 Task: Add various home decor items to your Amazon wish list and attempt to reset your account password.
Action: Mouse pressed left at (390, 614)
Screenshot: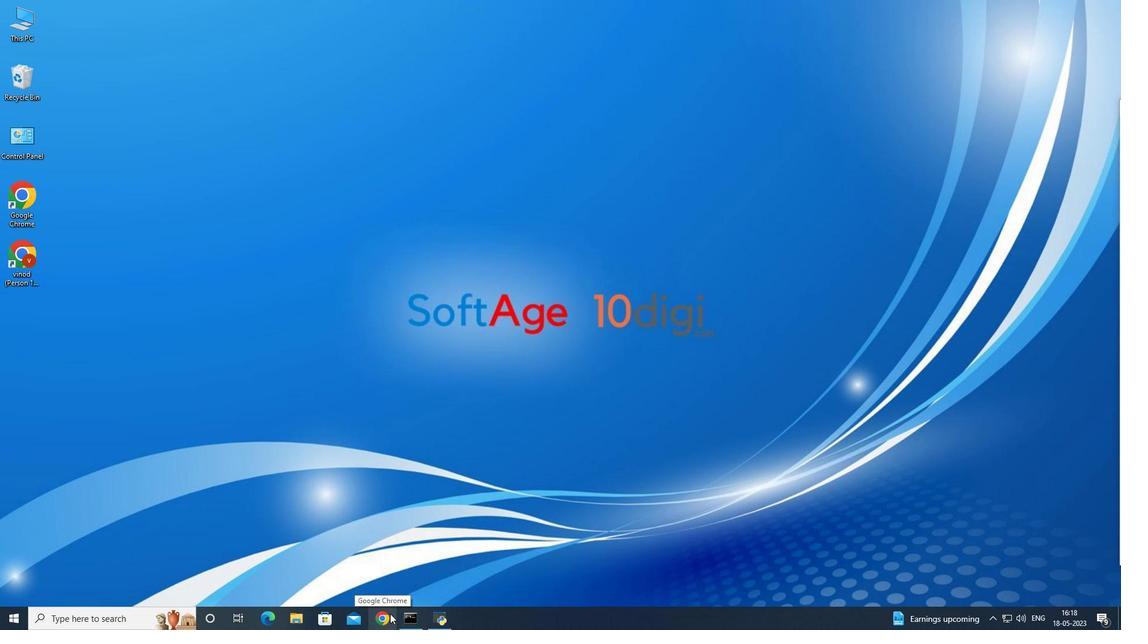
Action: Mouse moved to (469, 368)
Screenshot: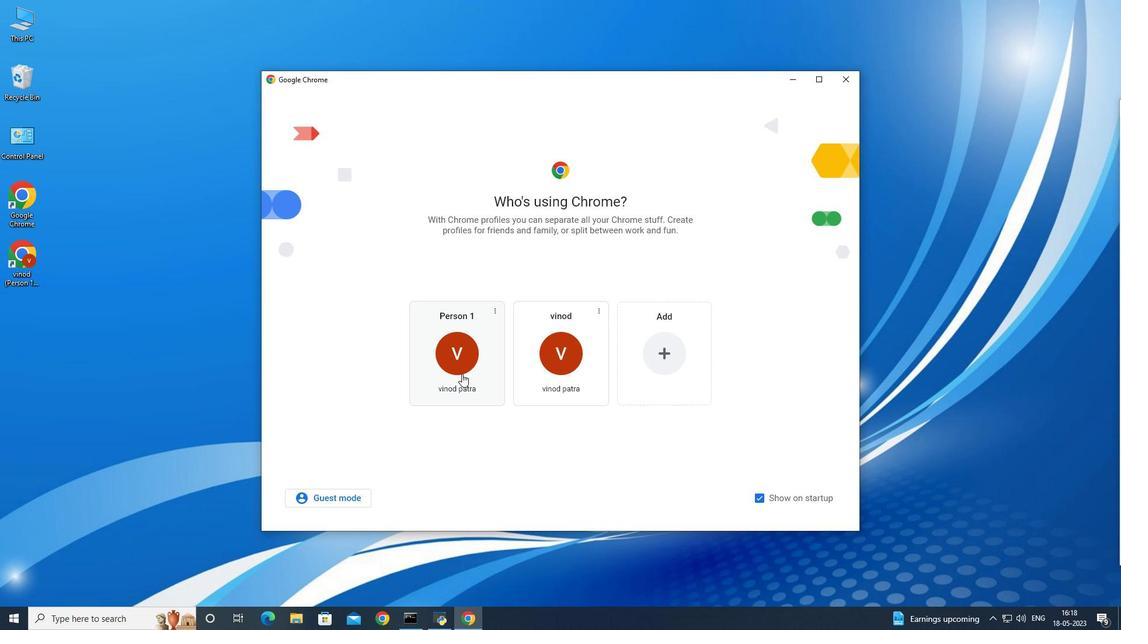 
Action: Mouse pressed left at (469, 368)
Screenshot: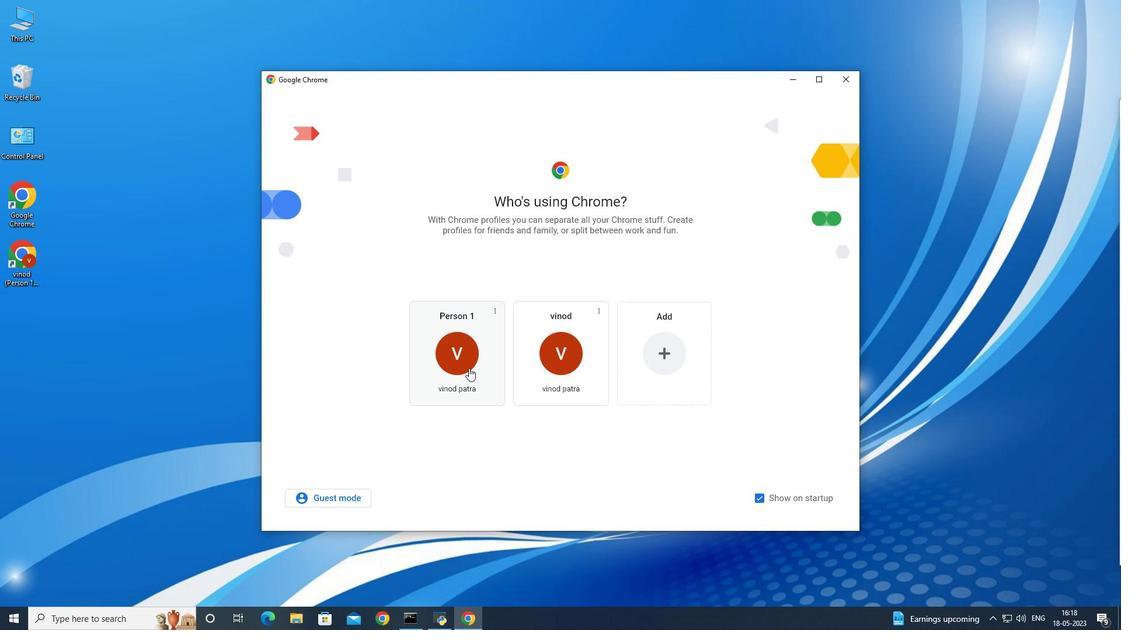 
Action: Mouse moved to (424, 188)
Screenshot: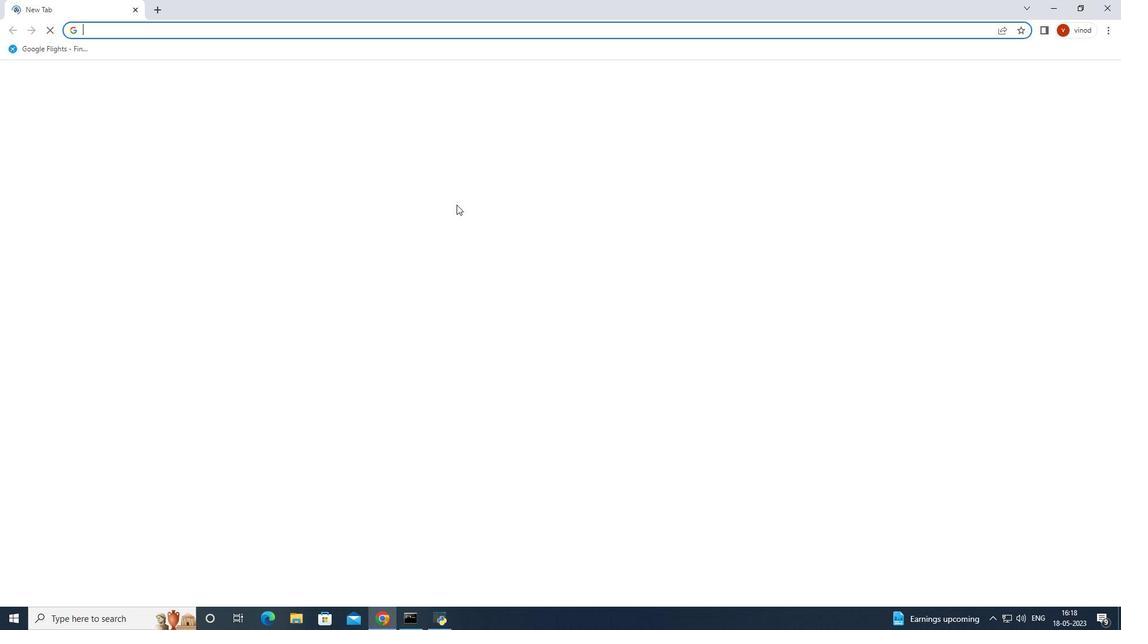 
Action: Key pressed s<Key.backspace>amaz
Screenshot: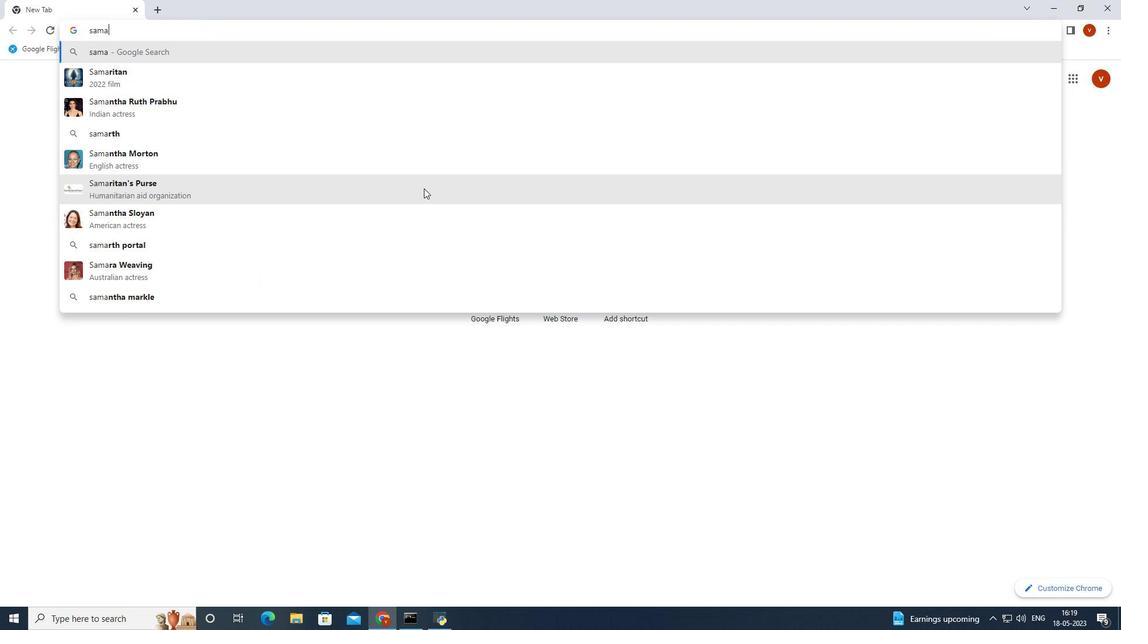 
Action: Mouse moved to (266, 74)
Screenshot: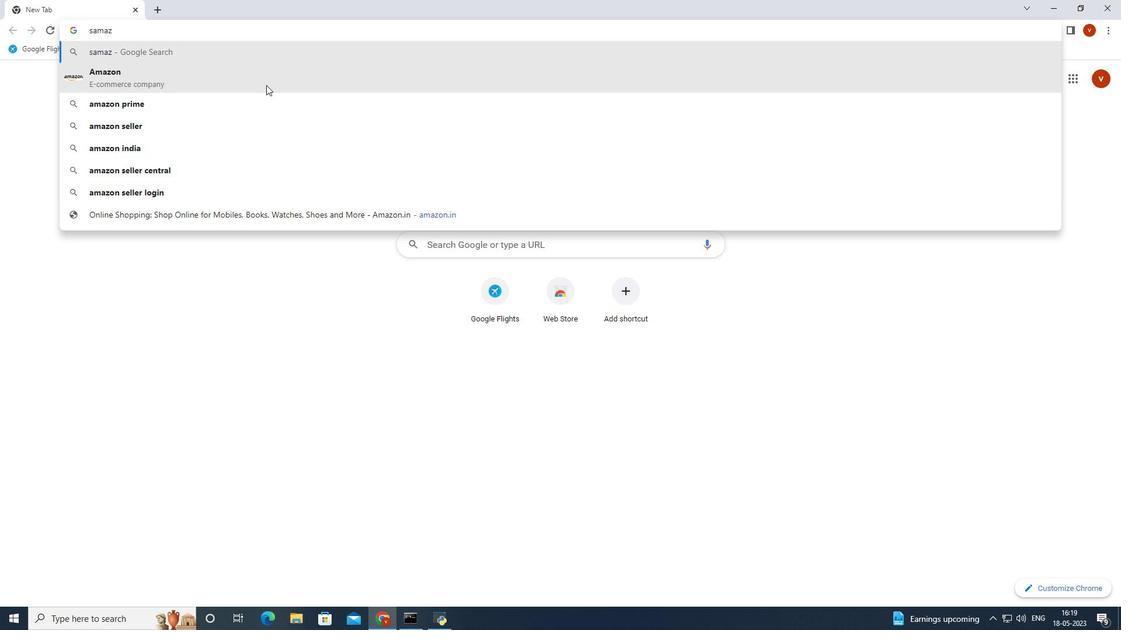 
Action: Mouse pressed left at (266, 74)
Screenshot: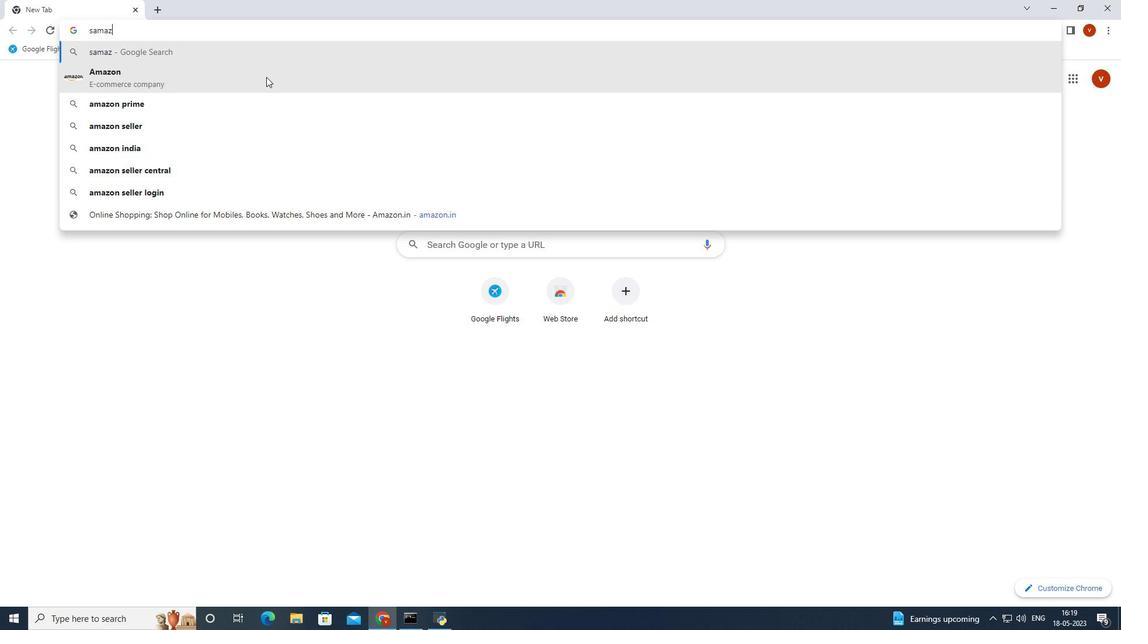 
Action: Mouse moved to (282, 195)
Screenshot: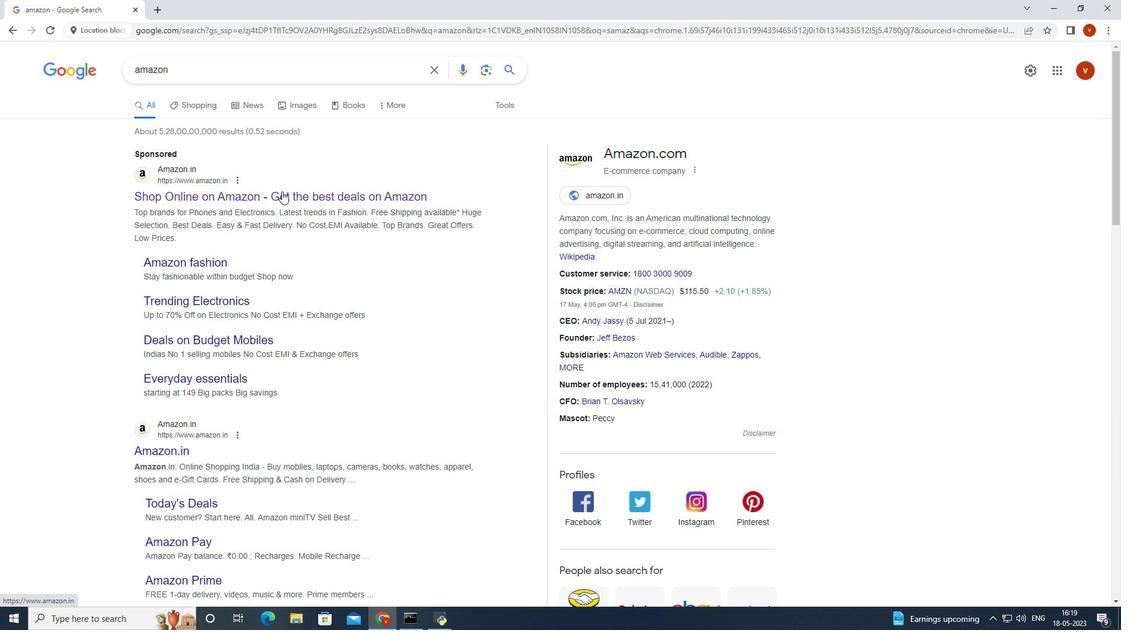 
Action: Mouse pressed left at (282, 195)
Screenshot: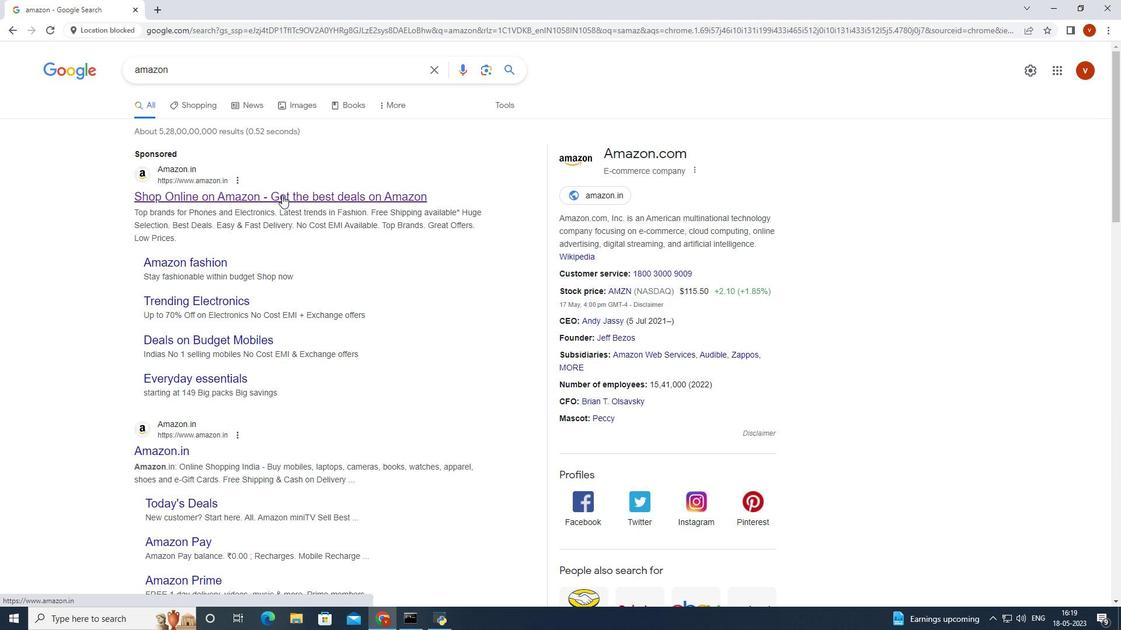 
Action: Mouse moved to (511, 45)
Screenshot: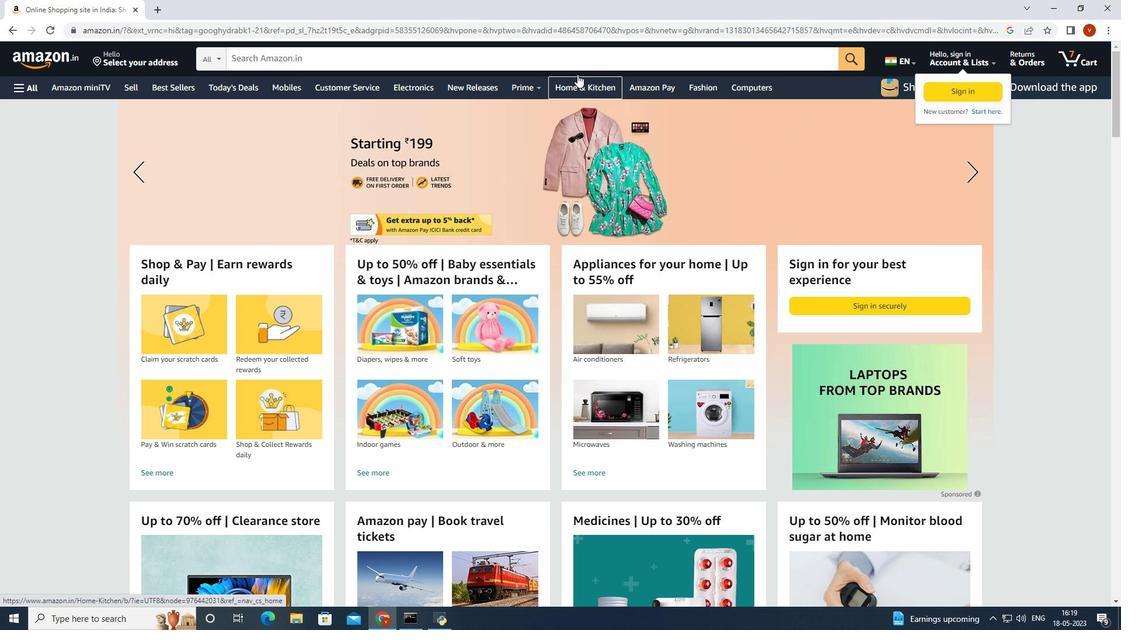 
Action: Mouse pressed left at (511, 45)
Screenshot: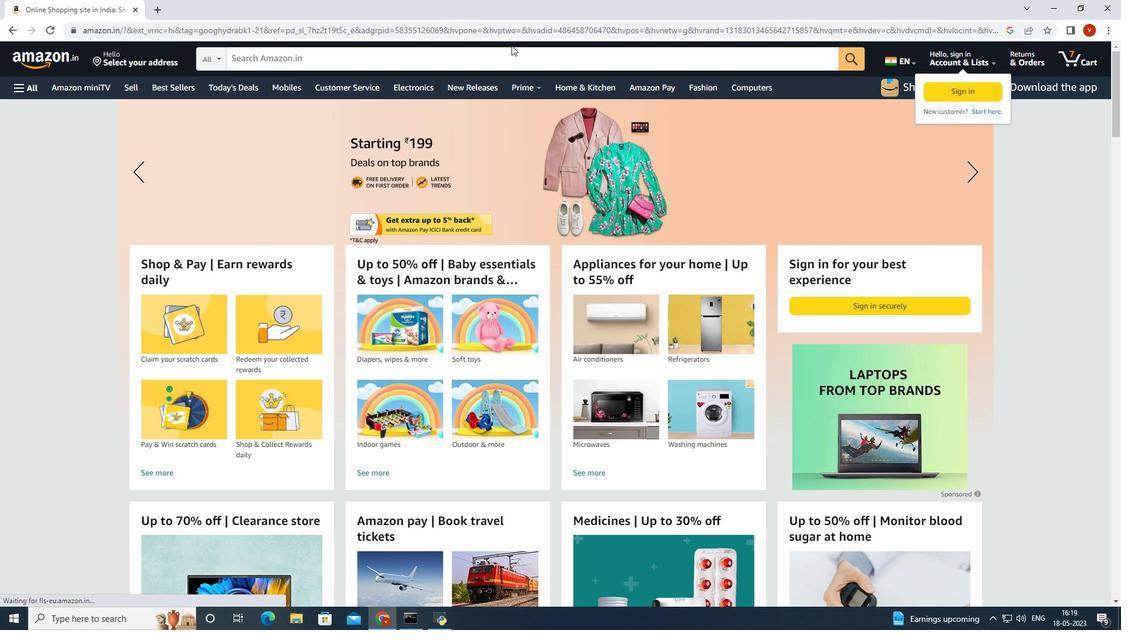 
Action: Mouse moved to (511, 47)
Screenshot: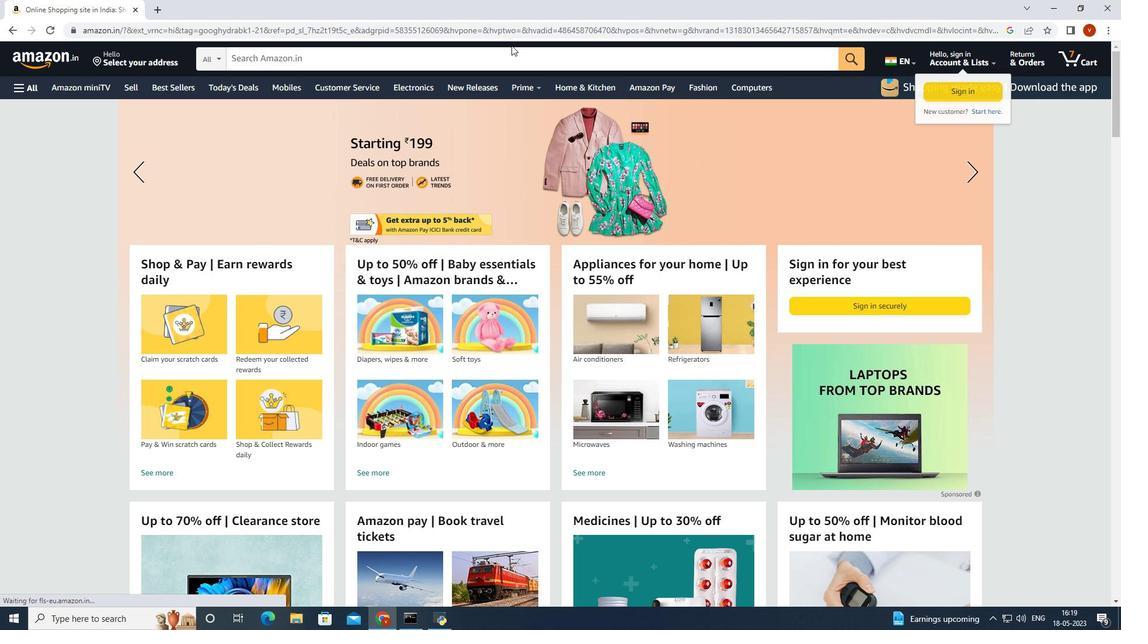 
Action: Mouse pressed left at (511, 47)
Screenshot: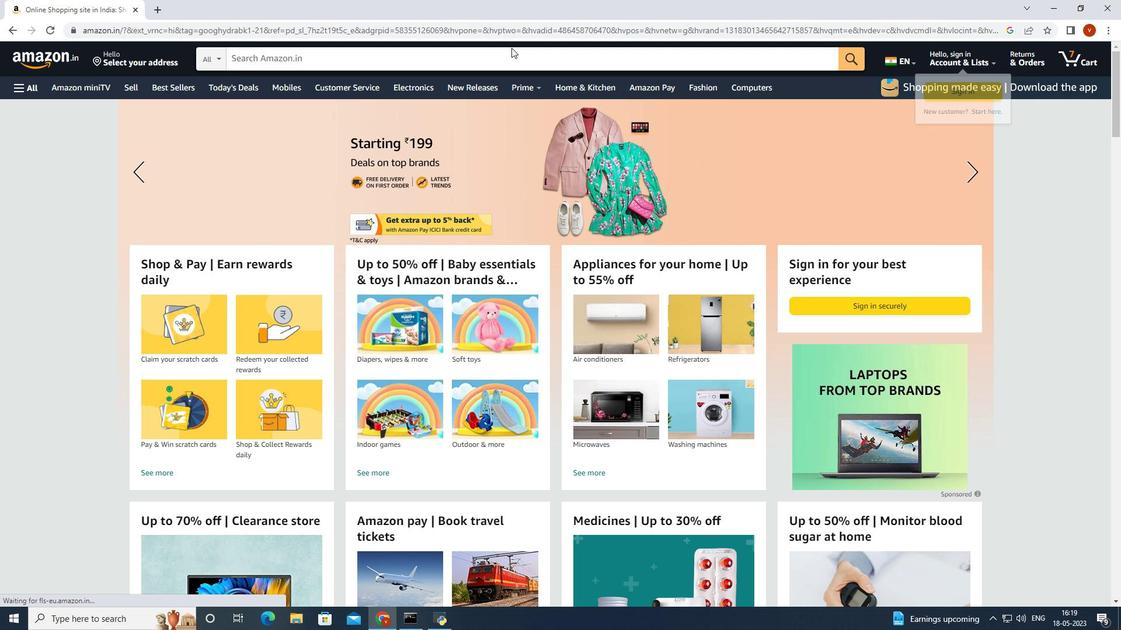 
Action: Key pressed home<Key.space>decor<Key.space>items<Key.enter>
Screenshot: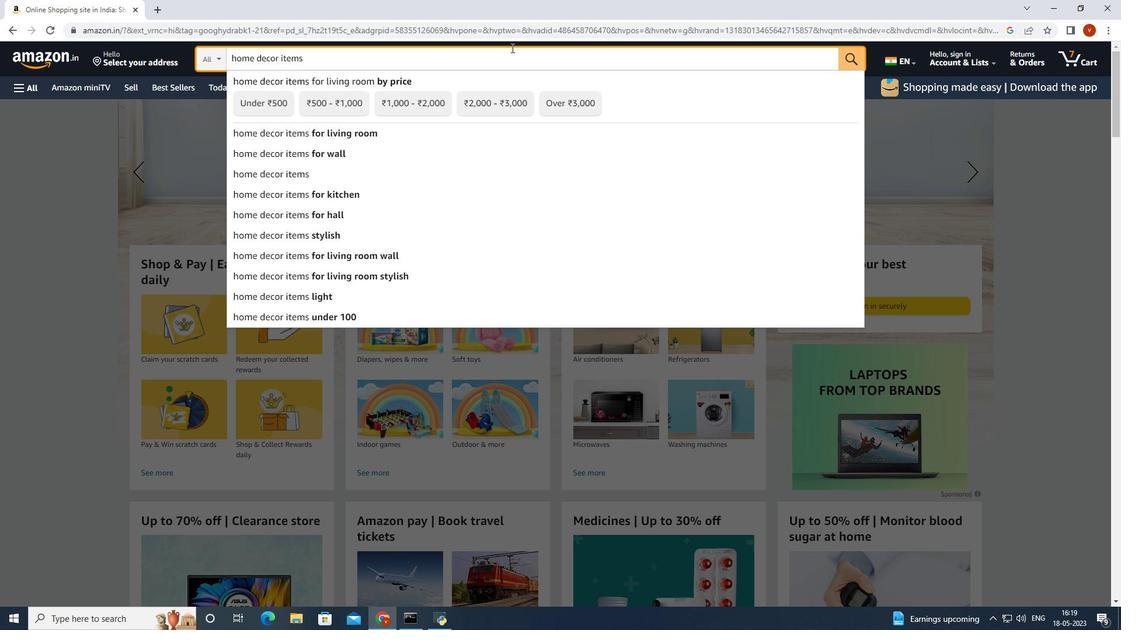 
Action: Mouse moved to (608, 219)
Screenshot: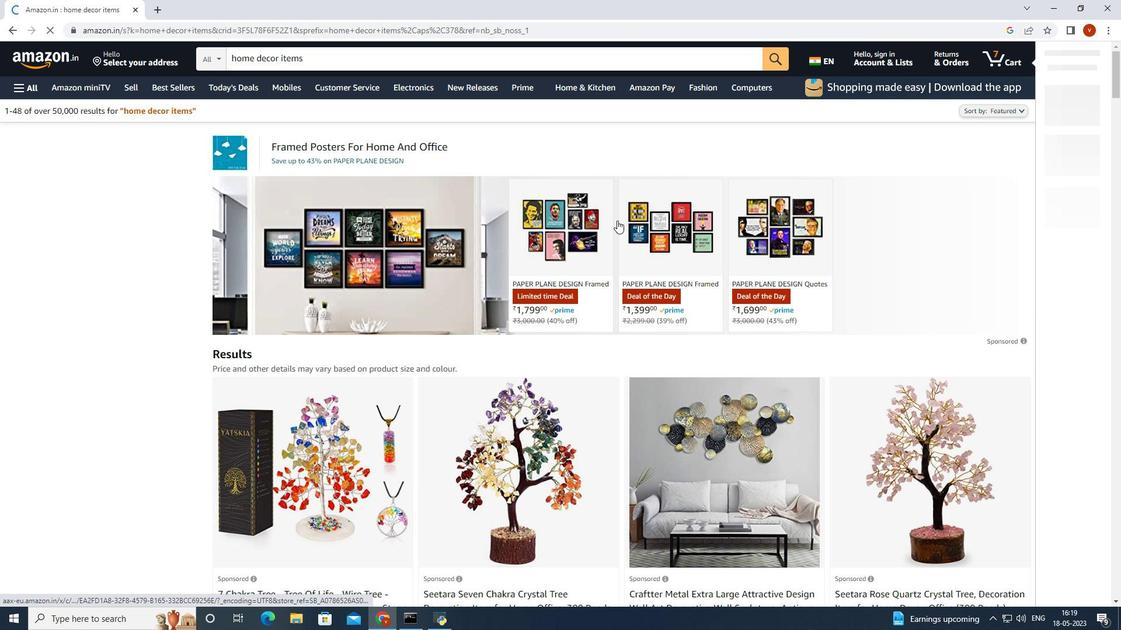 
Action: Mouse scrolled (608, 218) with delta (0, 0)
Screenshot: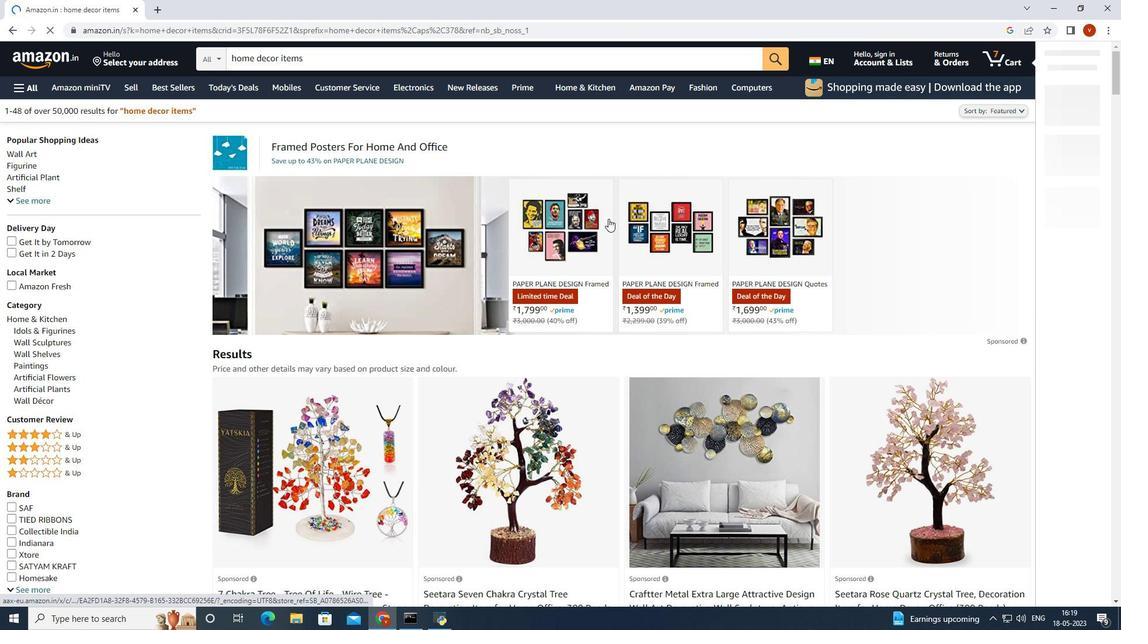 
Action: Mouse moved to (608, 219)
Screenshot: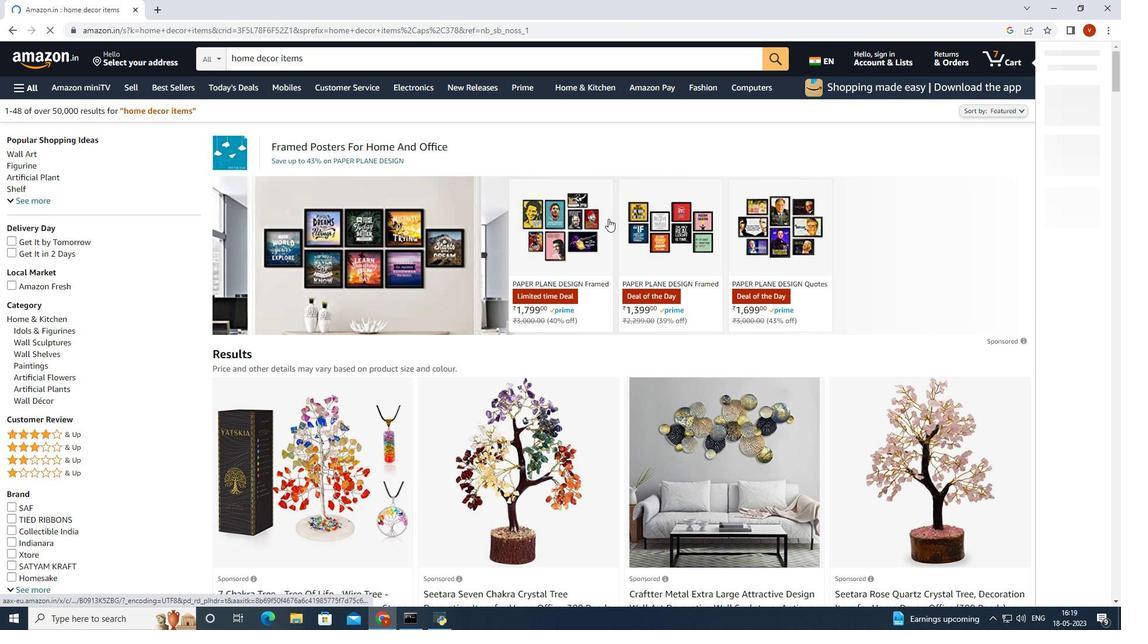 
Action: Mouse scrolled (608, 219) with delta (0, 0)
Screenshot: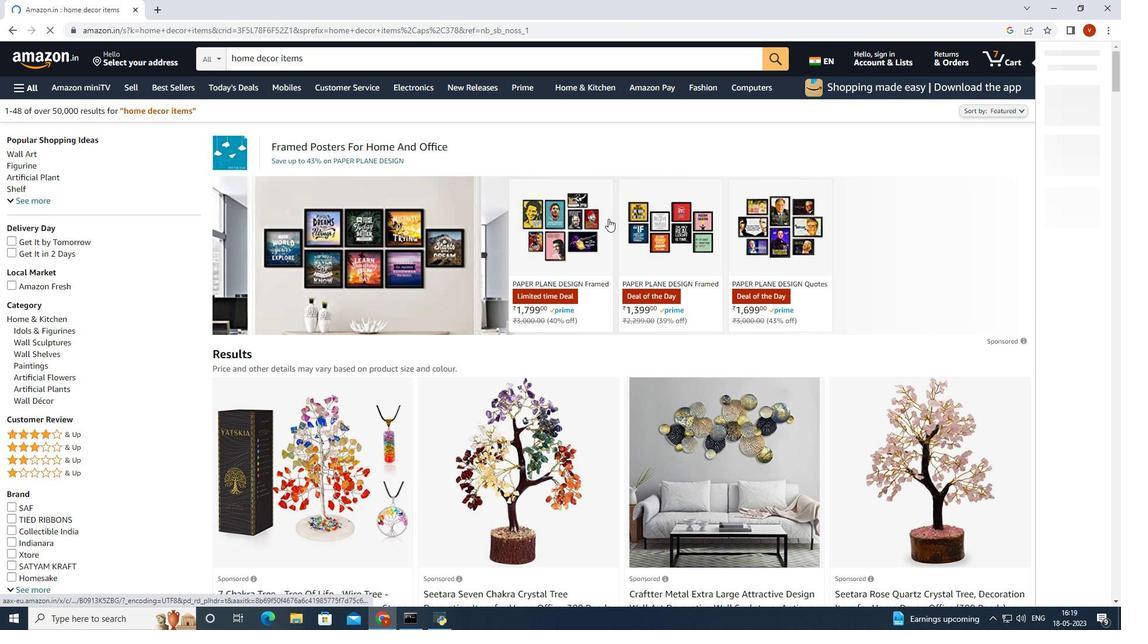 
Action: Mouse moved to (609, 227)
Screenshot: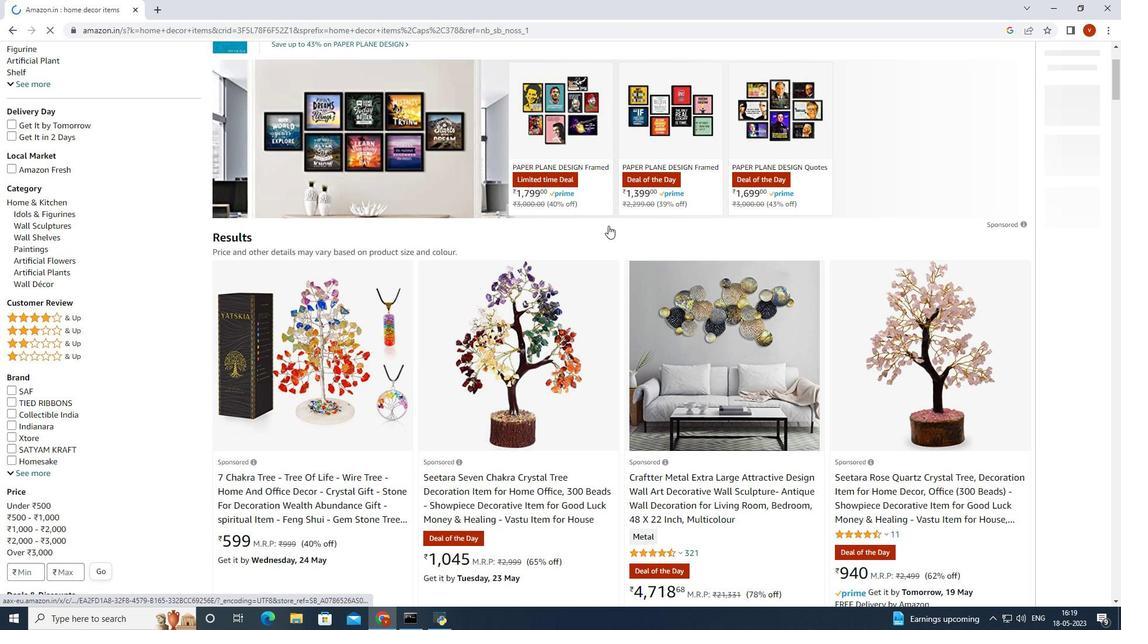 
Action: Mouse scrolled (609, 226) with delta (0, 0)
Screenshot: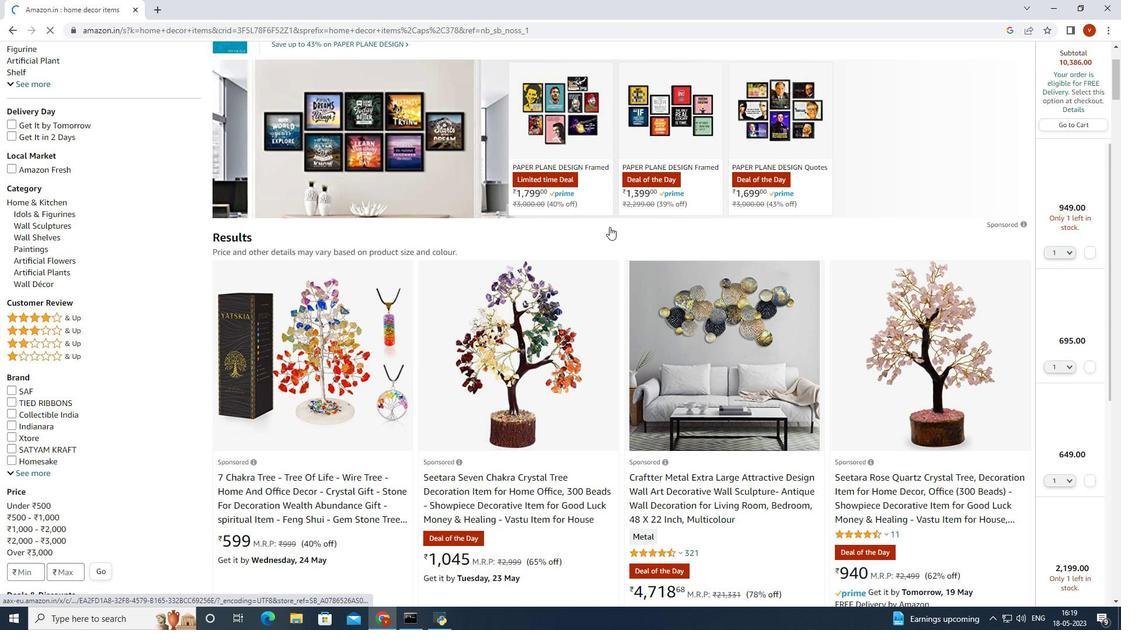 
Action: Mouse moved to (590, 241)
Screenshot: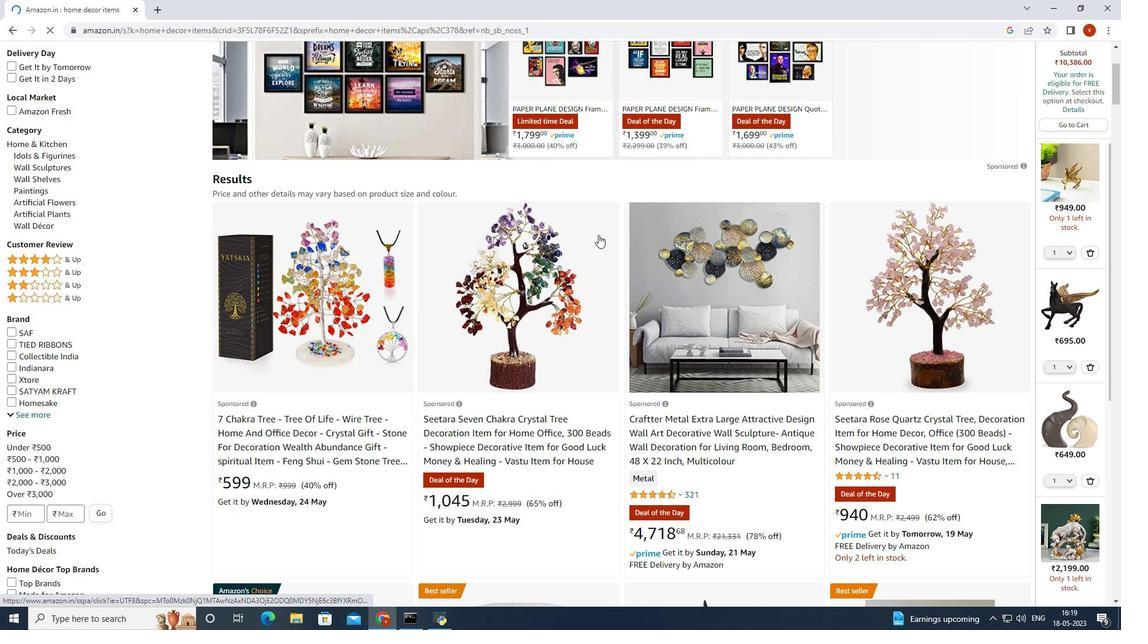 
Action: Mouse scrolled (590, 242) with delta (0, 0)
Screenshot: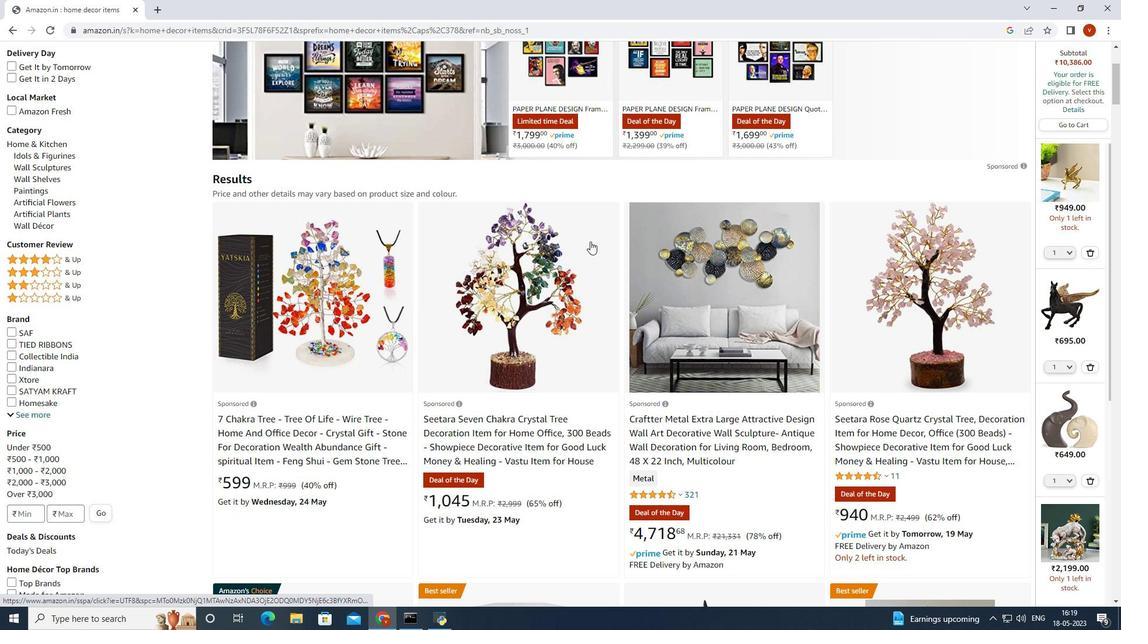 
Action: Mouse scrolled (590, 242) with delta (0, 0)
Screenshot: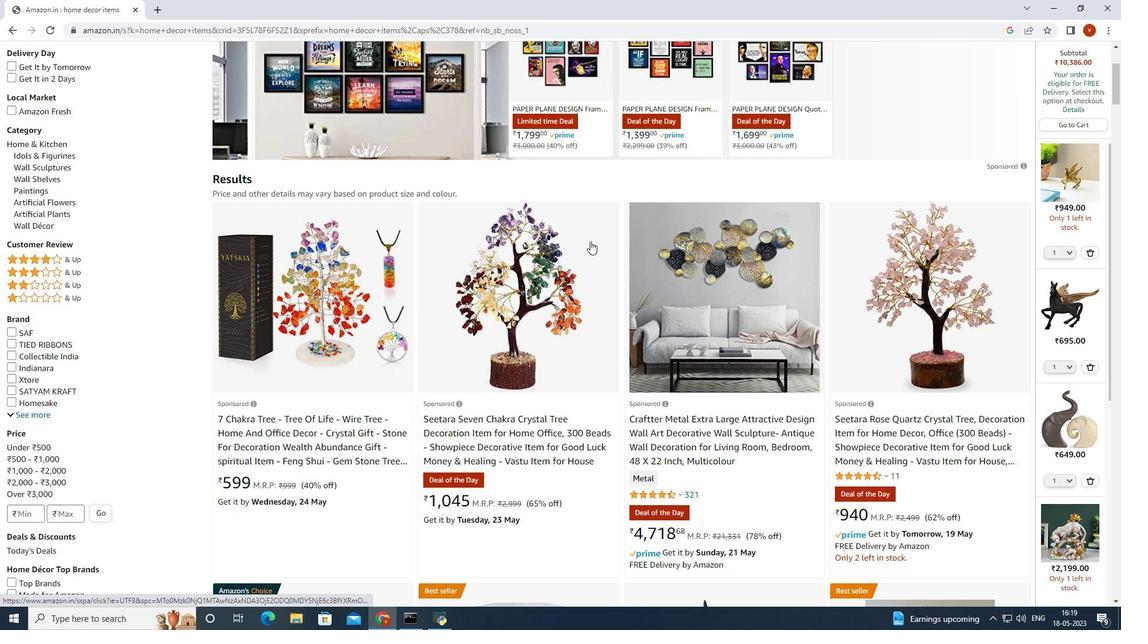 
Action: Mouse scrolled (590, 242) with delta (0, 0)
Screenshot: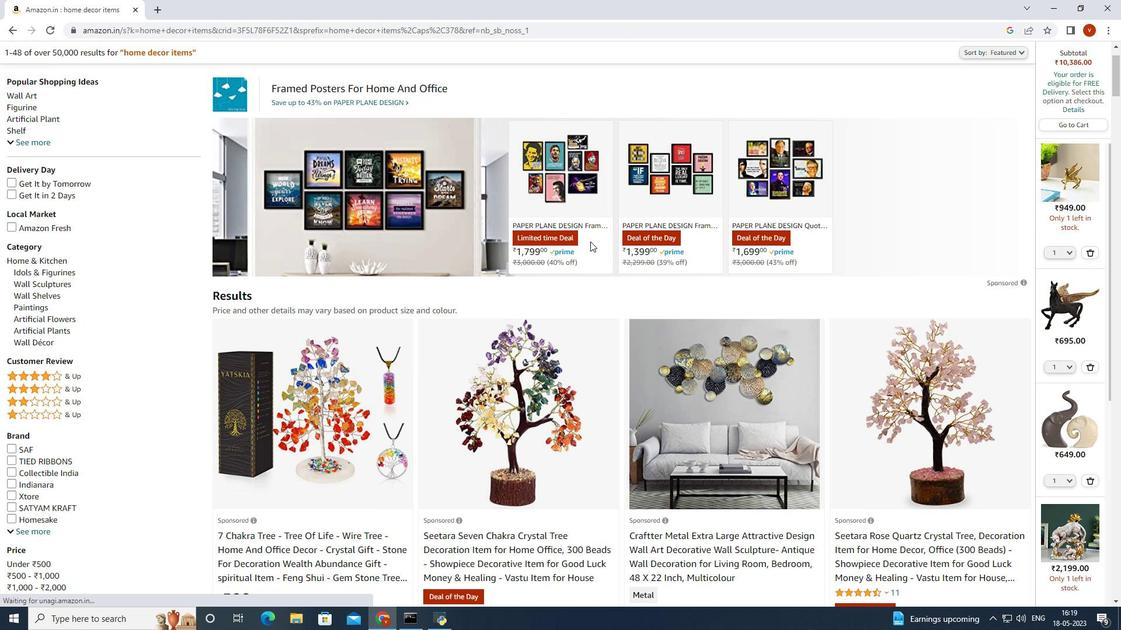 
Action: Mouse scrolled (590, 242) with delta (0, 0)
Screenshot: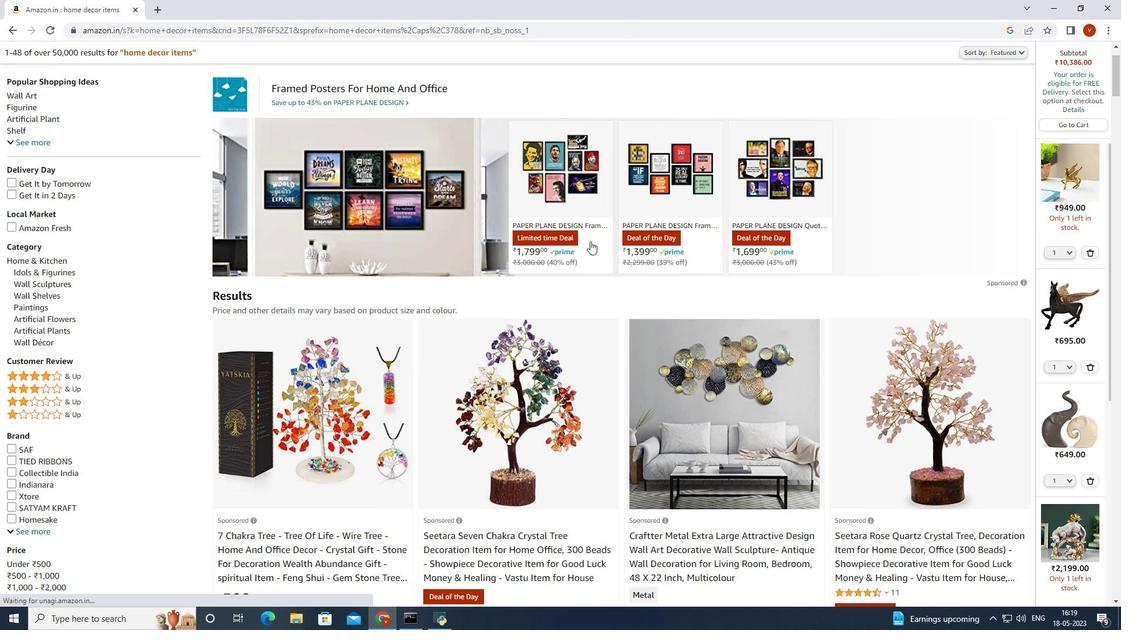 
Action: Mouse moved to (640, 285)
Screenshot: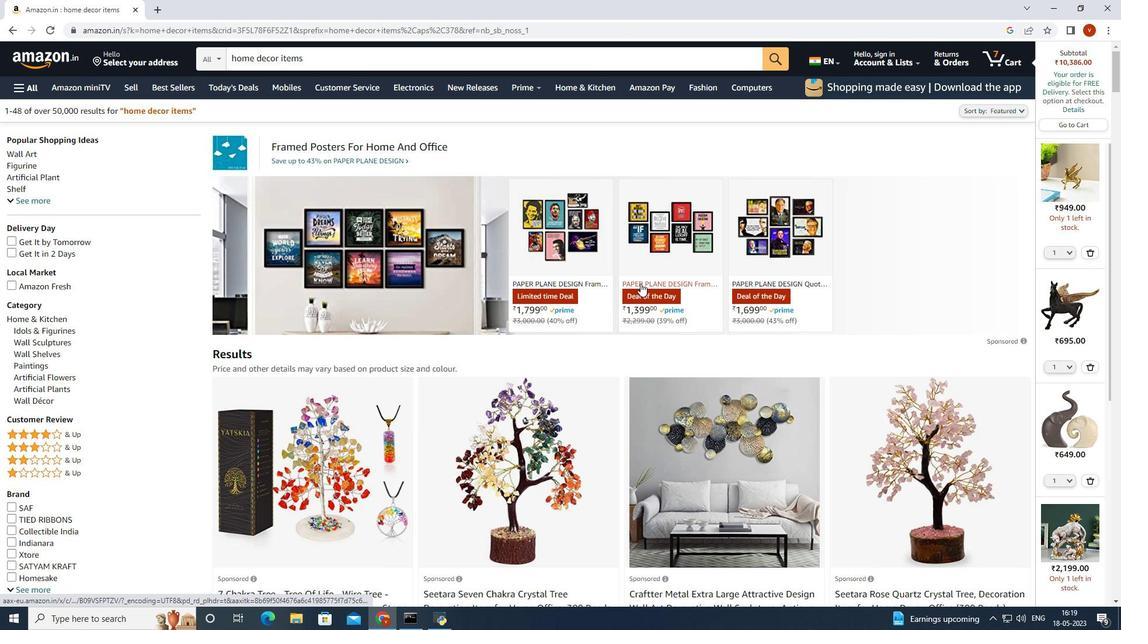 
Action: Mouse scrolled (640, 285) with delta (0, 0)
Screenshot: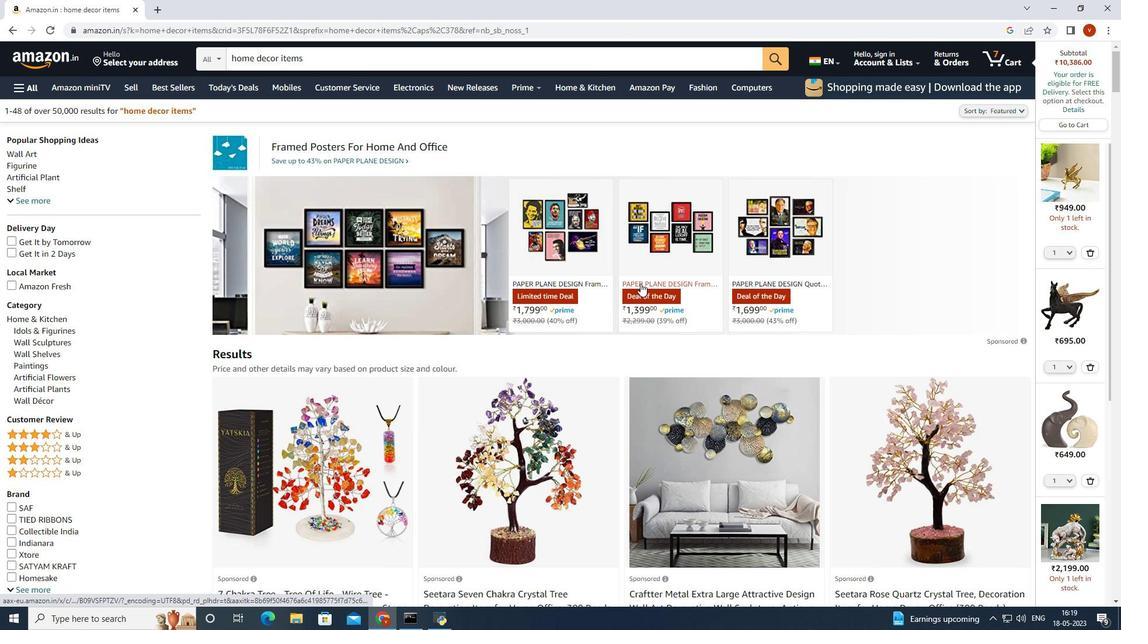 
Action: Mouse moved to (371, 428)
Screenshot: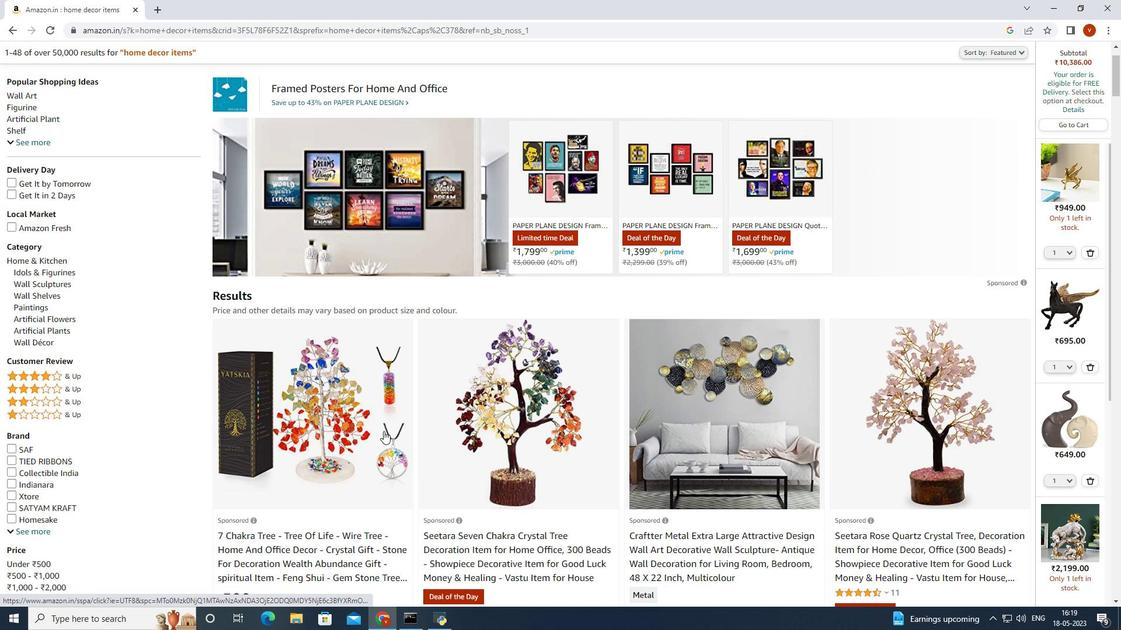 
Action: Mouse pressed left at (371, 428)
Screenshot: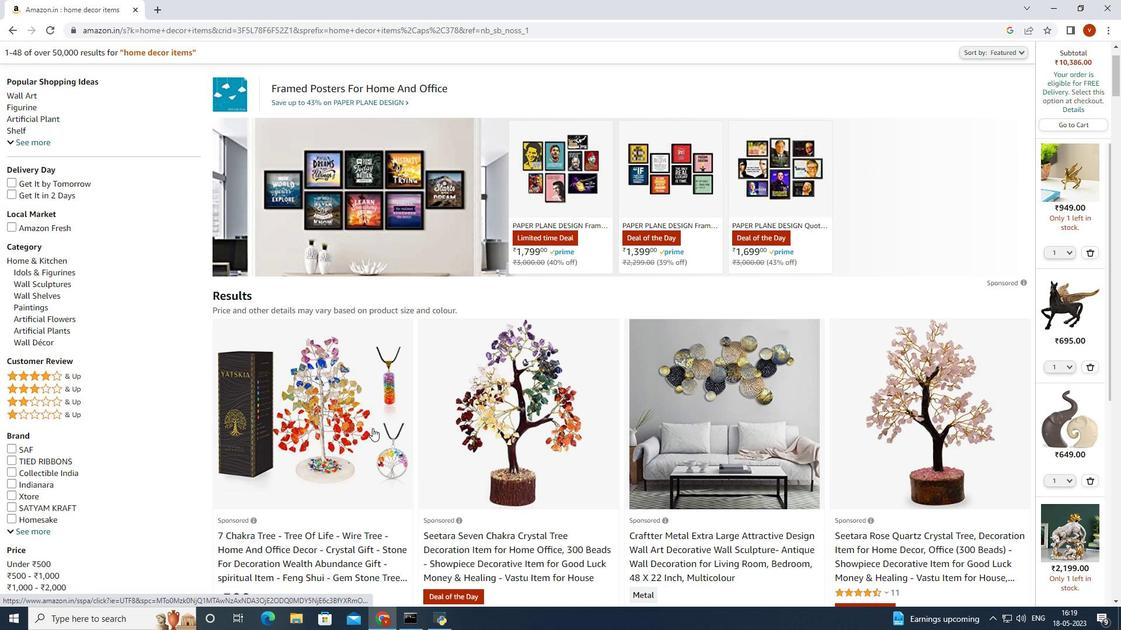 
Action: Mouse moved to (870, 412)
Screenshot: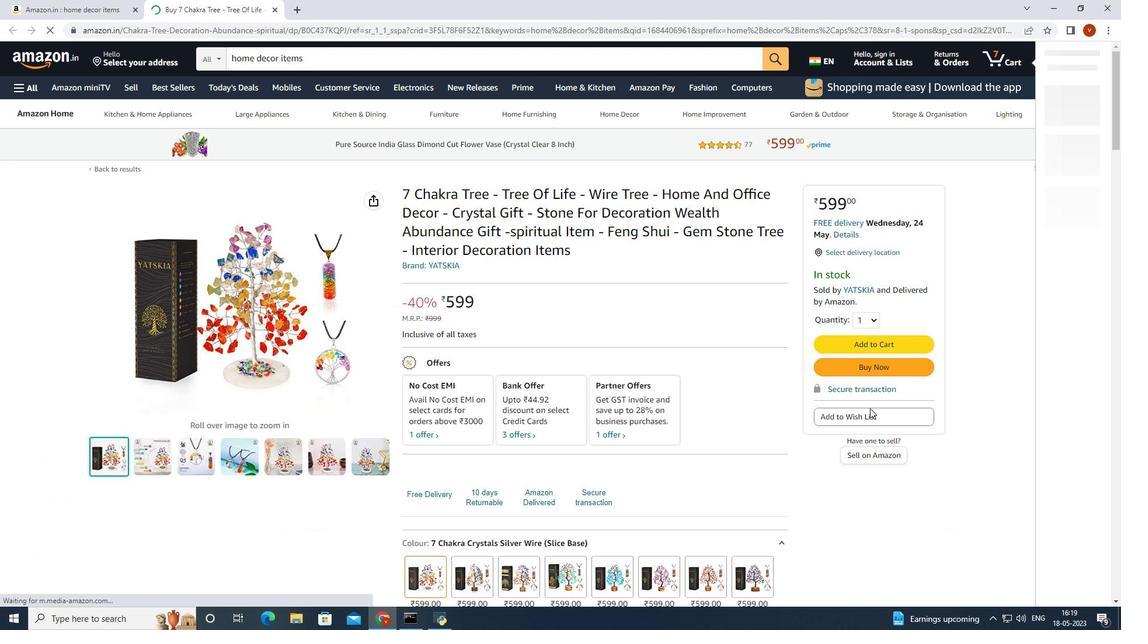 
Action: Mouse pressed left at (870, 412)
Screenshot: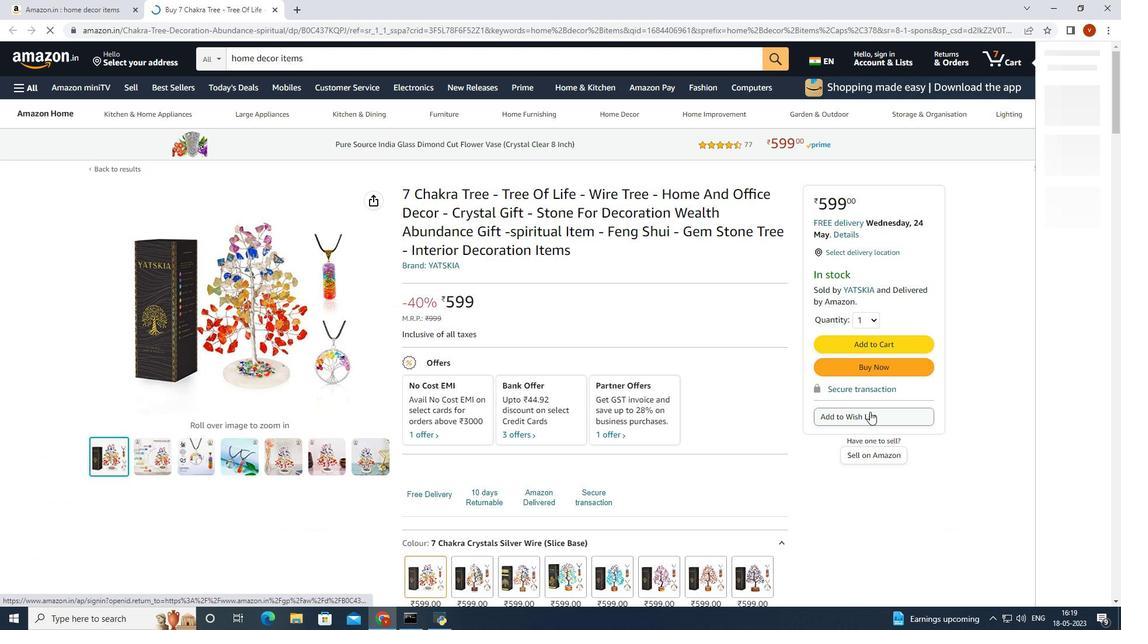 
Action: Mouse moved to (569, 141)
Screenshot: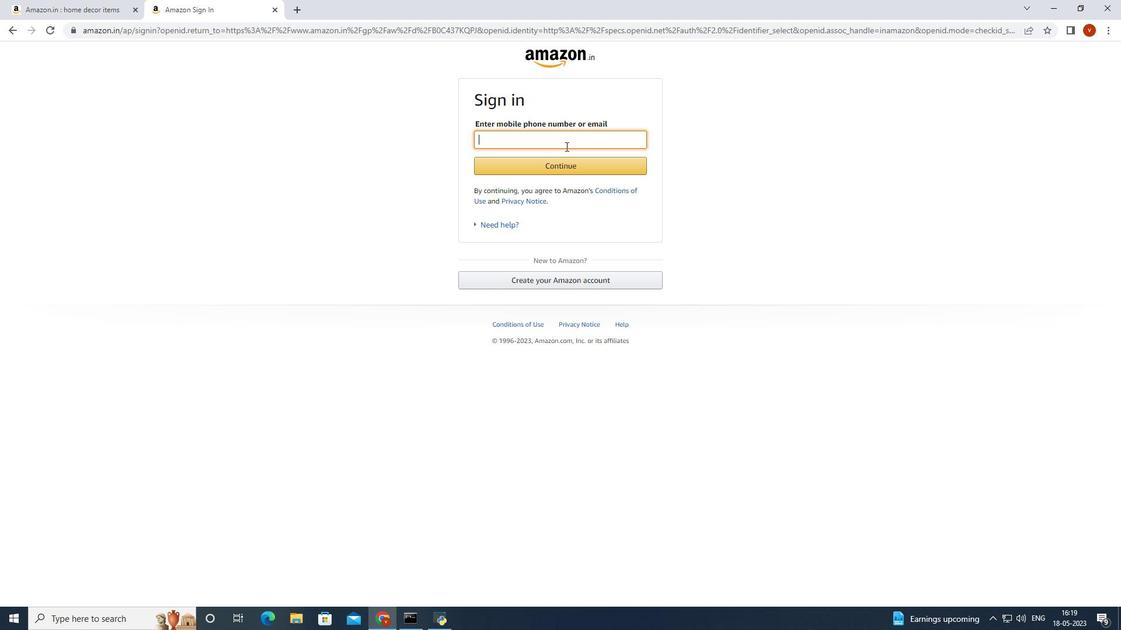 
Action: Key pressed 8917369463
Screenshot: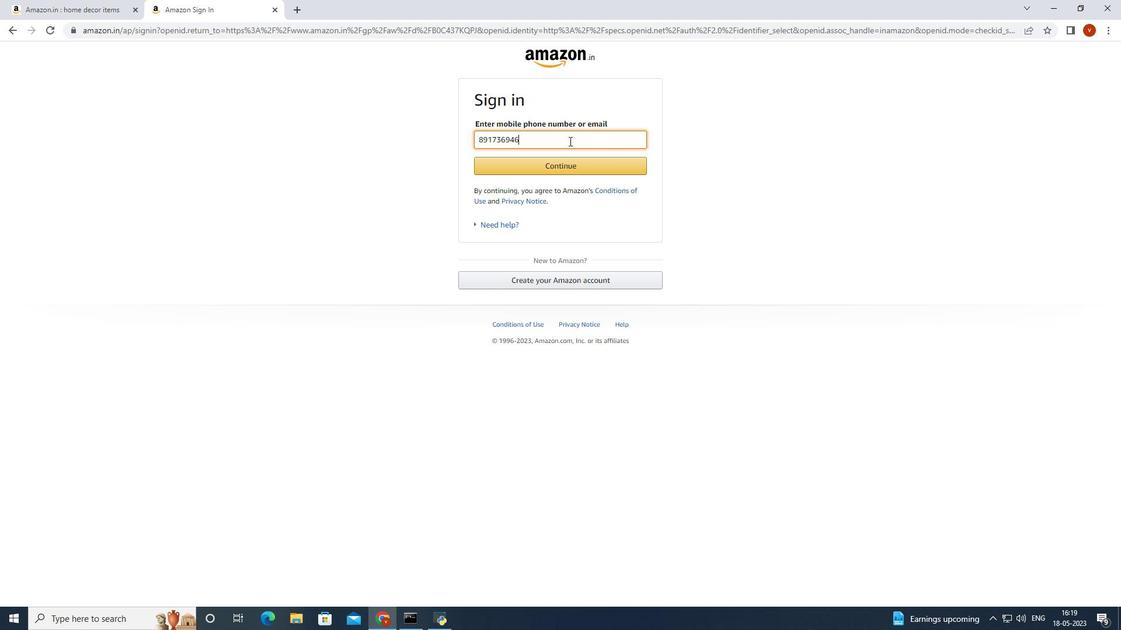 
Action: Mouse moved to (573, 160)
Screenshot: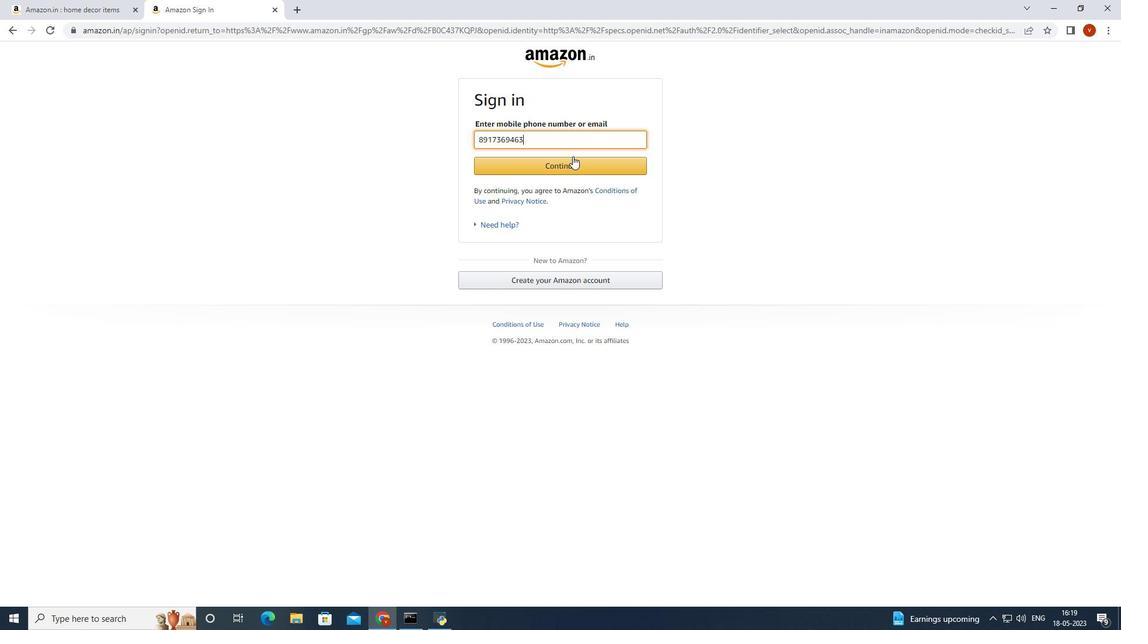 
Action: Mouse pressed left at (573, 160)
Screenshot: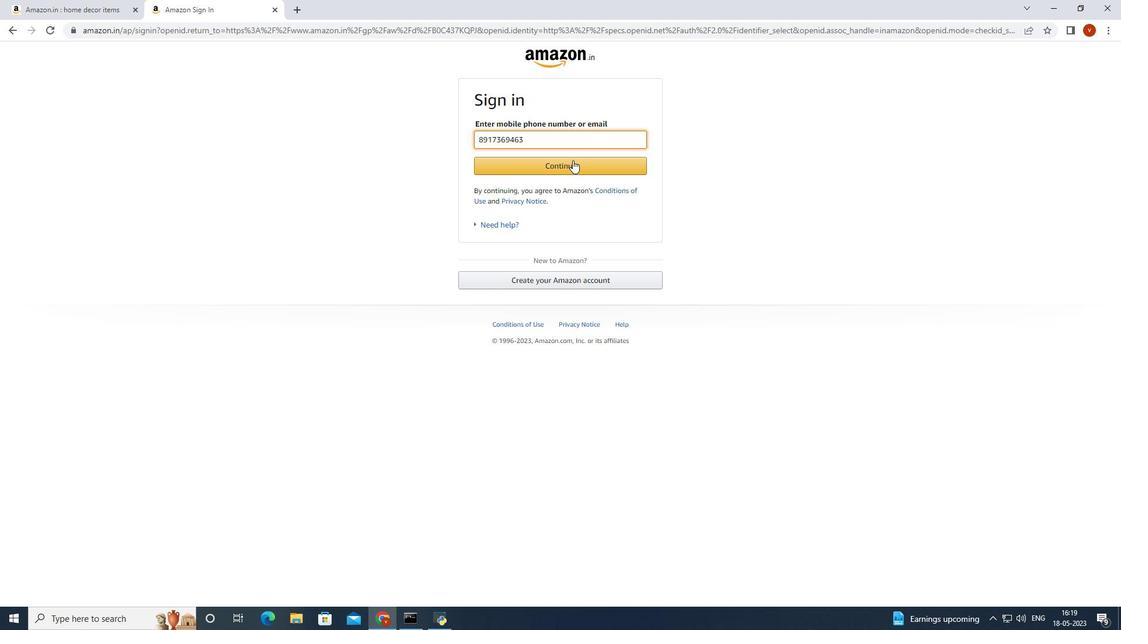 
Action: Mouse moved to (615, 146)
Screenshot: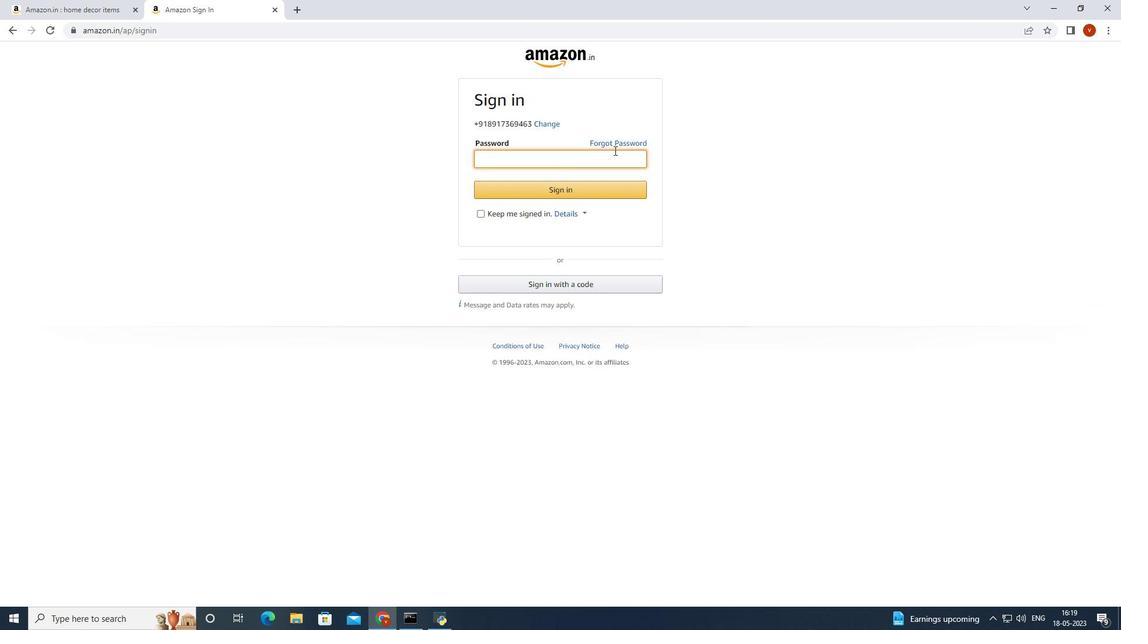 
Action: Mouse pressed left at (615, 146)
Screenshot: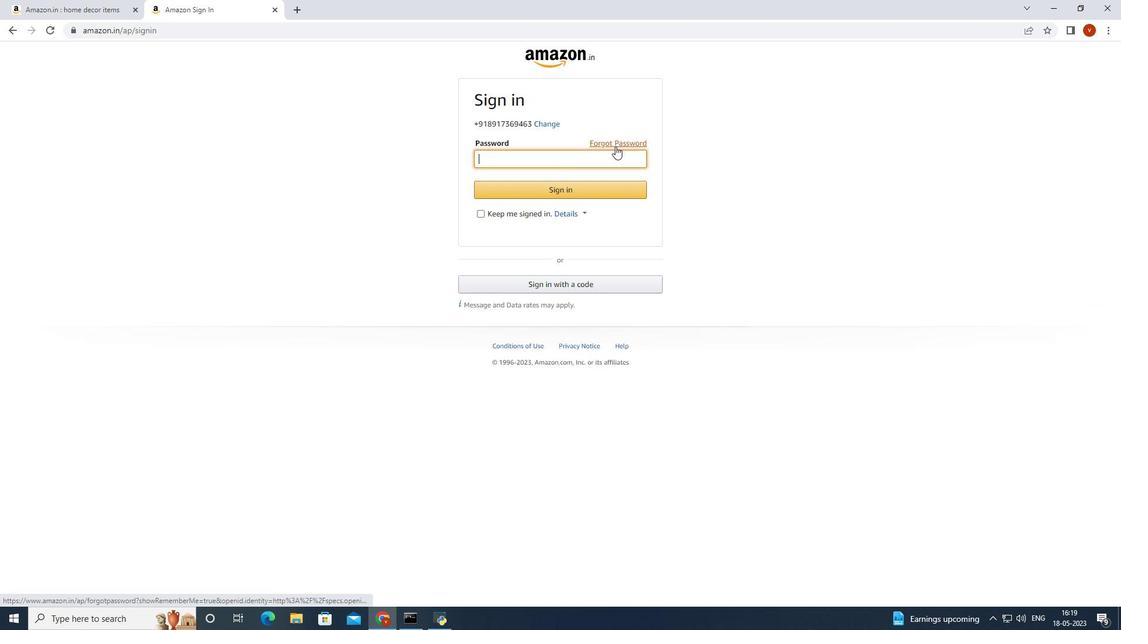 
Action: Mouse moved to (607, 195)
Screenshot: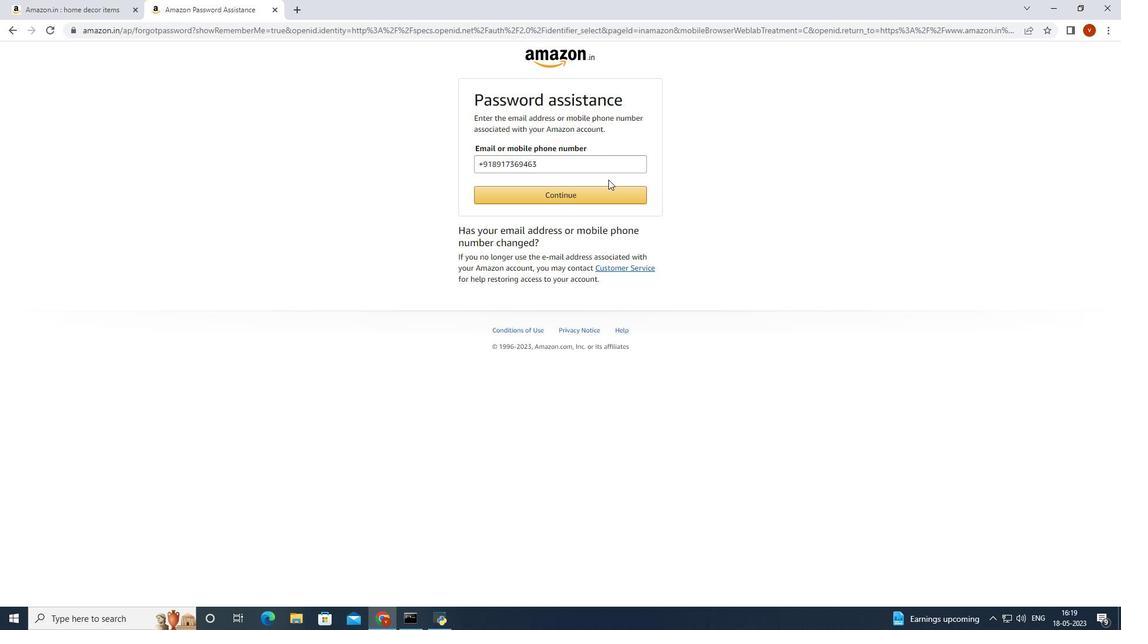 
Action: Mouse pressed left at (607, 195)
Screenshot: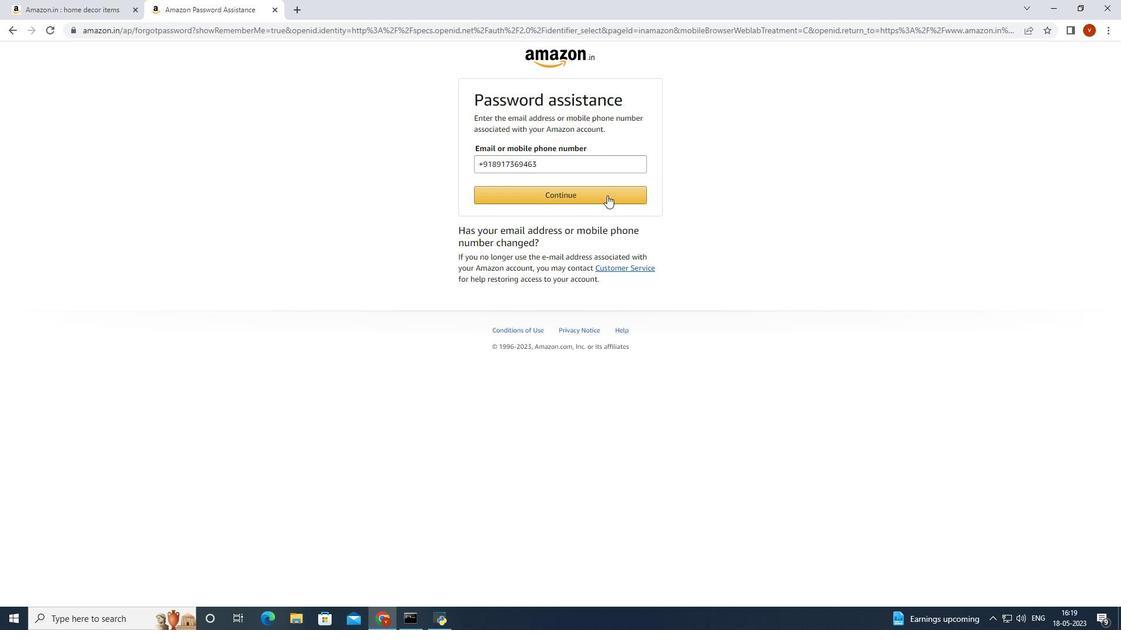 
Action: Mouse moved to (606, 197)
Screenshot: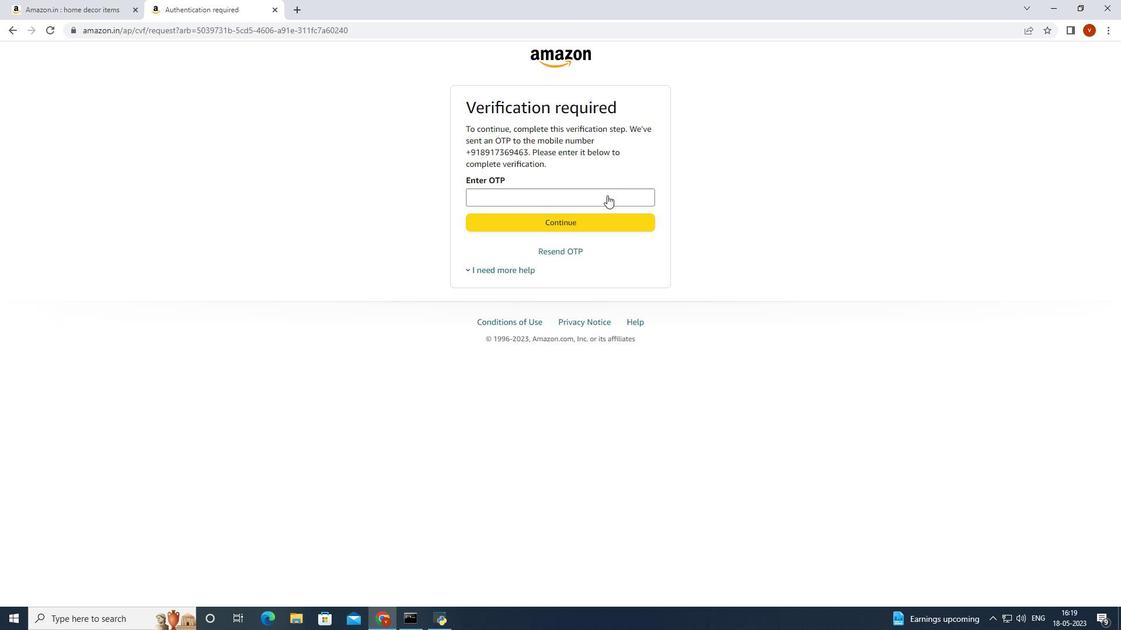 
Action: Key pressed 155
Screenshot: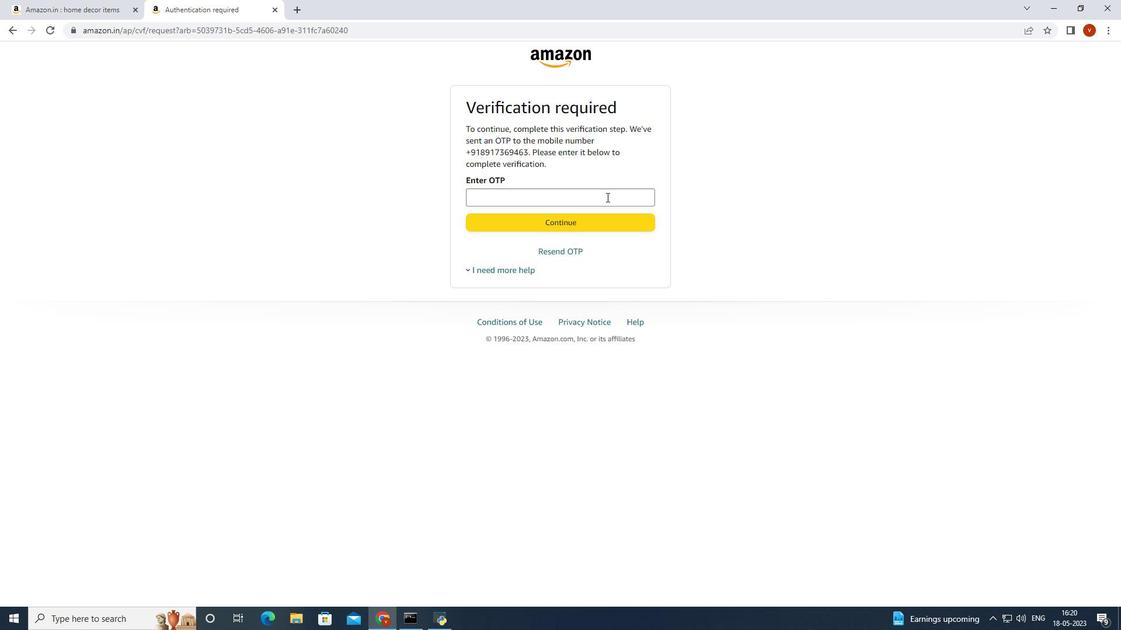 
Action: Mouse moved to (606, 197)
Screenshot: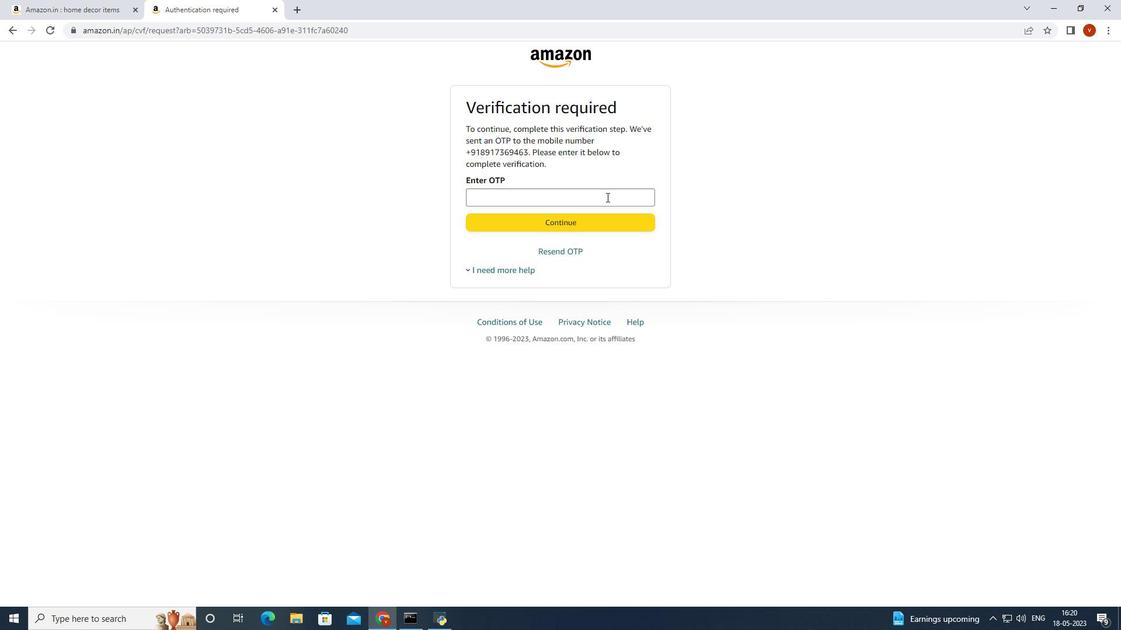 
Action: Mouse pressed left at (606, 197)
Screenshot: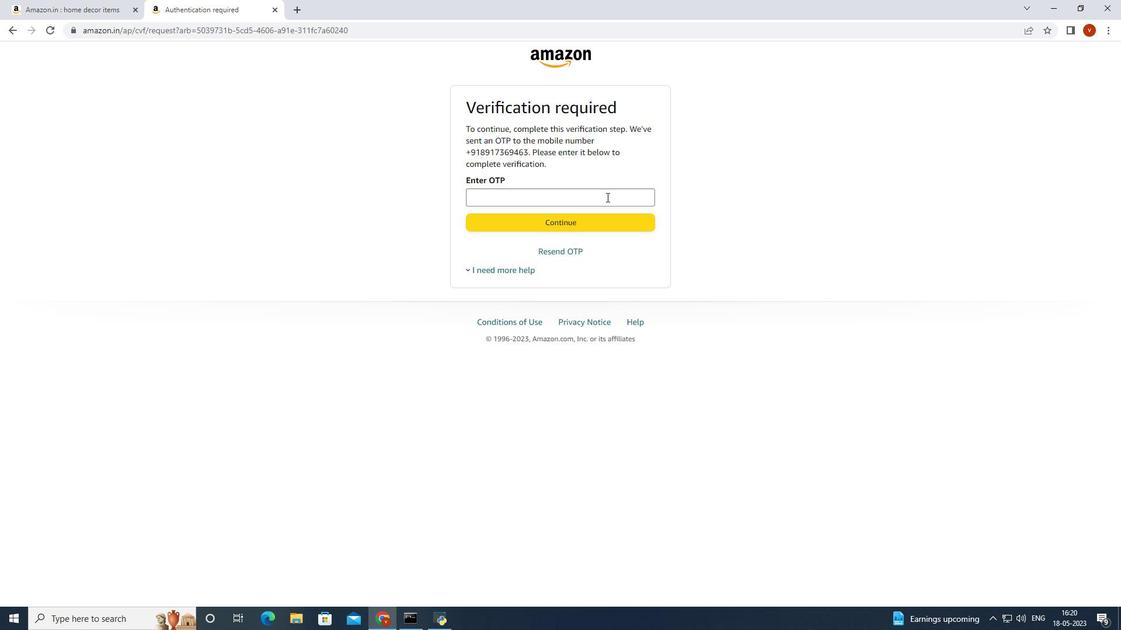 
Action: Key pressed 155019
Screenshot: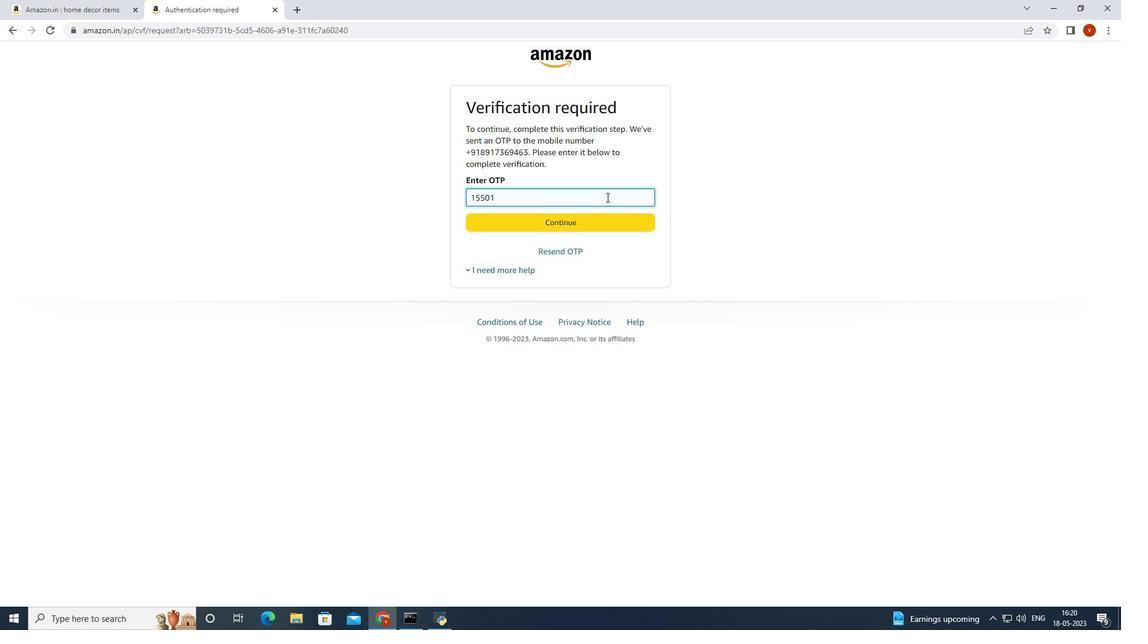 
Action: Mouse moved to (615, 220)
Screenshot: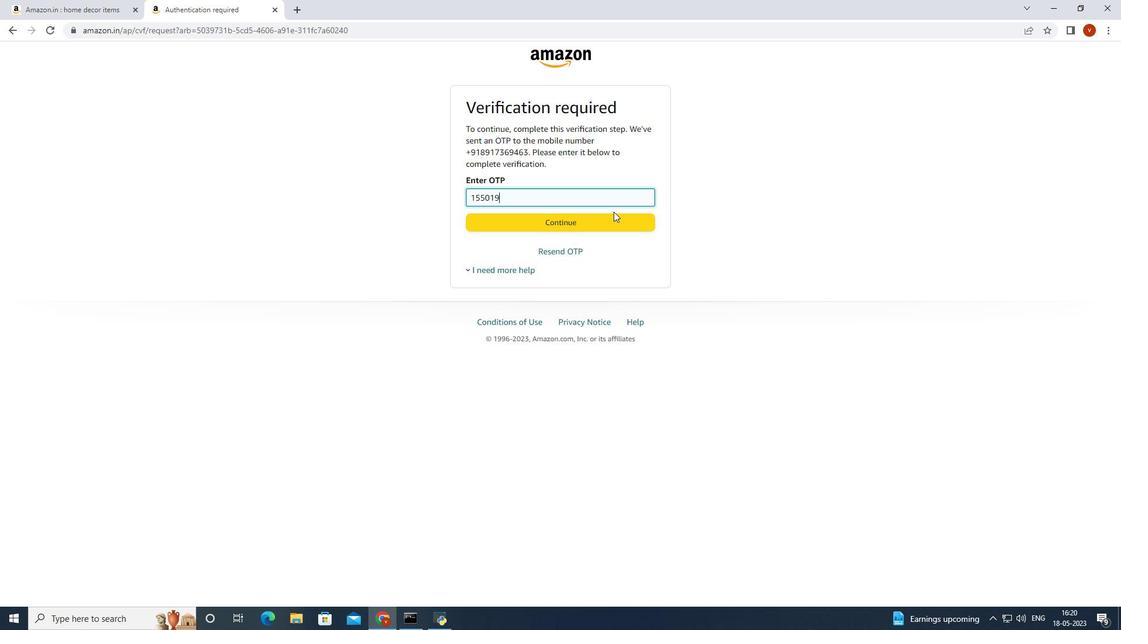 
Action: Mouse pressed left at (615, 220)
Screenshot: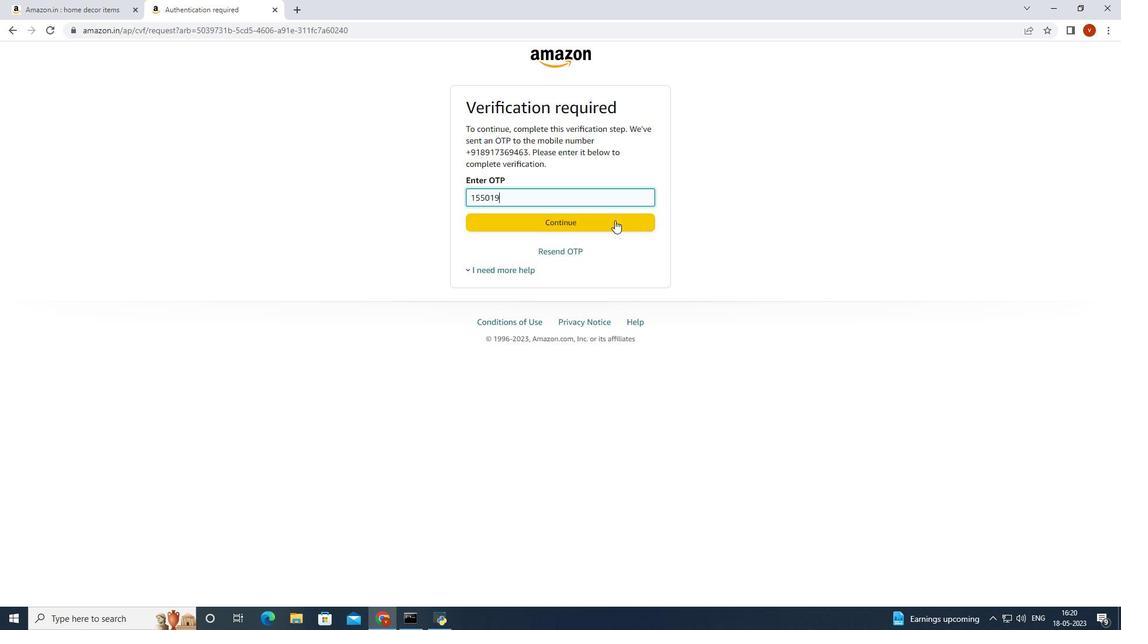 
Action: Mouse moved to (568, 154)
Screenshot: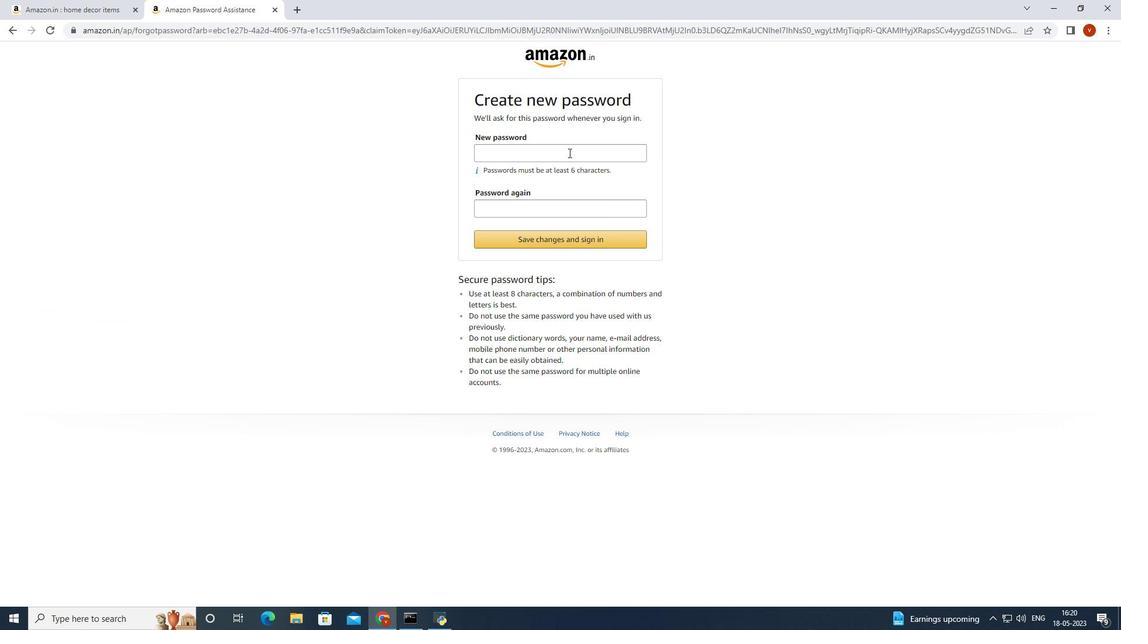 
Action: Key pressed <Key.shift><Key.shift><Key.shift><Key.shift><Key.shift><Key.shift><Key.shift><Key.shift><Key.shift><Key.shift>B
Screenshot: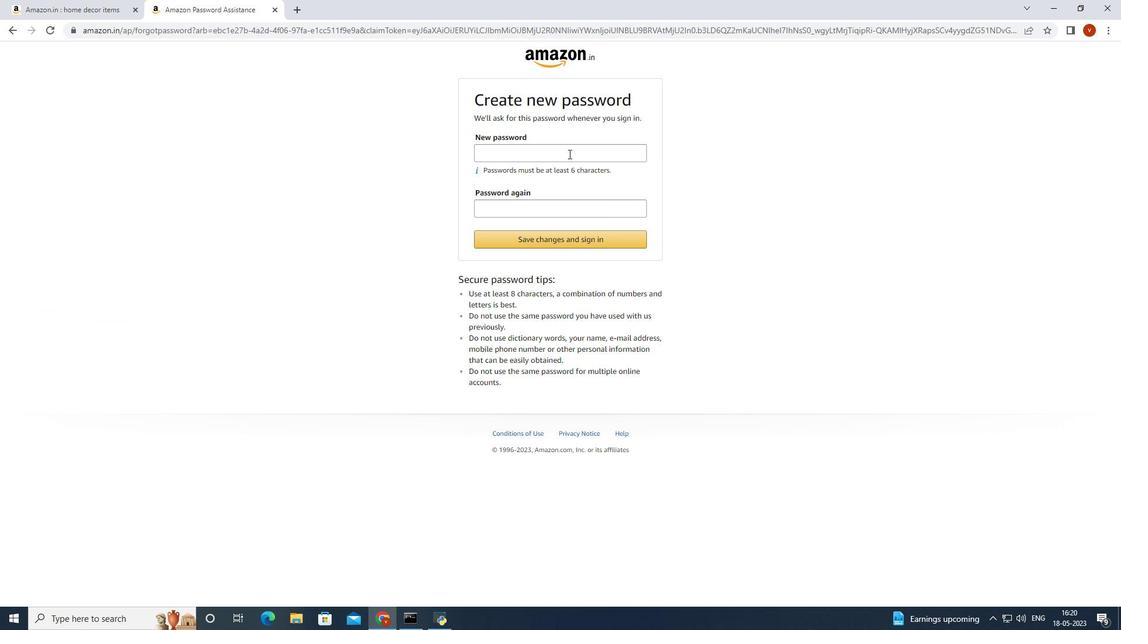 
Action: Mouse pressed left at (568, 154)
Screenshot: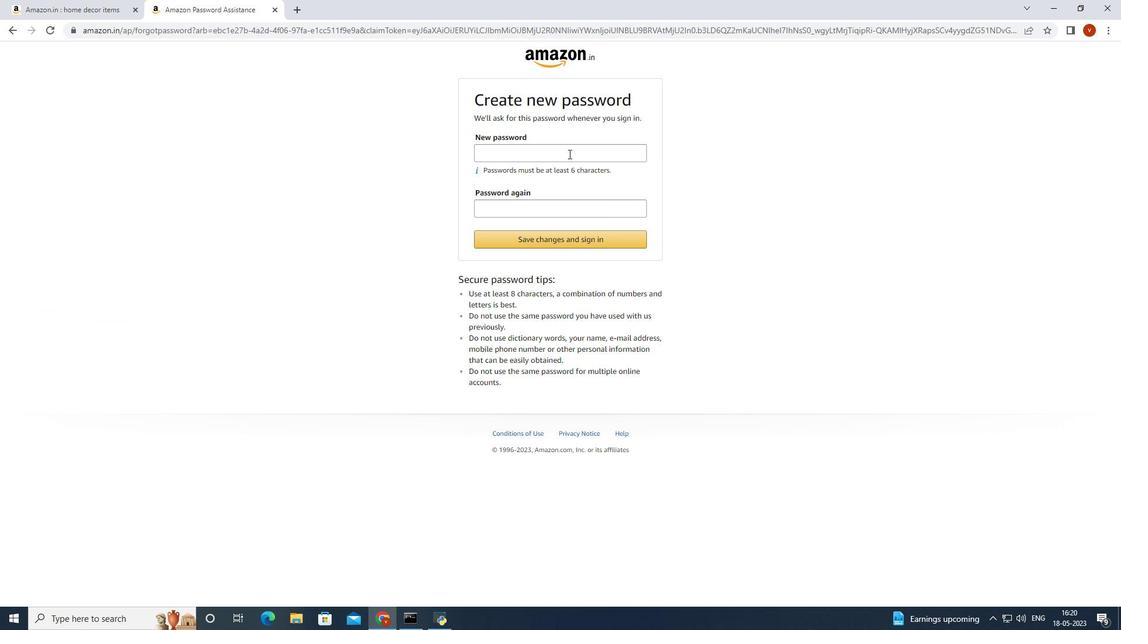 
Action: Key pressed <Key.shift><Key.shift><Key.shift><Key.shift><Key.shift><Key.shift><Key.shift><Key.shift><Key.shift><Key.shift><Key.shift><Key.shift><Key.shift>Banty<Key.shift>@12345
Screenshot: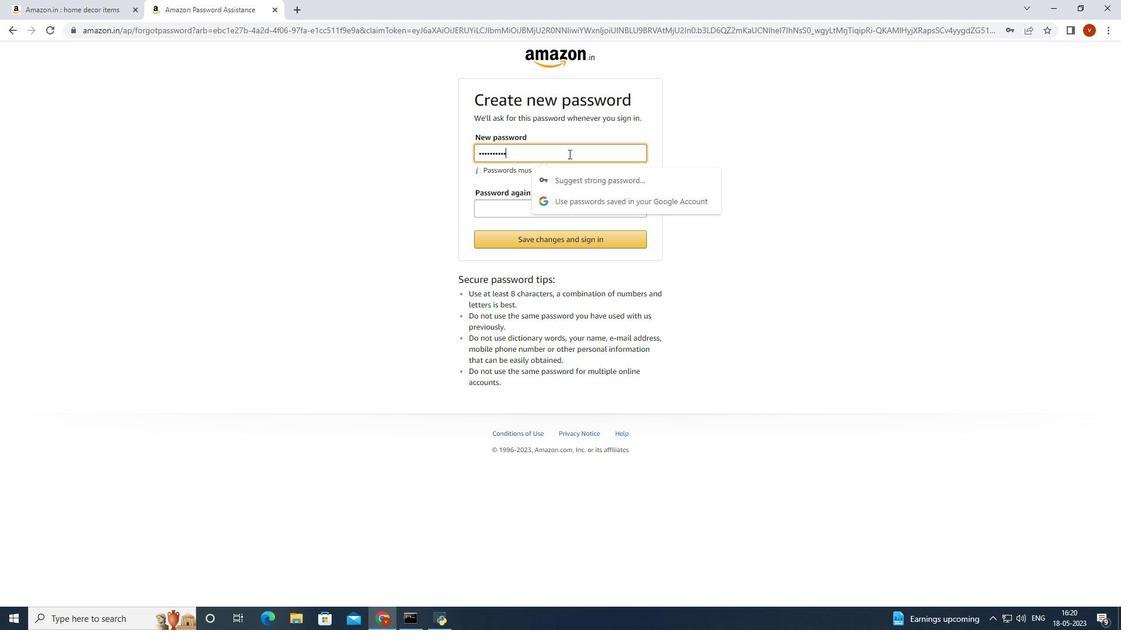
Action: Mouse moved to (494, 203)
Screenshot: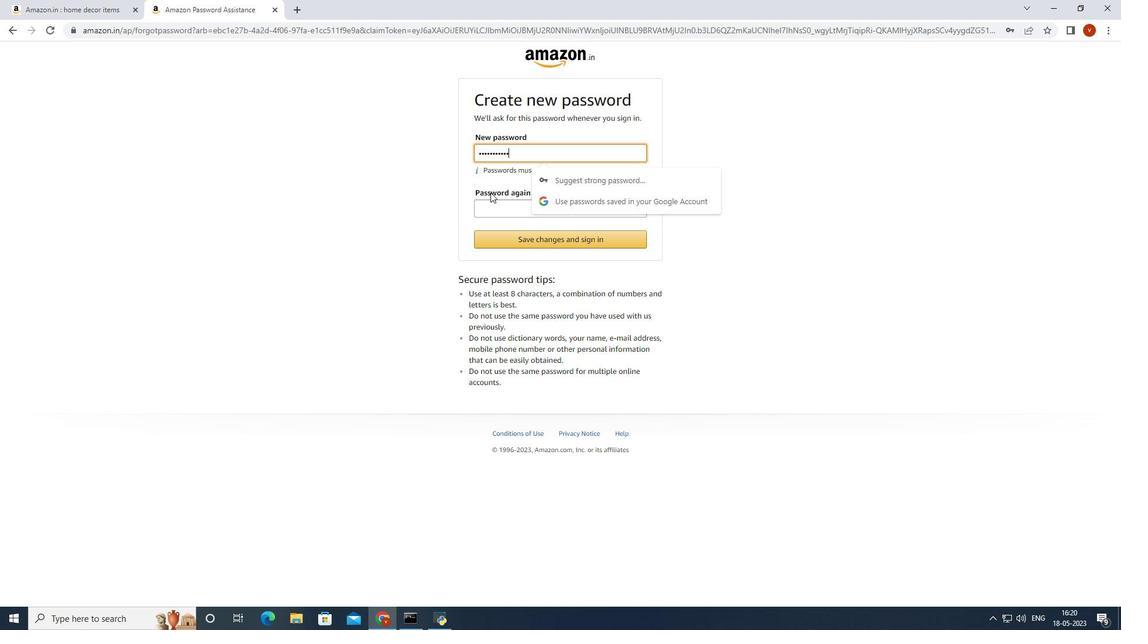
Action: Mouse pressed left at (494, 203)
Screenshot: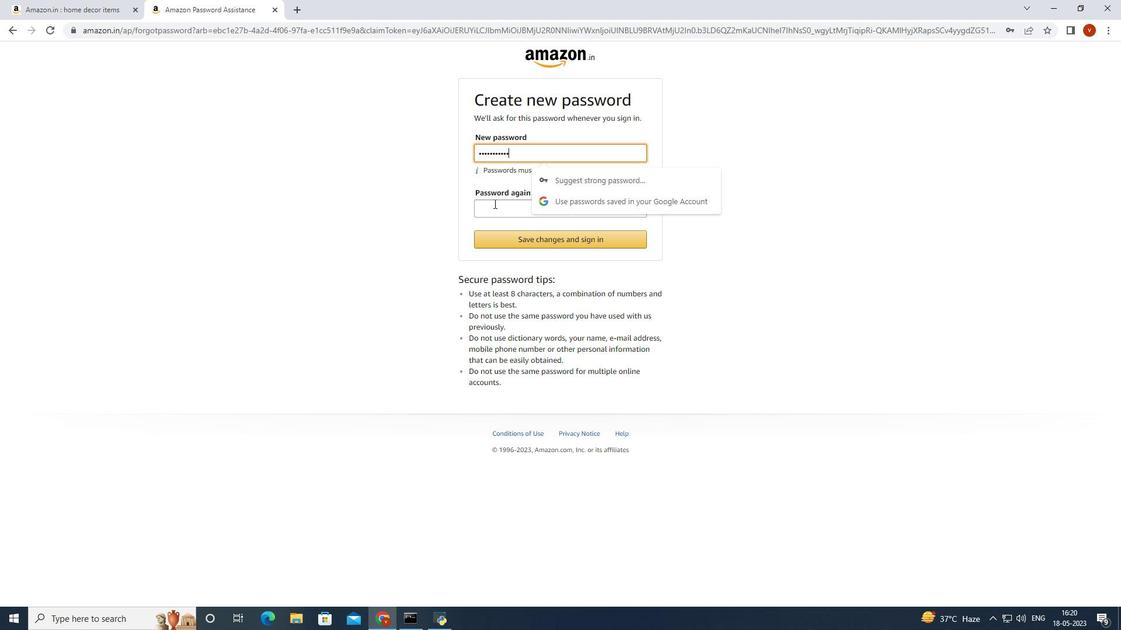 
Action: Key pressed <Key.shift>Banty<Key.shift>@12345
Screenshot: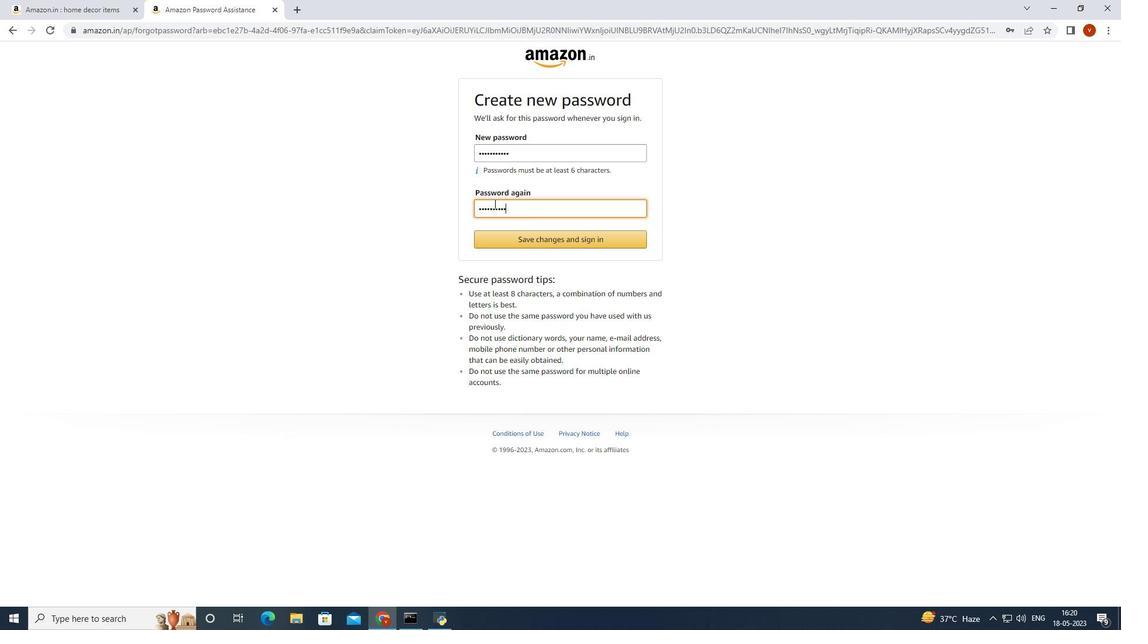 
Action: Mouse moved to (502, 240)
Screenshot: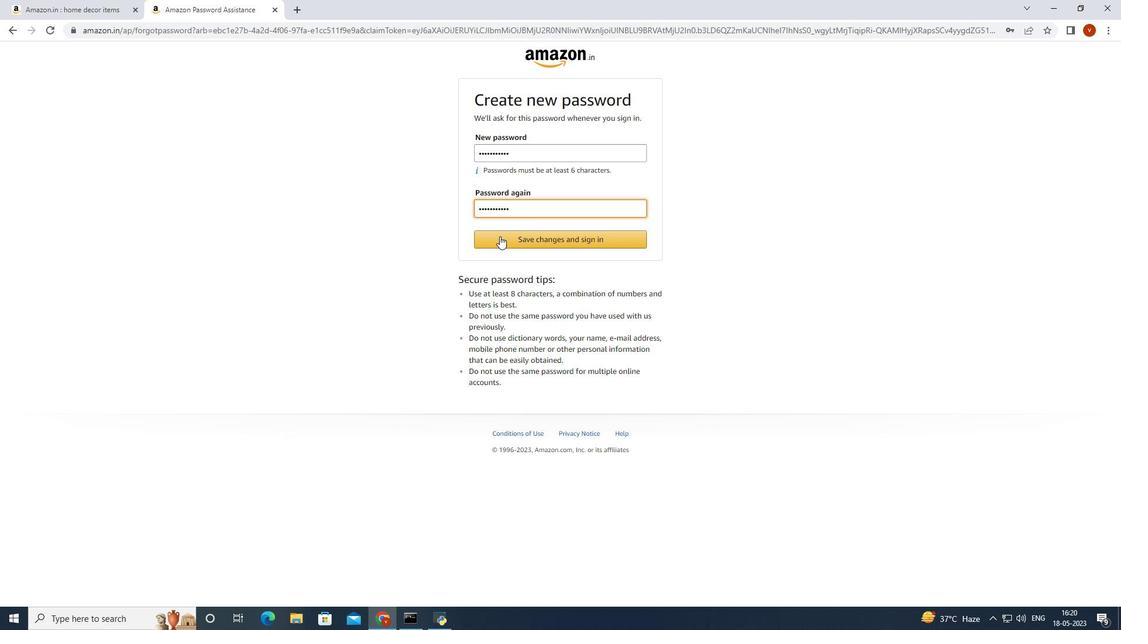 
Action: Mouse pressed left at (502, 240)
Screenshot: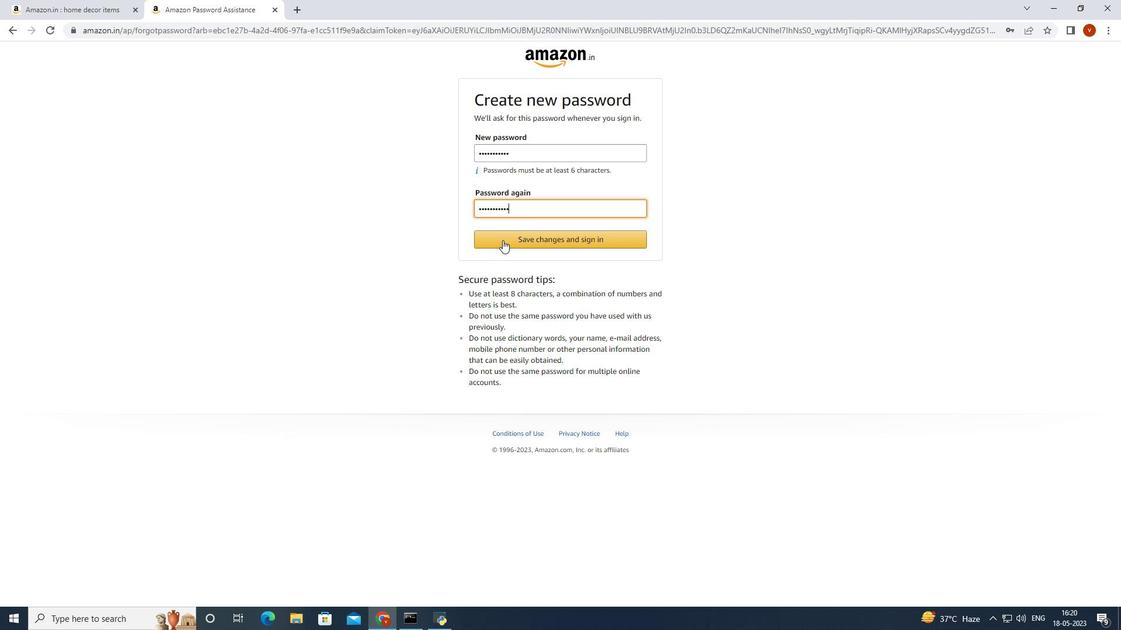 
Action: Mouse moved to (900, 426)
Screenshot: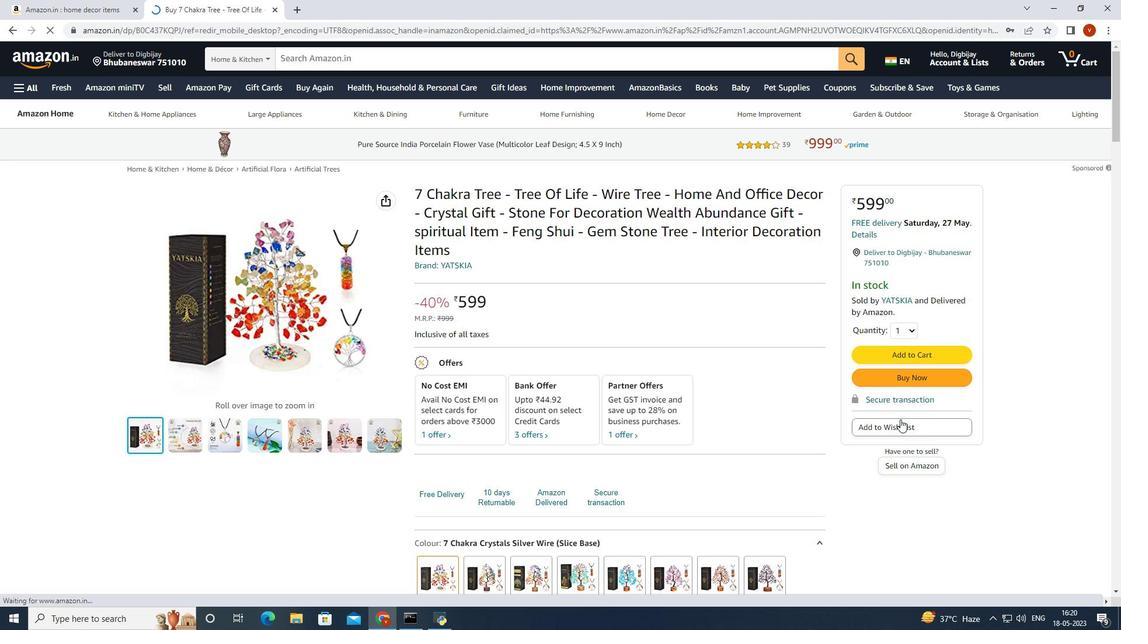 
Action: Mouse pressed left at (900, 426)
Screenshot: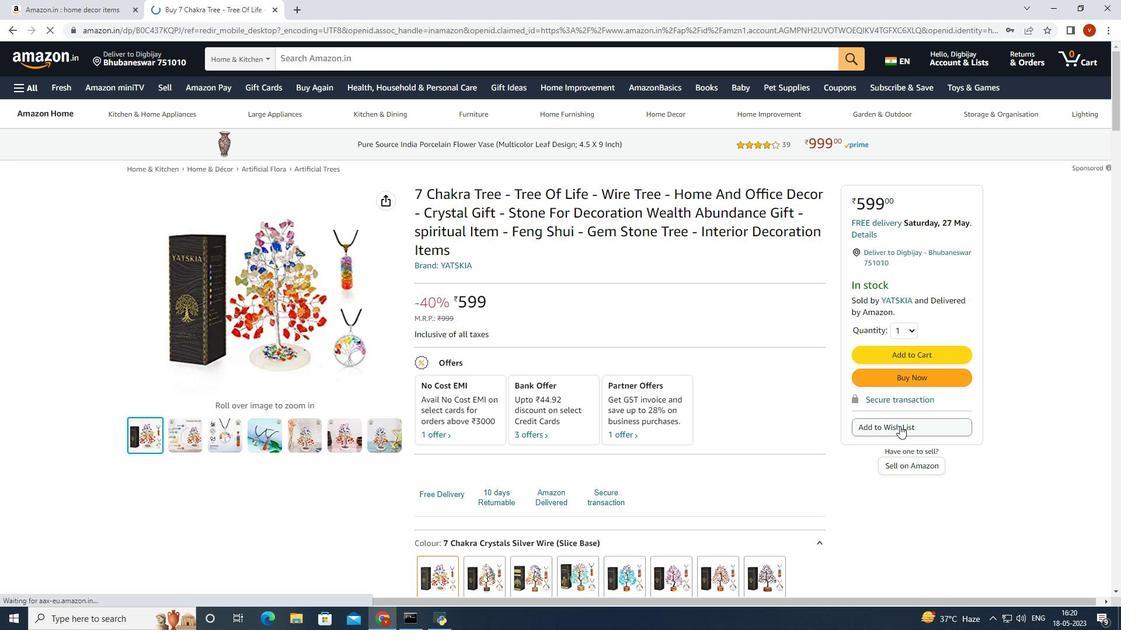 
Action: Mouse moved to (1027, 198)
Screenshot: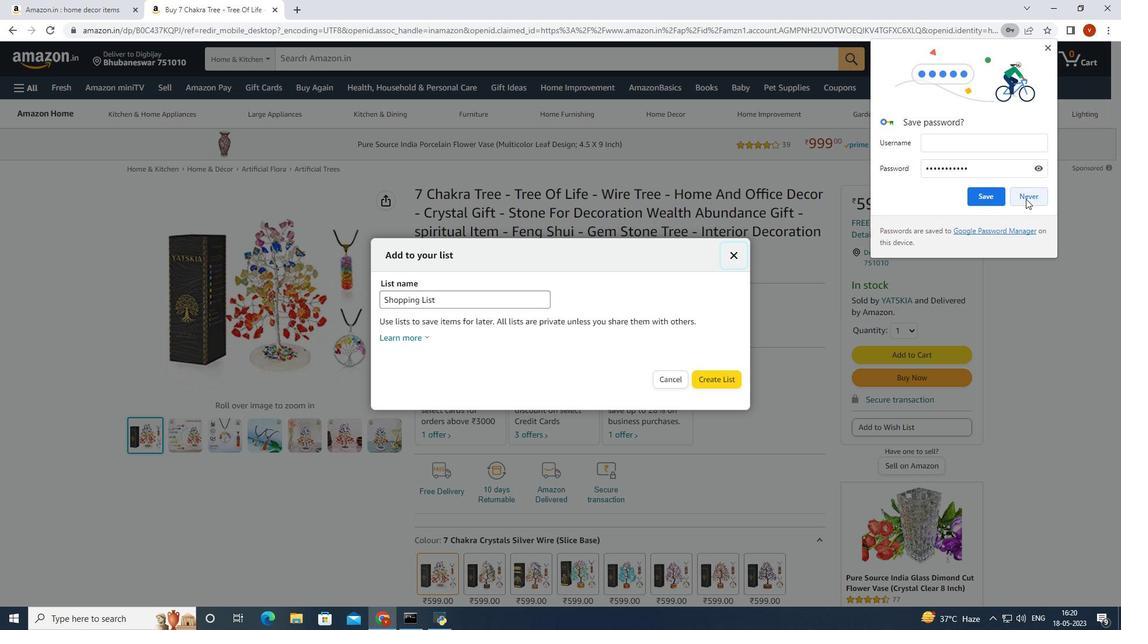 
Action: Mouse pressed left at (1027, 198)
Screenshot: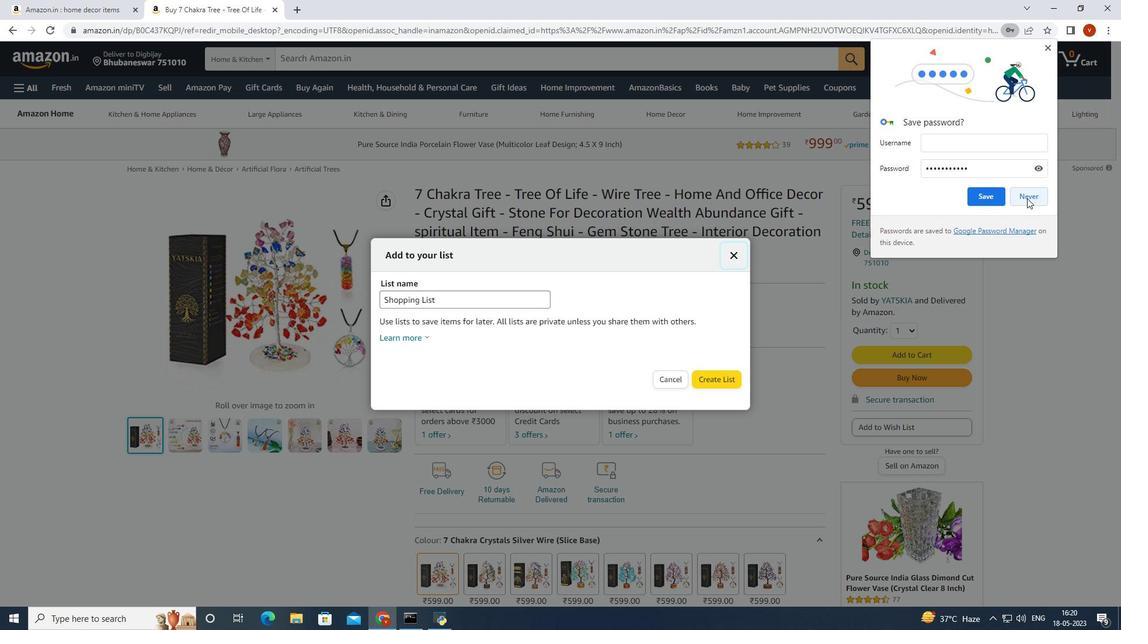 
Action: Mouse moved to (715, 379)
Screenshot: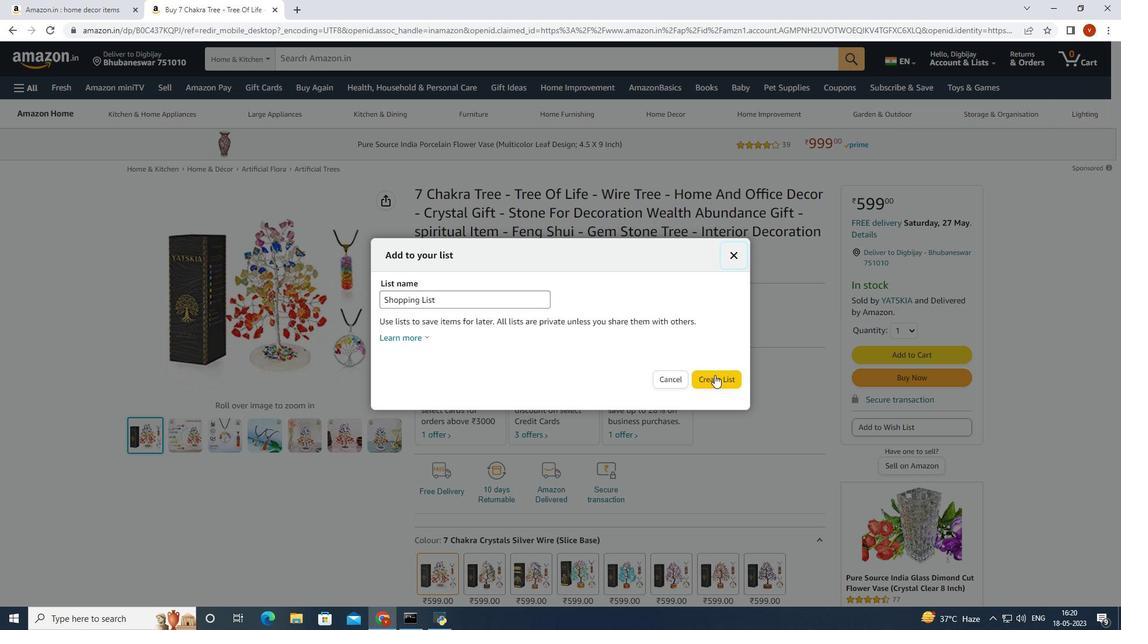 
Action: Mouse pressed left at (715, 379)
Screenshot: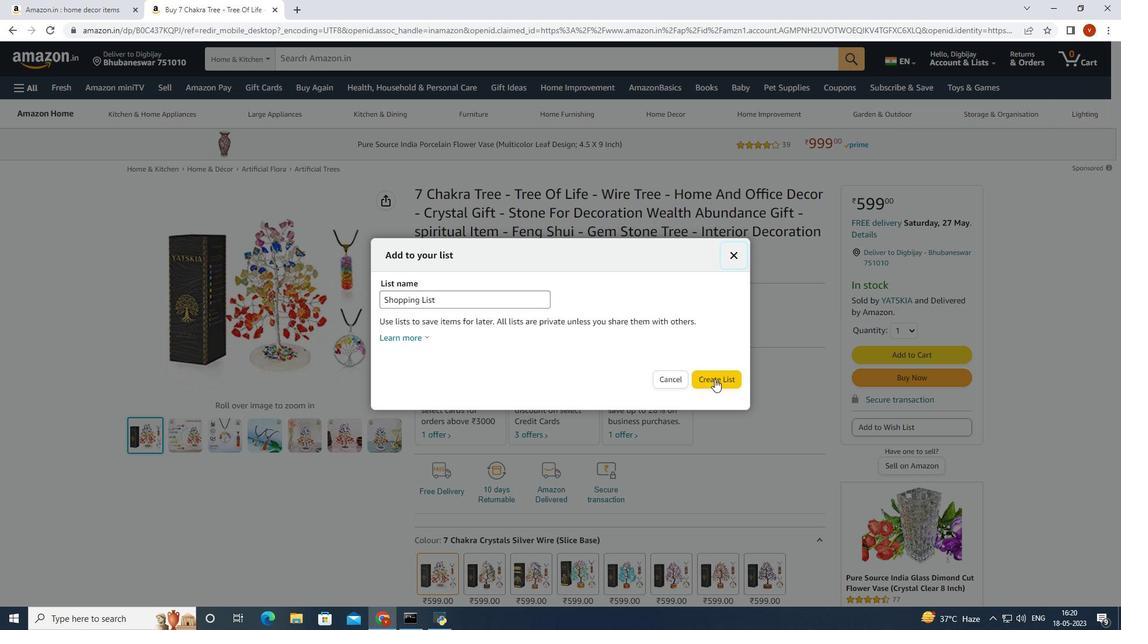 
Action: Mouse moved to (609, 427)
Screenshot: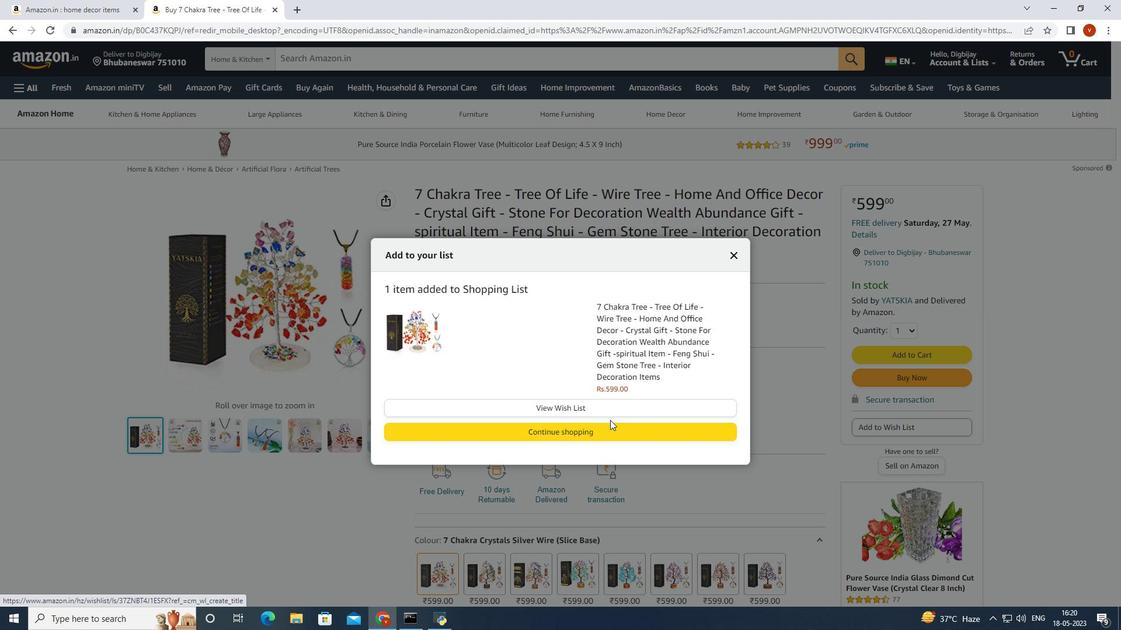 
Action: Mouse pressed left at (609, 427)
Screenshot: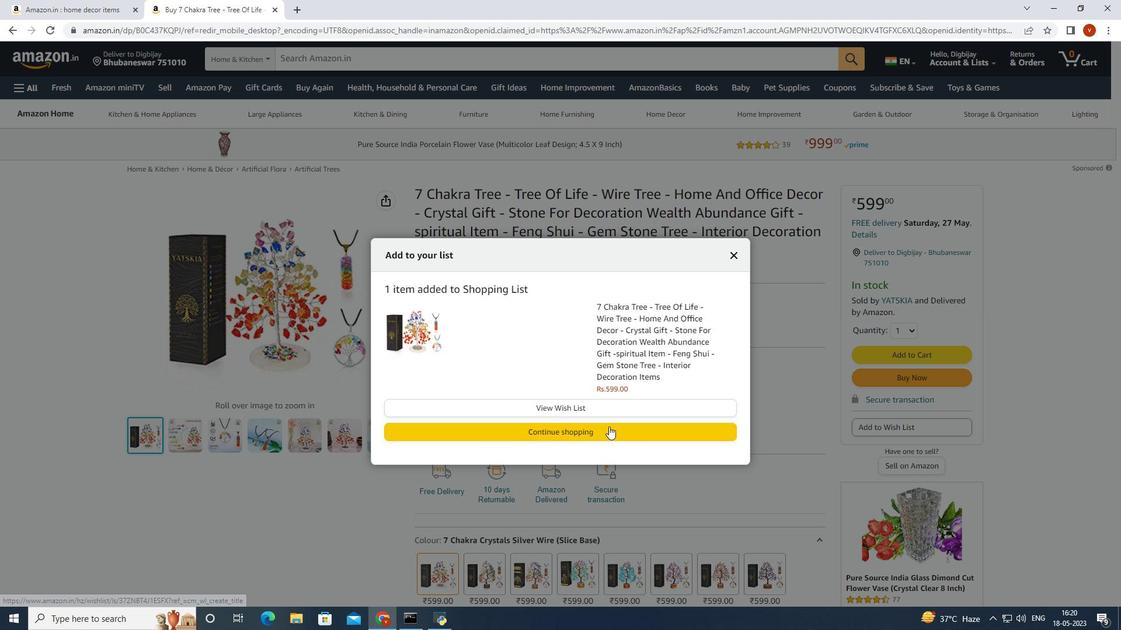 
Action: Mouse scrolled (609, 426) with delta (0, 0)
Screenshot: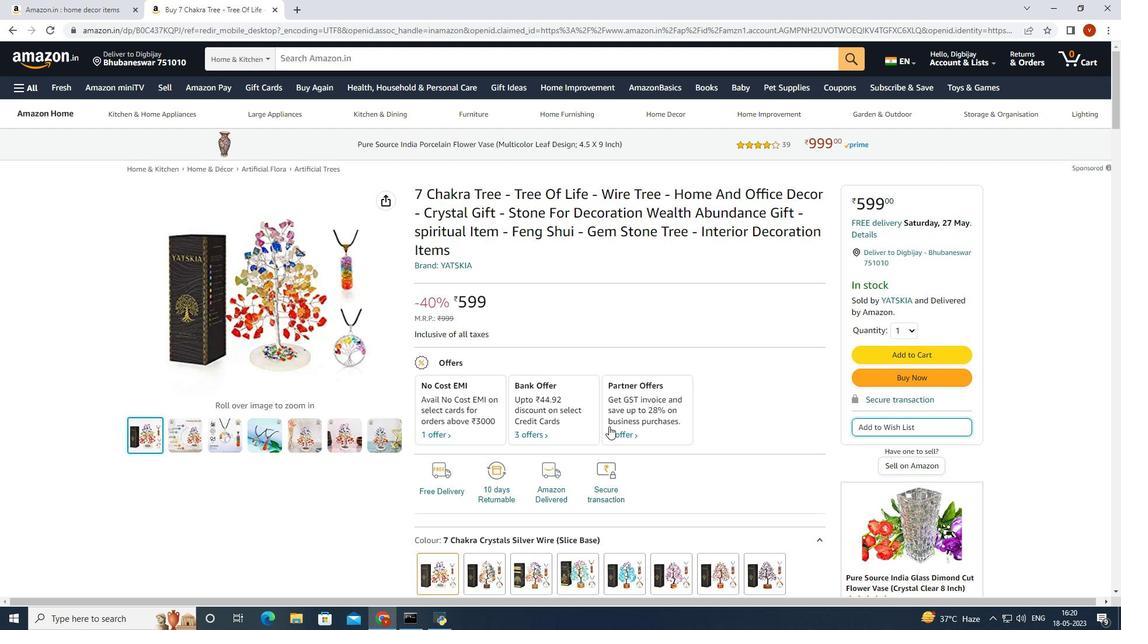 
Action: Mouse scrolled (609, 426) with delta (0, 0)
Screenshot: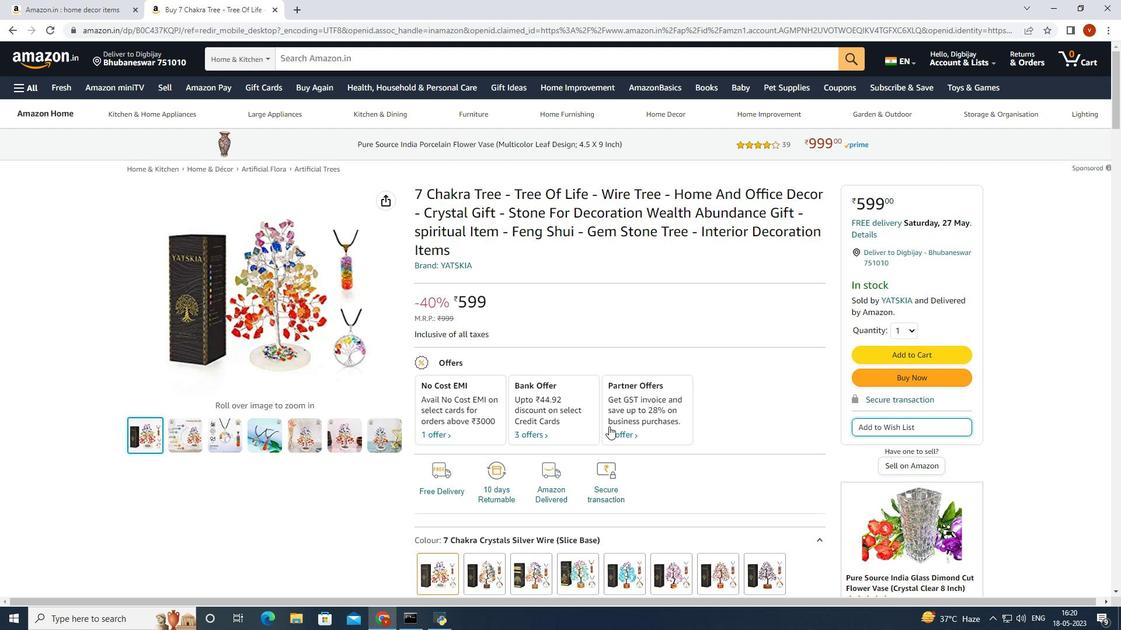 
Action: Mouse scrolled (609, 426) with delta (0, 0)
Screenshot: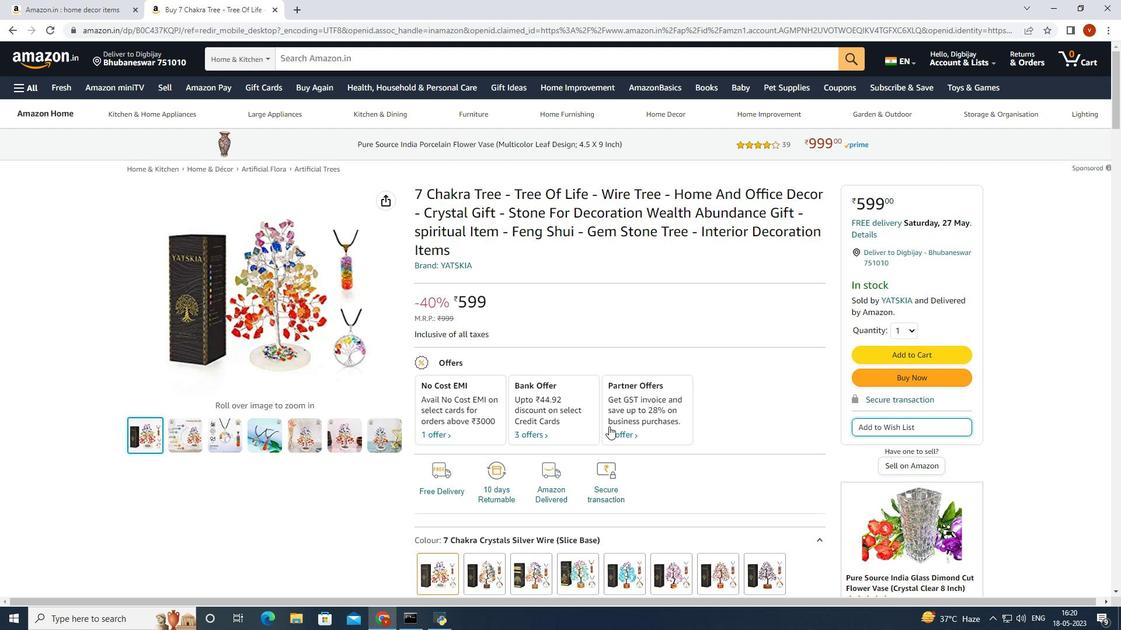 
Action: Mouse scrolled (609, 426) with delta (0, 0)
Screenshot: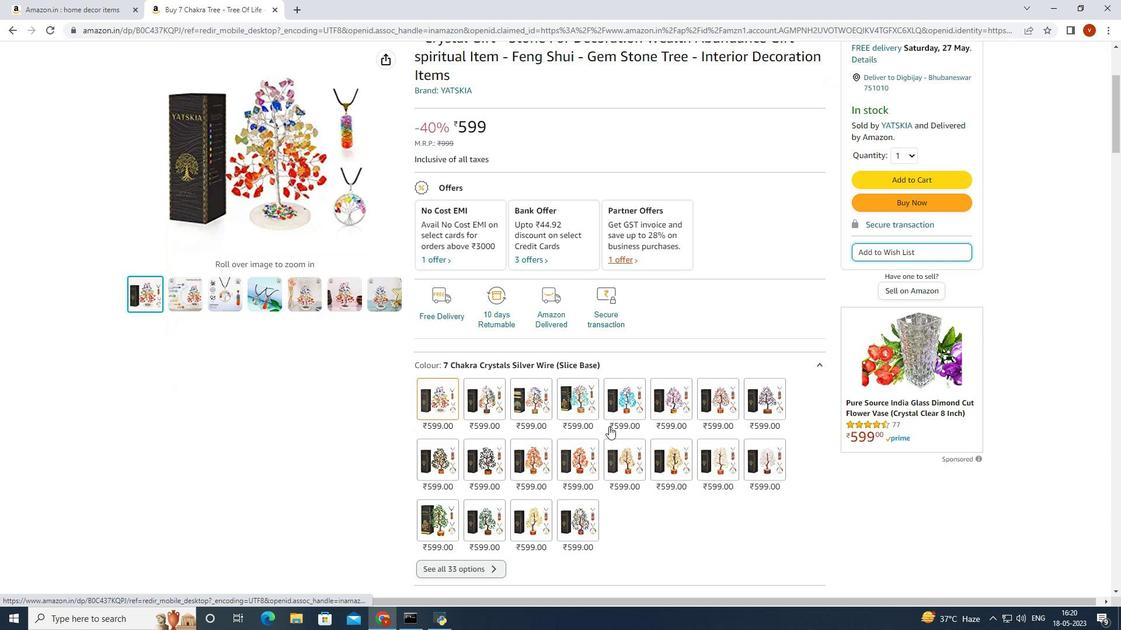 
Action: Mouse scrolled (609, 426) with delta (0, 0)
Screenshot: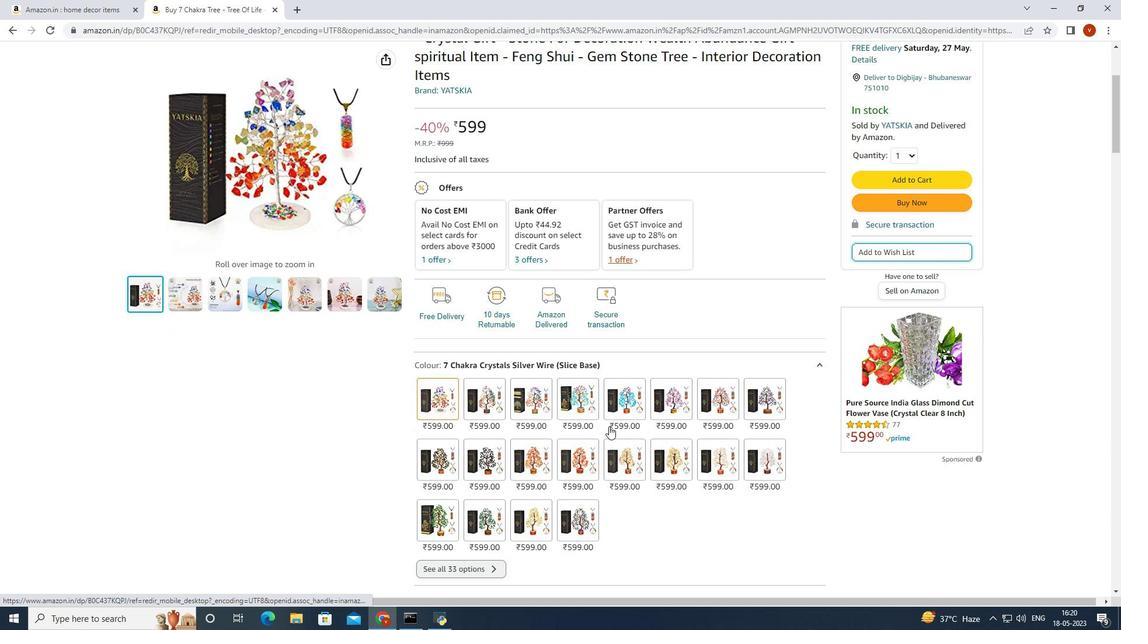 
Action: Mouse scrolled (609, 426) with delta (0, 0)
Screenshot: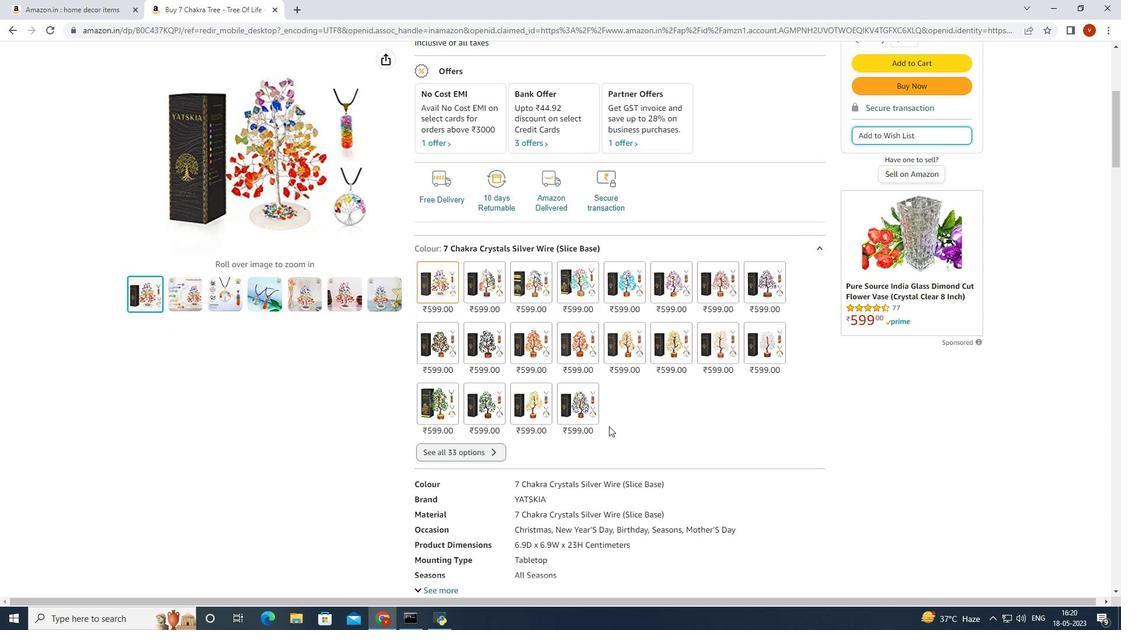 
Action: Mouse scrolled (609, 426) with delta (0, 0)
Screenshot: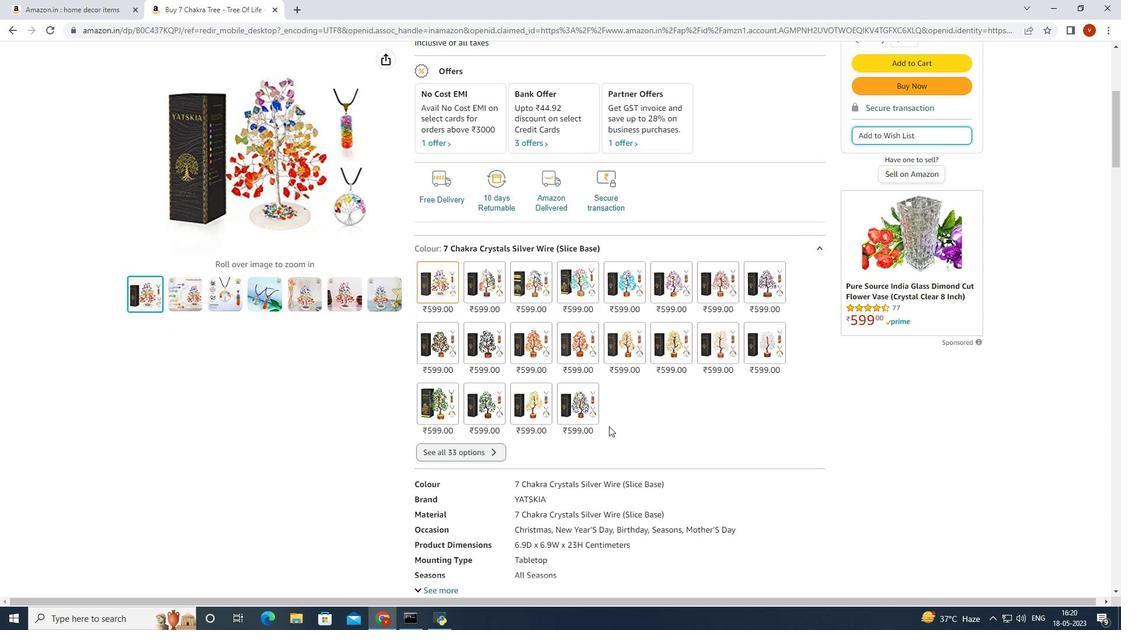 
Action: Mouse scrolled (609, 426) with delta (0, 0)
Screenshot: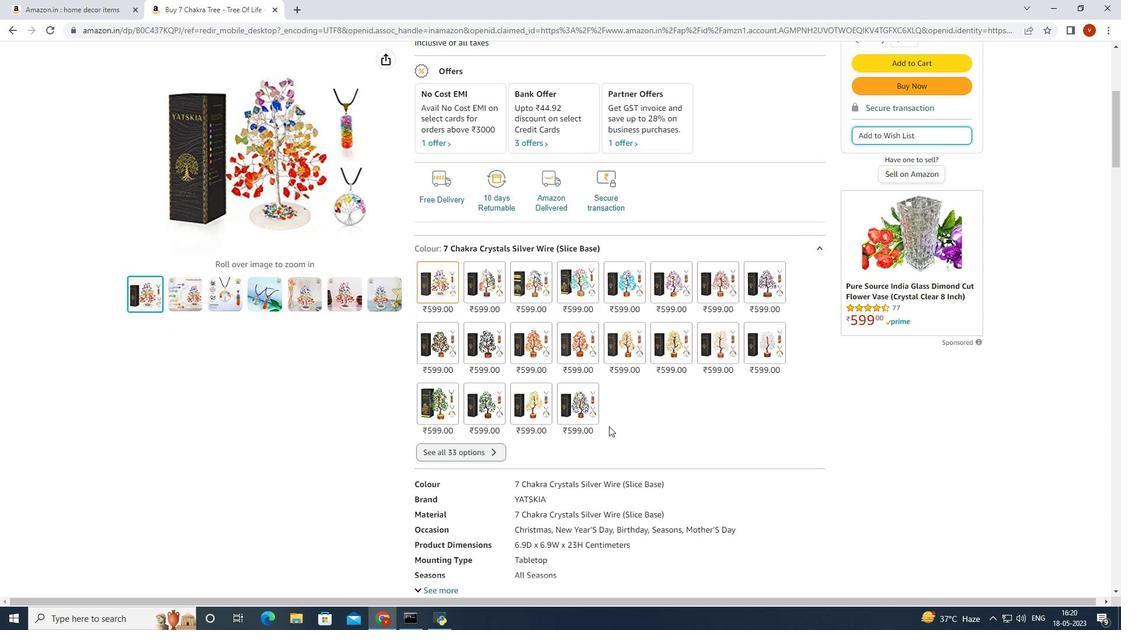 
Action: Mouse scrolled (609, 426) with delta (0, 0)
Screenshot: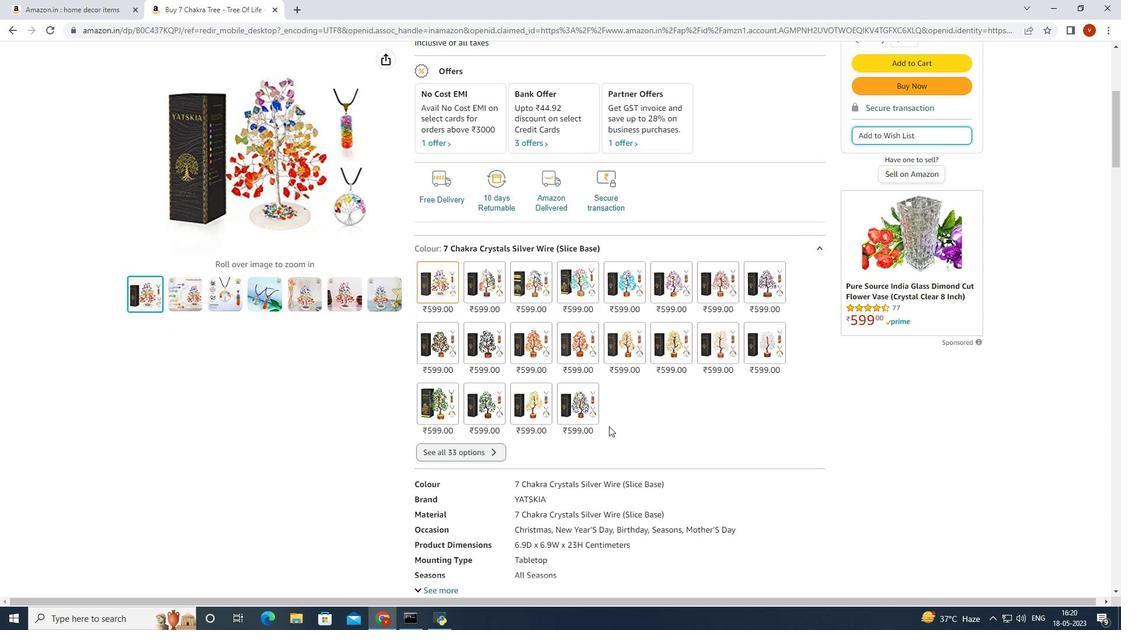 
Action: Mouse scrolled (609, 426) with delta (0, 0)
Screenshot: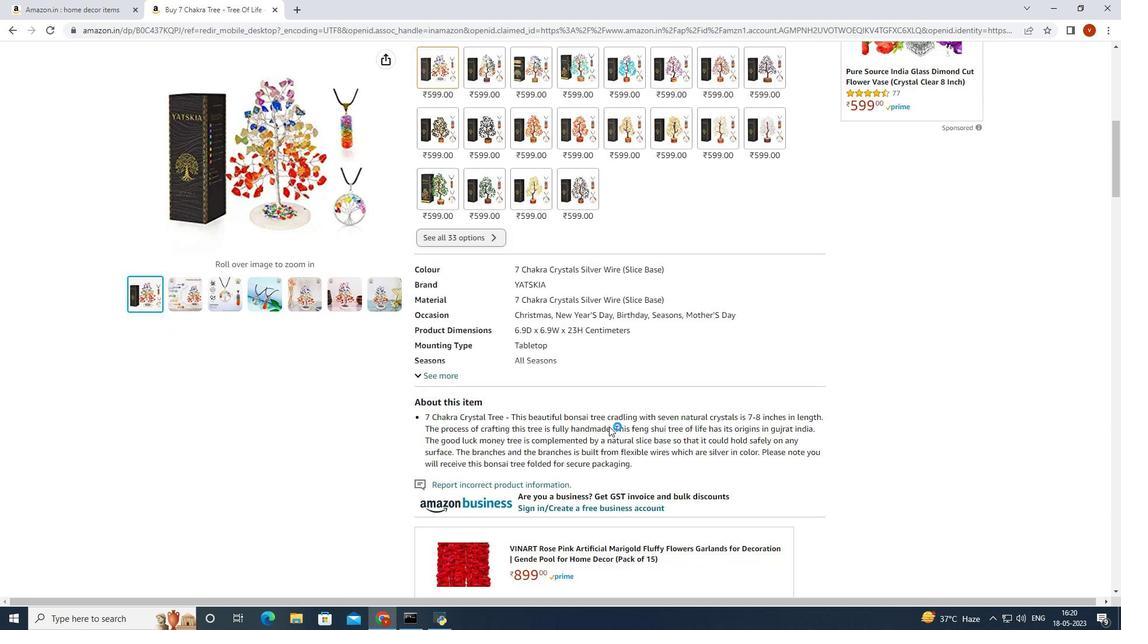 
Action: Mouse scrolled (609, 426) with delta (0, 0)
Screenshot: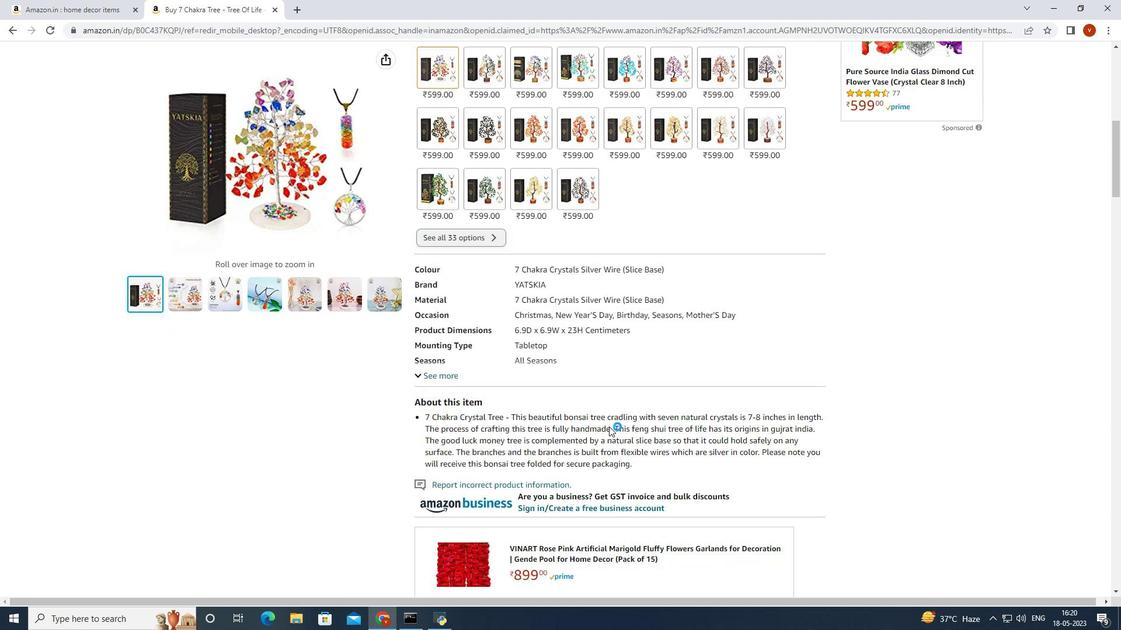 
Action: Mouse scrolled (609, 426) with delta (0, 0)
Screenshot: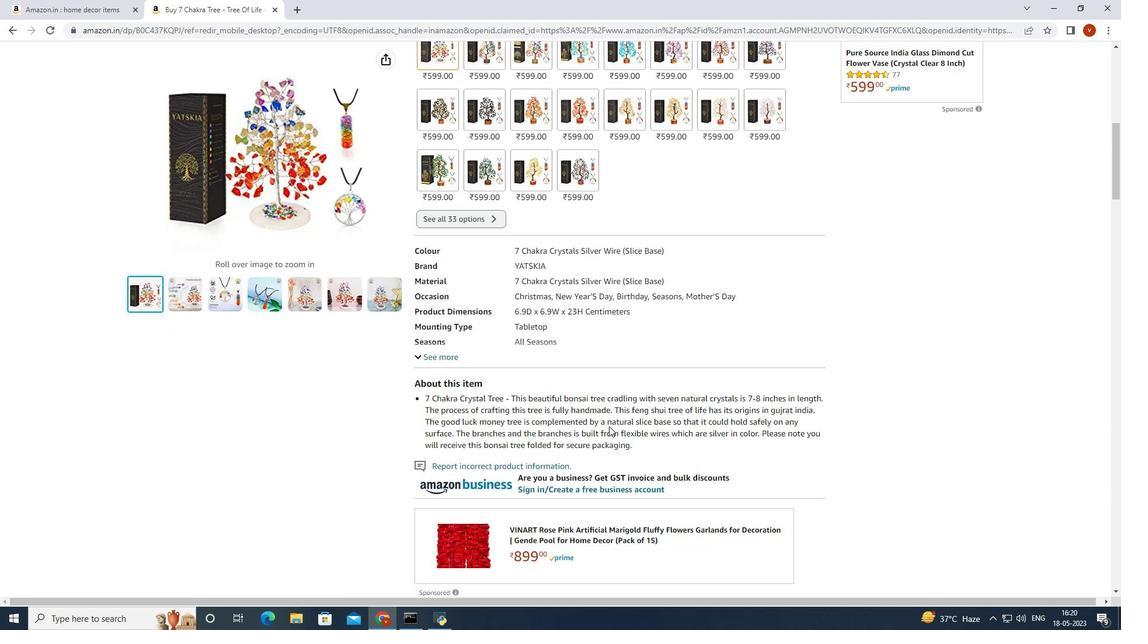 
Action: Mouse scrolled (609, 426) with delta (0, 0)
Screenshot: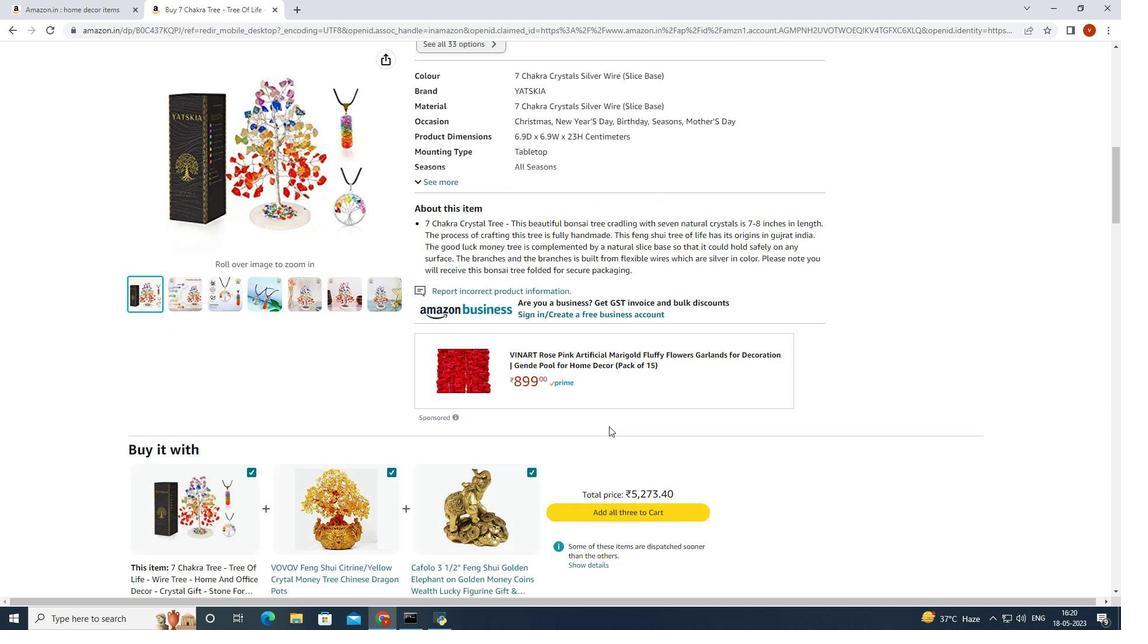 
Action: Mouse scrolled (609, 426) with delta (0, 0)
Screenshot: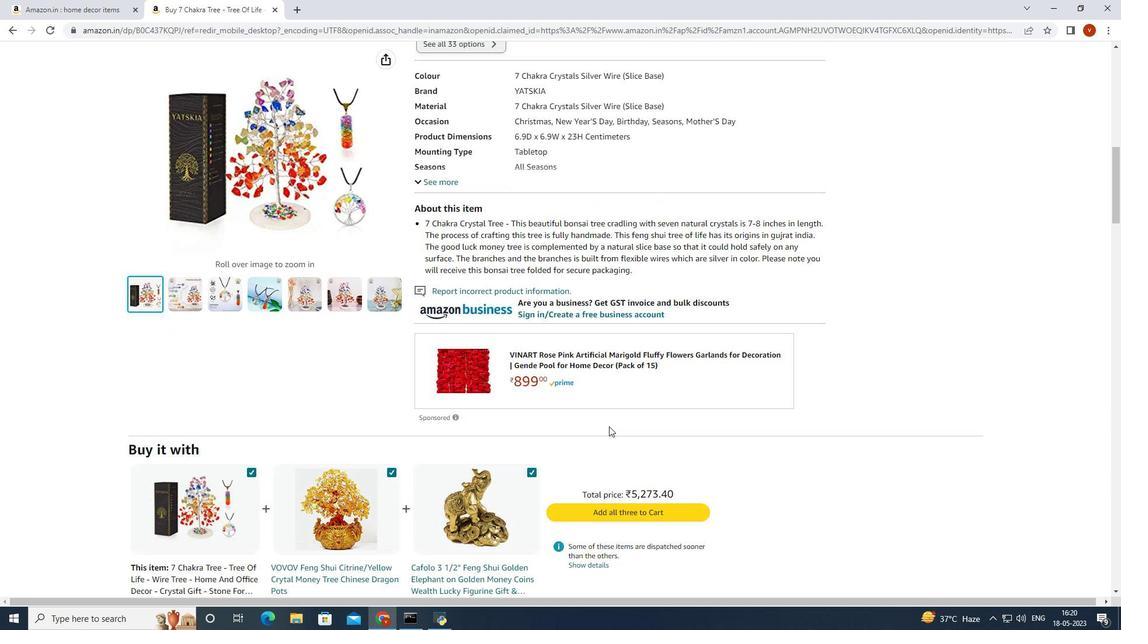 
Action: Mouse scrolled (609, 426) with delta (0, 0)
Screenshot: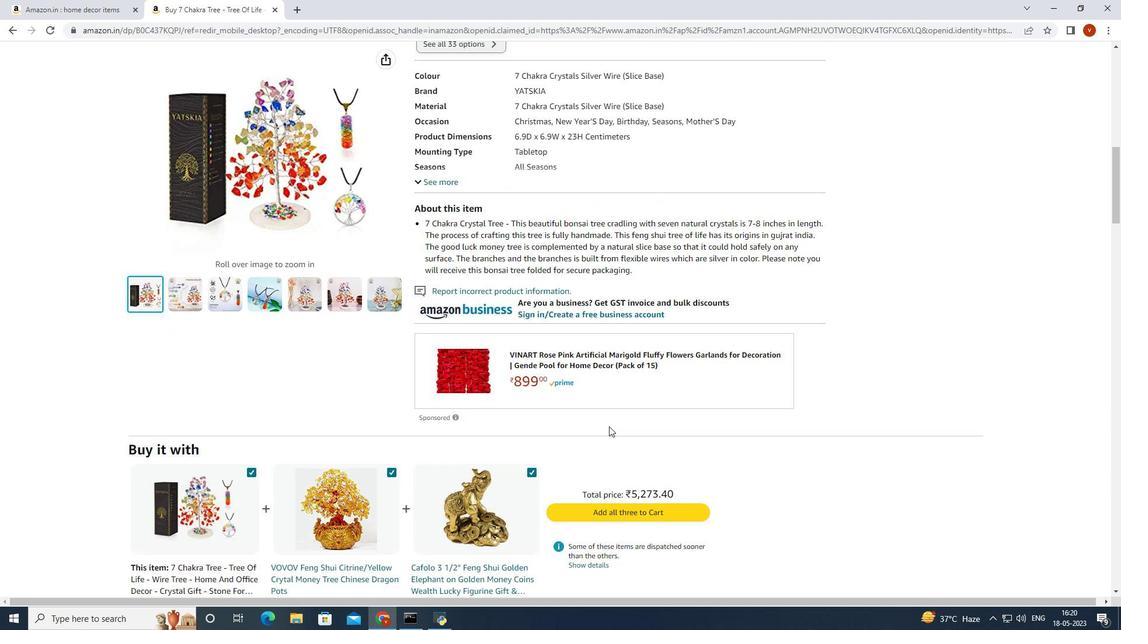 
Action: Mouse moved to (349, 358)
Screenshot: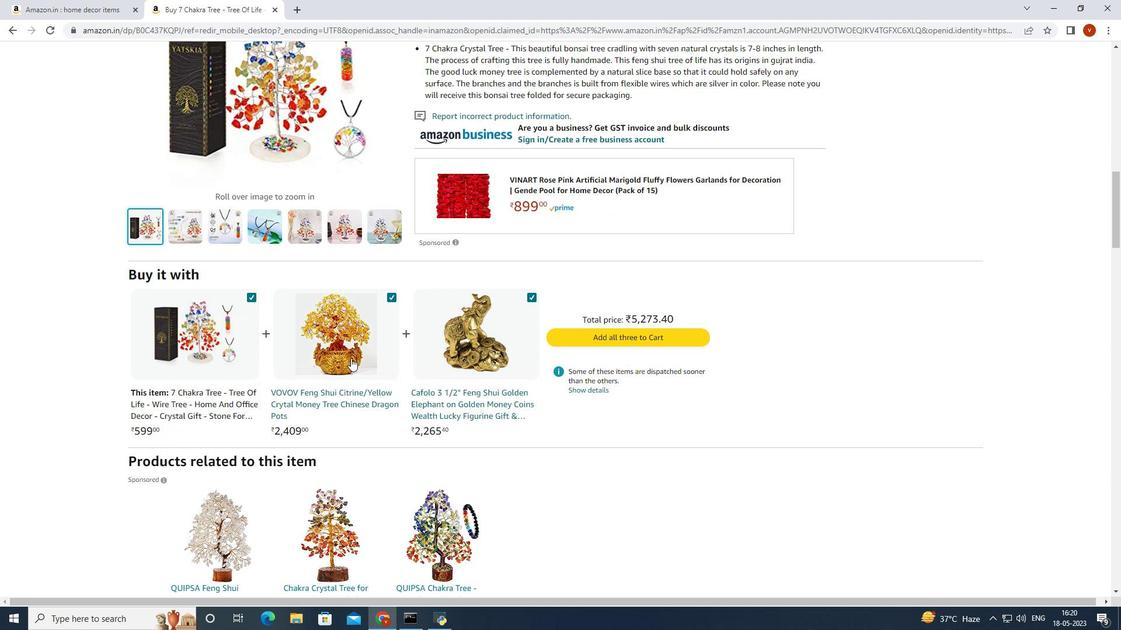 
Action: Mouse pressed left at (349, 358)
Screenshot: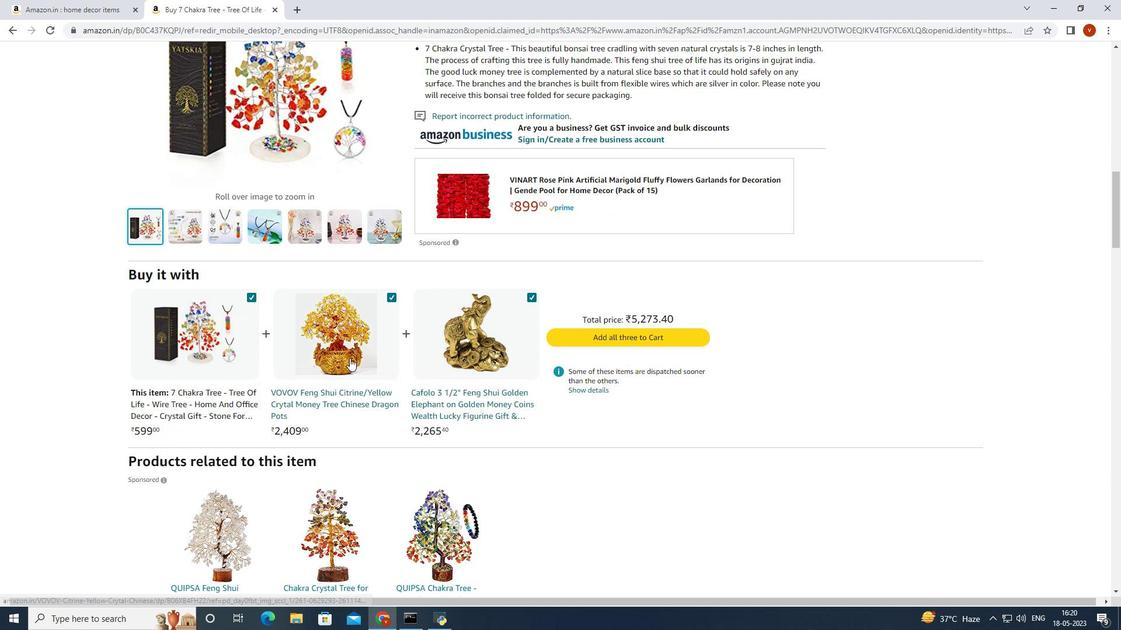 
Action: Mouse moved to (880, 415)
Screenshot: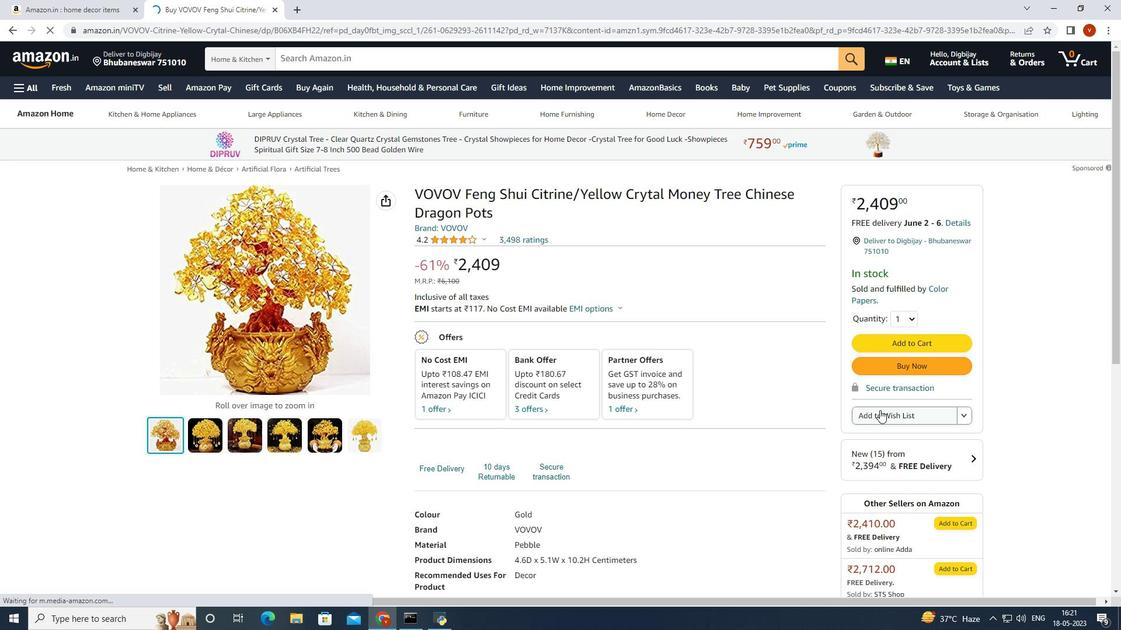 
Action: Mouse pressed left at (880, 415)
Screenshot: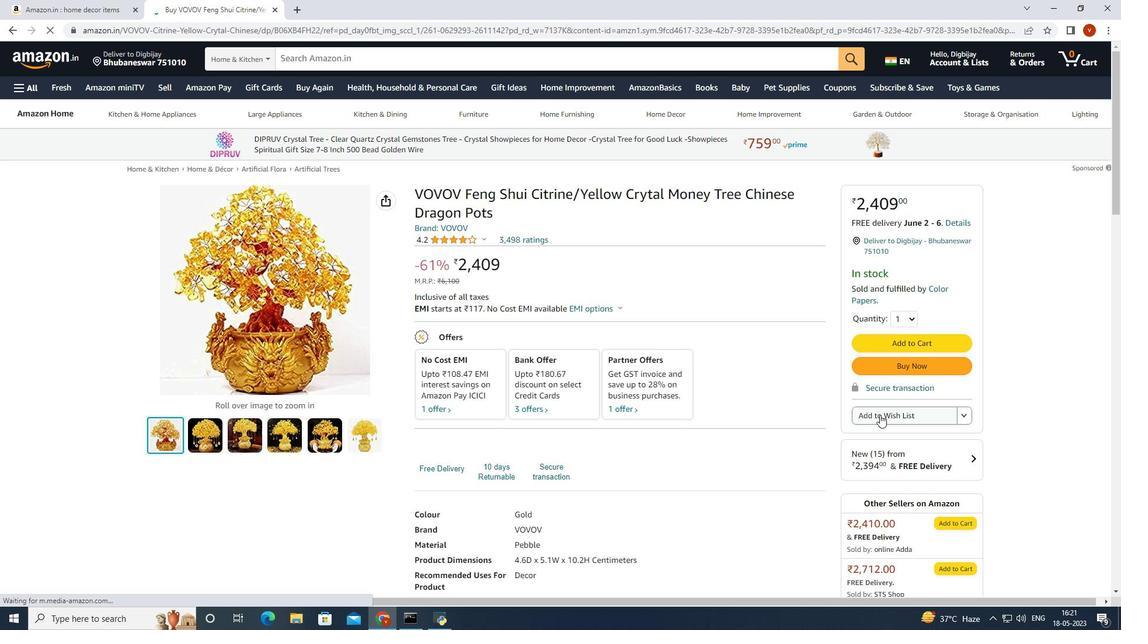 
Action: Mouse moved to (94, 8)
Screenshot: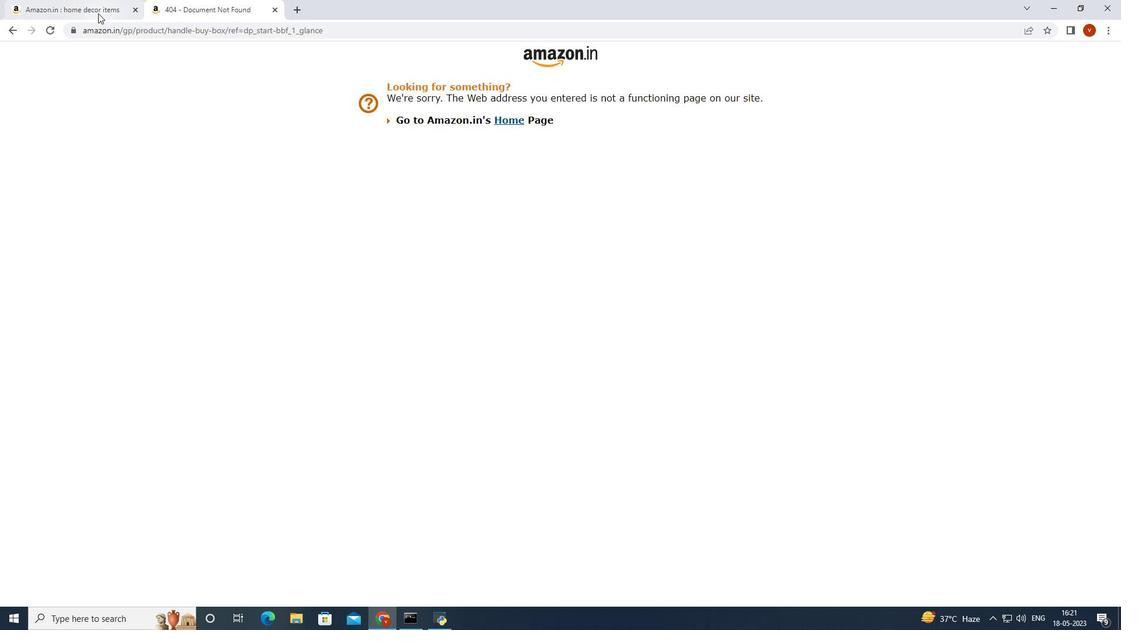 
Action: Mouse pressed left at (94, 8)
Screenshot: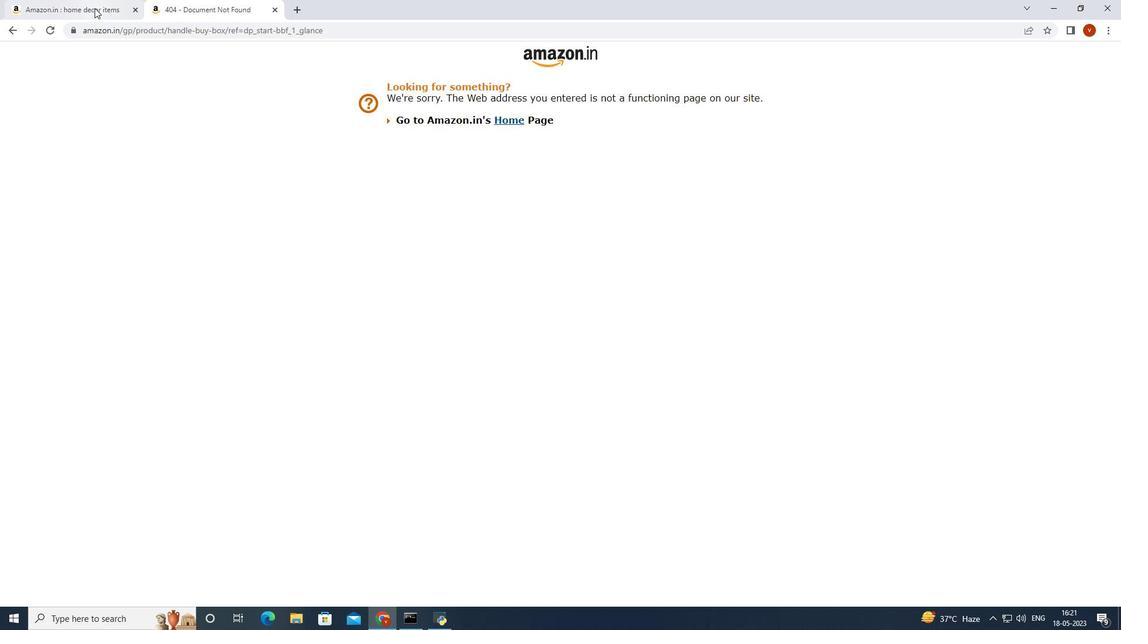 
Action: Mouse moved to (576, 397)
Screenshot: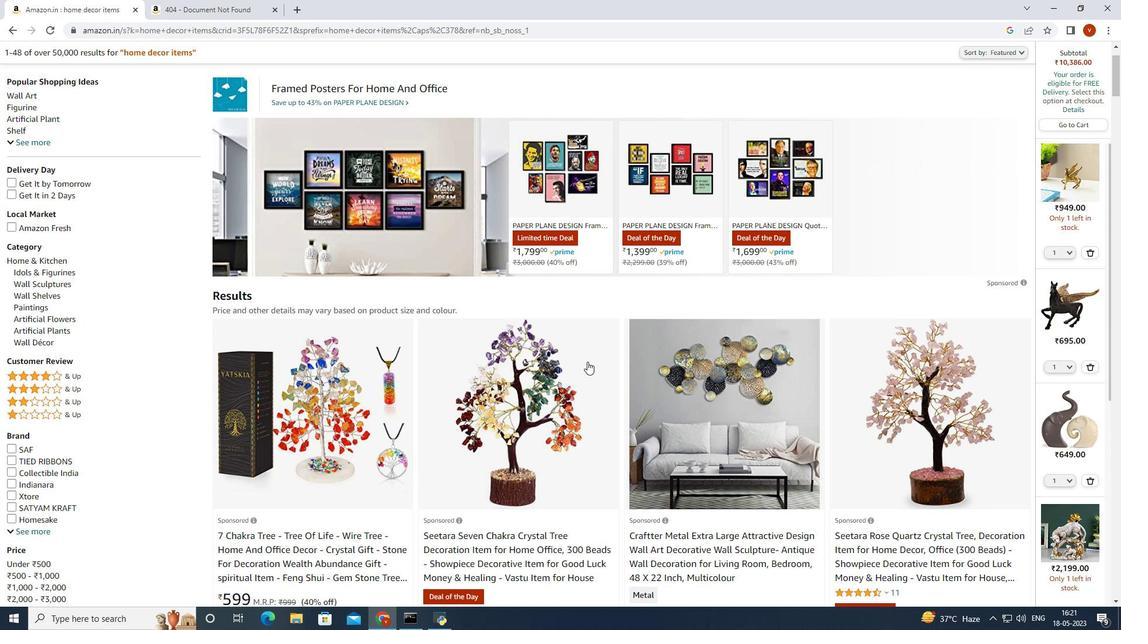 
Action: Mouse scrolled (576, 396) with delta (0, 0)
Screenshot: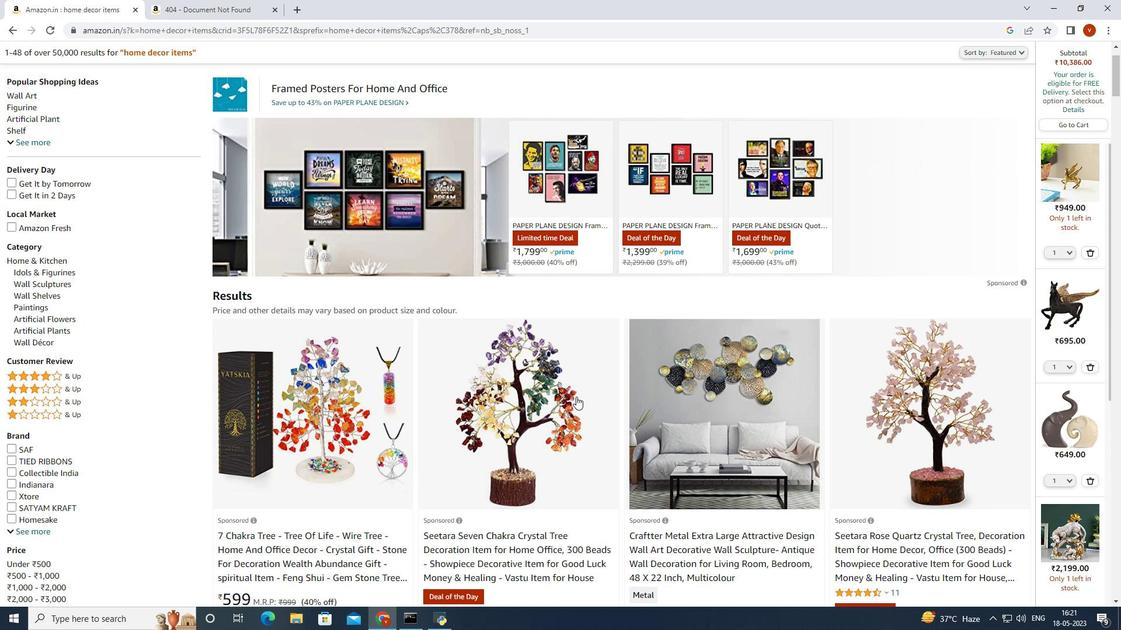 
Action: Mouse scrolled (576, 396) with delta (0, 0)
Screenshot: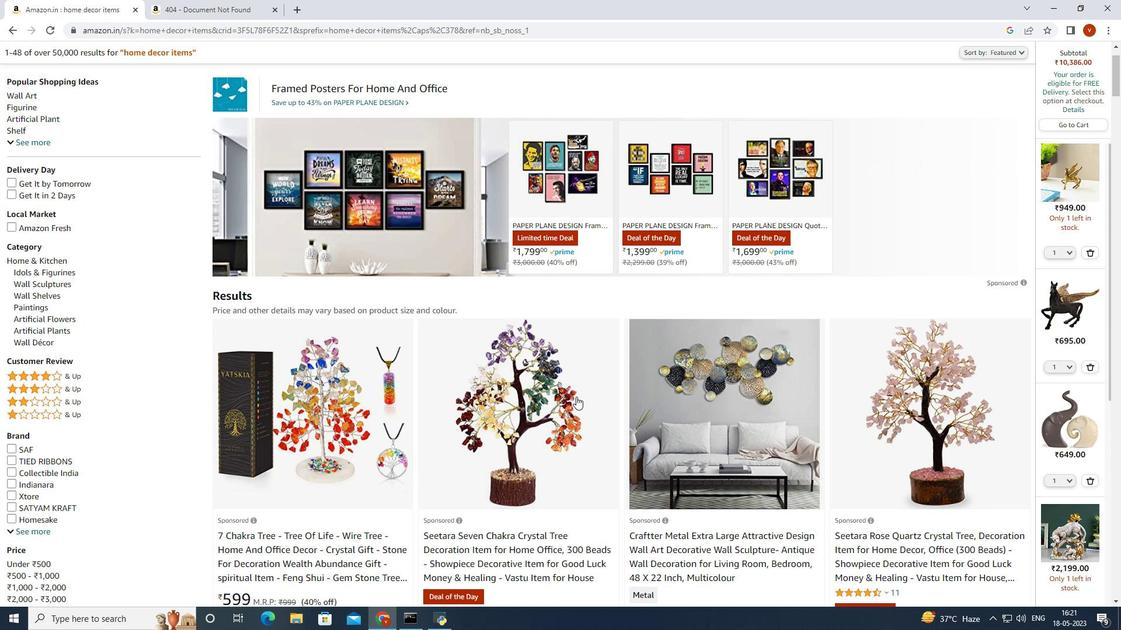 
Action: Mouse scrolled (576, 396) with delta (0, 0)
Screenshot: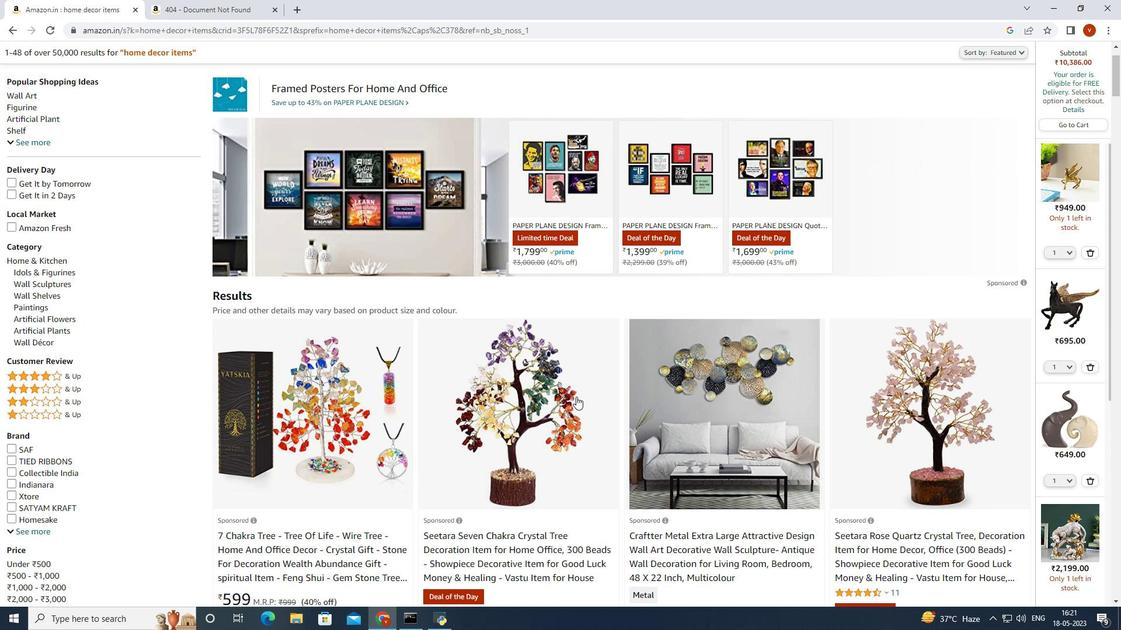 
Action: Mouse scrolled (576, 396) with delta (0, 0)
Screenshot: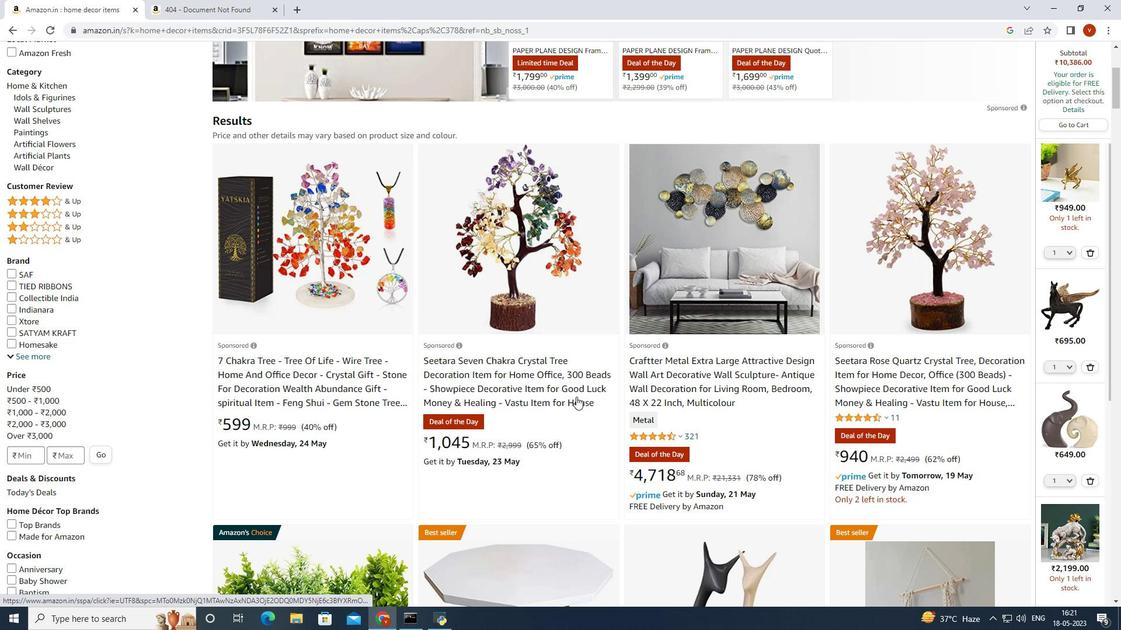 
Action: Mouse scrolled (576, 396) with delta (0, 0)
Screenshot: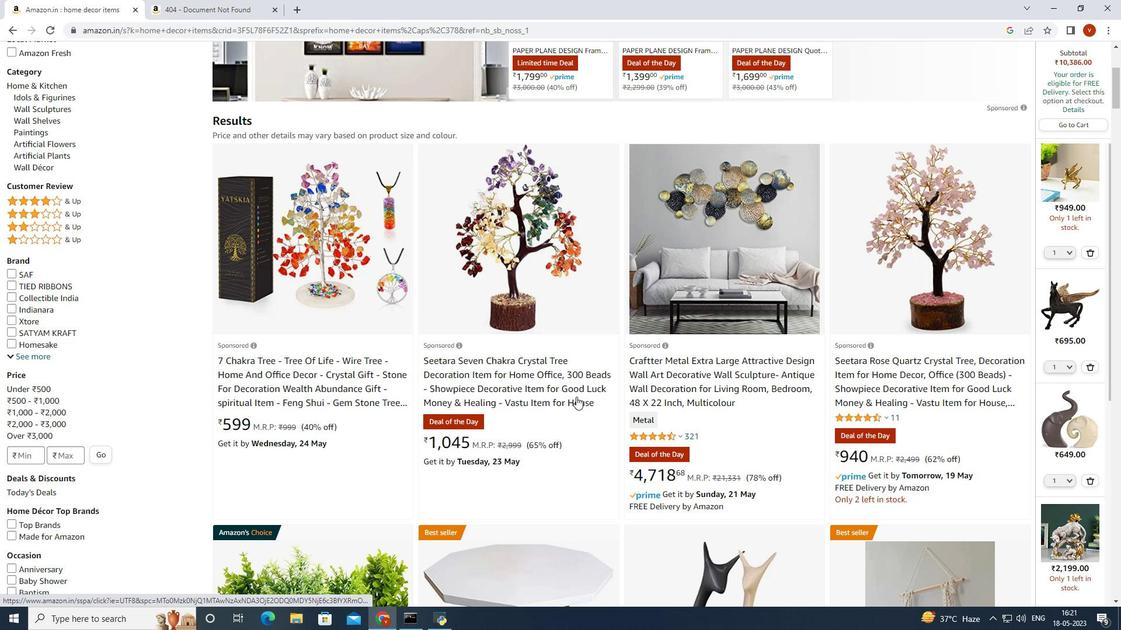 
Action: Mouse scrolled (576, 396) with delta (0, 0)
Screenshot: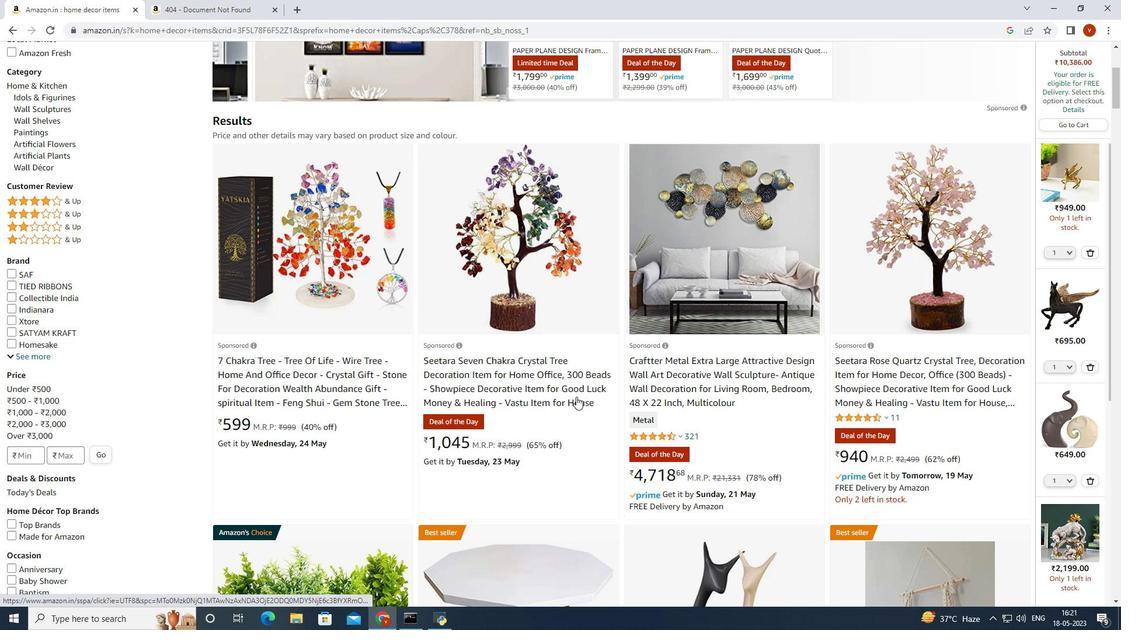 
Action: Mouse moved to (425, 422)
Screenshot: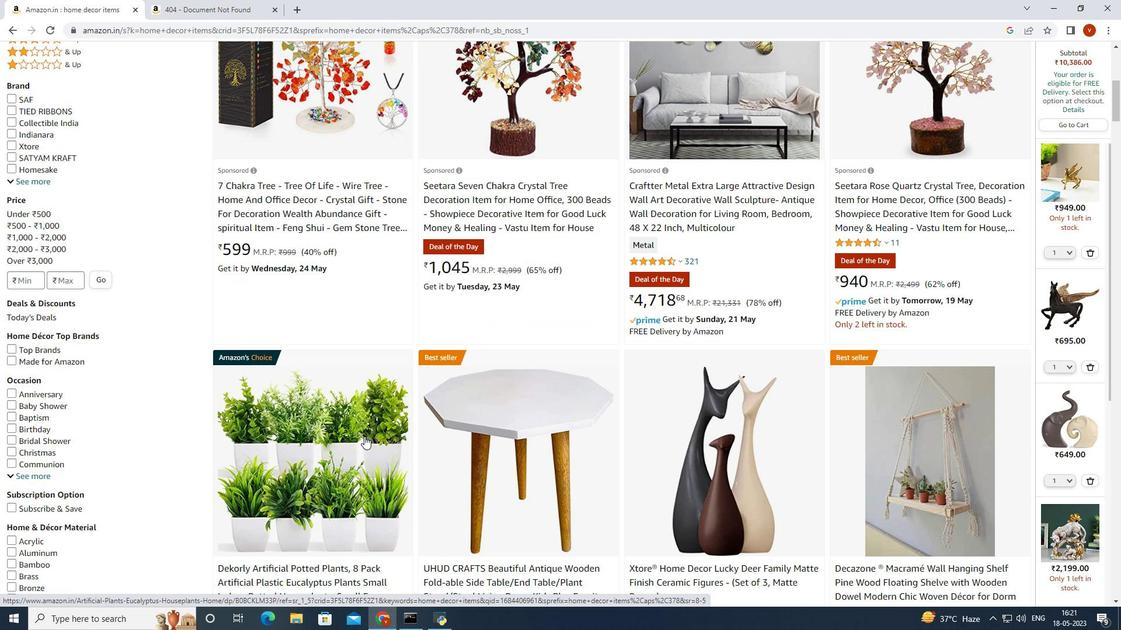 
Action: Mouse scrolled (425, 422) with delta (0, 0)
Screenshot: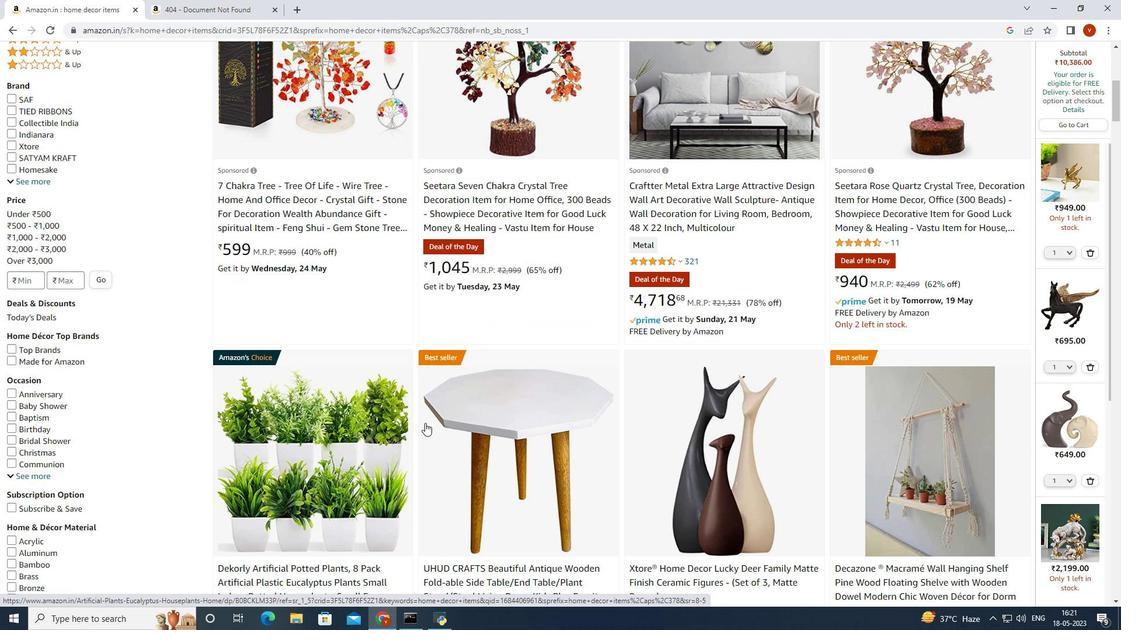 
Action: Mouse scrolled (425, 422) with delta (0, 0)
Screenshot: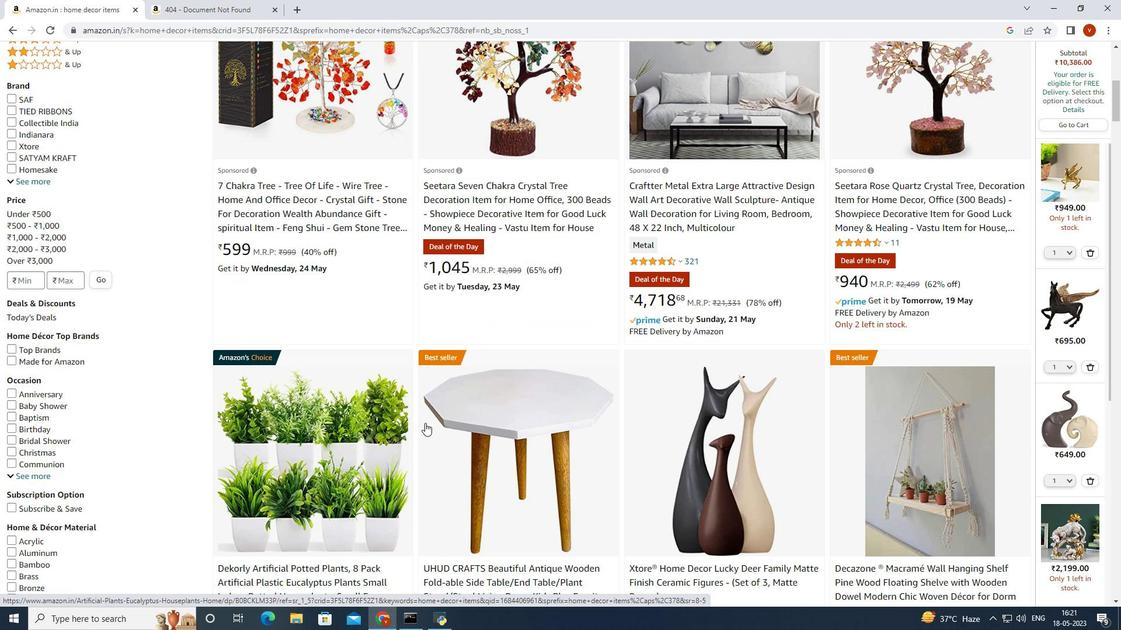 
Action: Mouse scrolled (425, 422) with delta (0, 0)
Screenshot: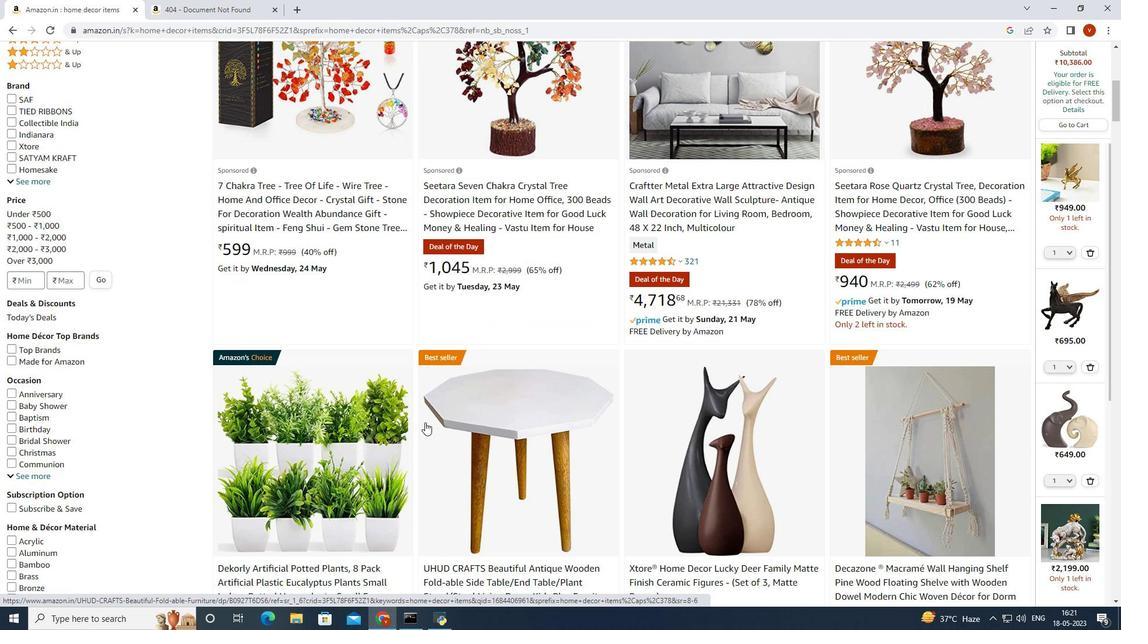 
Action: Mouse moved to (744, 300)
Screenshot: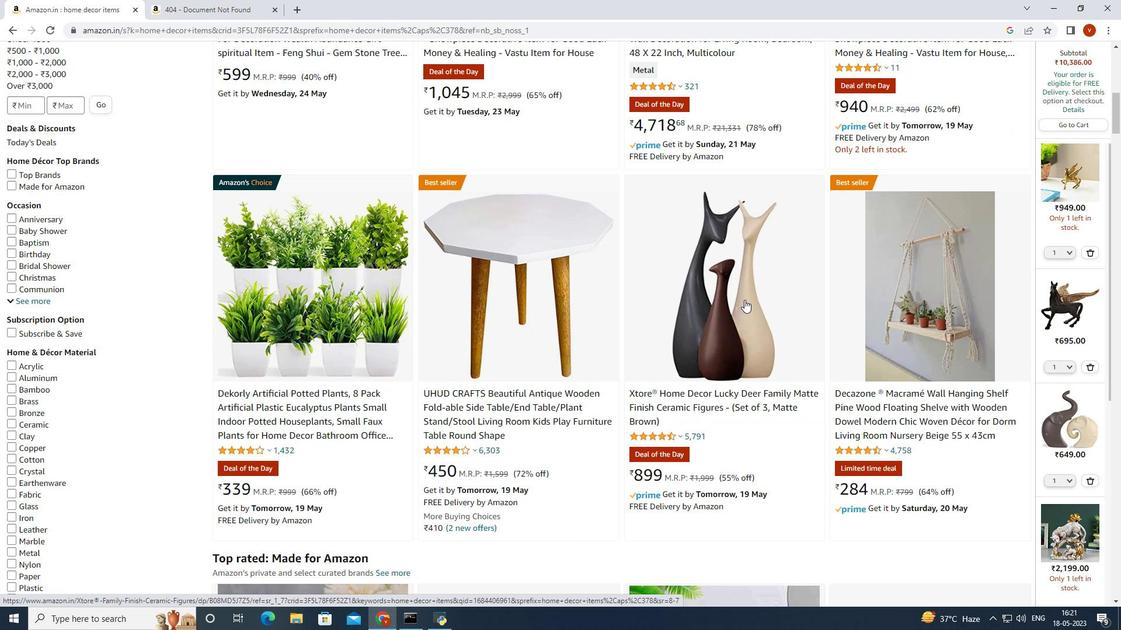 
Action: Mouse pressed left at (744, 300)
Screenshot: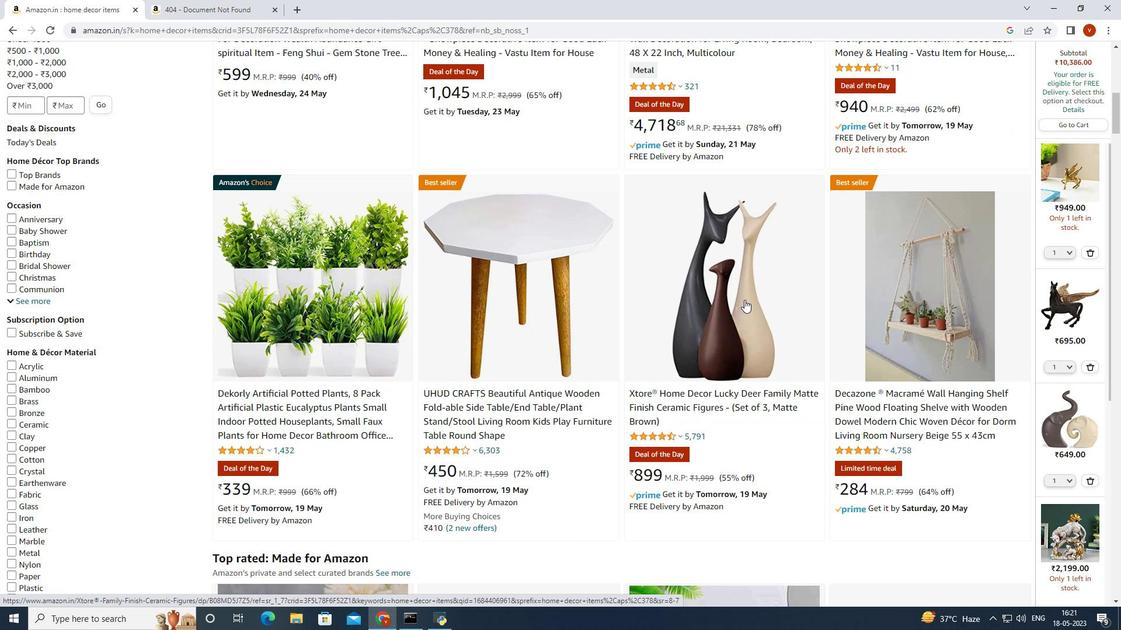 
Action: Mouse moved to (963, 559)
Screenshot: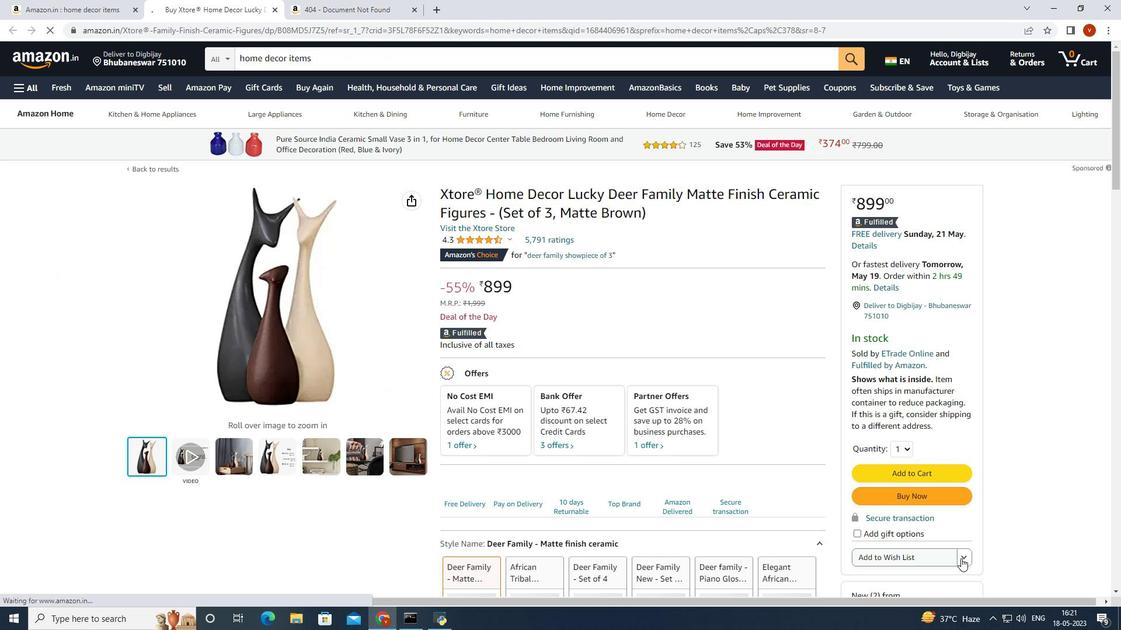 
Action: Mouse pressed left at (963, 559)
Screenshot: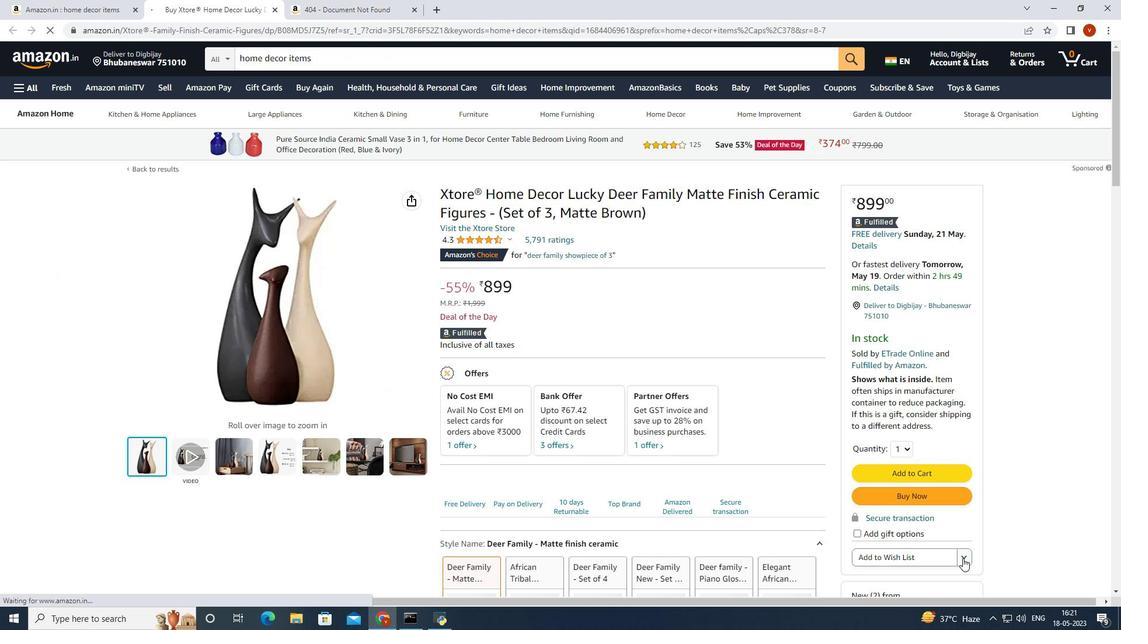 
Action: Mouse moved to (949, 559)
Screenshot: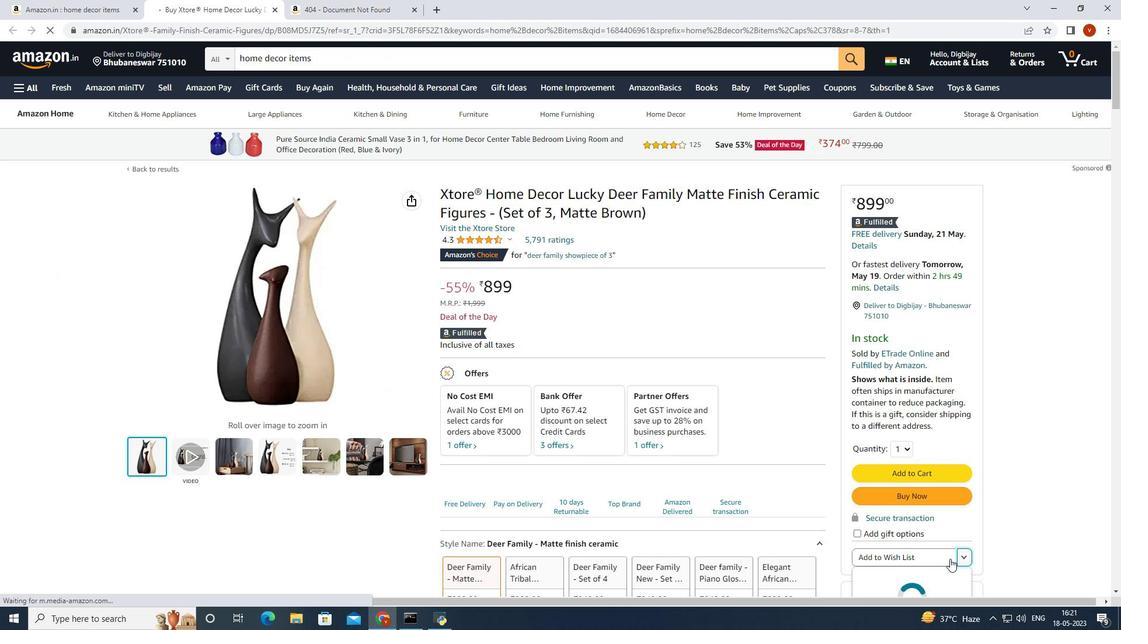 
Action: Mouse scrolled (949, 559) with delta (0, 0)
Screenshot: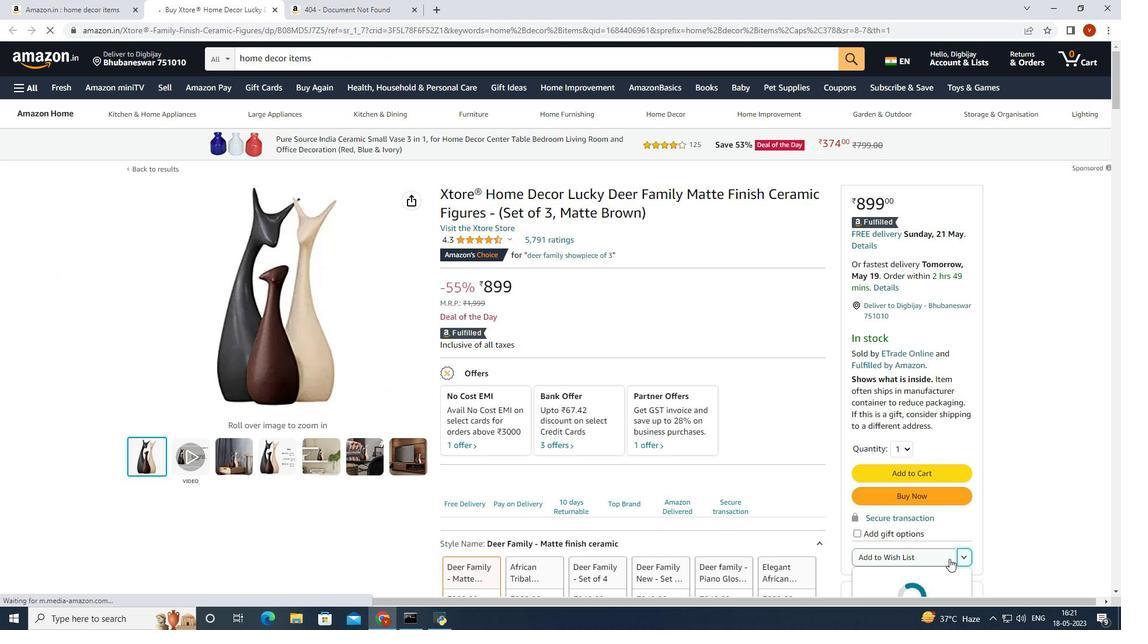 
Action: Mouse scrolled (949, 559) with delta (0, 0)
Screenshot: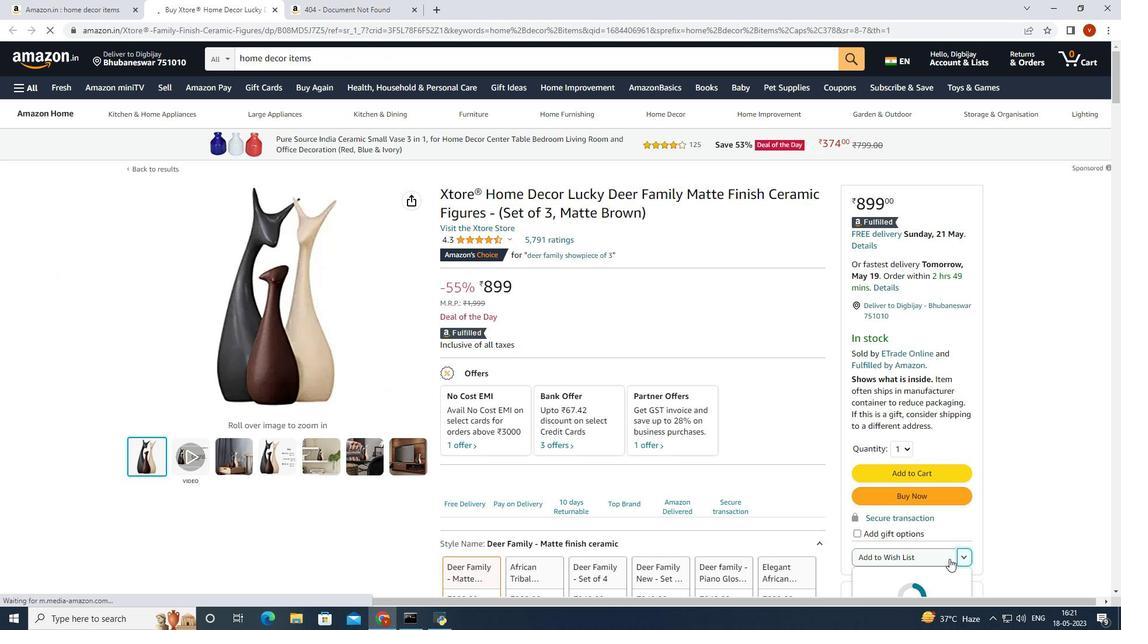 
Action: Mouse scrolled (949, 559) with delta (0, 0)
Screenshot: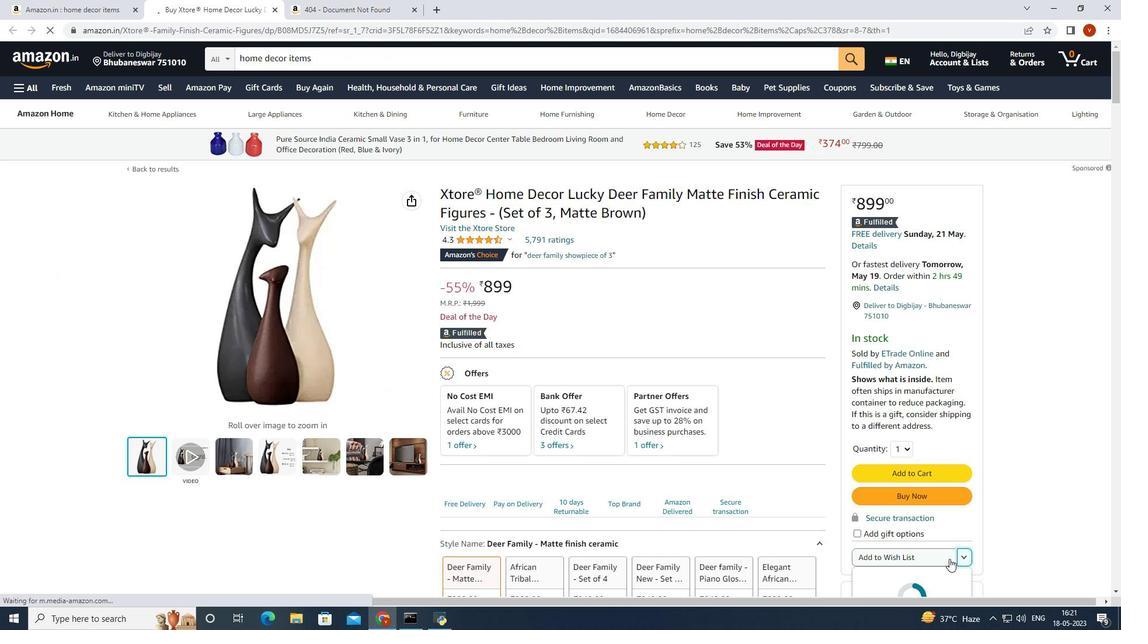 
Action: Mouse moved to (890, 379)
Screenshot: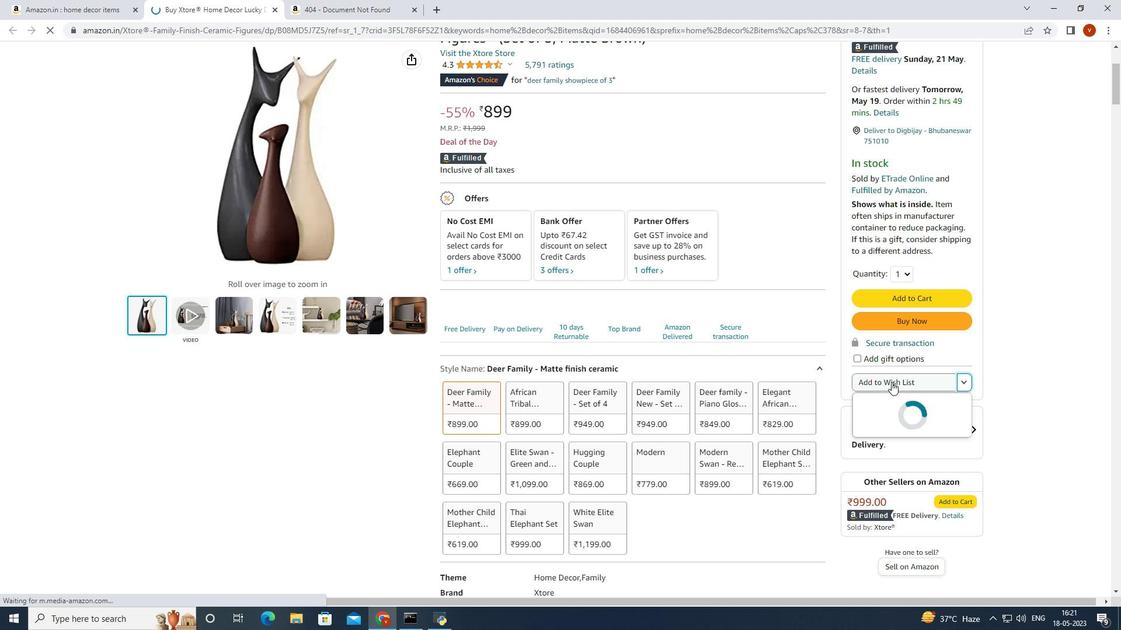 
Action: Mouse pressed left at (890, 379)
Screenshot: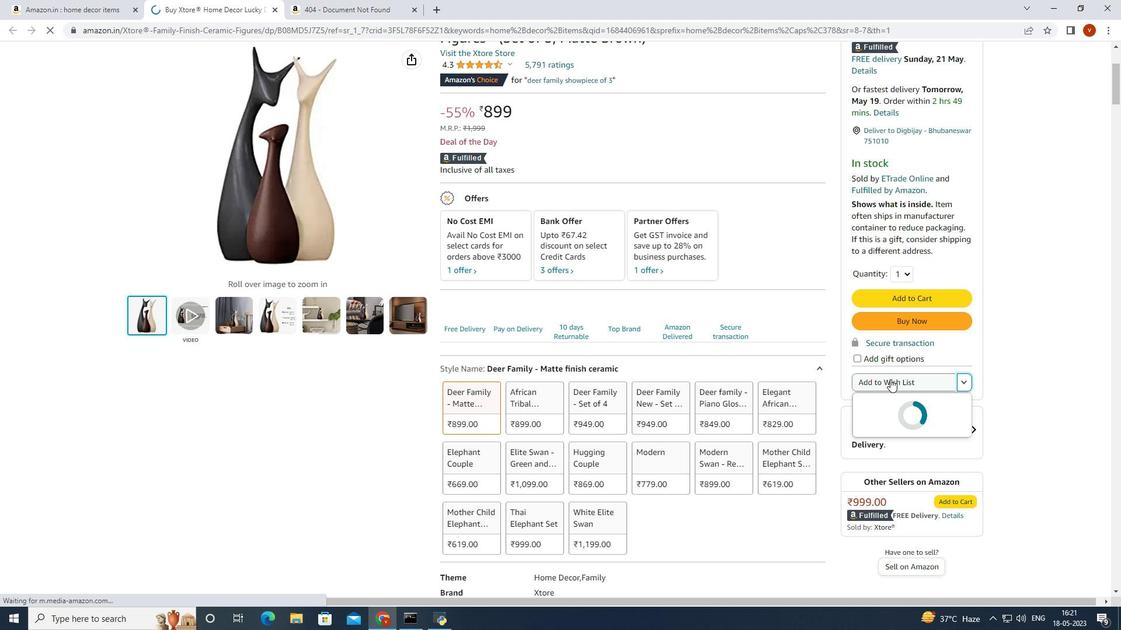 
Action: Mouse moved to (568, 410)
Screenshot: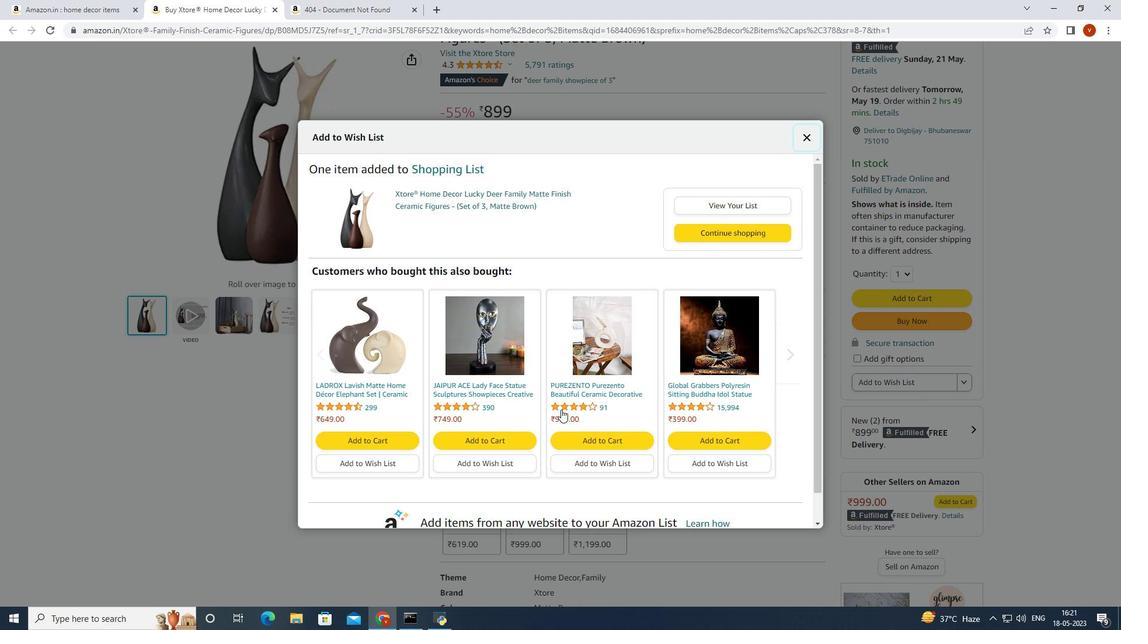 
Action: Mouse scrolled (568, 410) with delta (0, 0)
Screenshot: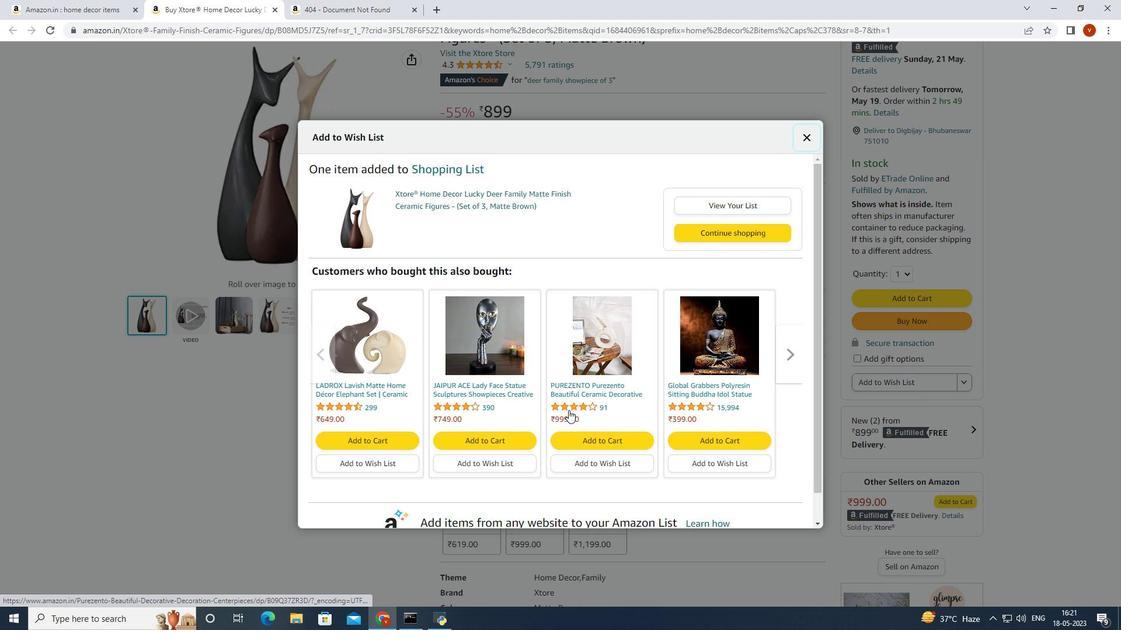 
Action: Mouse moved to (702, 328)
Screenshot: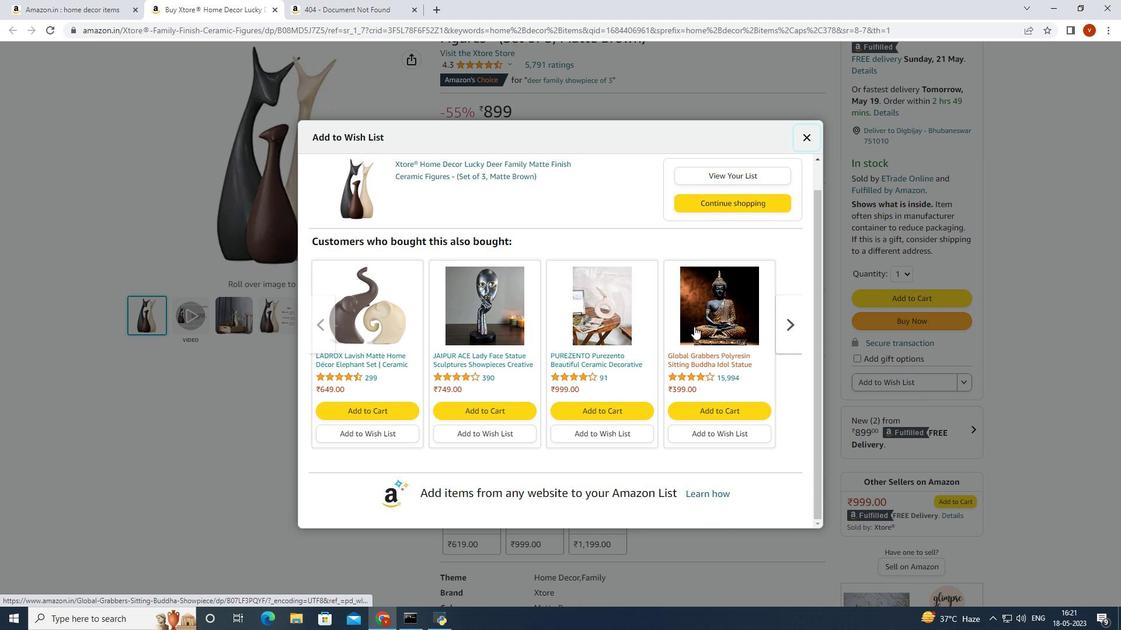 
Action: Mouse pressed left at (702, 328)
Screenshot: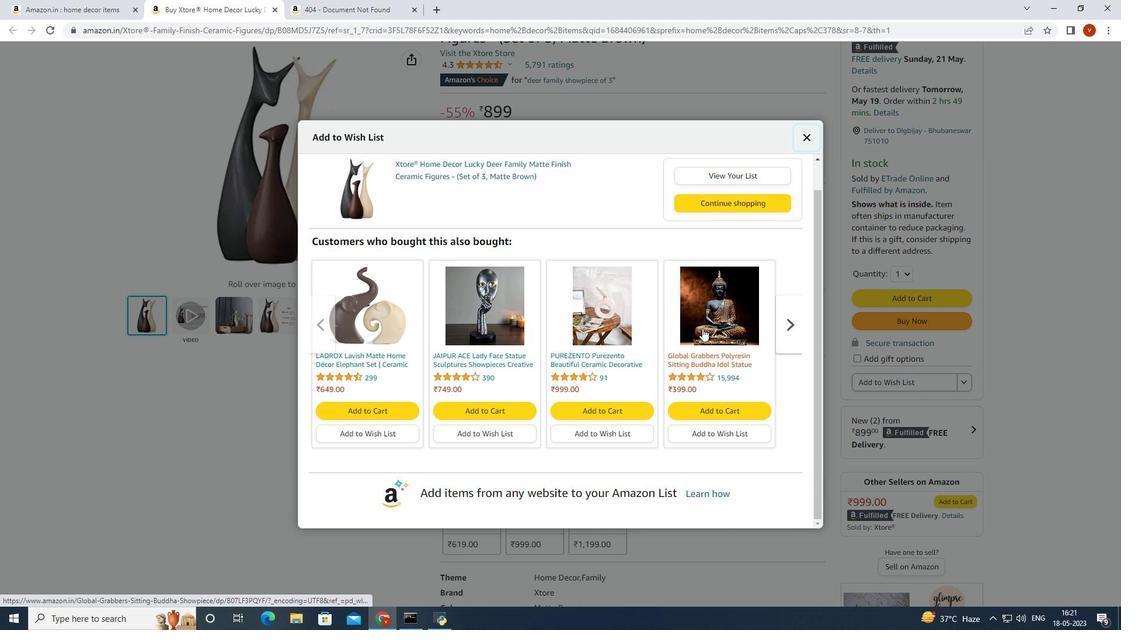 
Action: Mouse moved to (904, 524)
Screenshot: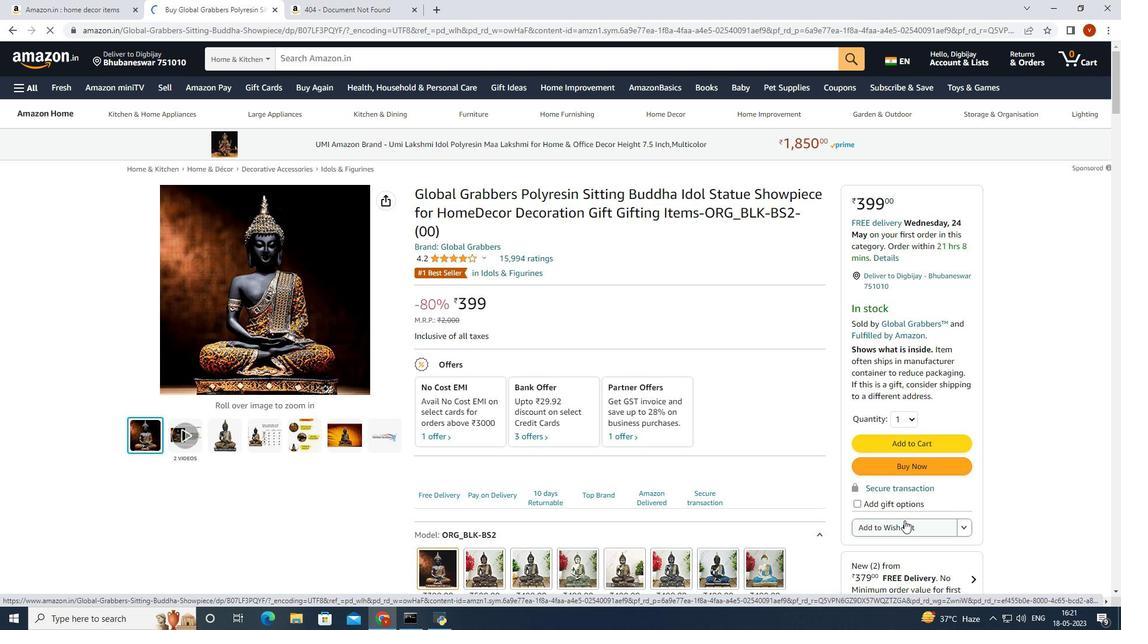 
Action: Mouse pressed left at (904, 524)
Screenshot: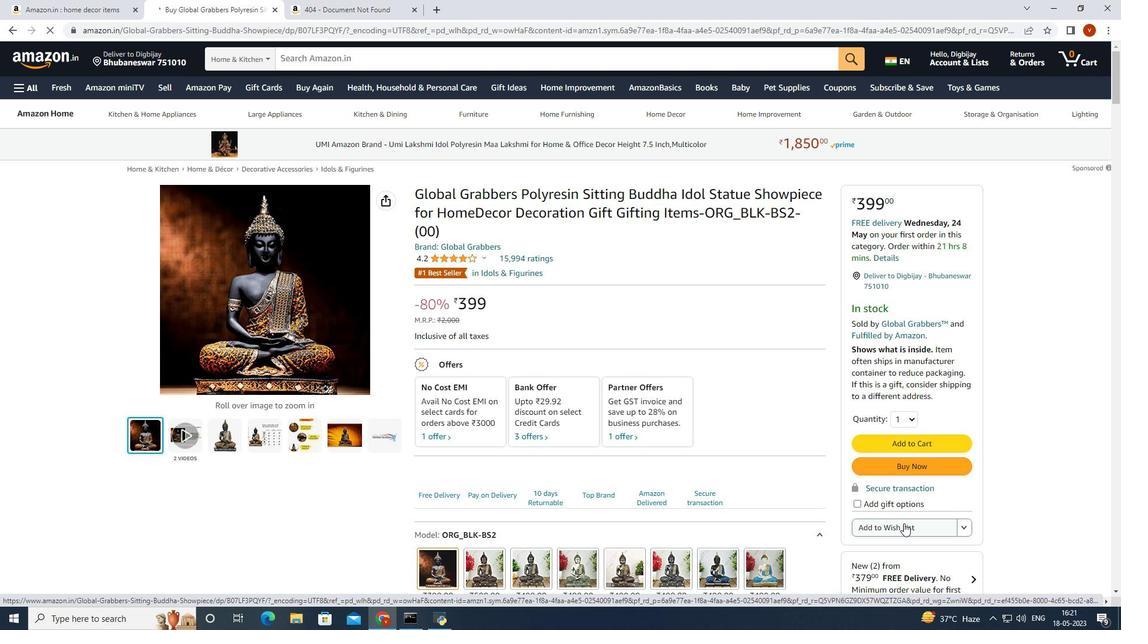 
Action: Mouse moved to (612, 355)
Screenshot: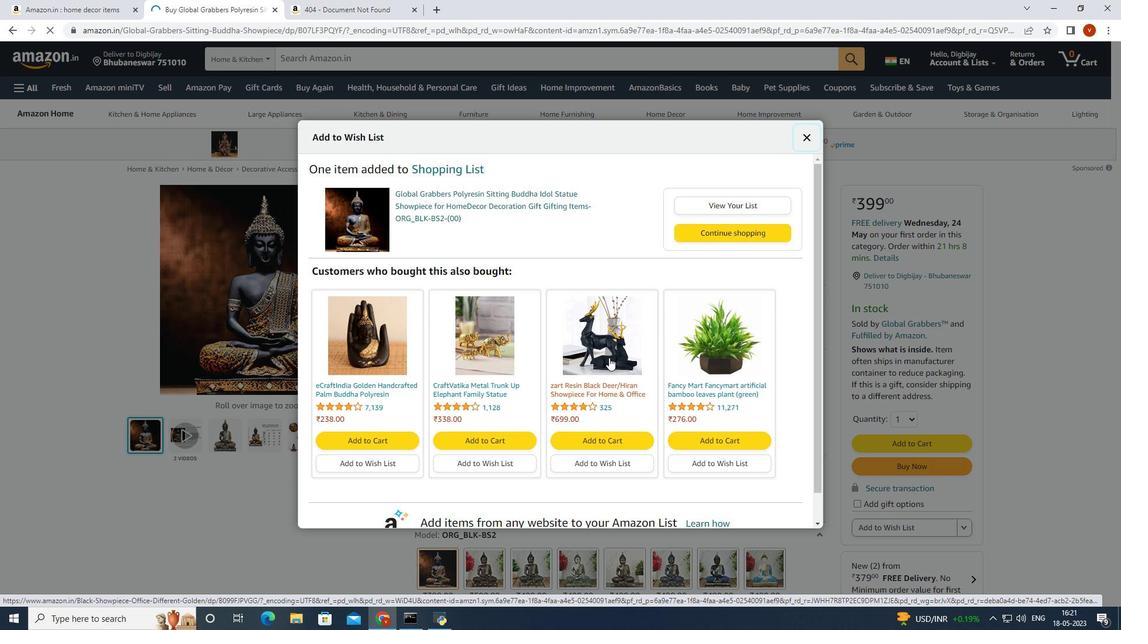 
Action: Mouse pressed left at (612, 355)
Screenshot: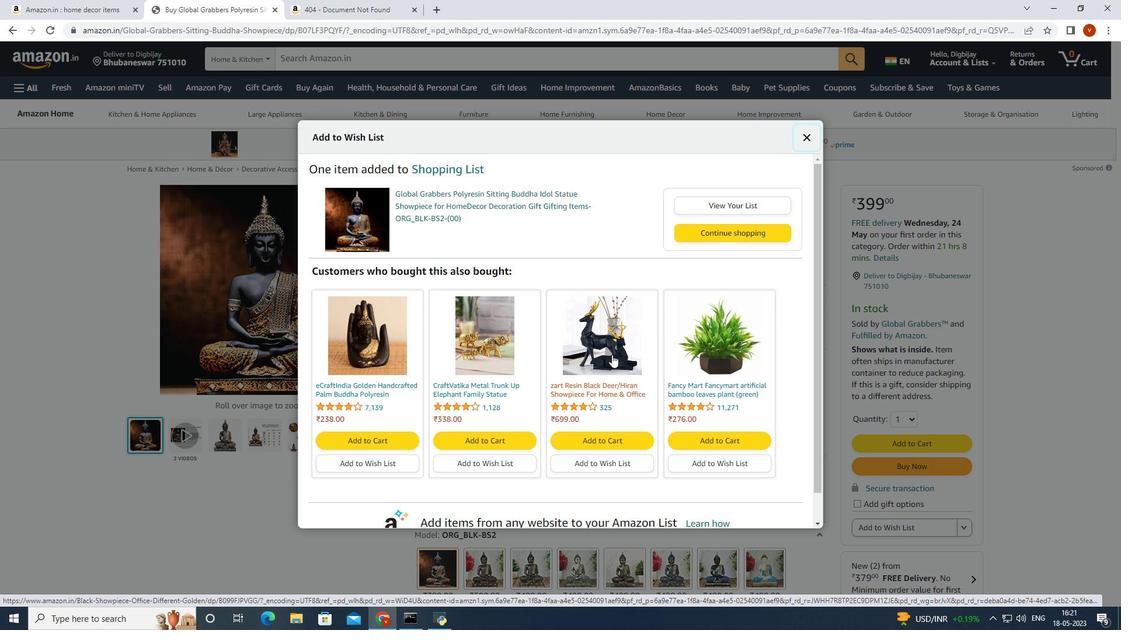 
Action: Mouse moved to (893, 436)
Screenshot: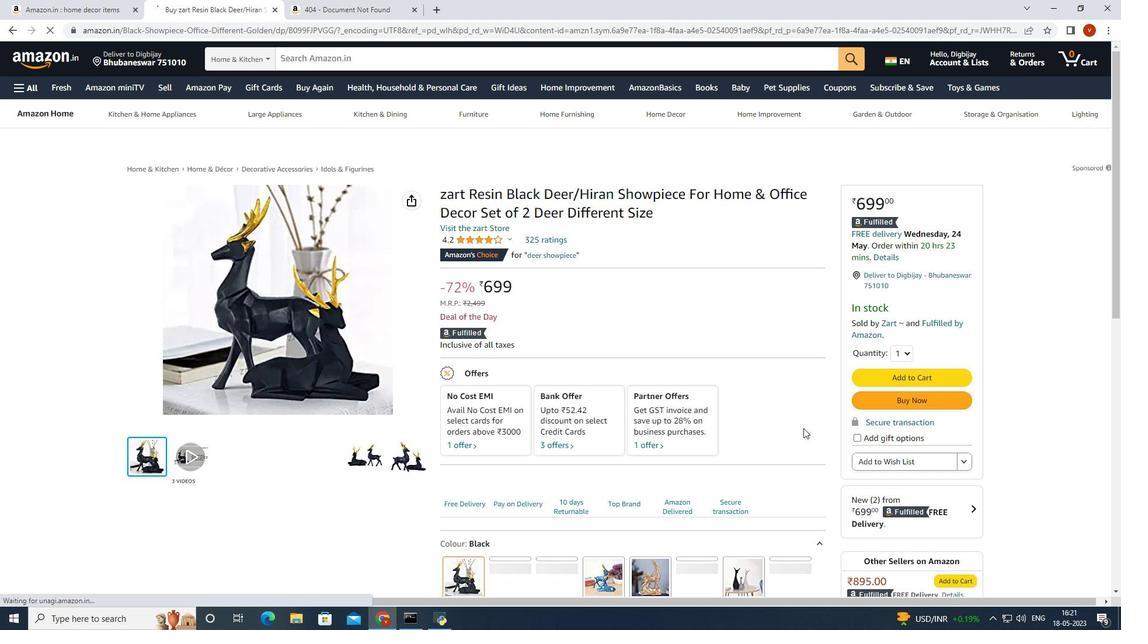 
Action: Mouse scrolled (893, 435) with delta (0, 0)
Screenshot: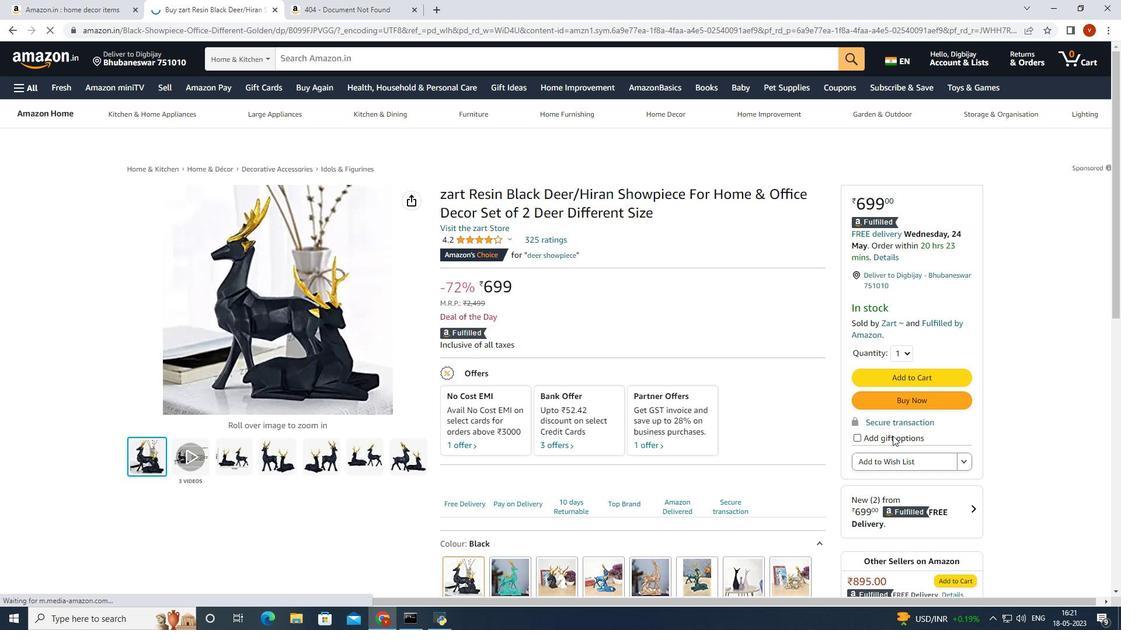 
Action: Mouse scrolled (893, 435) with delta (0, 0)
Screenshot: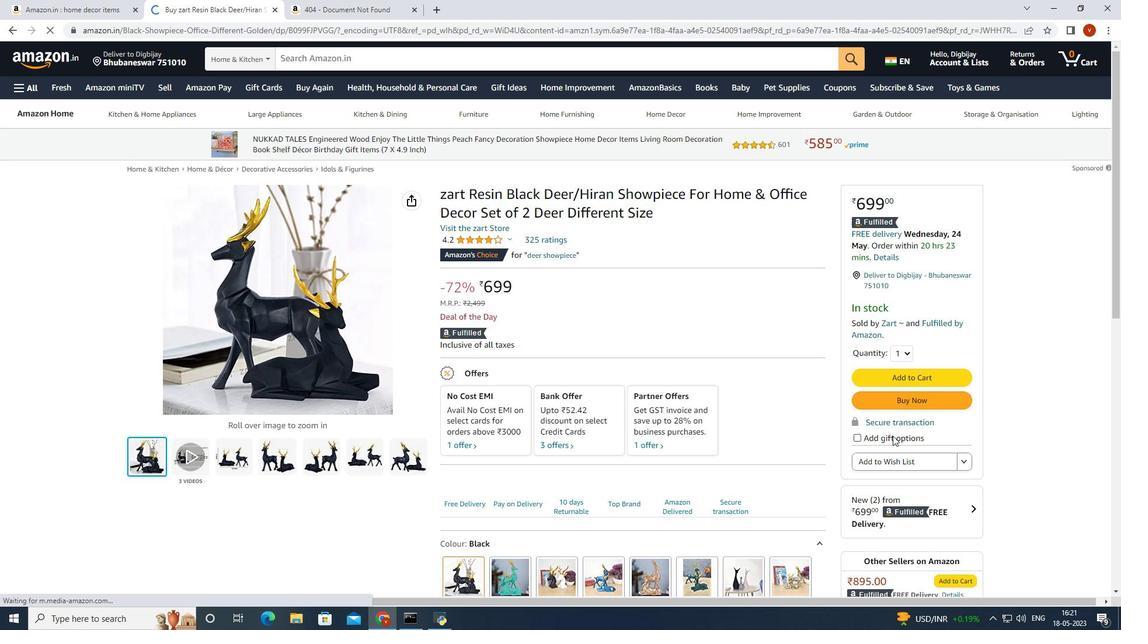 
Action: Mouse moved to (890, 346)
Screenshot: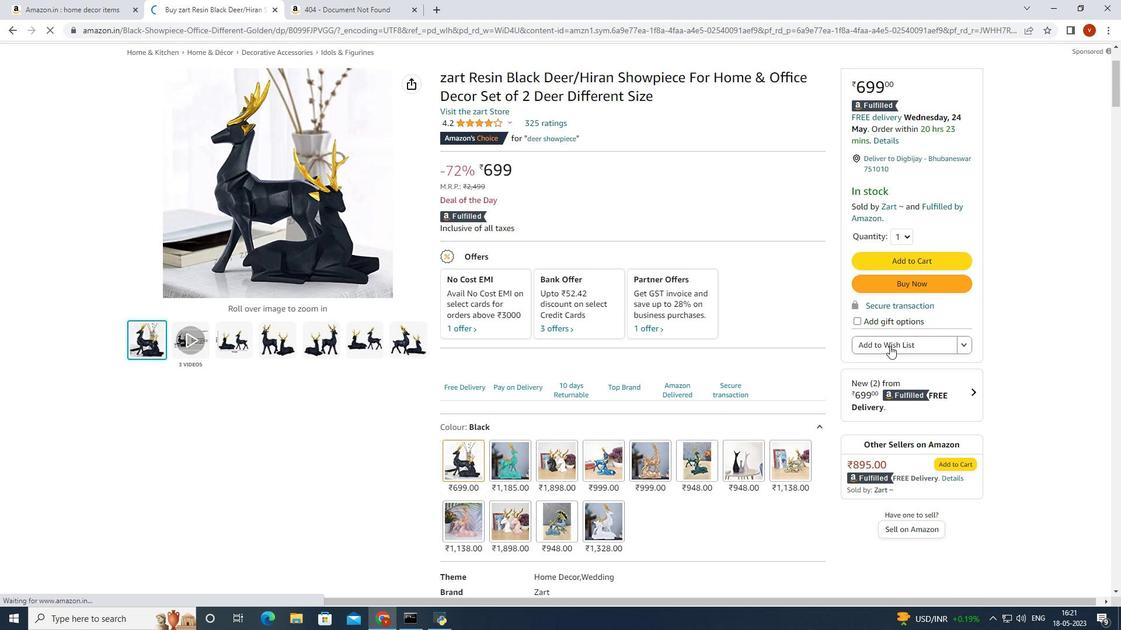 
Action: Mouse pressed left at (890, 346)
Screenshot: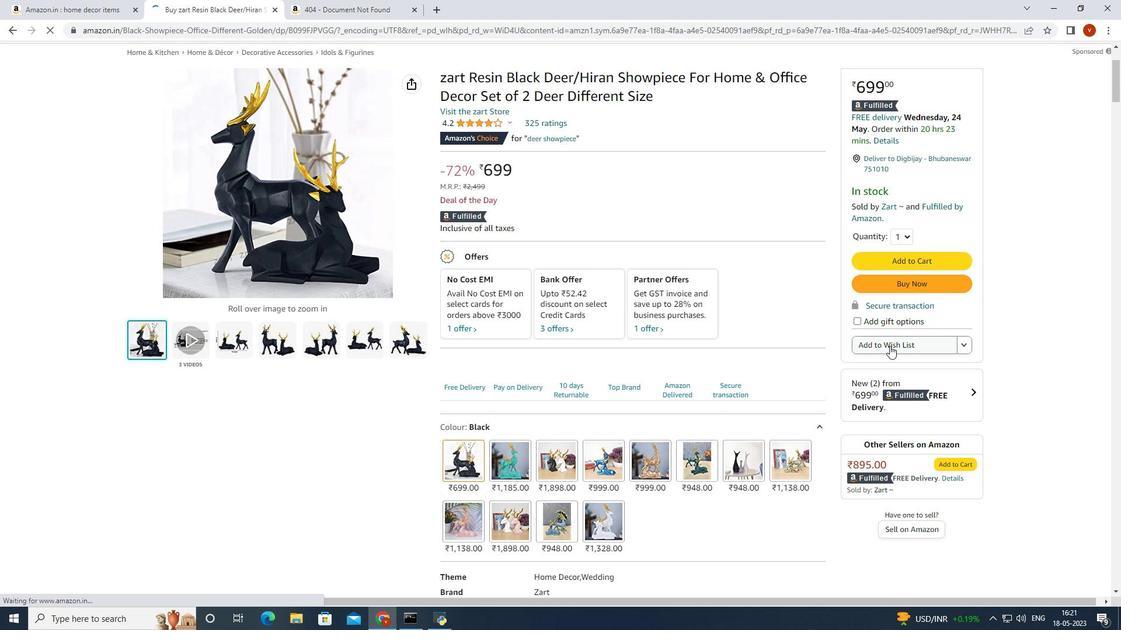 
Action: Mouse moved to (765, 238)
Screenshot: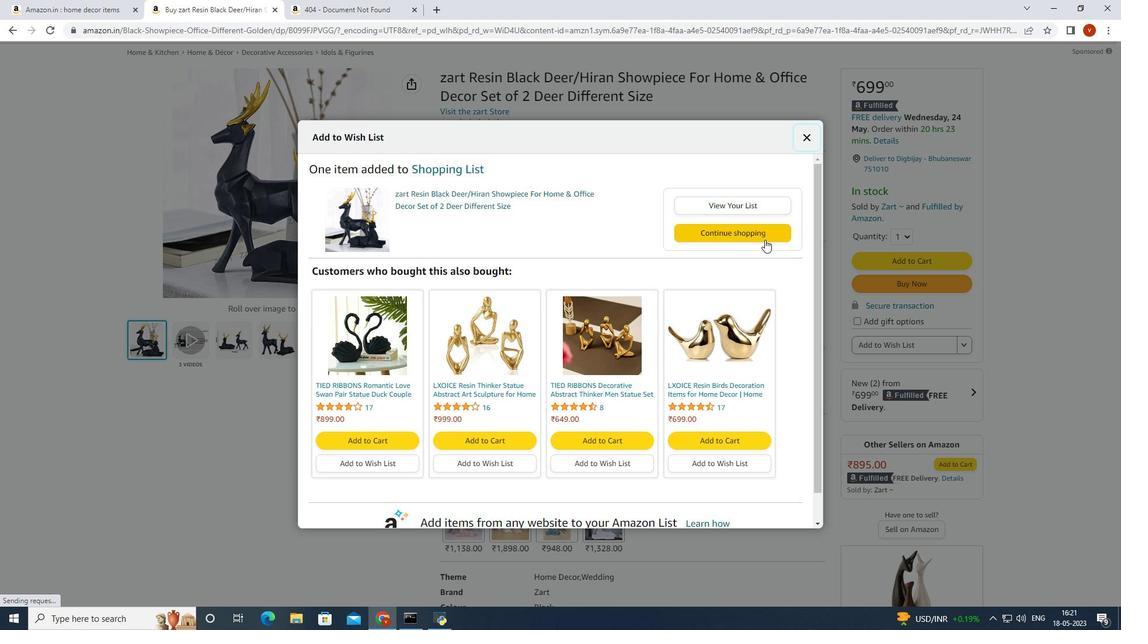 
Action: Mouse pressed left at (765, 238)
Screenshot: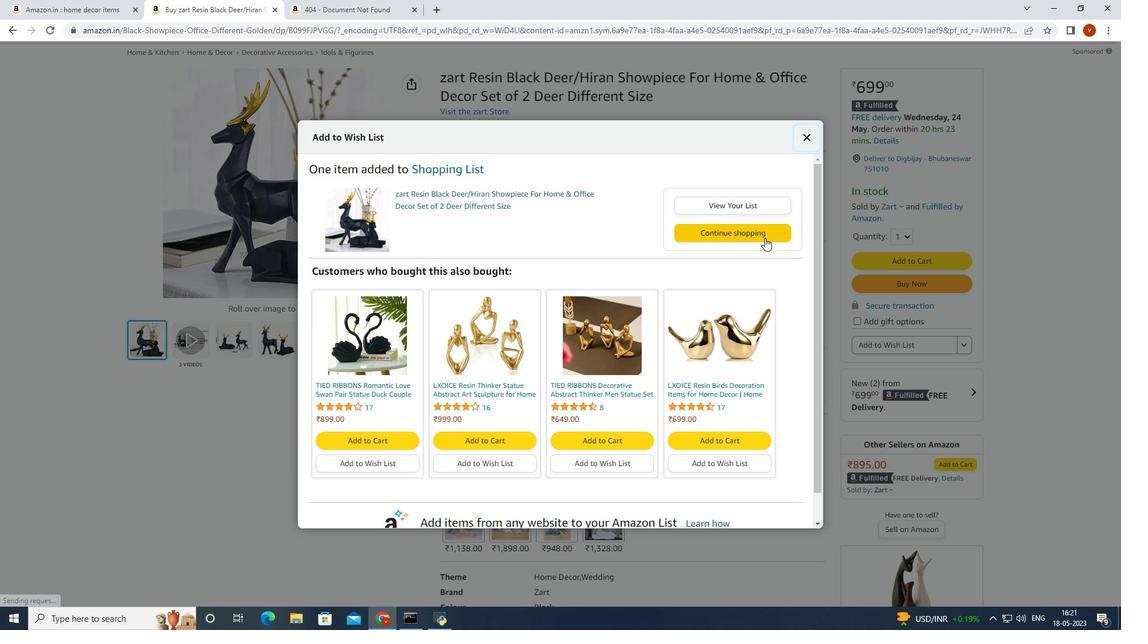 
Action: Mouse moved to (672, 342)
Screenshot: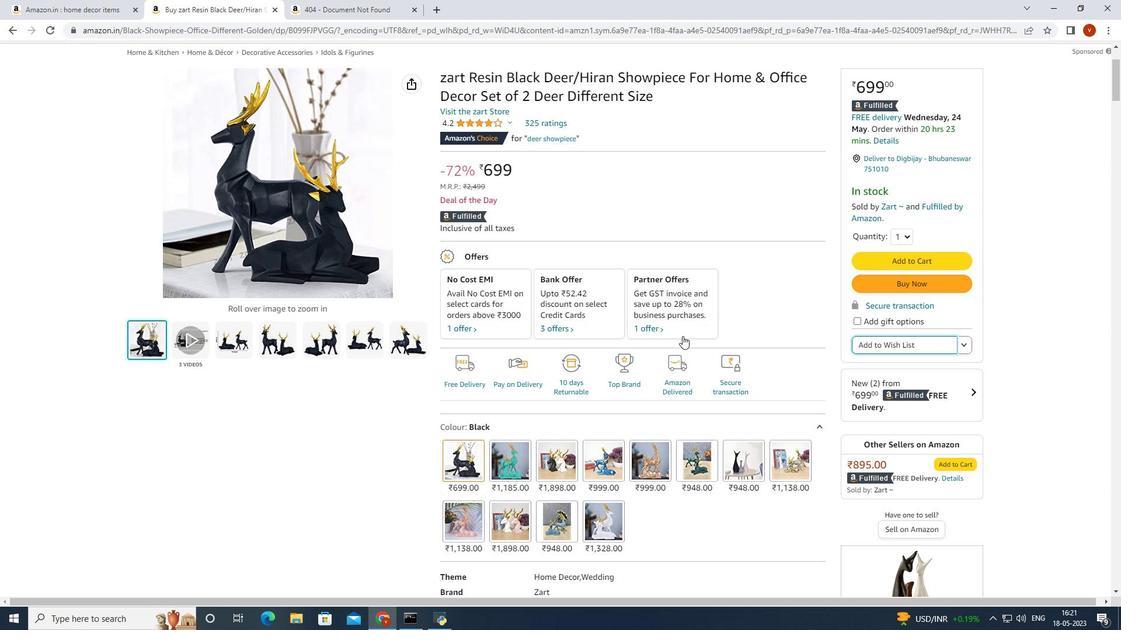 
Action: Mouse scrolled (672, 341) with delta (0, 0)
Screenshot: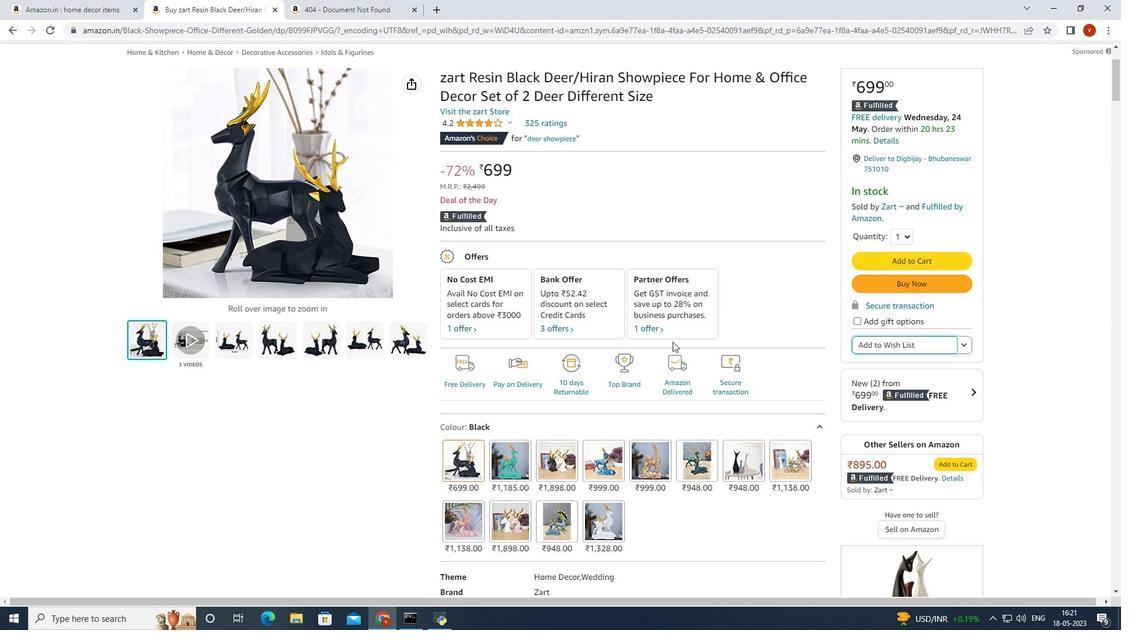
Action: Mouse moved to (681, 352)
Screenshot: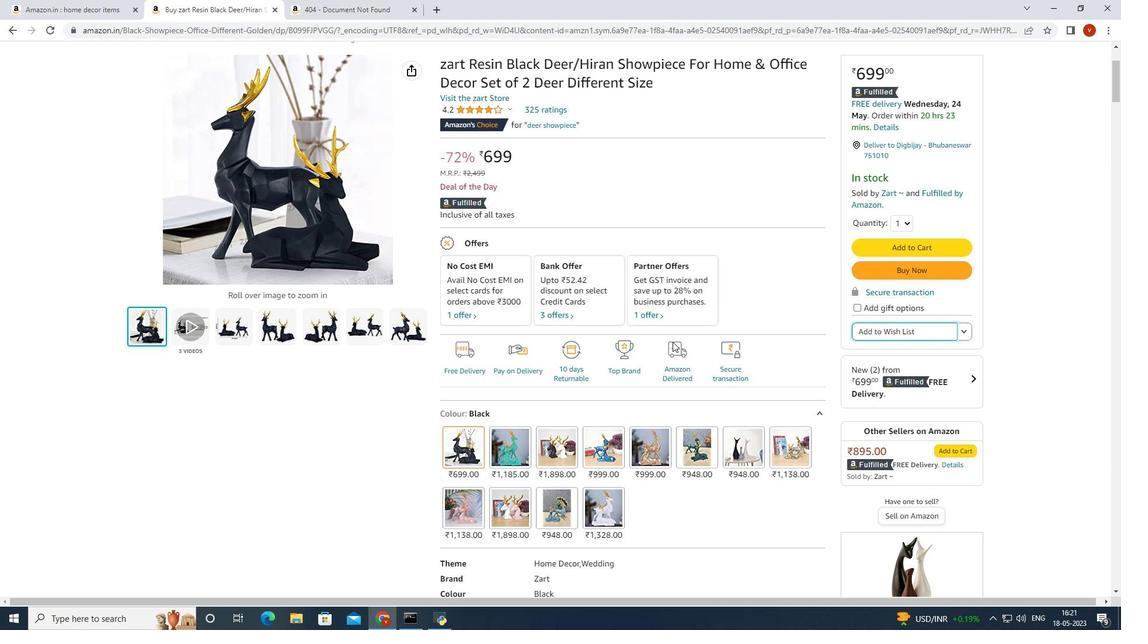 
Action: Mouse scrolled (679, 351) with delta (0, 0)
Screenshot: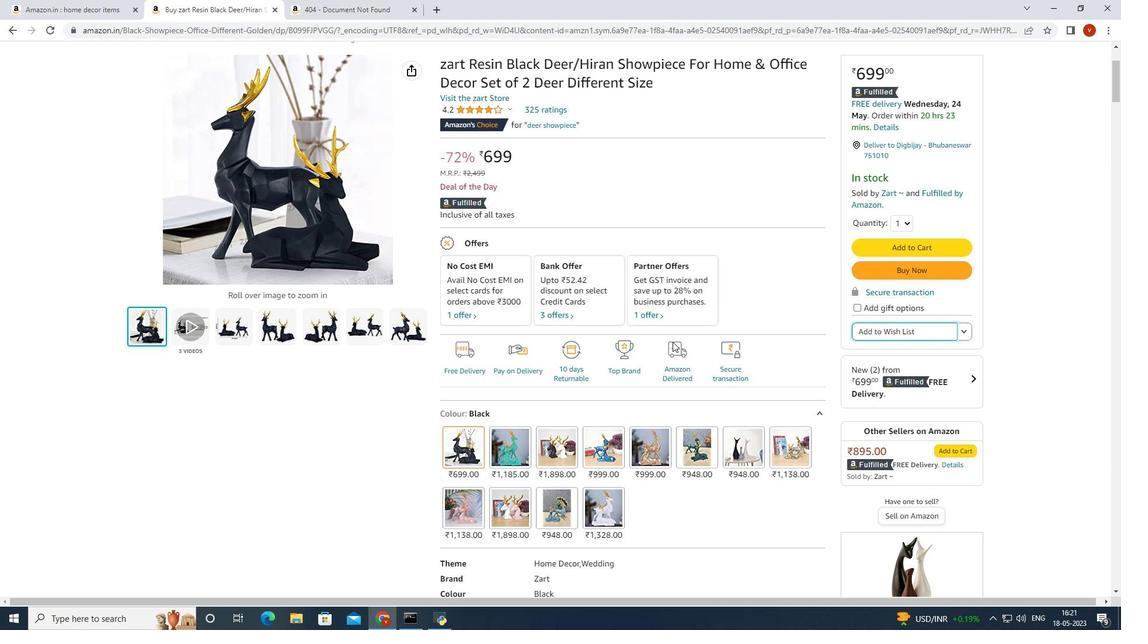 
Action: Mouse moved to (681, 352)
Screenshot: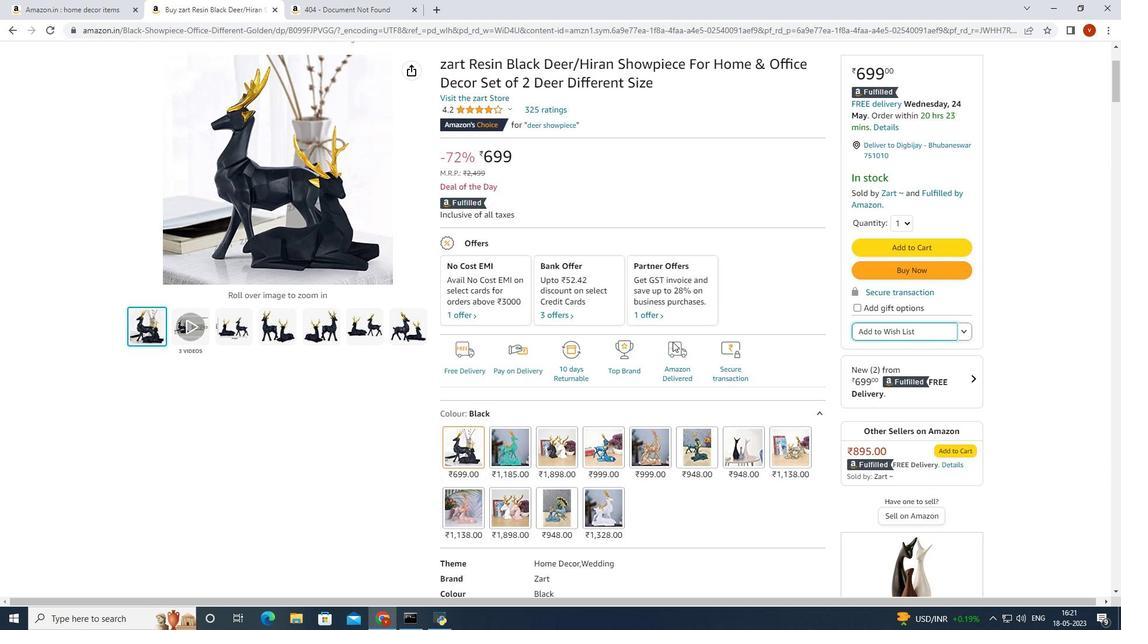 
Action: Mouse scrolled (681, 352) with delta (0, 0)
Screenshot: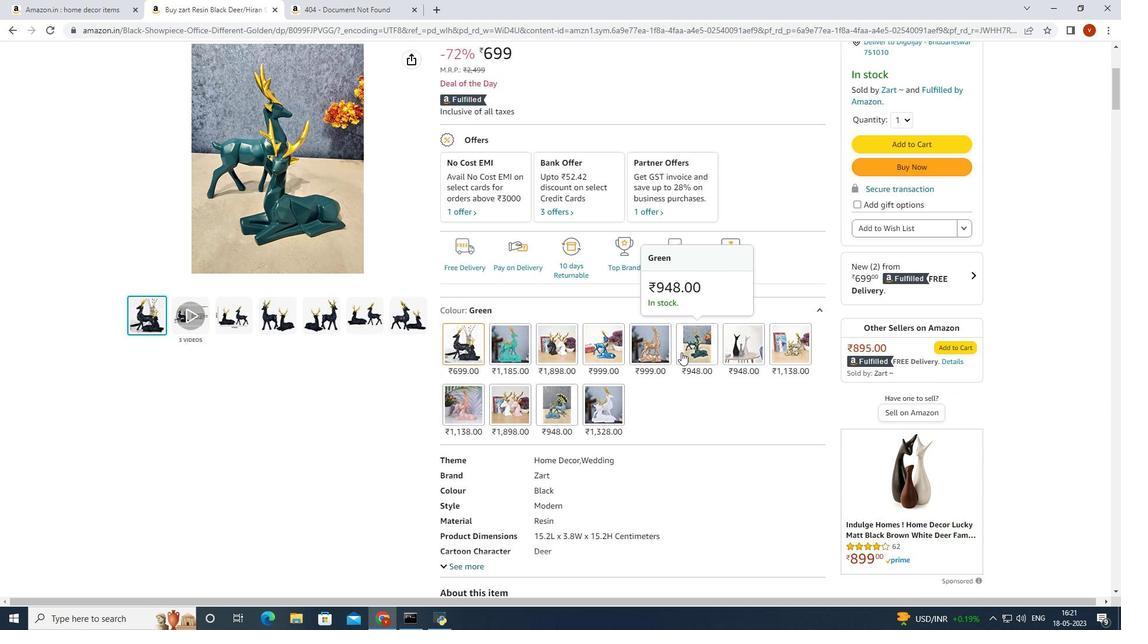 
Action: Mouse scrolled (681, 352) with delta (0, 0)
Screenshot: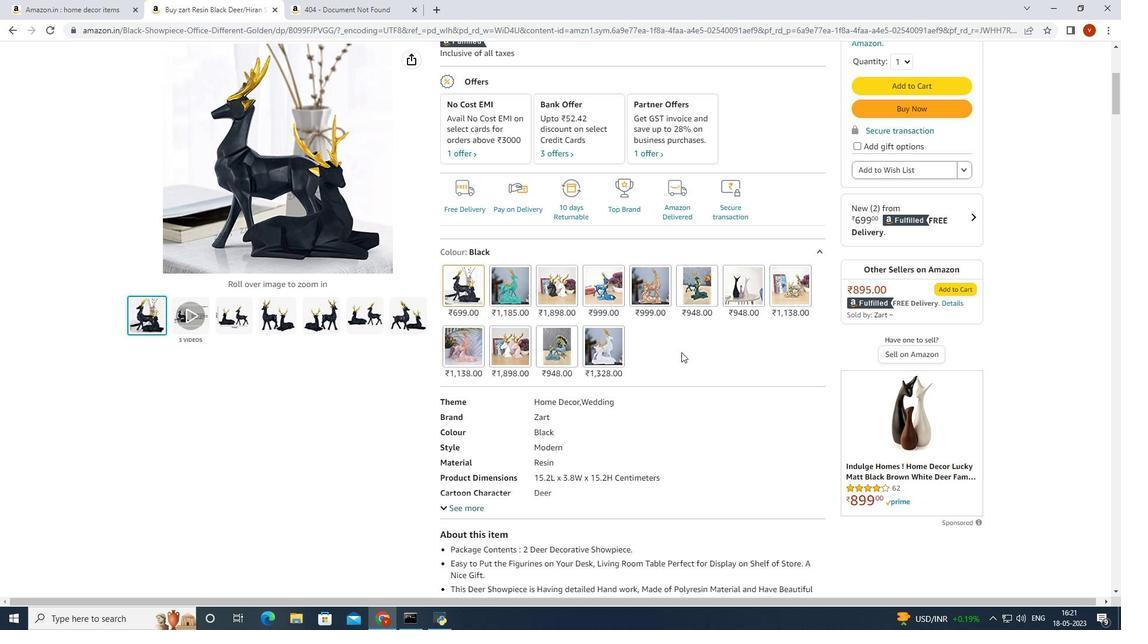 
Action: Mouse scrolled (681, 352) with delta (0, 0)
Screenshot: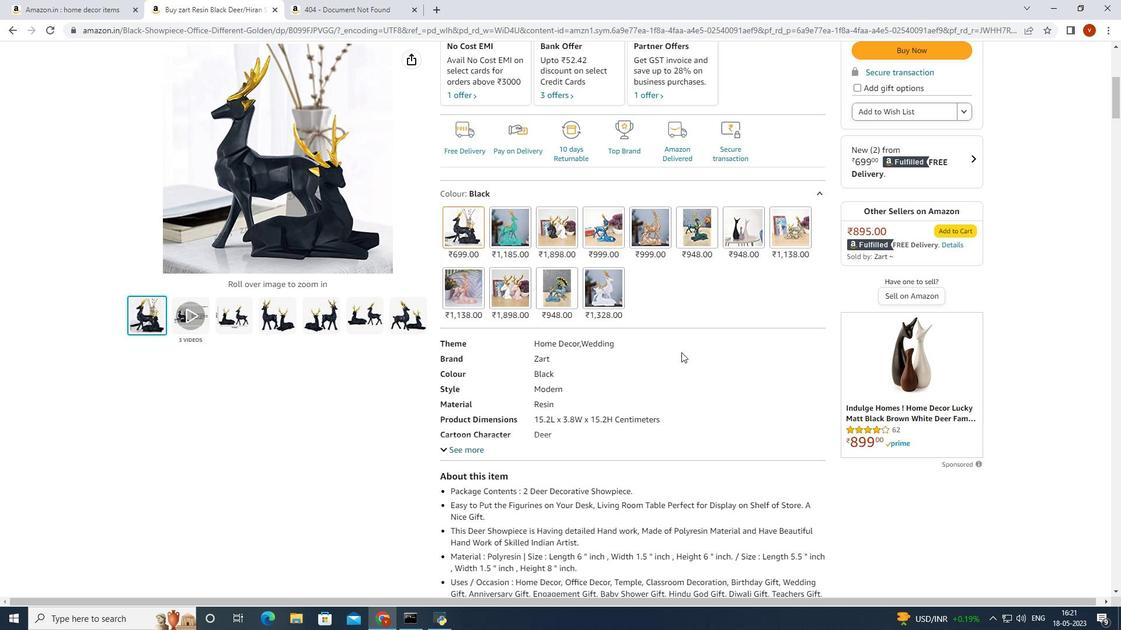
Action: Mouse scrolled (681, 352) with delta (0, 0)
Screenshot: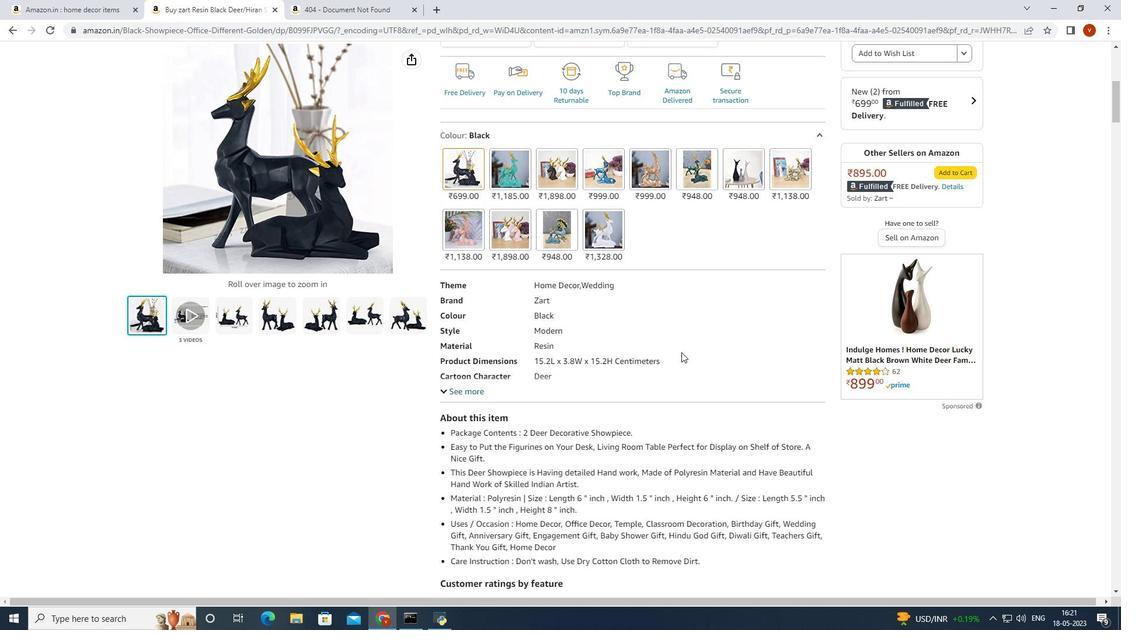 
Action: Mouse scrolled (681, 352) with delta (0, 0)
Screenshot: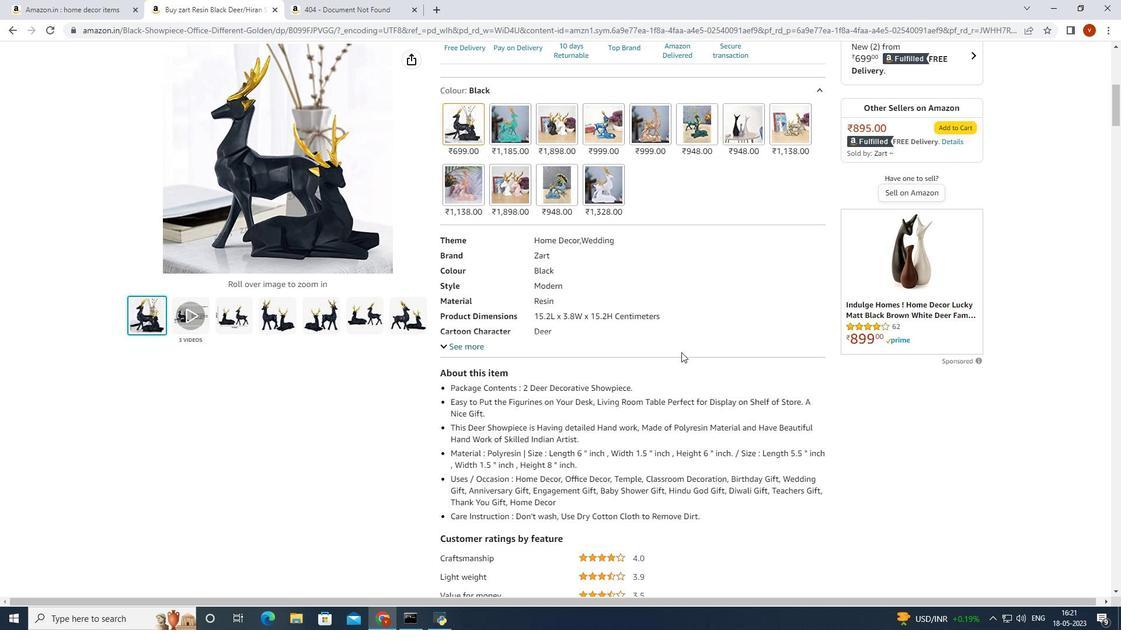 
Action: Mouse scrolled (681, 352) with delta (0, 0)
Screenshot: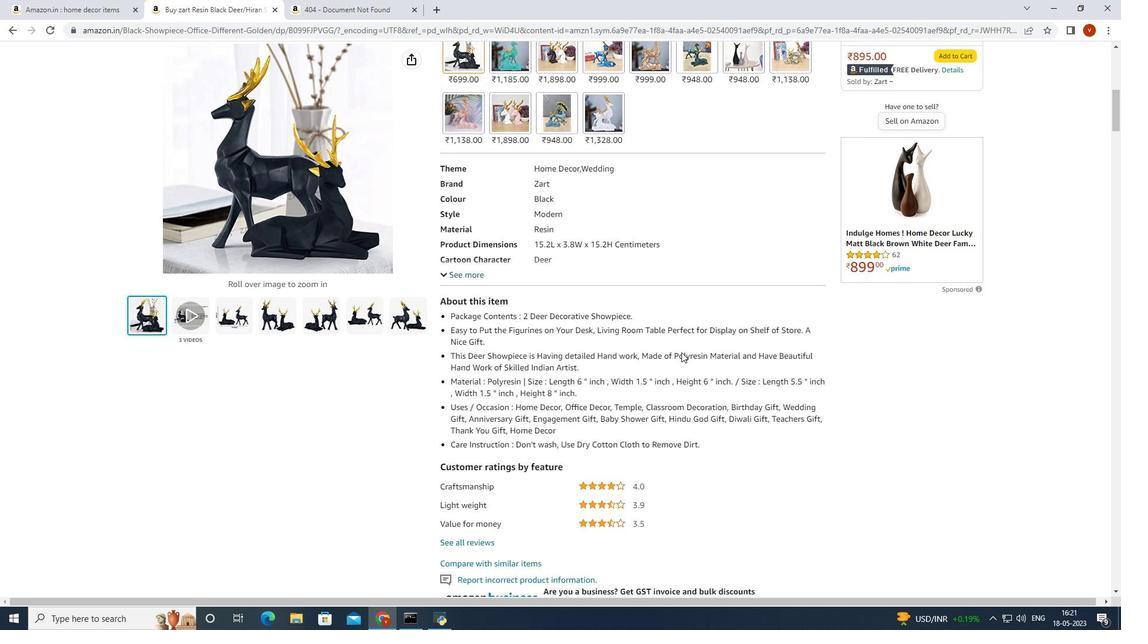 
Action: Mouse scrolled (681, 352) with delta (0, 0)
Screenshot: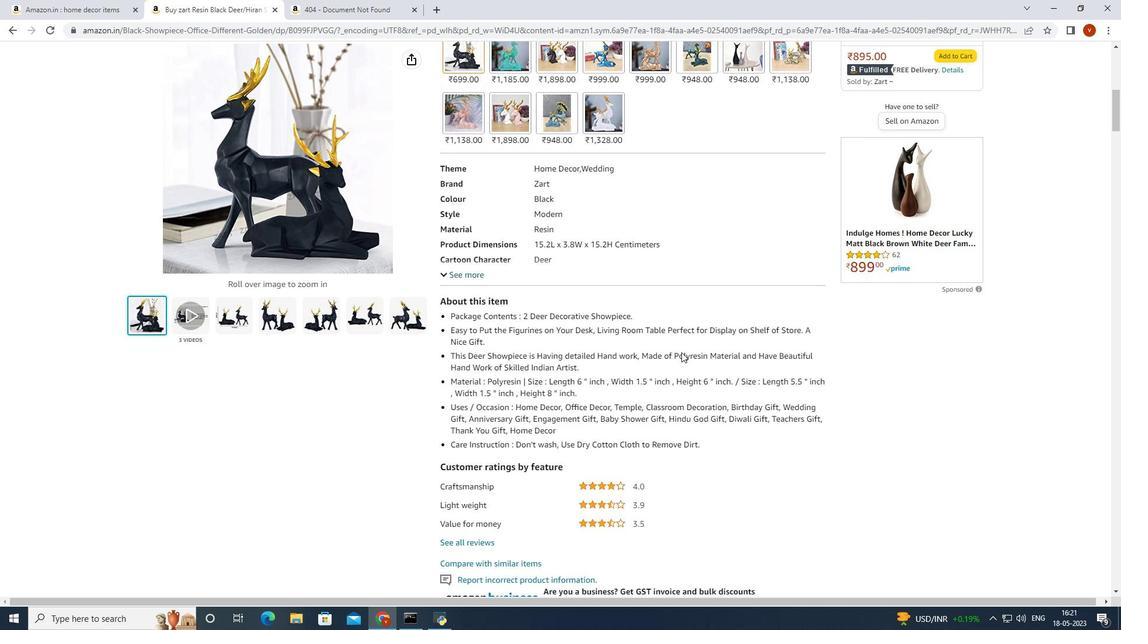
Action: Mouse scrolled (681, 353) with delta (0, 0)
Screenshot: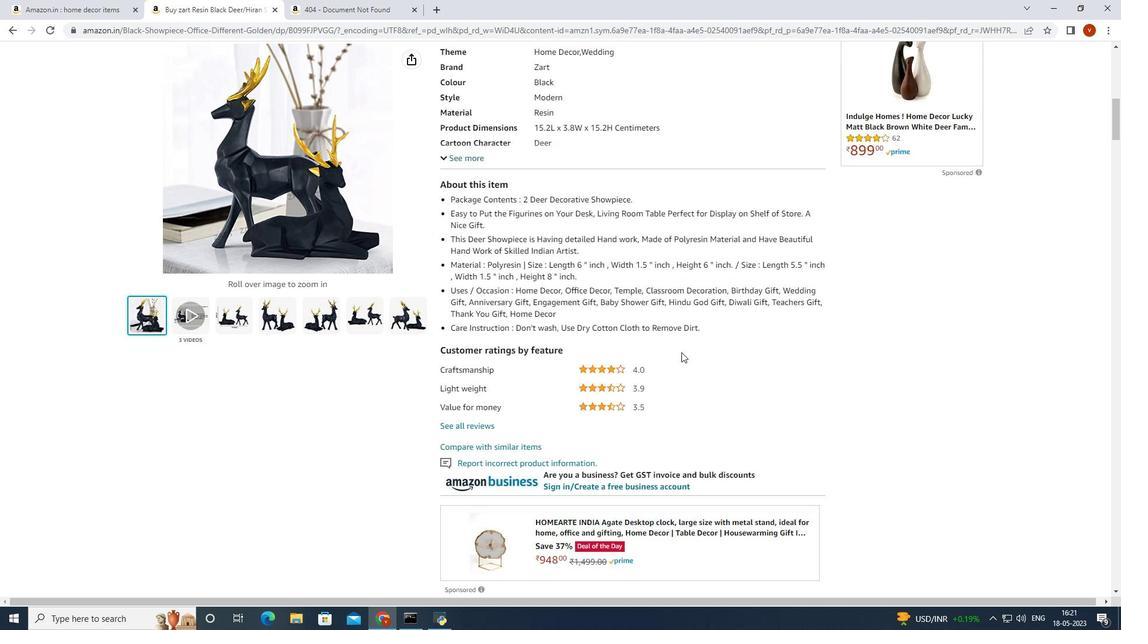 
Action: Mouse scrolled (681, 353) with delta (0, 0)
Screenshot: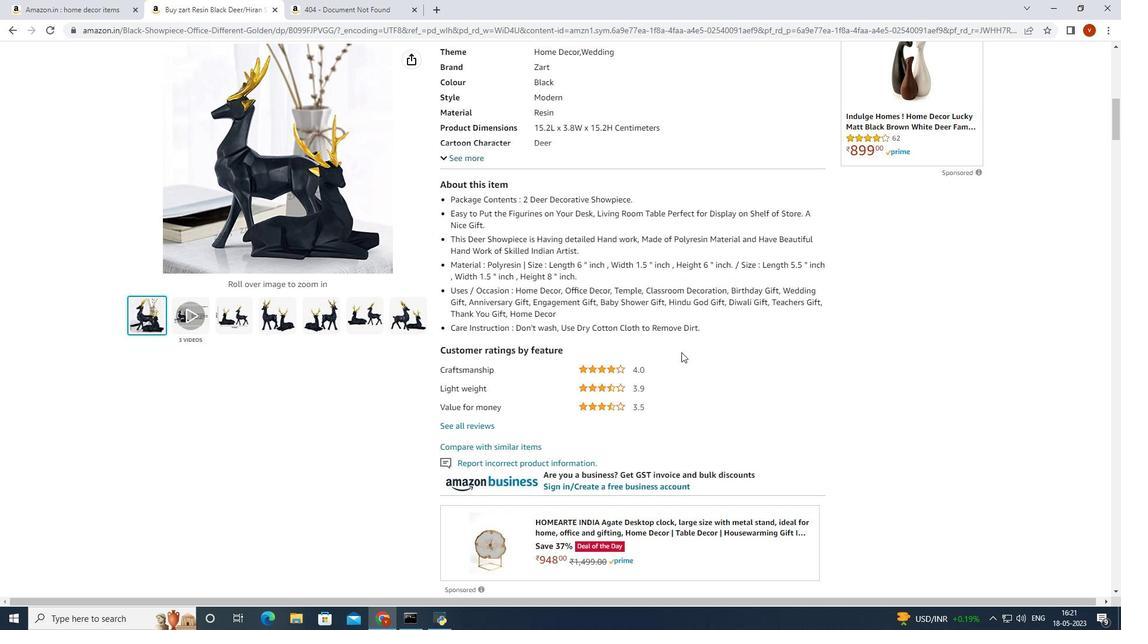 
Action: Mouse scrolled (681, 353) with delta (0, 0)
Screenshot: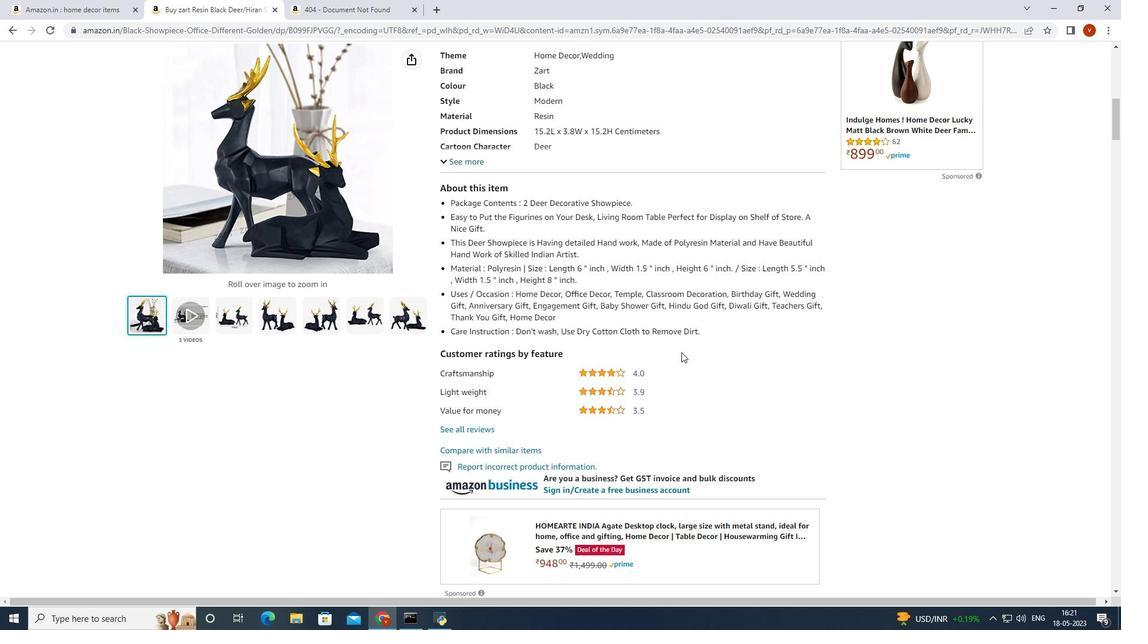 
Action: Mouse scrolled (681, 353) with delta (0, 0)
Screenshot: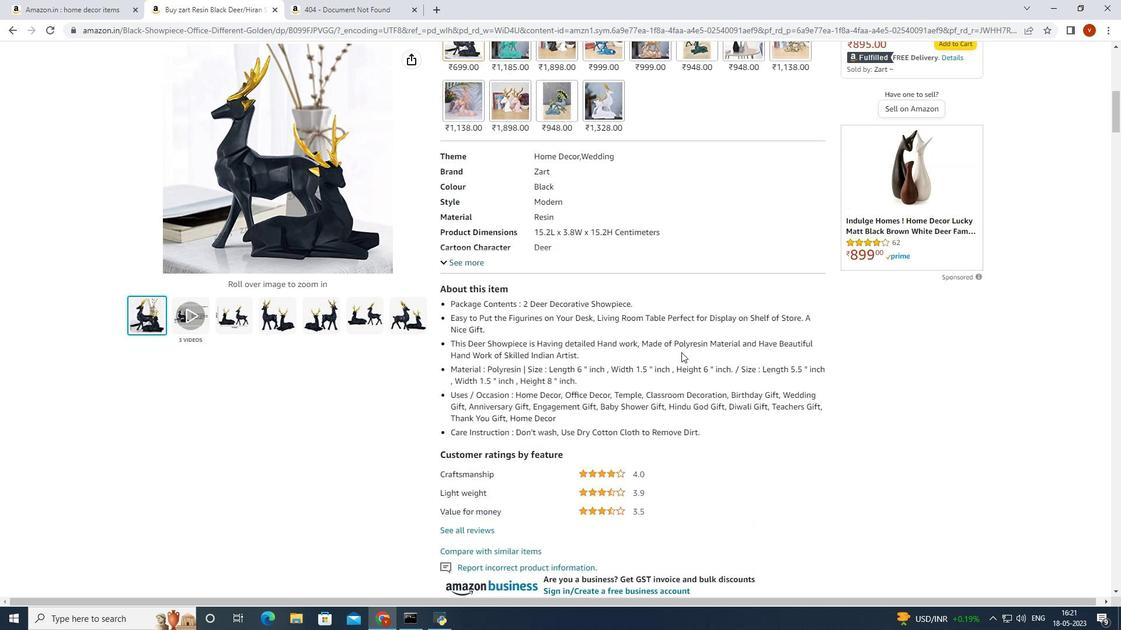 
Action: Mouse scrolled (681, 353) with delta (0, 0)
Screenshot: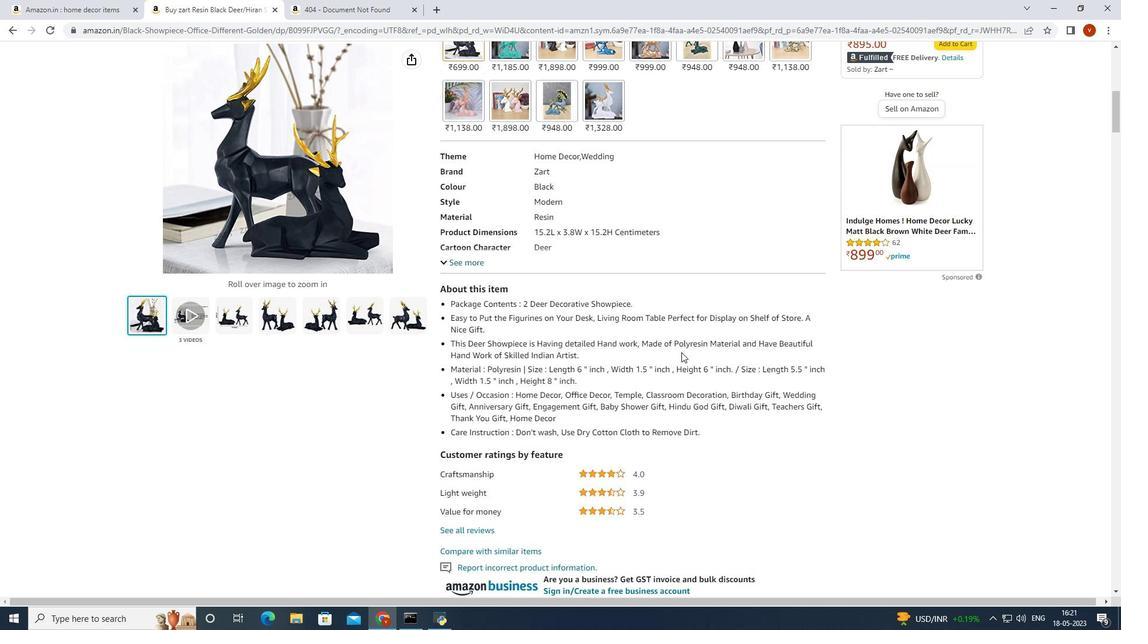 
Action: Mouse scrolled (681, 353) with delta (0, 0)
Screenshot: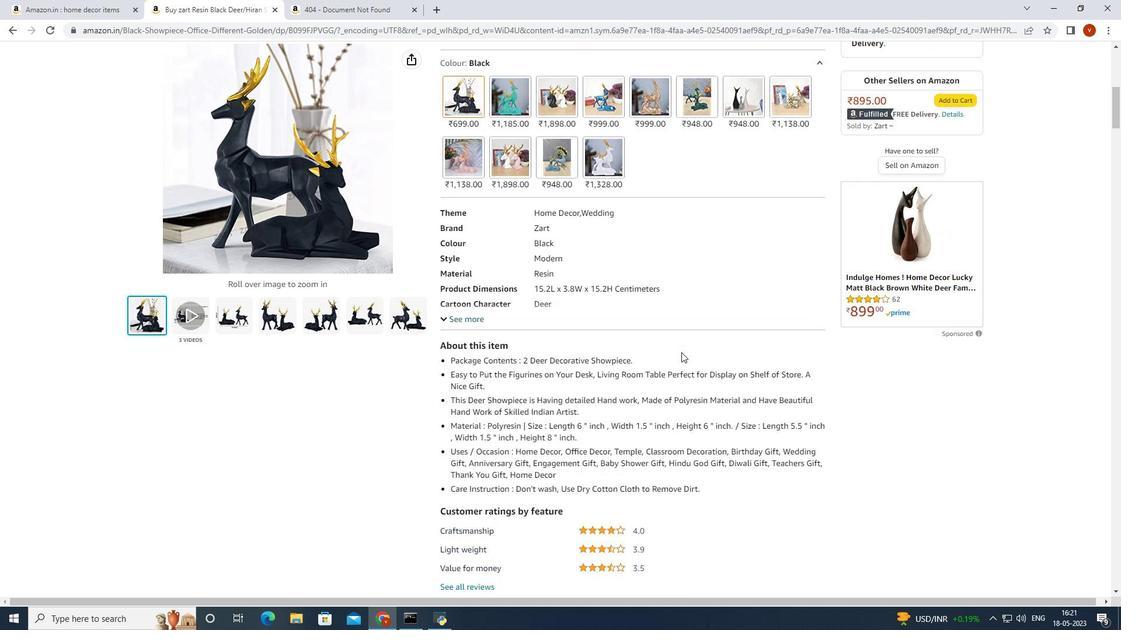 
Action: Mouse scrolled (681, 353) with delta (0, 0)
Screenshot: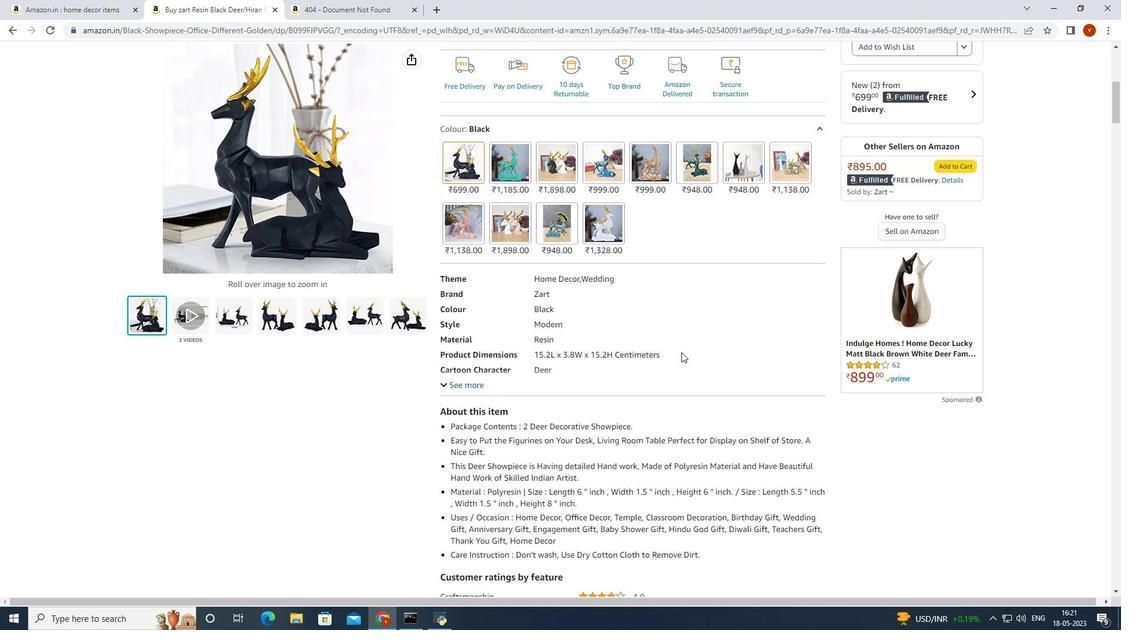 
Action: Mouse scrolled (681, 353) with delta (0, 0)
Screenshot: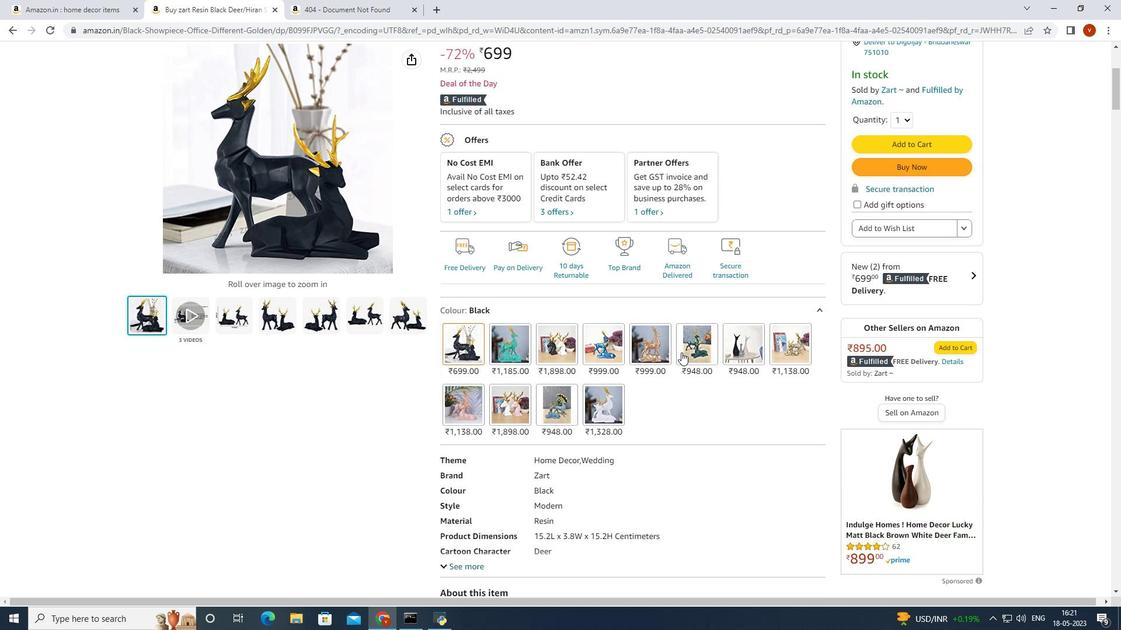 
Action: Mouse scrolled (681, 353) with delta (0, 0)
Screenshot: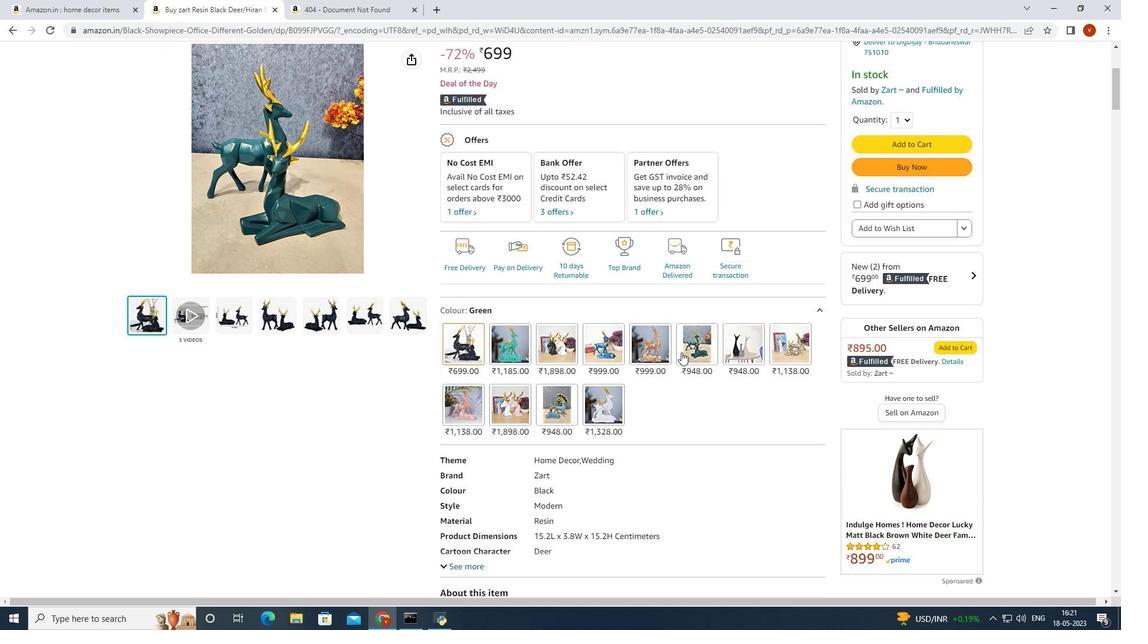 
Action: Mouse scrolled (681, 353) with delta (0, 0)
Screenshot: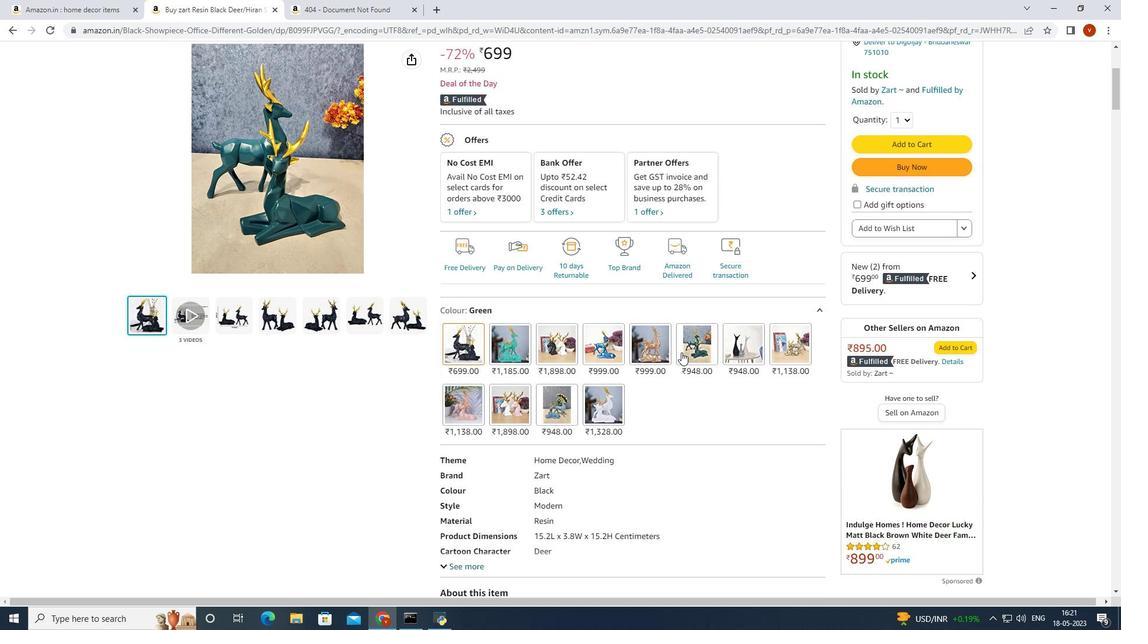 
Action: Mouse moved to (410, 11)
Screenshot: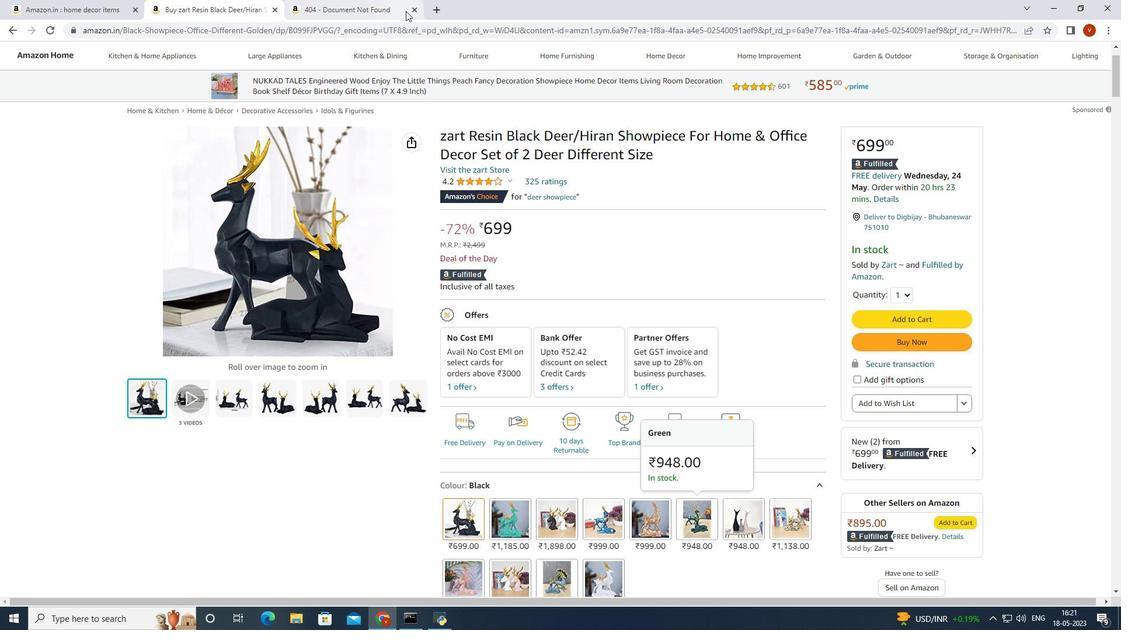 
Action: Mouse pressed left at (410, 11)
Screenshot: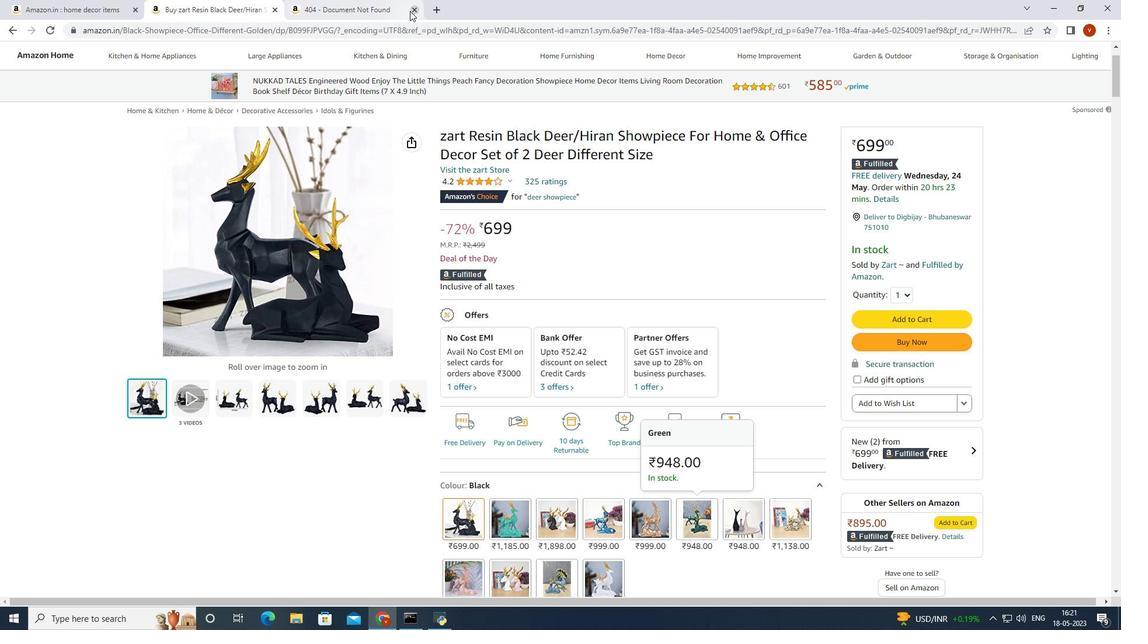 
Action: Mouse moved to (728, 385)
Screenshot: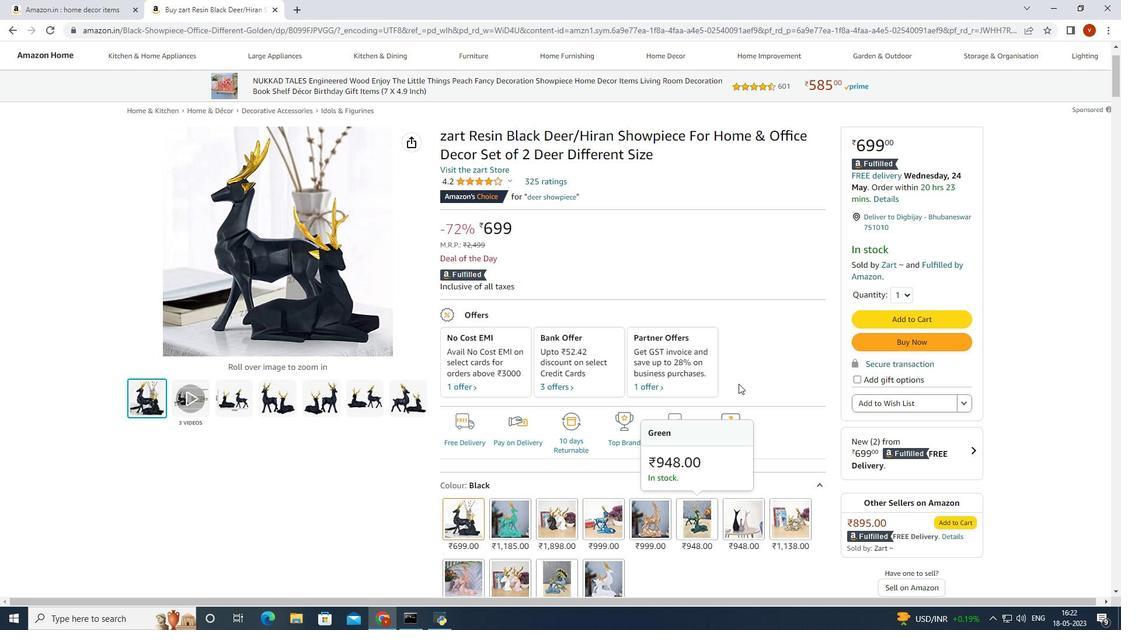 
Action: Mouse scrolled (728, 386) with delta (0, 0)
Screenshot: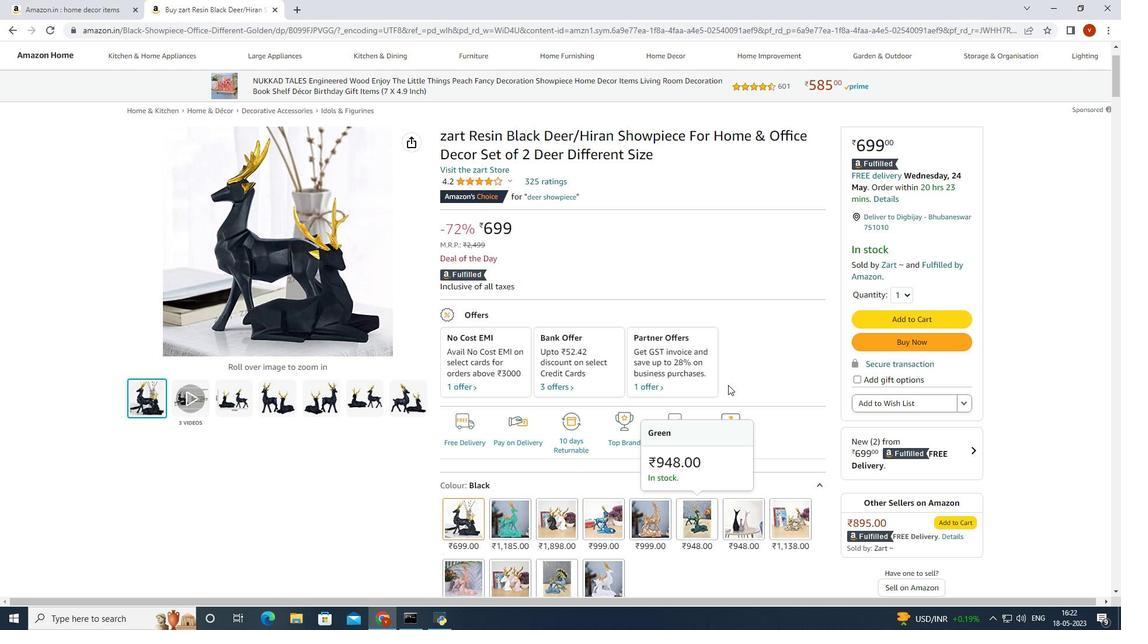 
Action: Mouse scrolled (728, 386) with delta (0, 0)
Screenshot: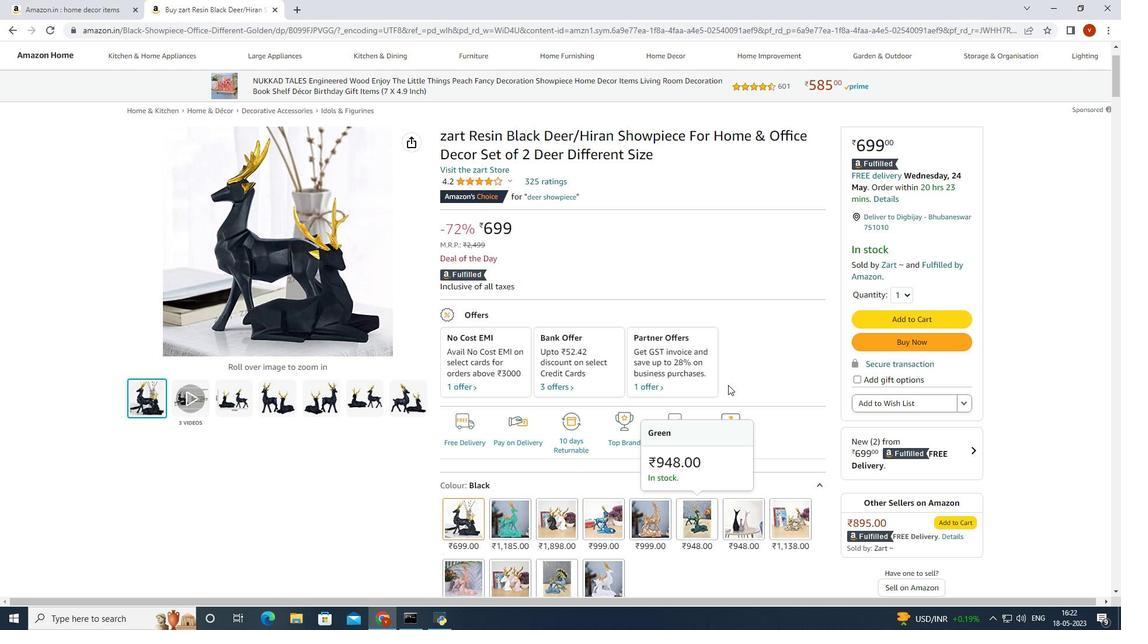 
Action: Mouse scrolled (728, 384) with delta (0, 0)
Screenshot: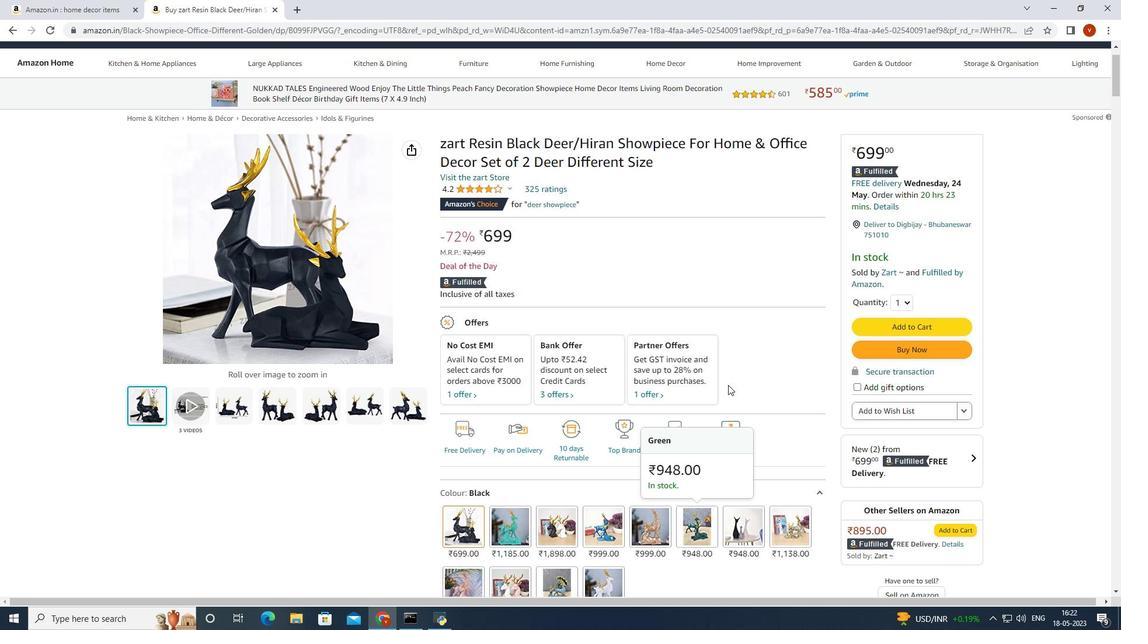 
Action: Mouse scrolled (728, 384) with delta (0, 0)
Screenshot: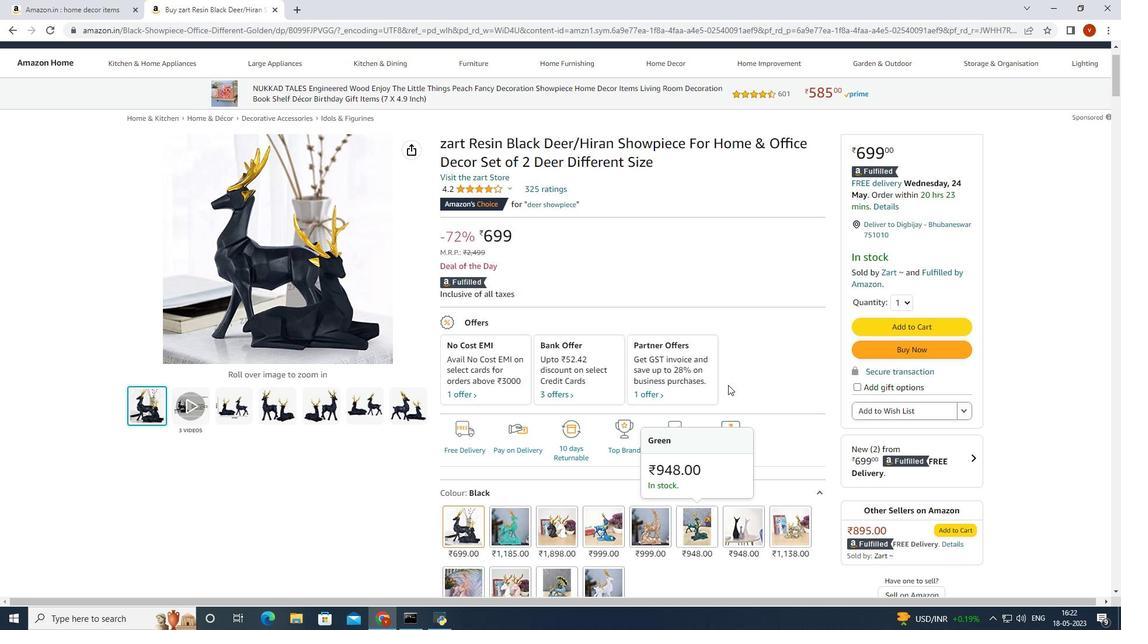 
Action: Mouse scrolled (728, 384) with delta (0, 0)
Screenshot: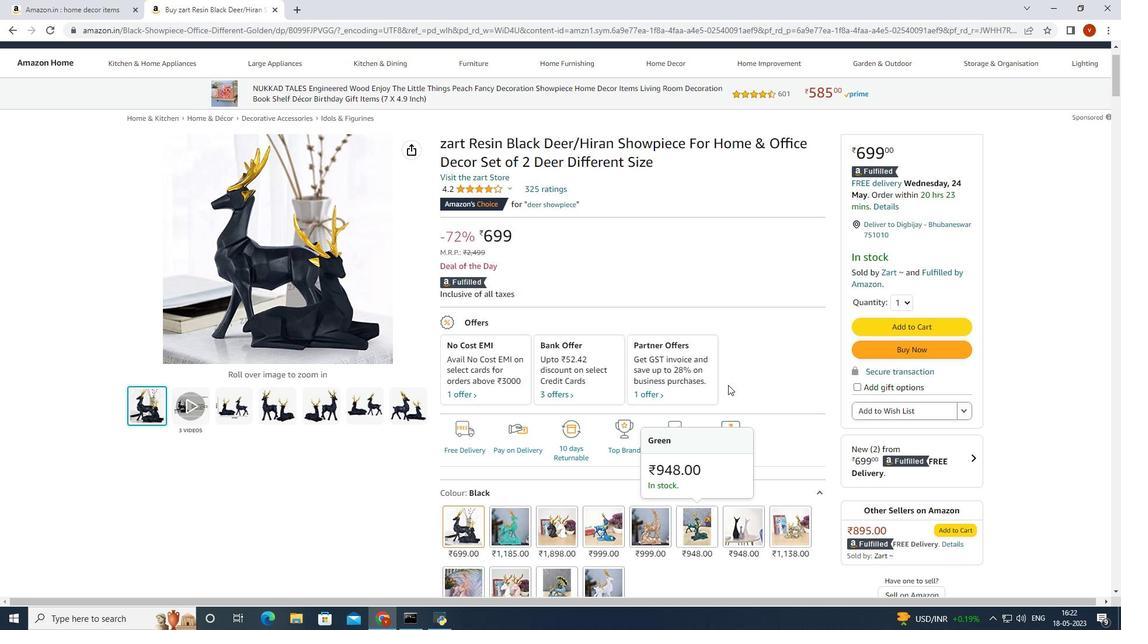 
Action: Mouse scrolled (728, 384) with delta (0, 0)
Screenshot: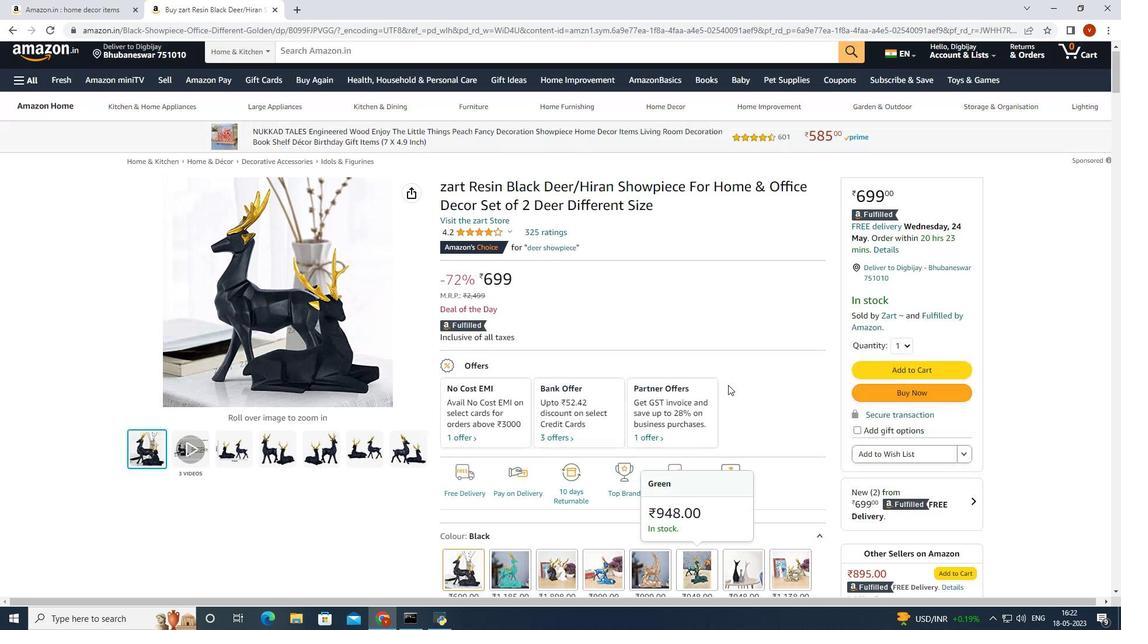 
Action: Mouse moved to (722, 394)
Screenshot: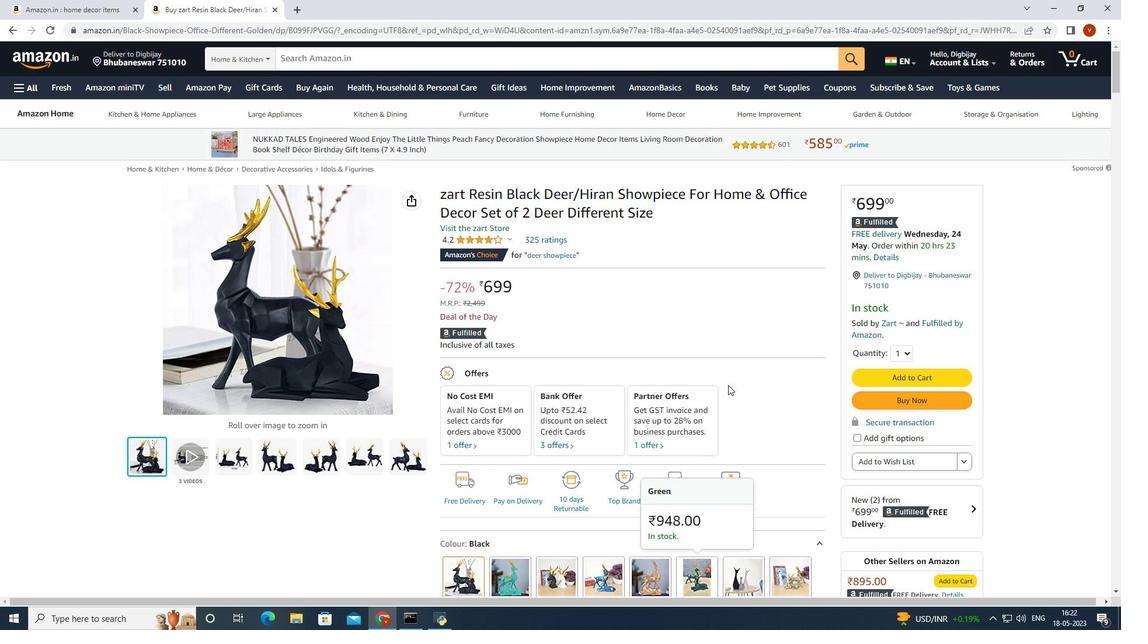 
Action: Mouse scrolled (728, 384) with delta (0, 0)
Screenshot: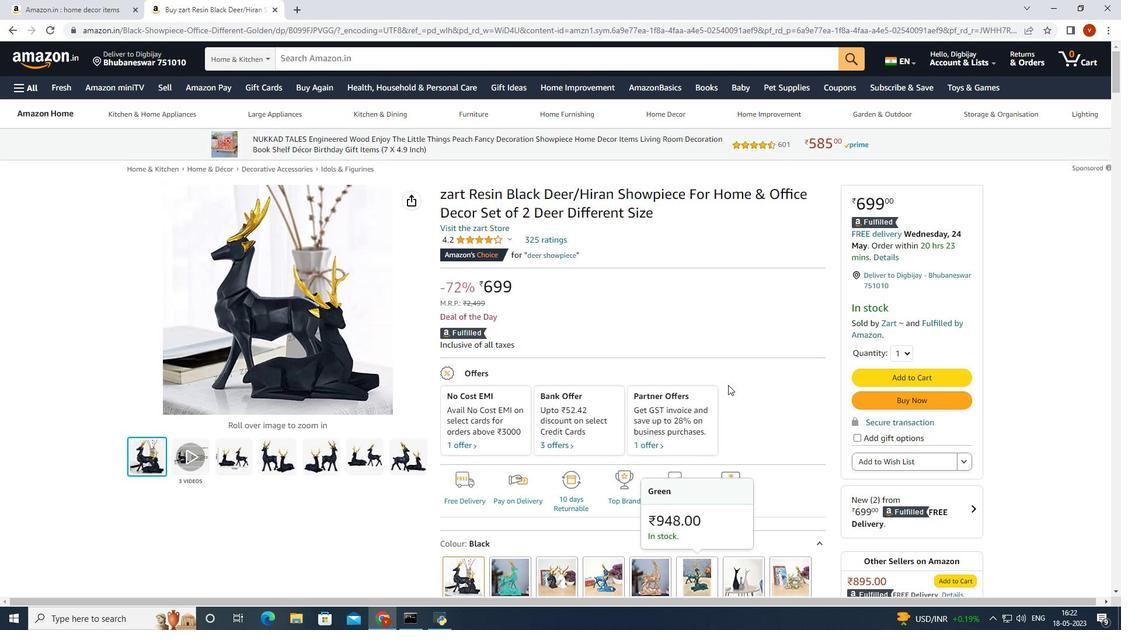 
Action: Mouse moved to (699, 414)
Screenshot: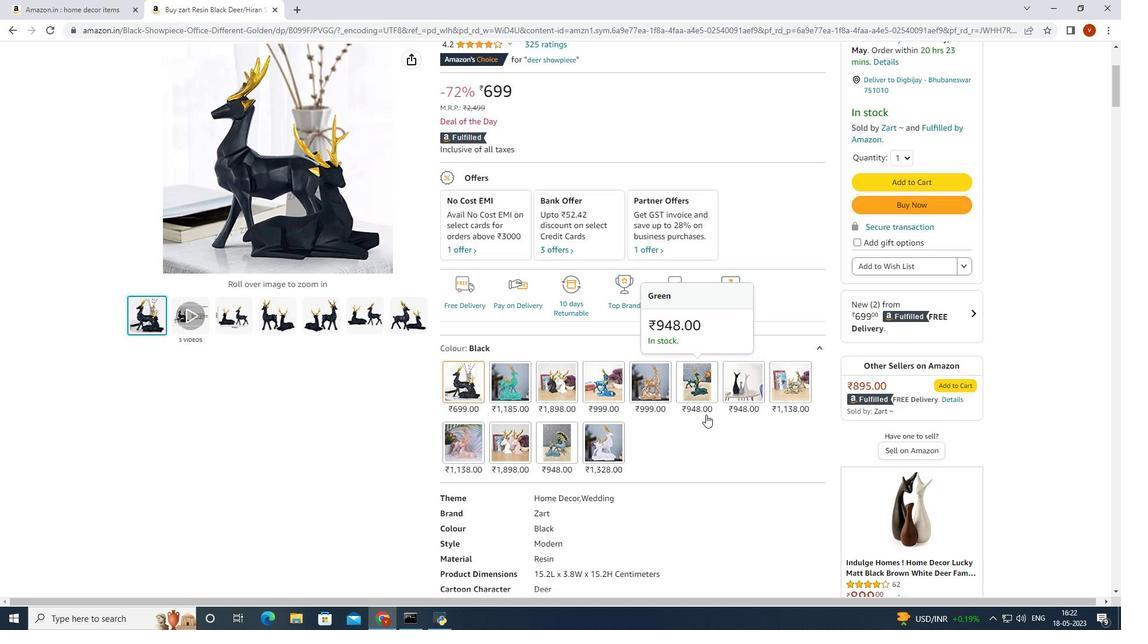 
Action: Mouse scrolled (699, 413) with delta (0, 0)
Screenshot: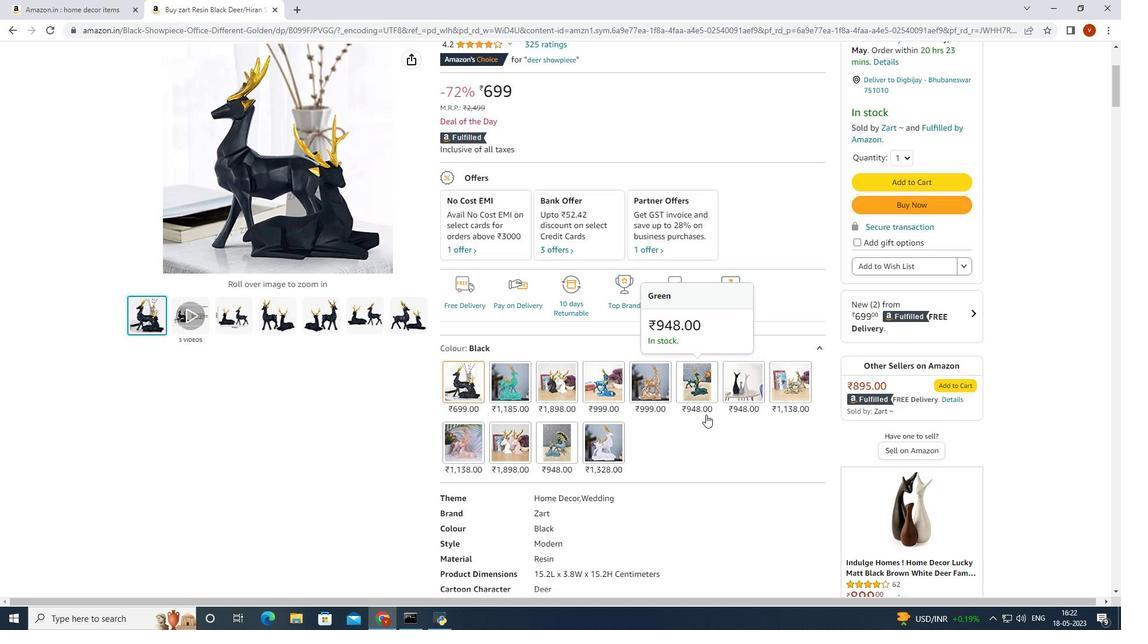 
Action: Mouse moved to (699, 414)
Screenshot: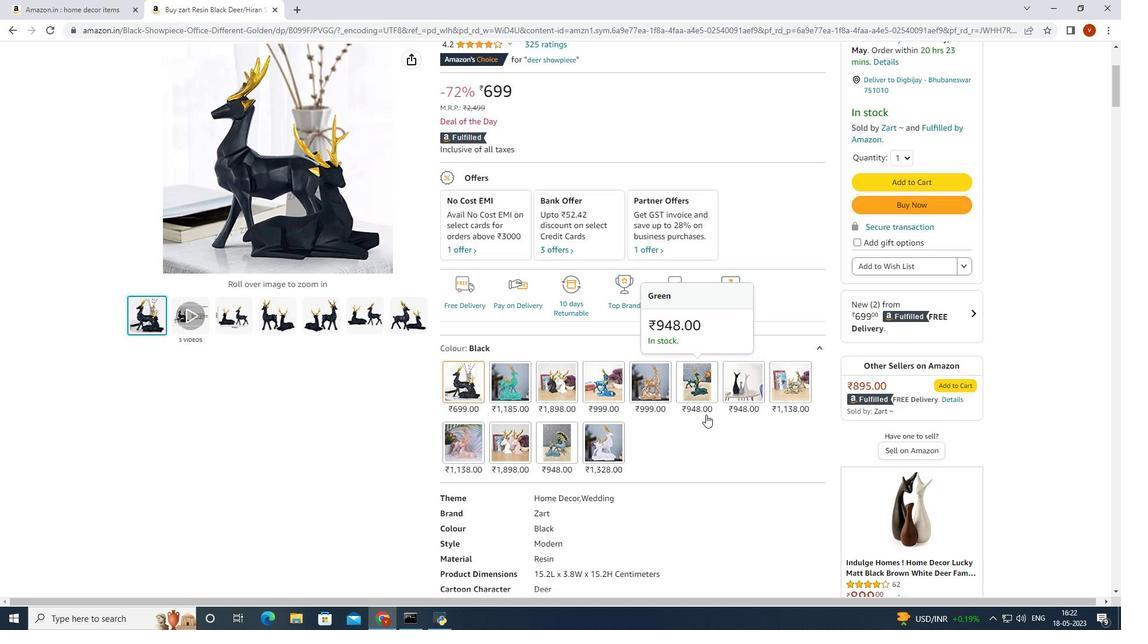 
Action: Mouse scrolled (699, 413) with delta (0, 0)
Screenshot: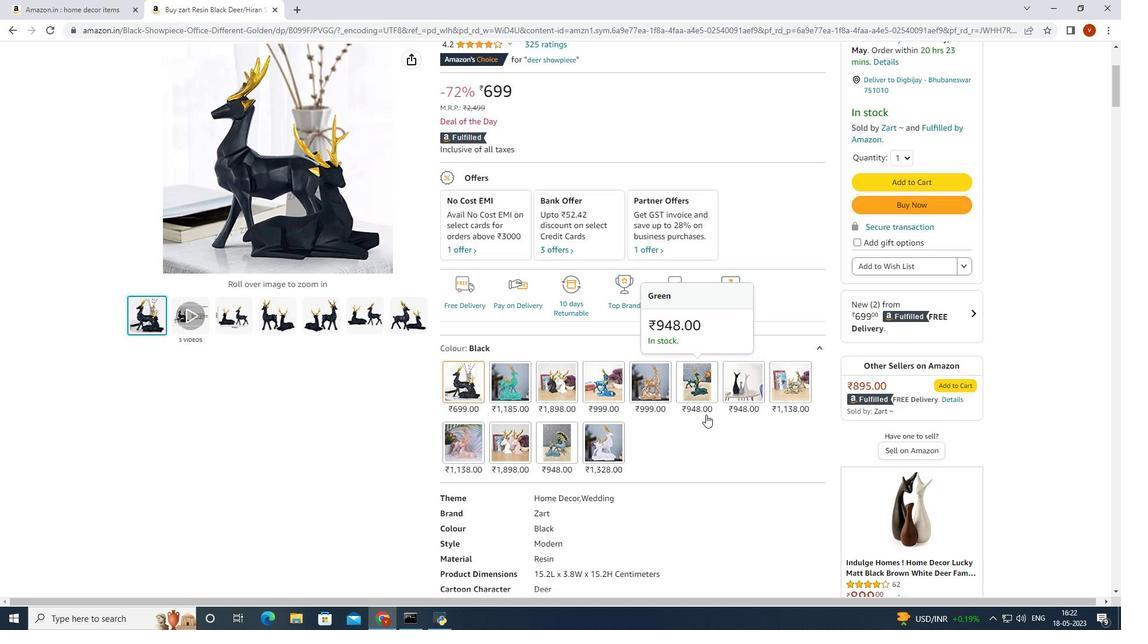 
Action: Mouse moved to (699, 414)
Screenshot: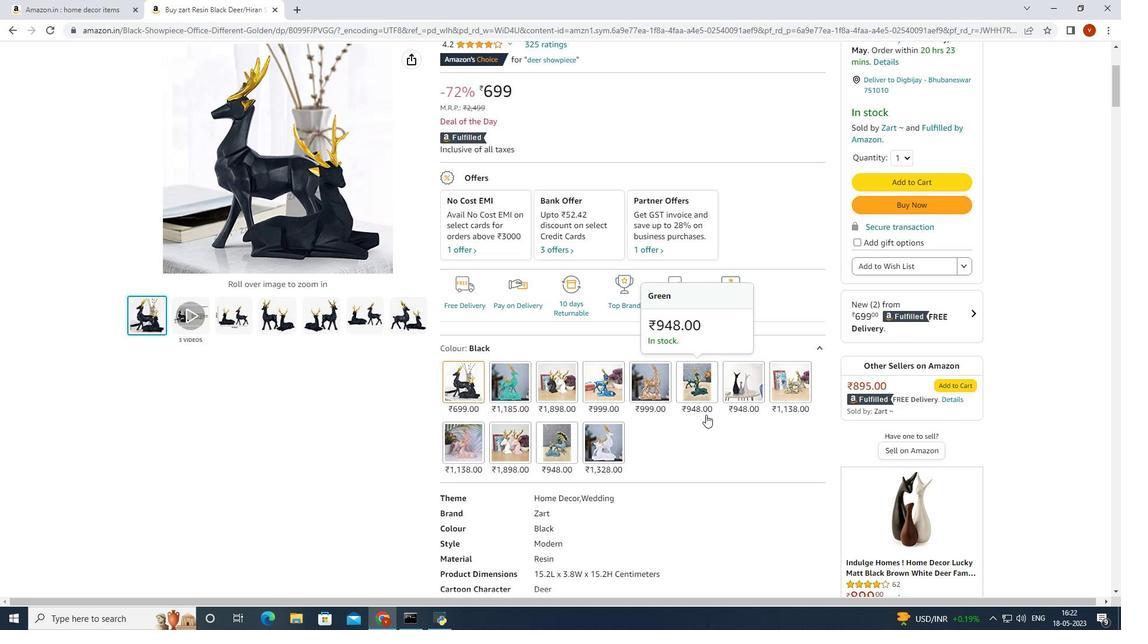 
Action: Mouse scrolled (699, 413) with delta (0, 0)
Screenshot: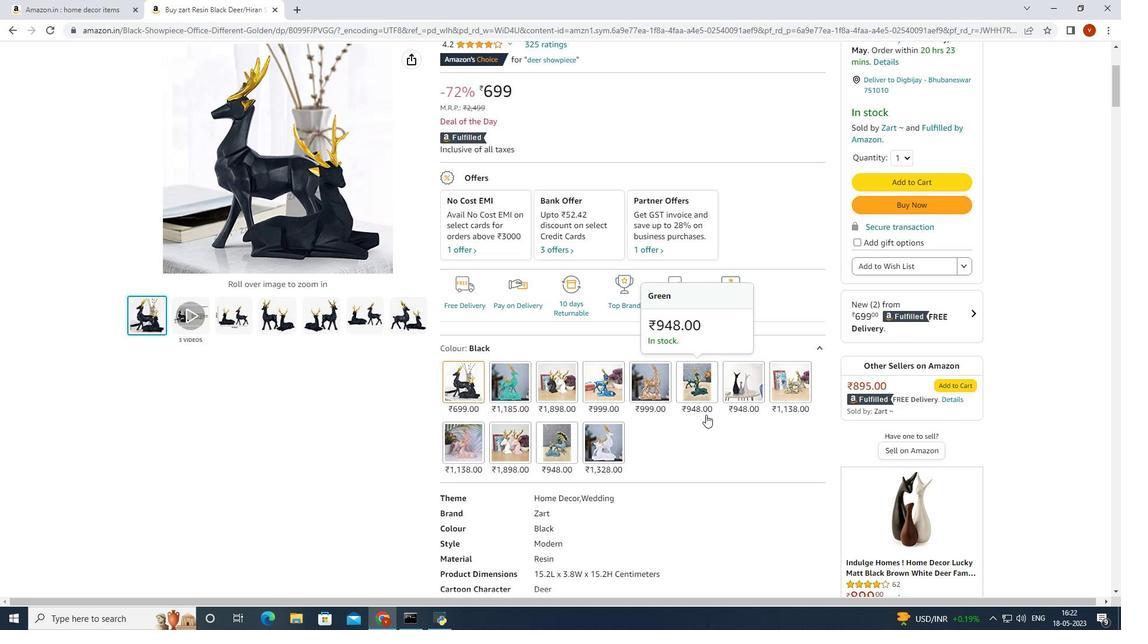 
Action: Mouse moved to (698, 414)
Screenshot: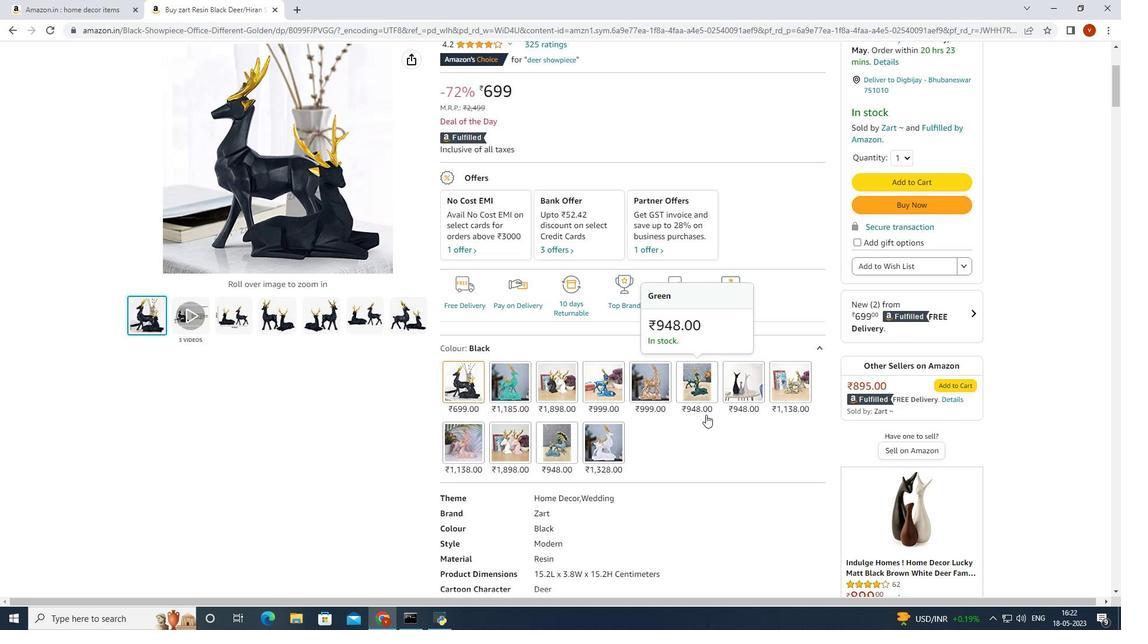 
Action: Mouse scrolled (698, 413) with delta (0, 0)
Screenshot: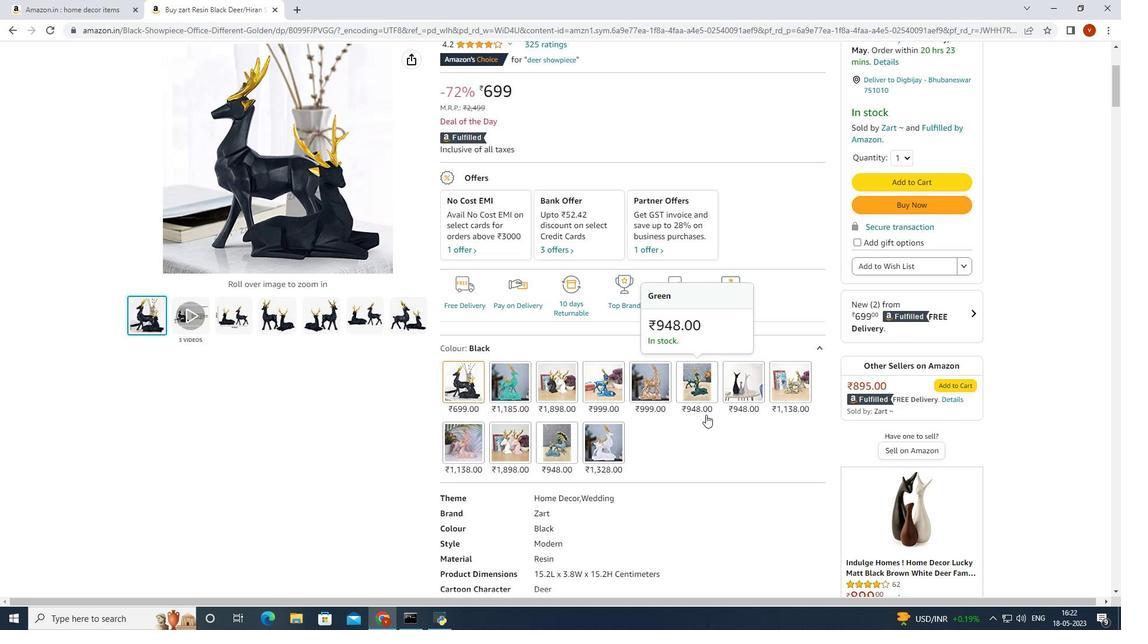 
Action: Mouse scrolled (698, 413) with delta (0, 0)
Screenshot: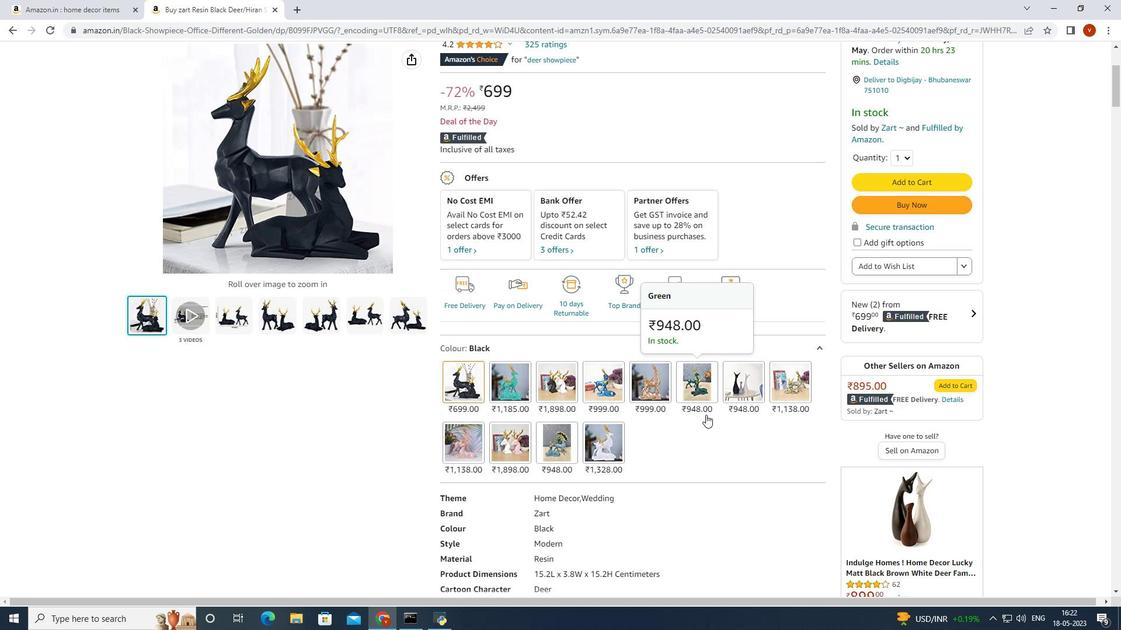 
Action: Mouse scrolled (698, 413) with delta (0, 0)
Screenshot: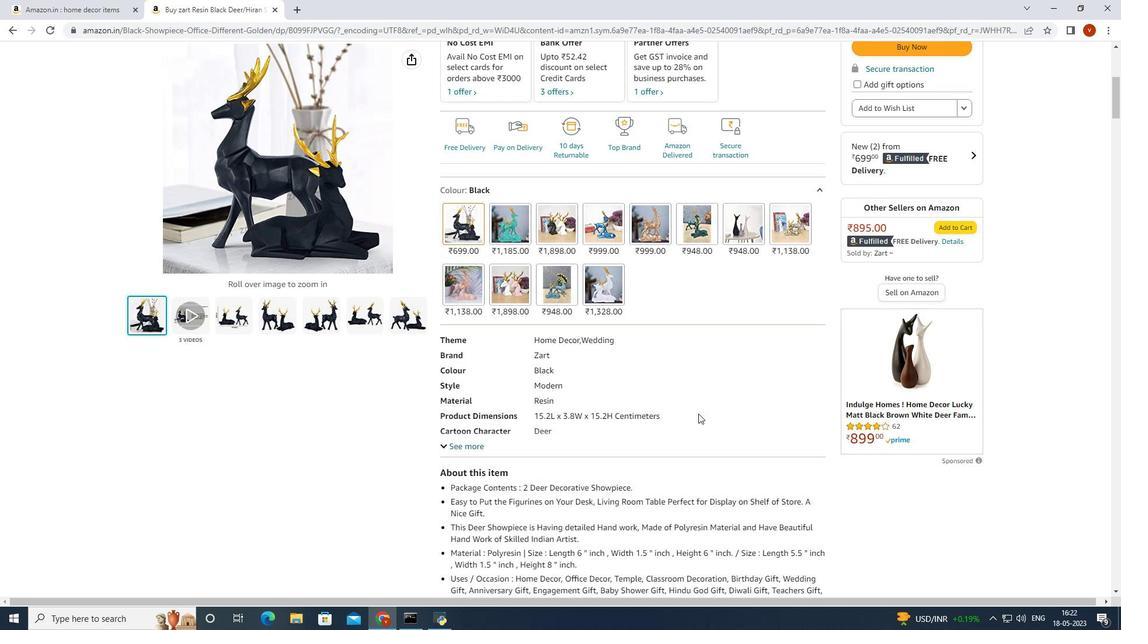 
Action: Mouse scrolled (698, 413) with delta (0, 0)
Screenshot: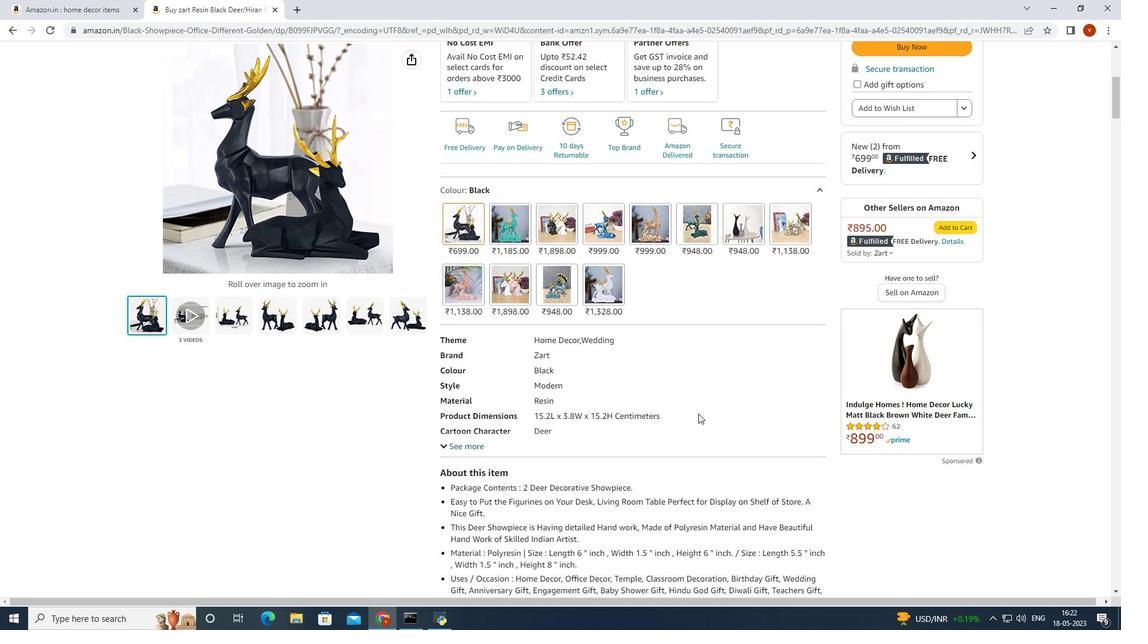 
Action: Mouse scrolled (698, 413) with delta (0, 0)
Screenshot: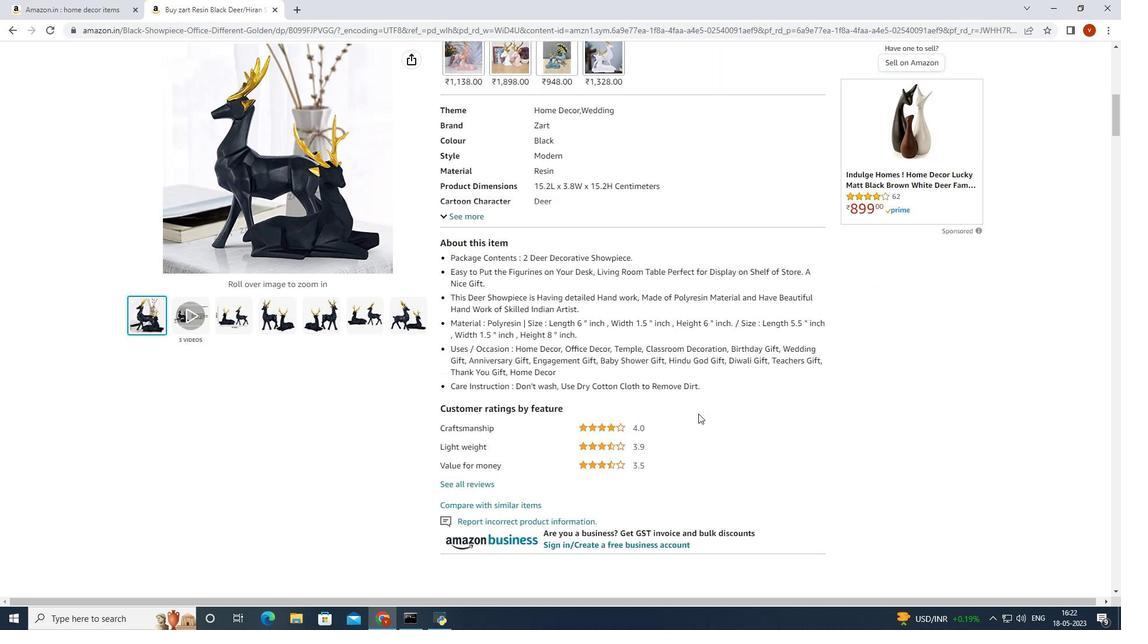 
Action: Mouse scrolled (698, 413) with delta (0, 0)
Screenshot: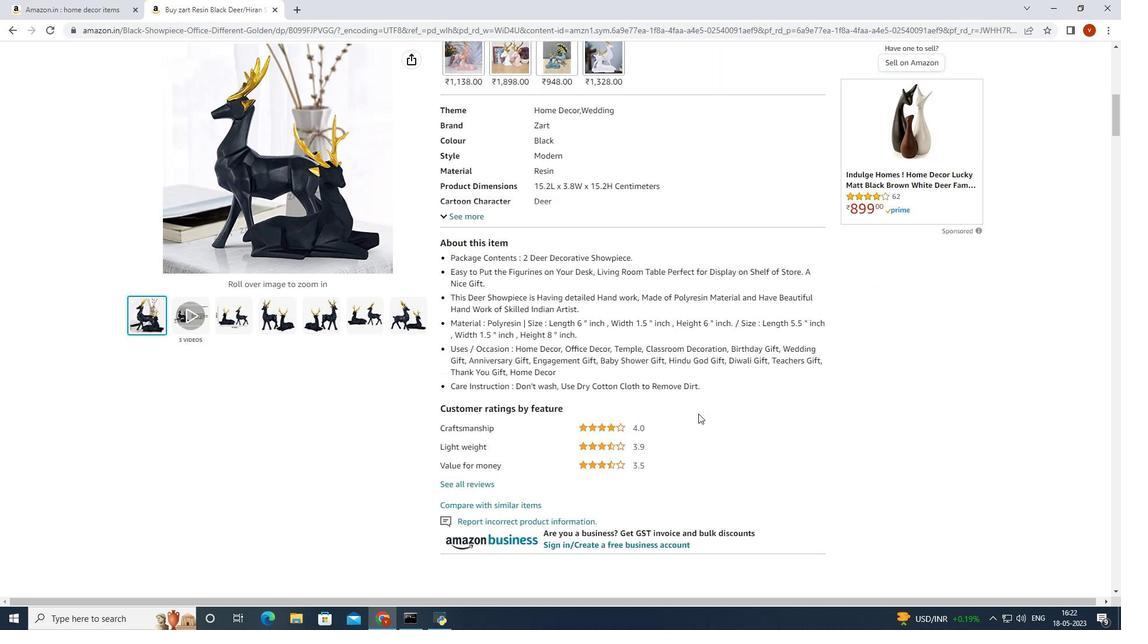 
Action: Mouse scrolled (698, 413) with delta (0, 0)
Screenshot: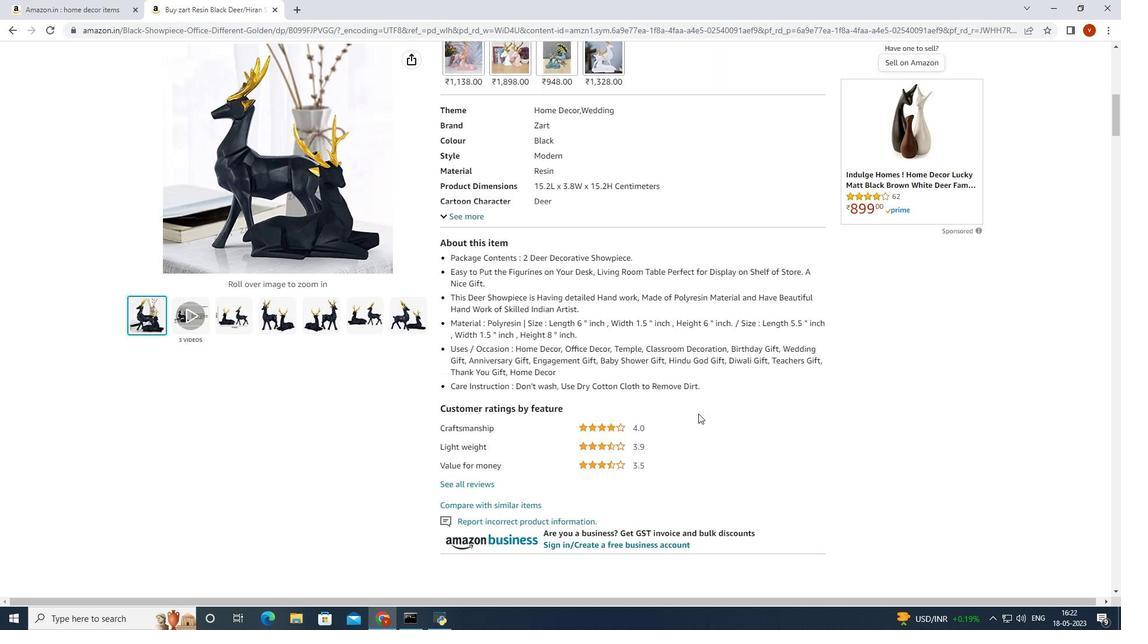 
Action: Mouse scrolled (698, 413) with delta (0, 0)
Screenshot: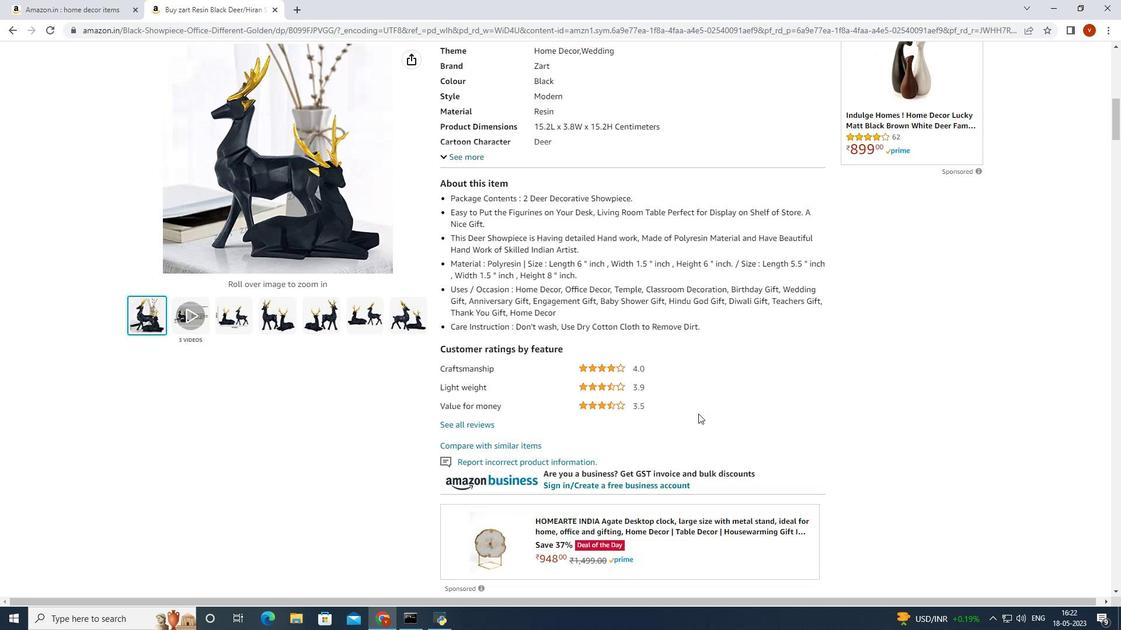 
Action: Mouse scrolled (698, 413) with delta (0, 0)
Screenshot: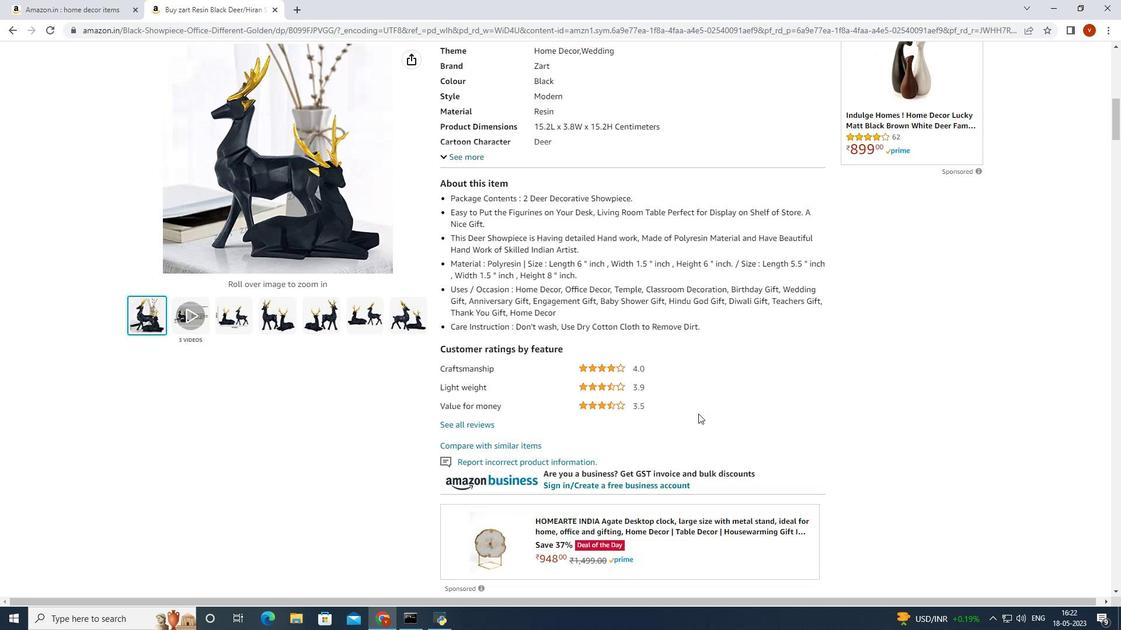 
Action: Mouse scrolled (698, 413) with delta (0, 0)
Screenshot: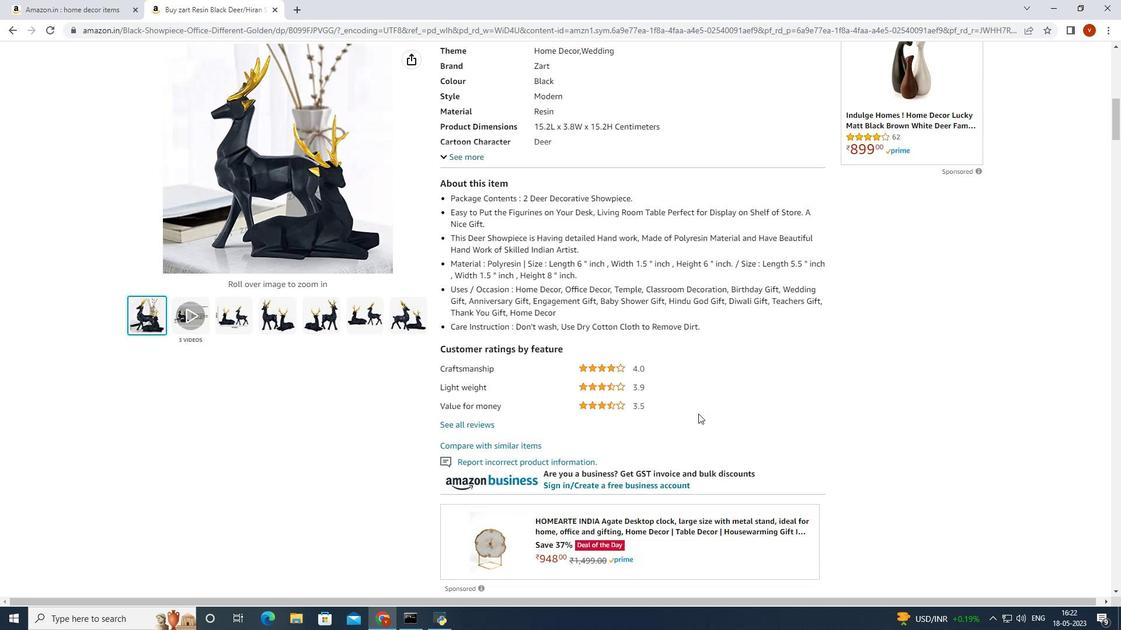 
Action: Mouse scrolled (698, 413) with delta (0, 0)
Screenshot: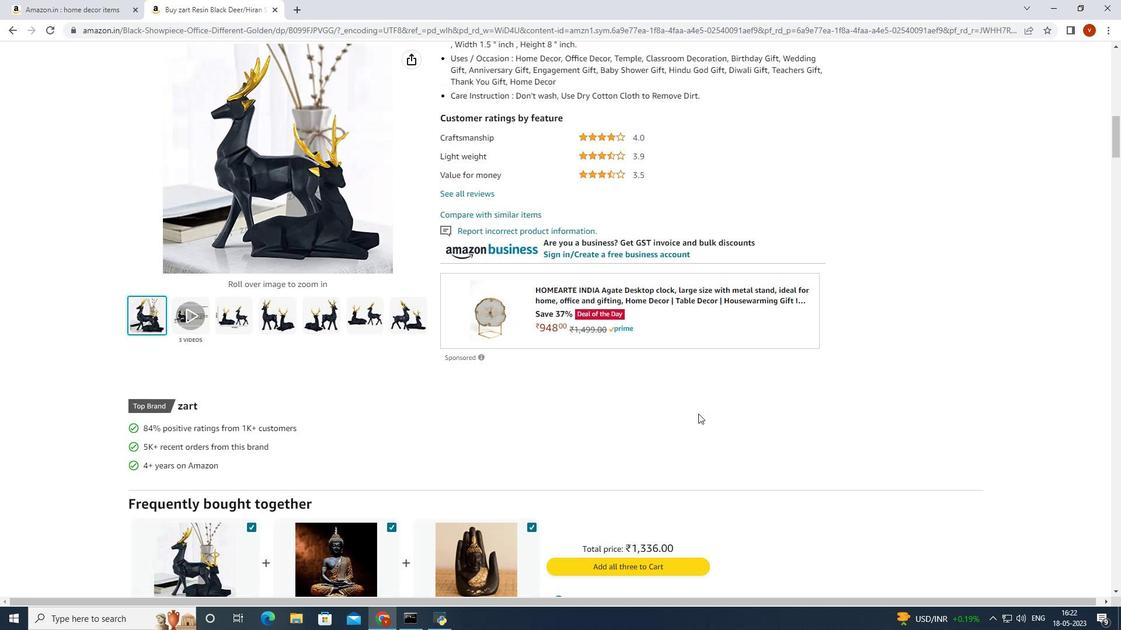 
Action: Mouse scrolled (698, 413) with delta (0, 0)
Screenshot: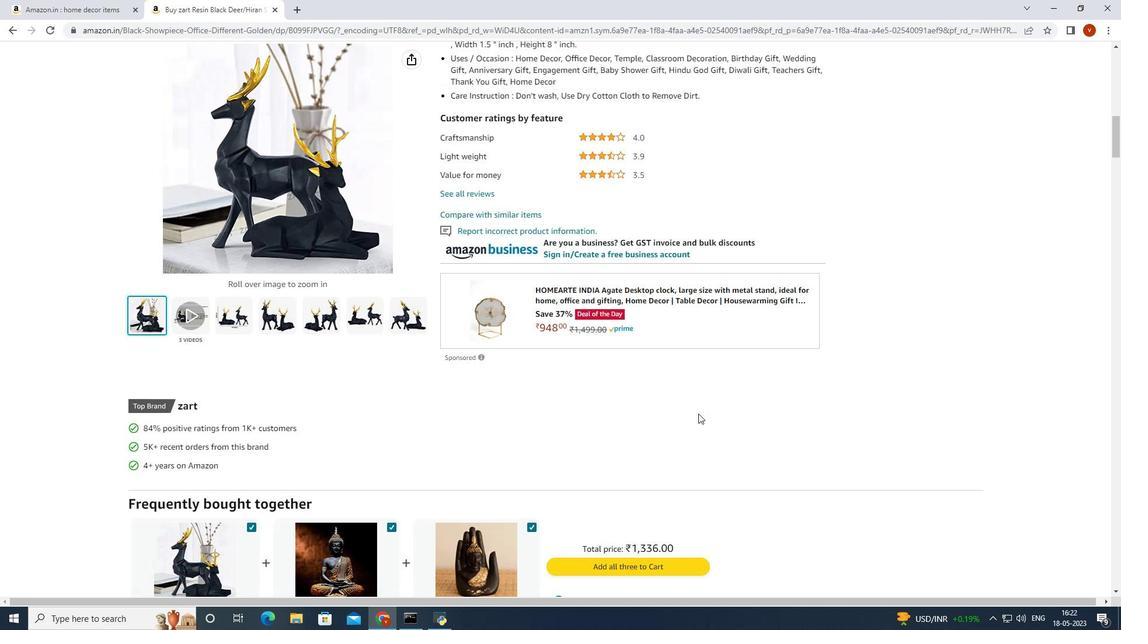 
Action: Mouse scrolled (698, 413) with delta (0, 0)
Screenshot: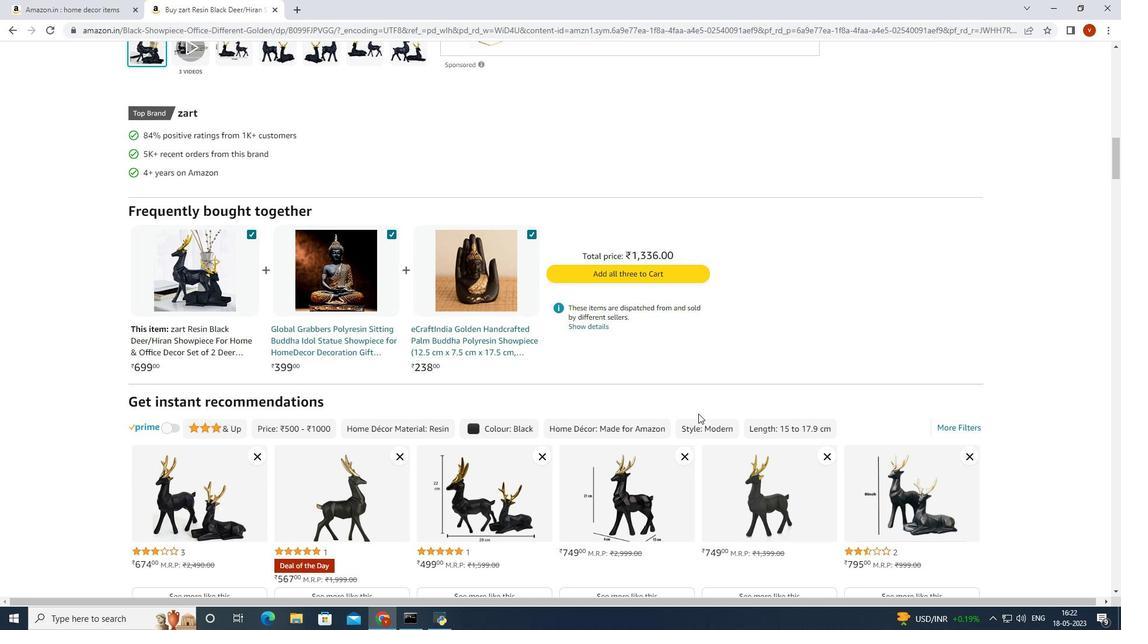 
Action: Mouse scrolled (698, 413) with delta (0, 0)
Screenshot: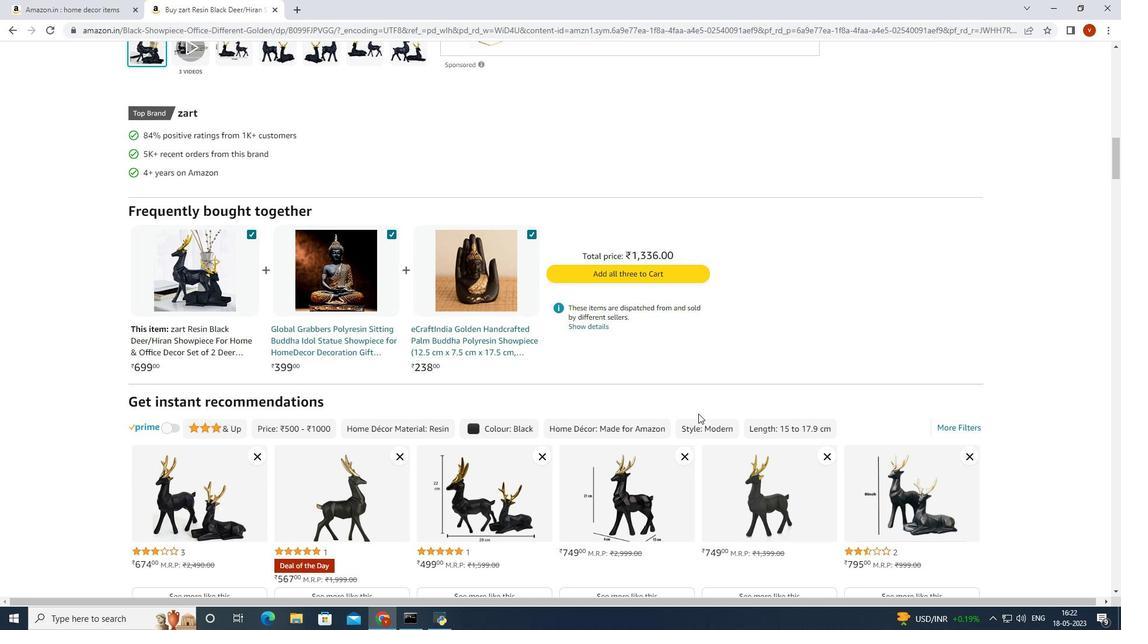 
Action: Mouse scrolled (698, 413) with delta (0, 0)
Screenshot: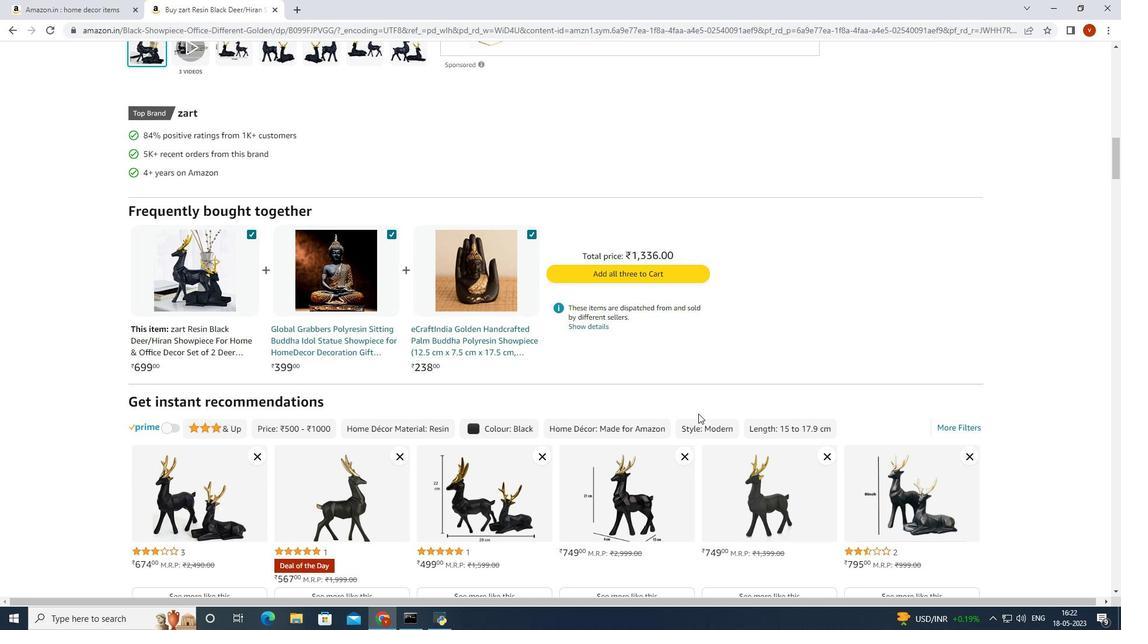 
Action: Mouse scrolled (698, 413) with delta (0, 0)
Screenshot: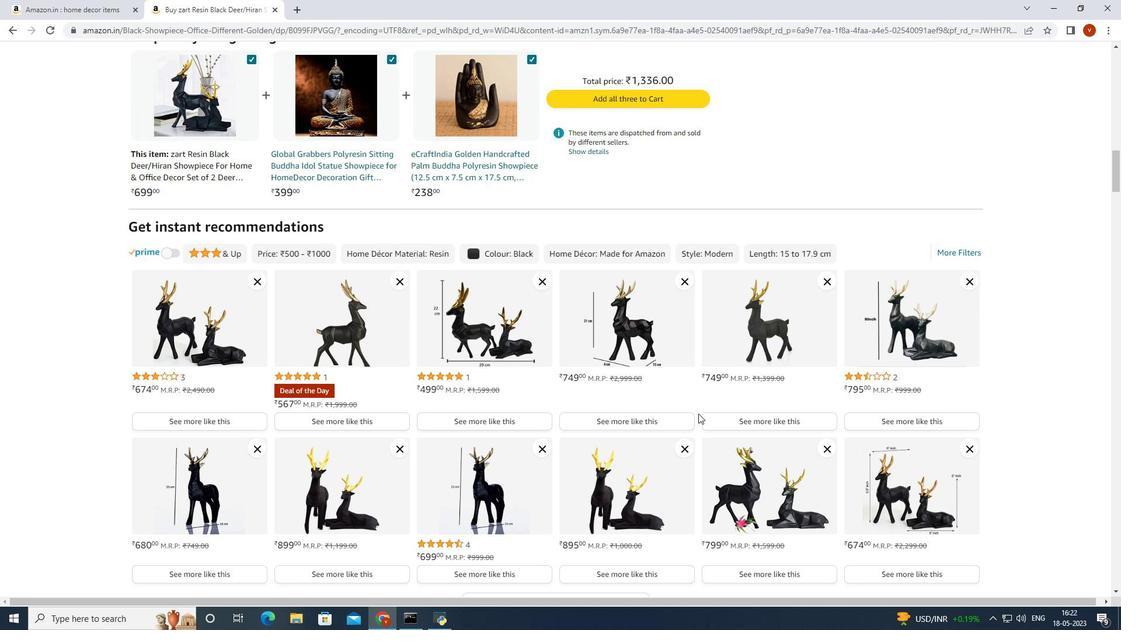 
Action: Mouse scrolled (698, 413) with delta (0, 0)
Screenshot: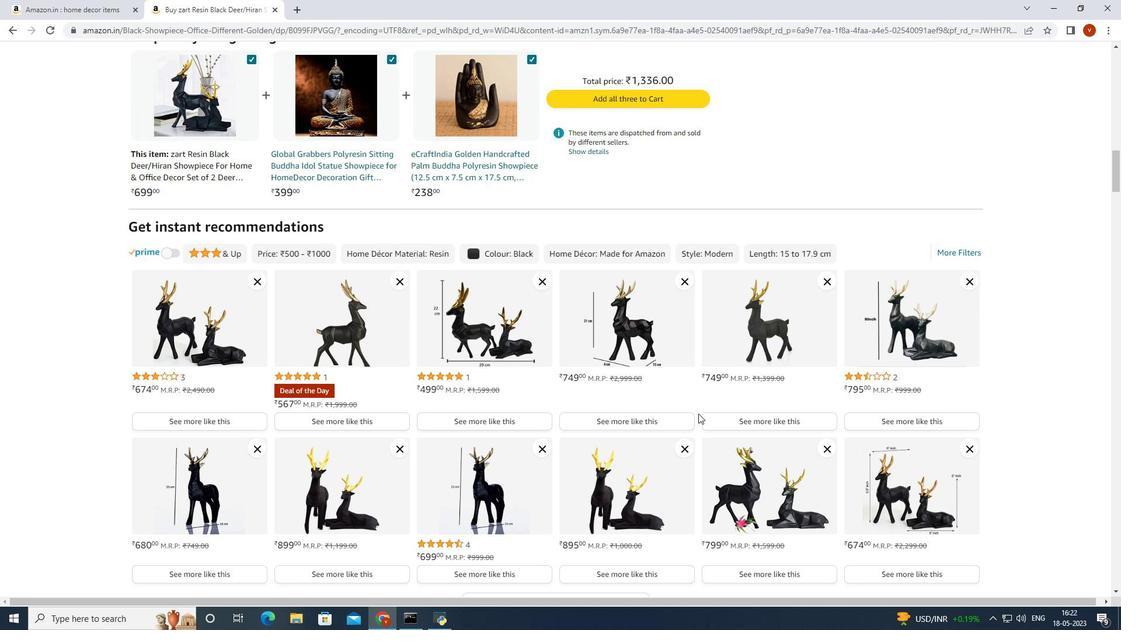 
Action: Mouse scrolled (698, 413) with delta (0, 0)
Screenshot: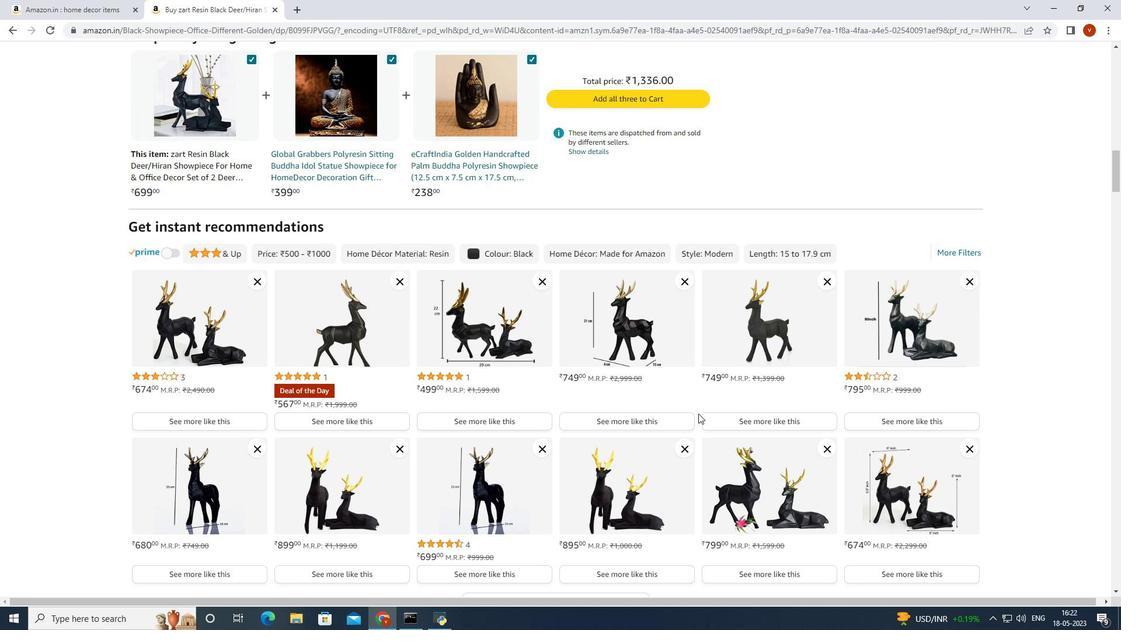 
Action: Mouse scrolled (698, 413) with delta (0, 0)
Screenshot: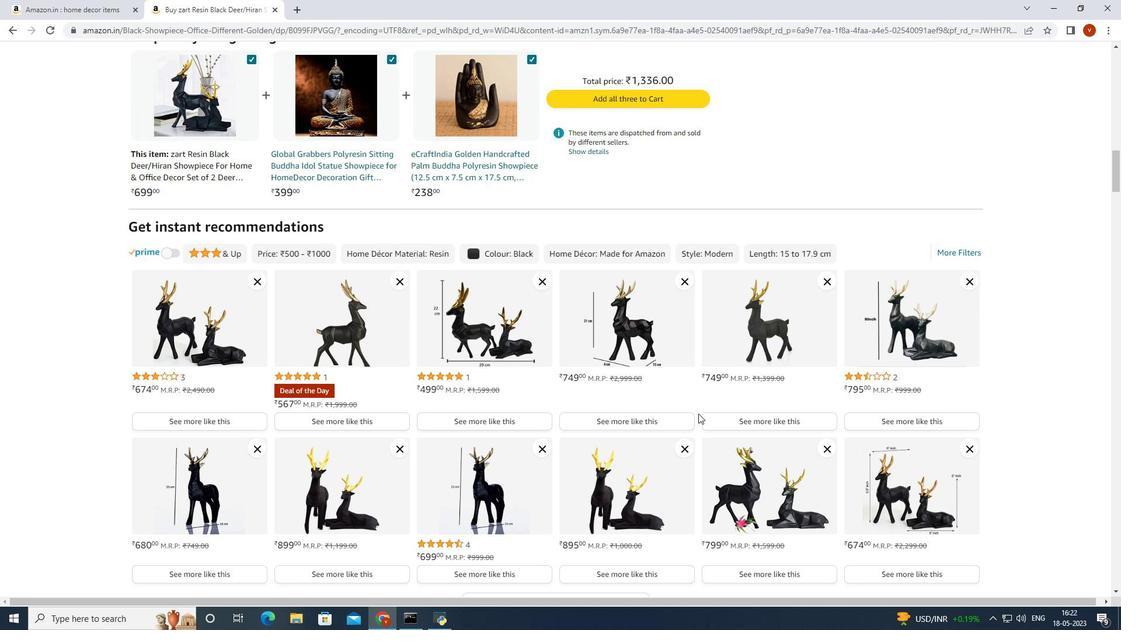 
Action: Mouse scrolled (698, 413) with delta (0, 0)
Screenshot: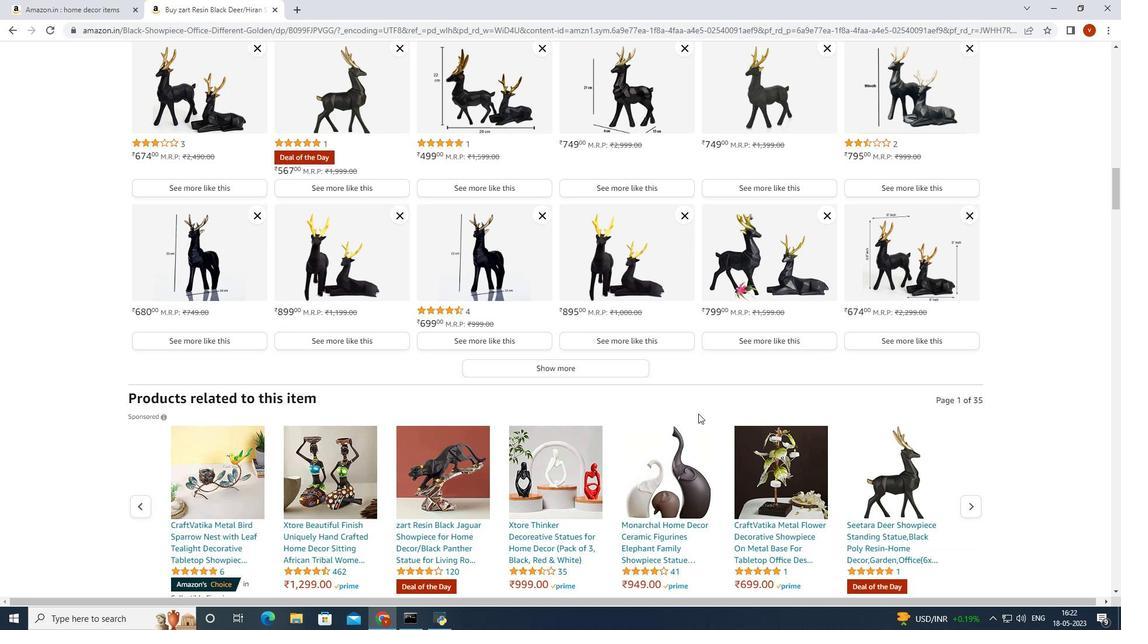 
Action: Mouse scrolled (698, 413) with delta (0, 0)
Screenshot: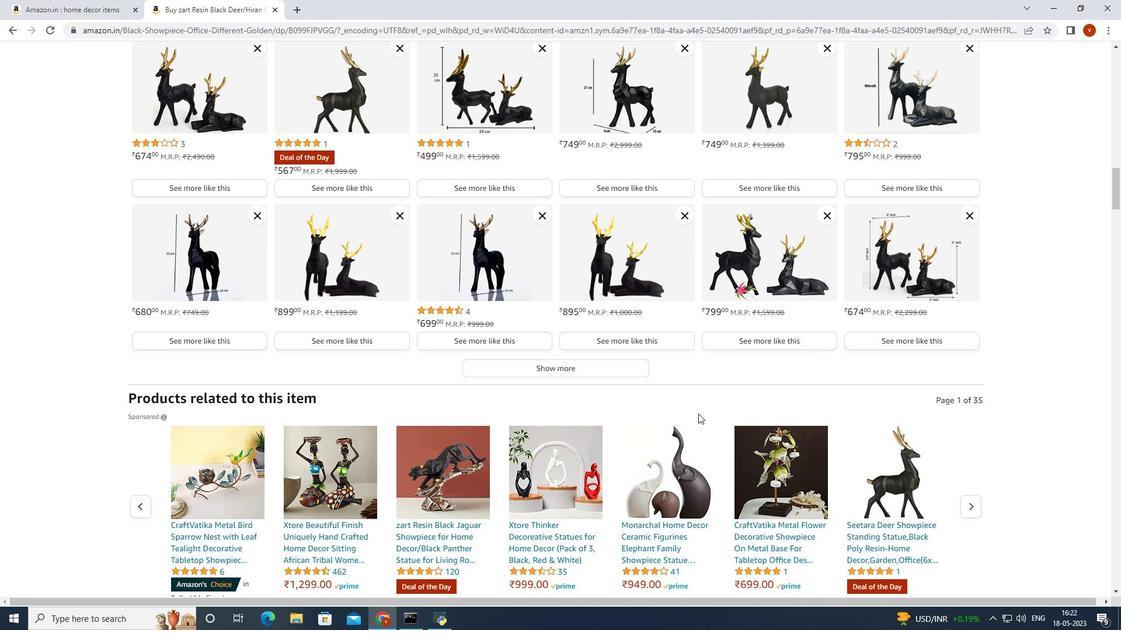 
Action: Mouse scrolled (698, 413) with delta (0, 0)
Screenshot: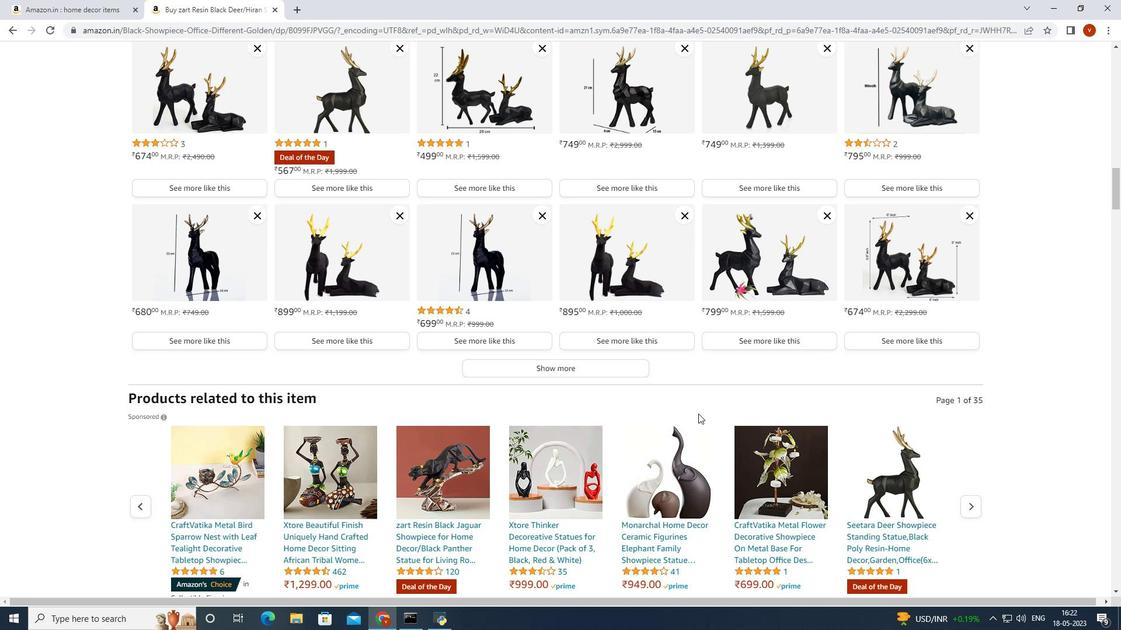 
Action: Mouse scrolled (698, 413) with delta (0, 0)
Screenshot: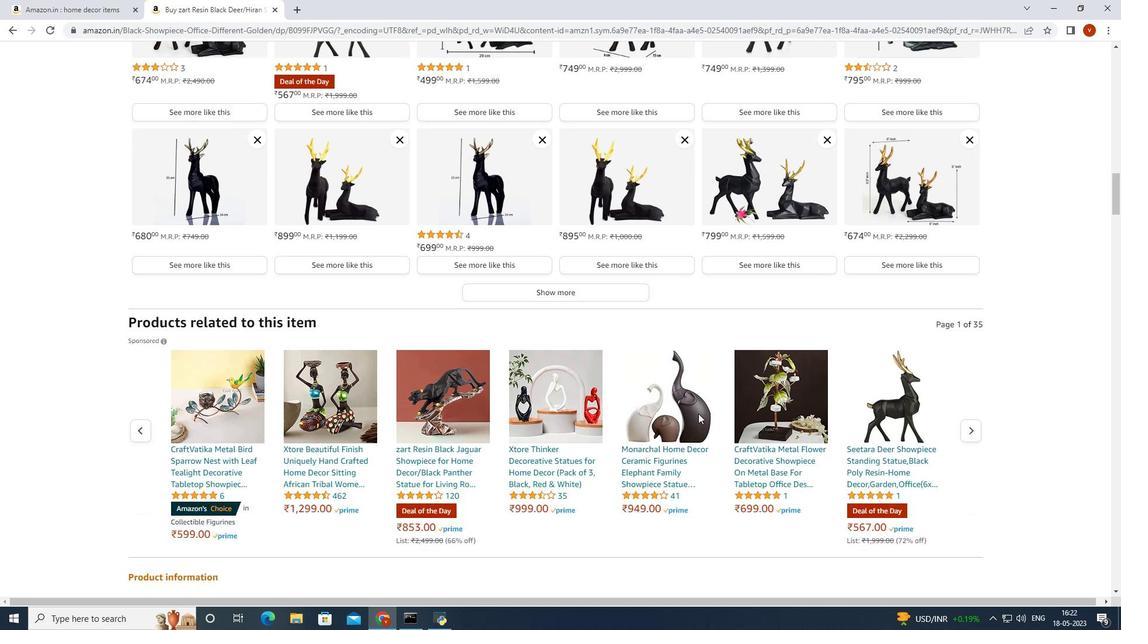 
Action: Mouse moved to (233, 270)
Screenshot: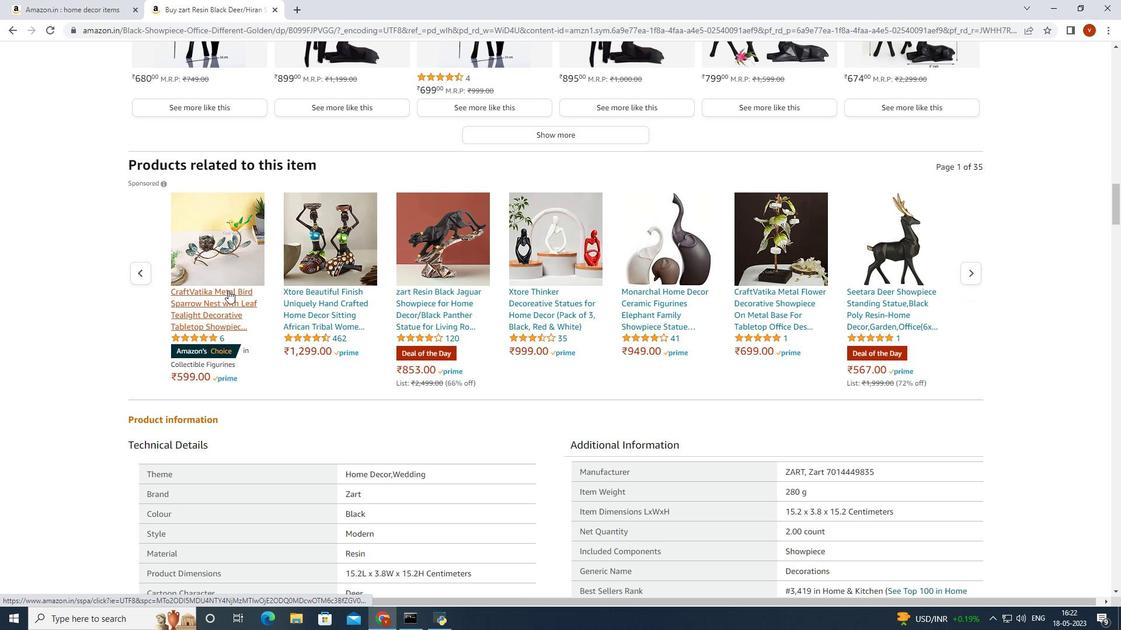 
Action: Mouse pressed left at (233, 270)
Screenshot: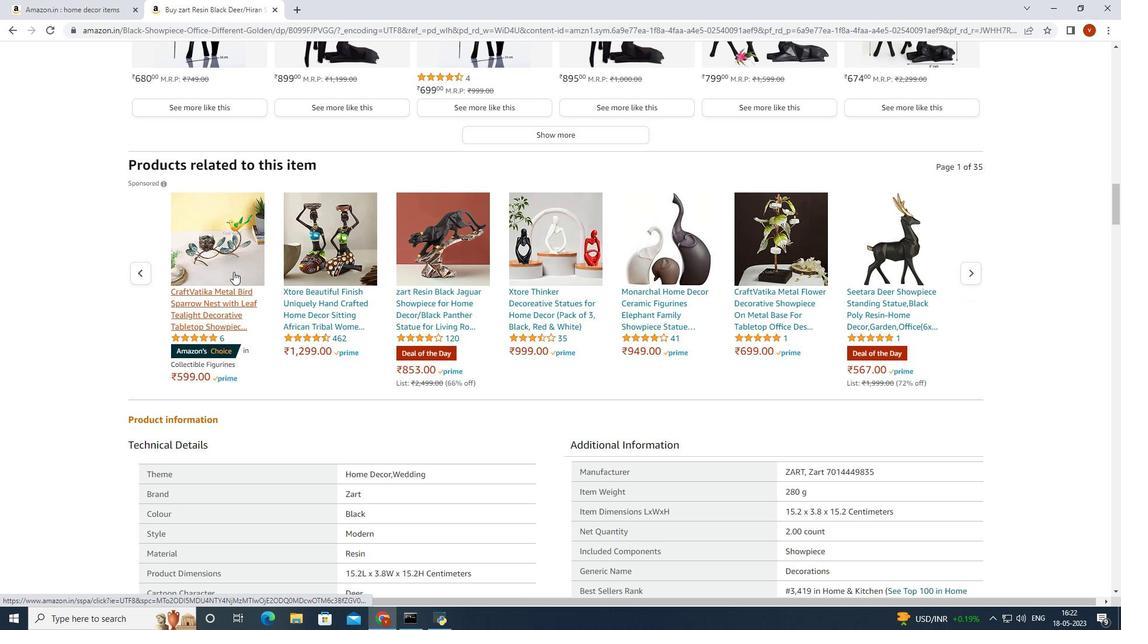 
Action: Mouse moved to (887, 454)
Screenshot: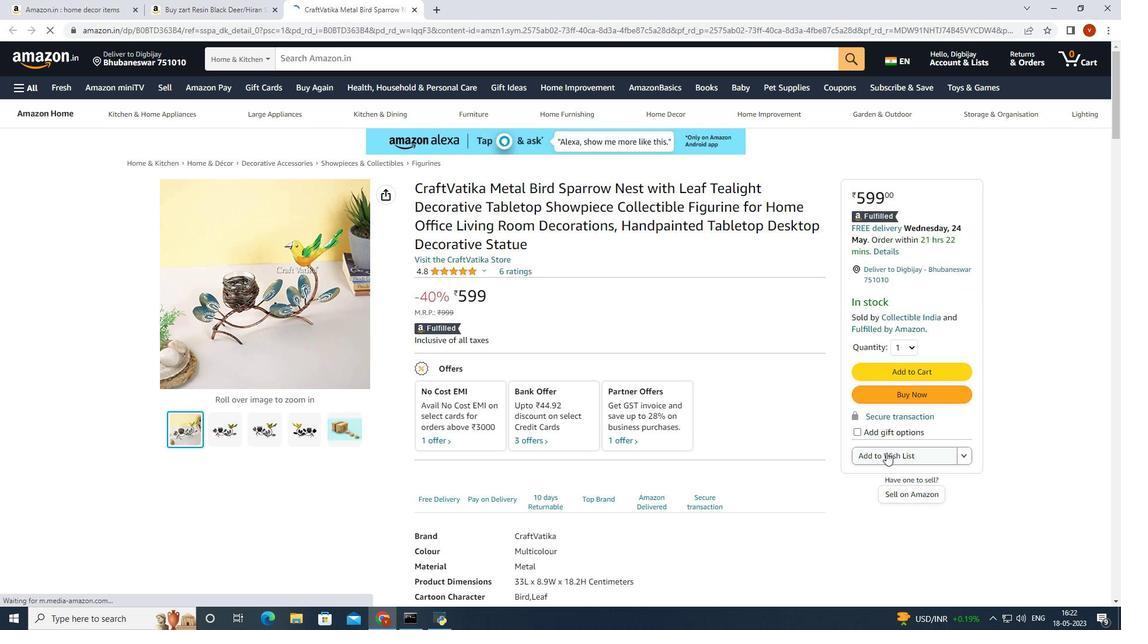 
Action: Mouse pressed left at (887, 454)
Screenshot: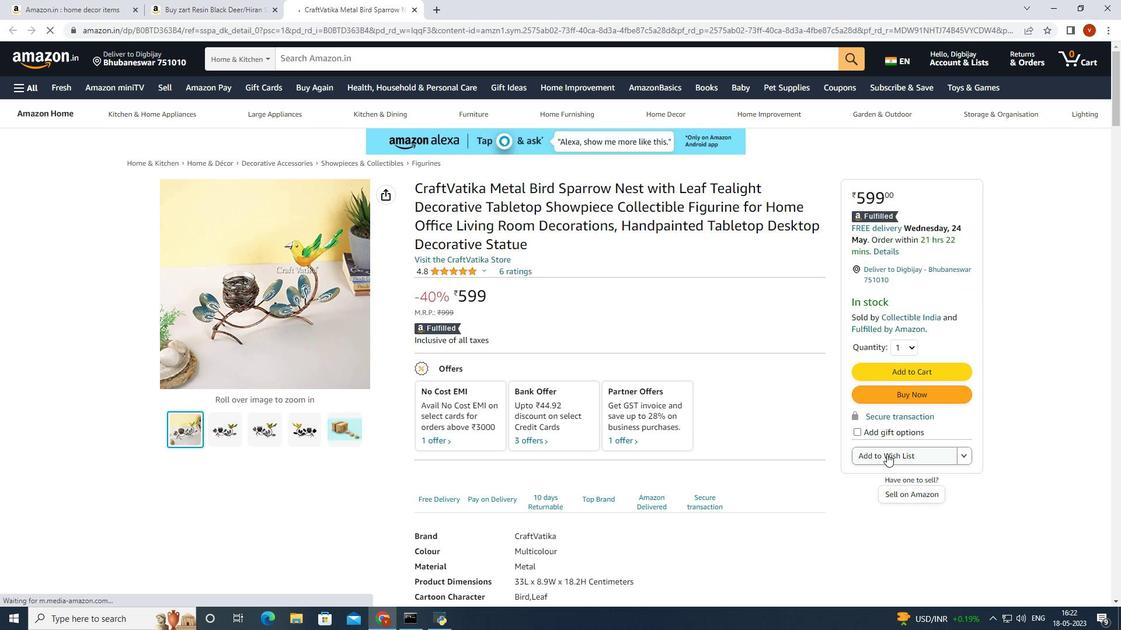 
Action: Mouse moved to (726, 230)
Screenshot: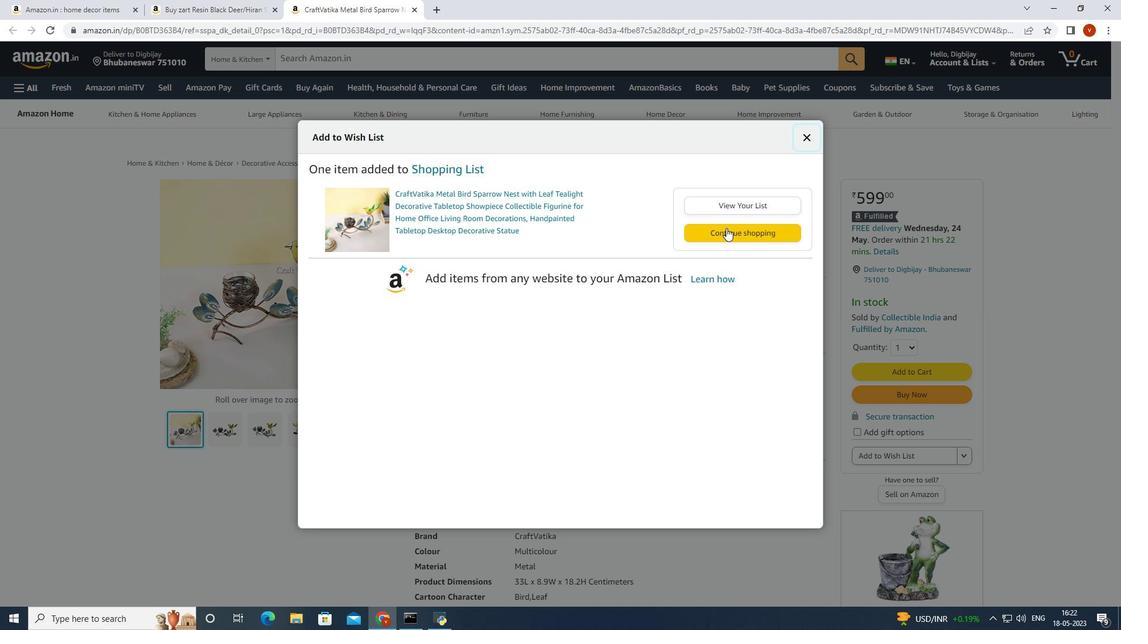 
Action: Mouse pressed left at (726, 230)
Screenshot: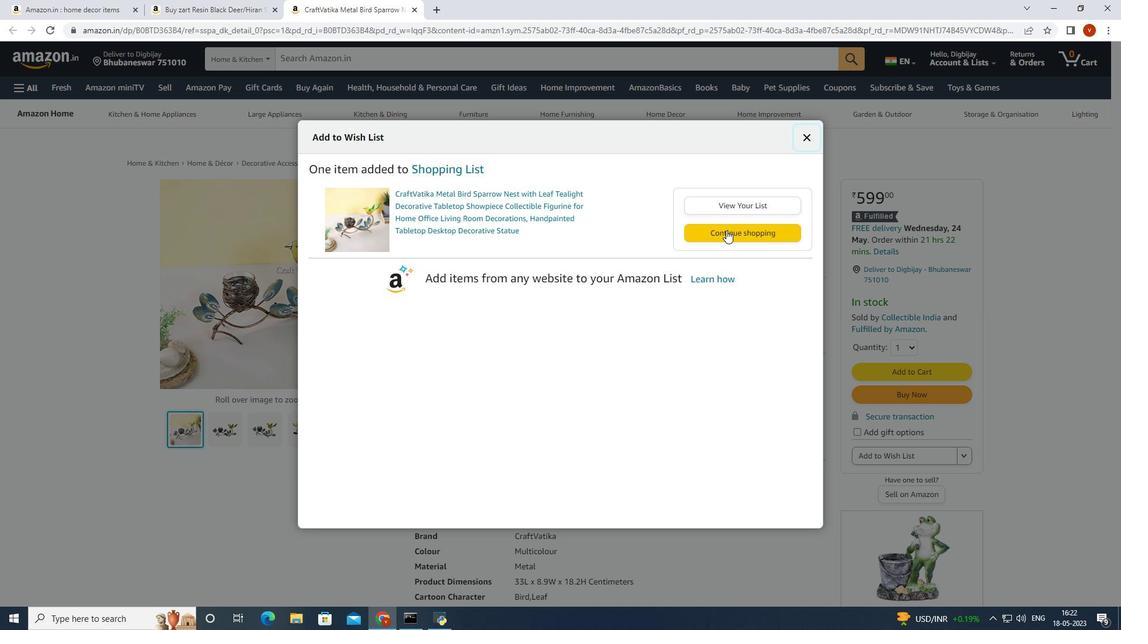 
Action: Mouse moved to (639, 531)
Screenshot: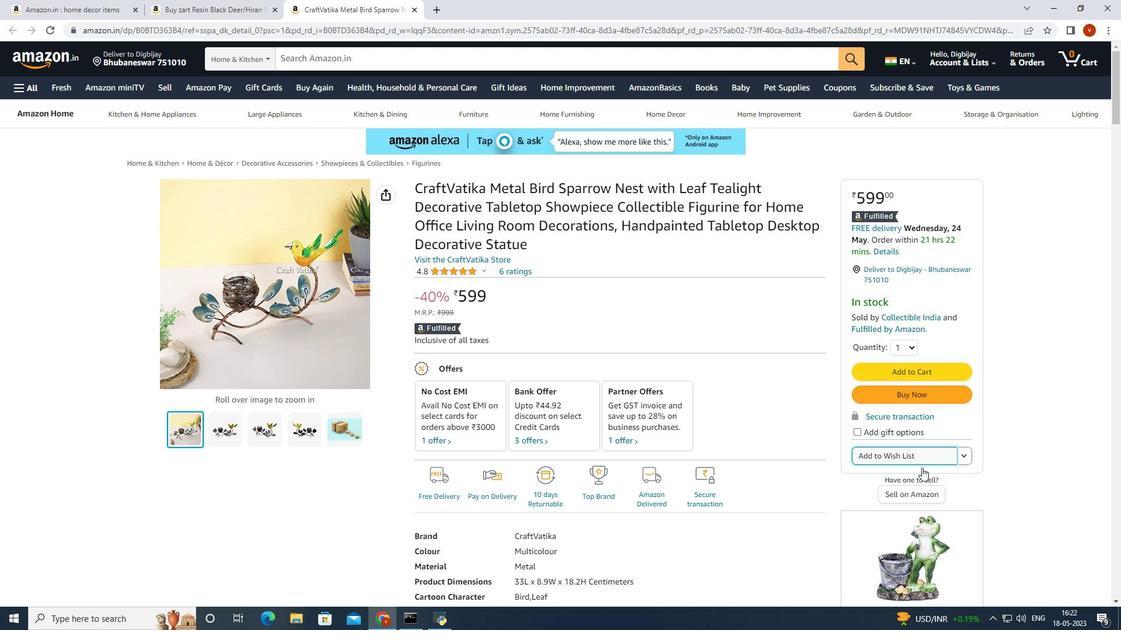 
Action: Mouse scrolled (639, 530) with delta (0, 0)
Screenshot: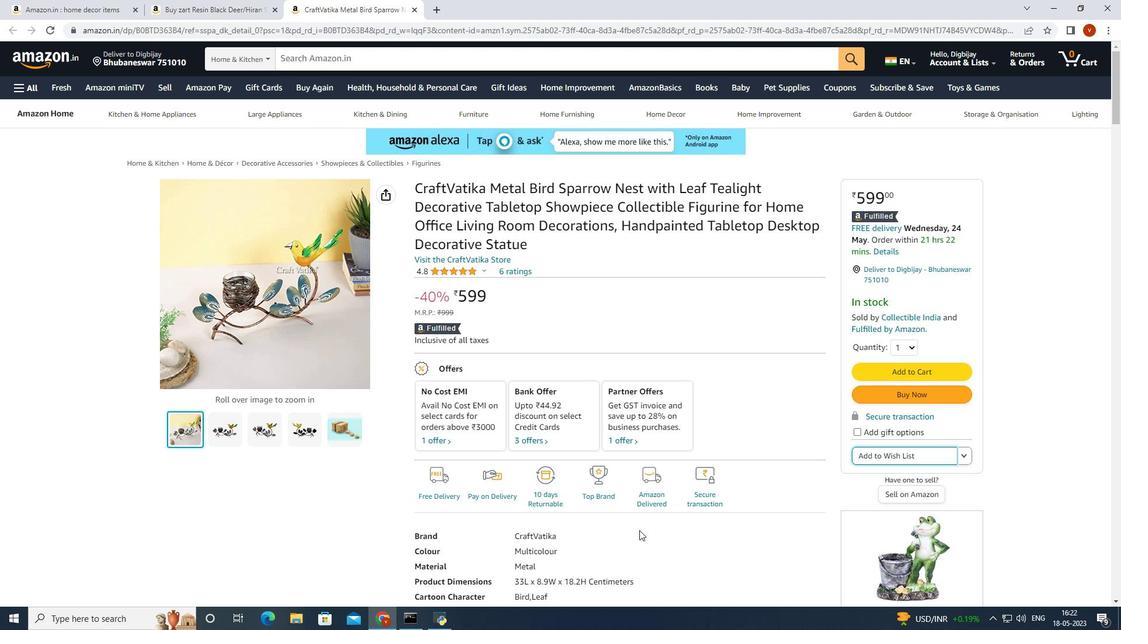 
Action: Mouse scrolled (639, 530) with delta (0, 0)
Screenshot: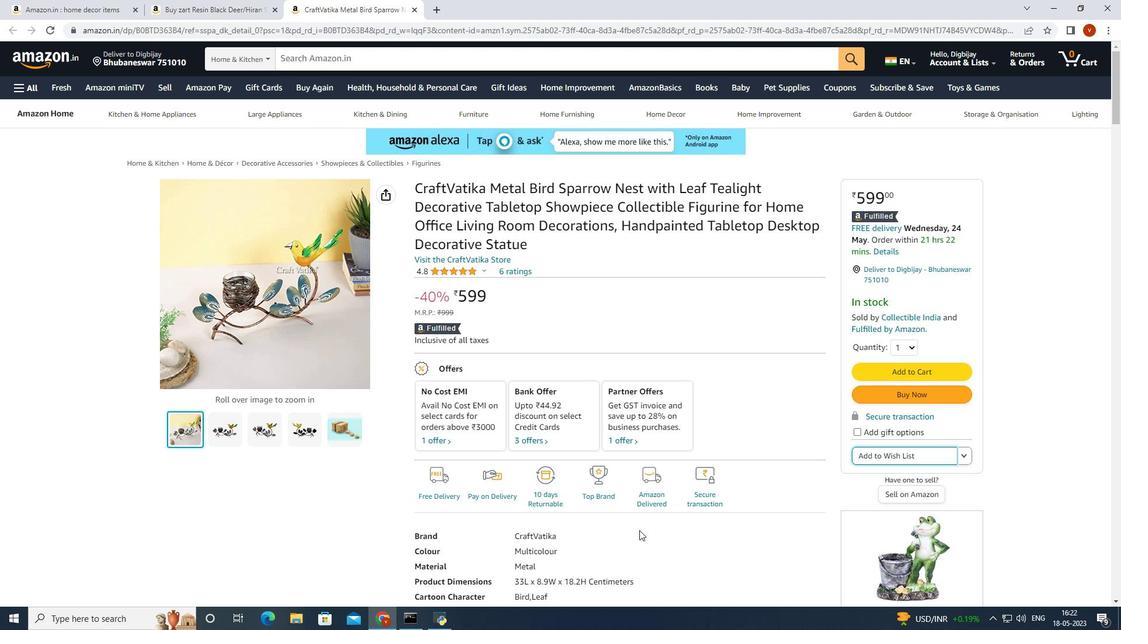 
Action: Mouse scrolled (639, 530) with delta (0, 0)
Screenshot: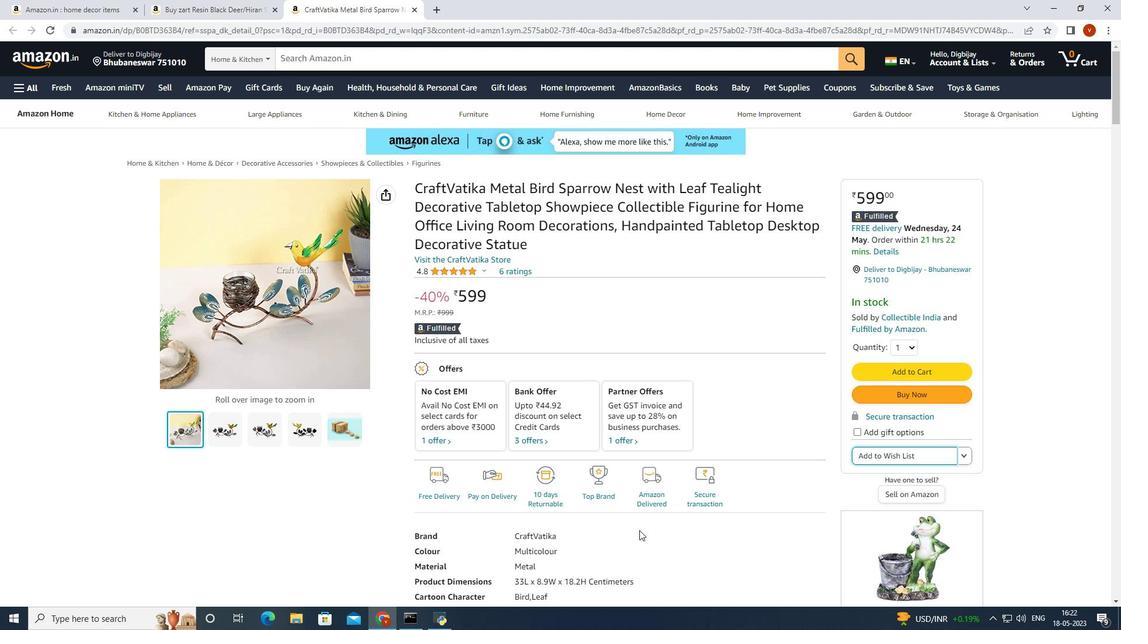 
Action: Mouse scrolled (639, 530) with delta (0, 0)
Screenshot: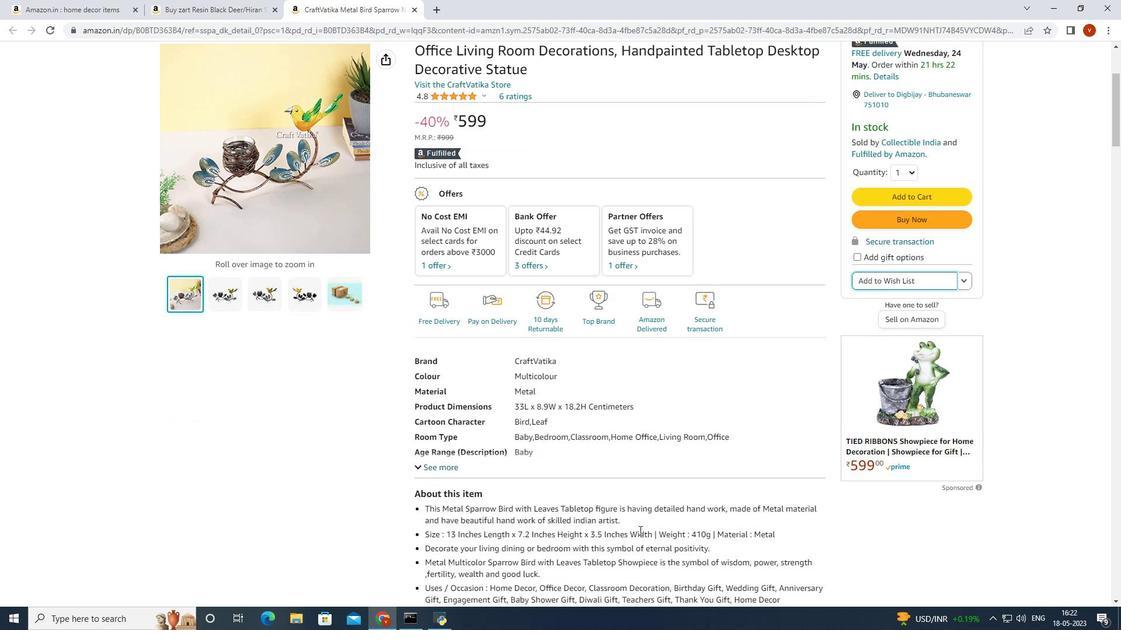 
Action: Mouse scrolled (639, 530) with delta (0, 0)
Screenshot: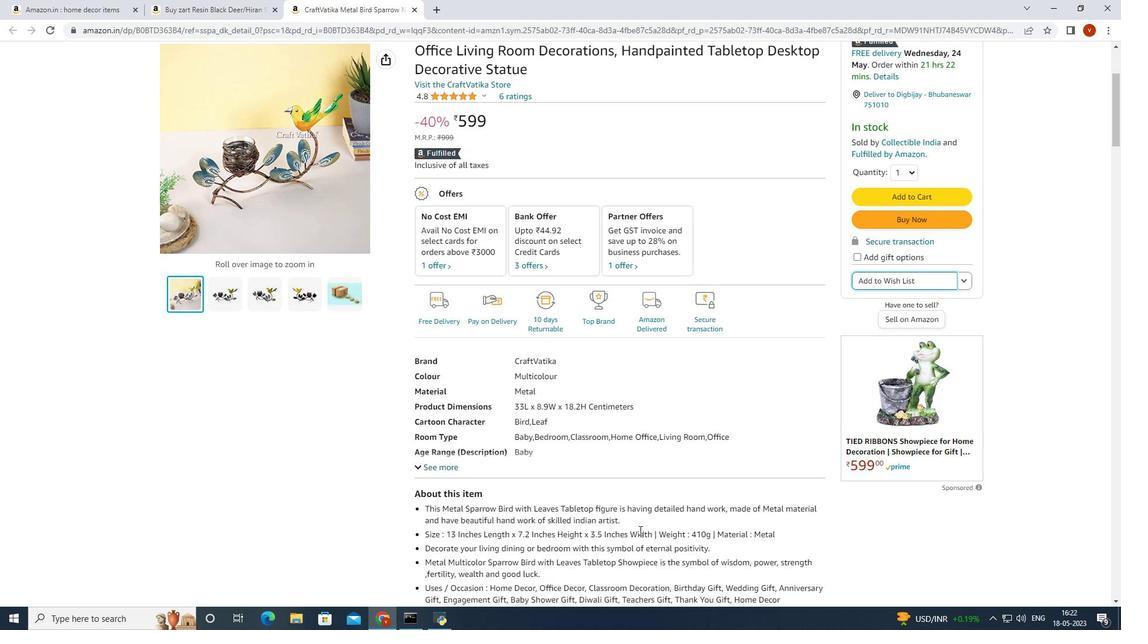 
Action: Mouse moved to (909, 289)
Screenshot: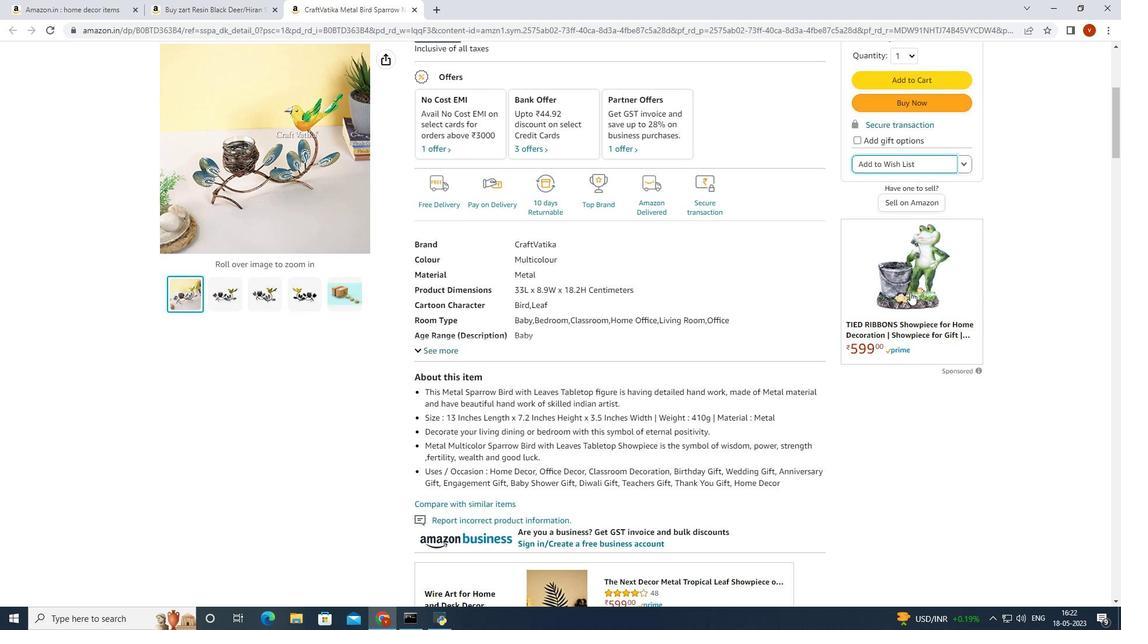 
Action: Mouse pressed left at (909, 289)
Screenshot: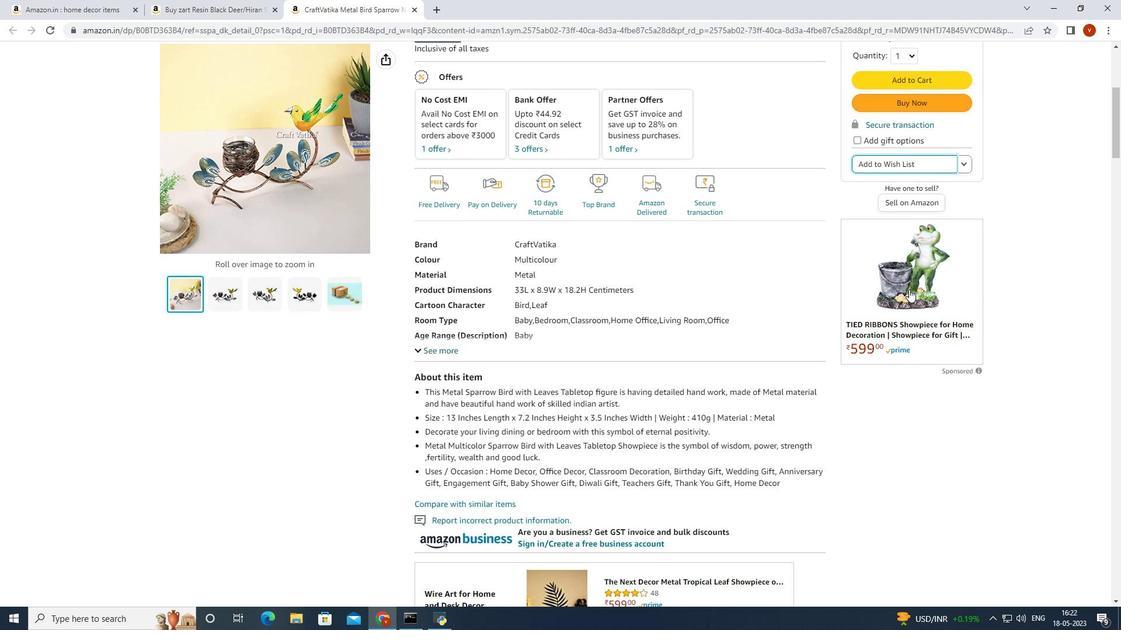 
Action: Mouse moved to (900, 454)
Screenshot: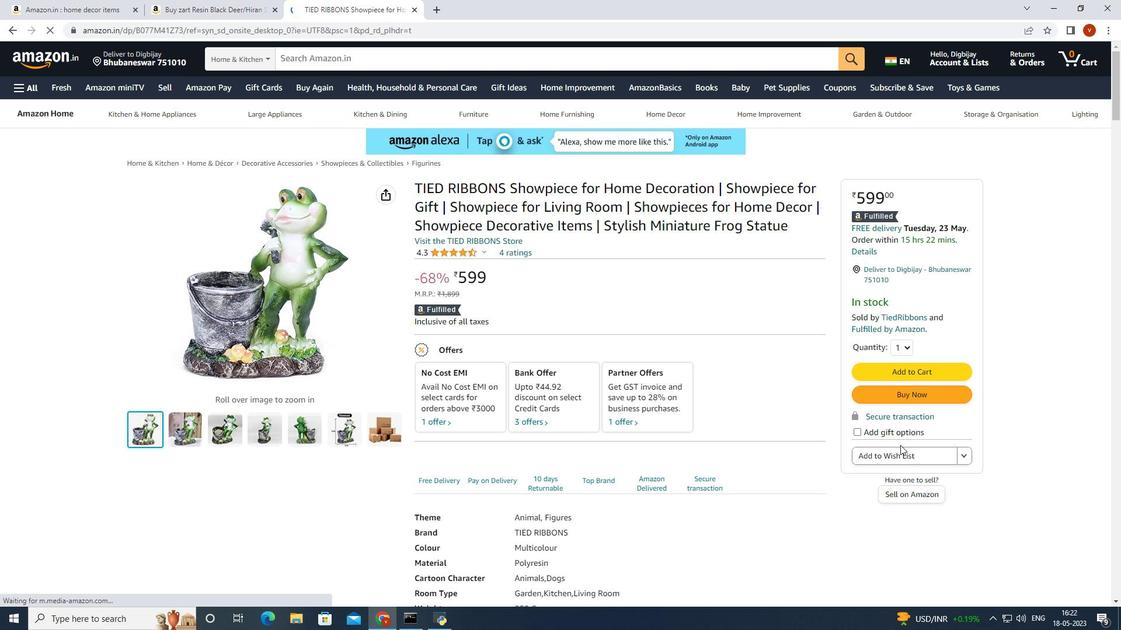 
Action: Mouse pressed left at (900, 454)
Screenshot: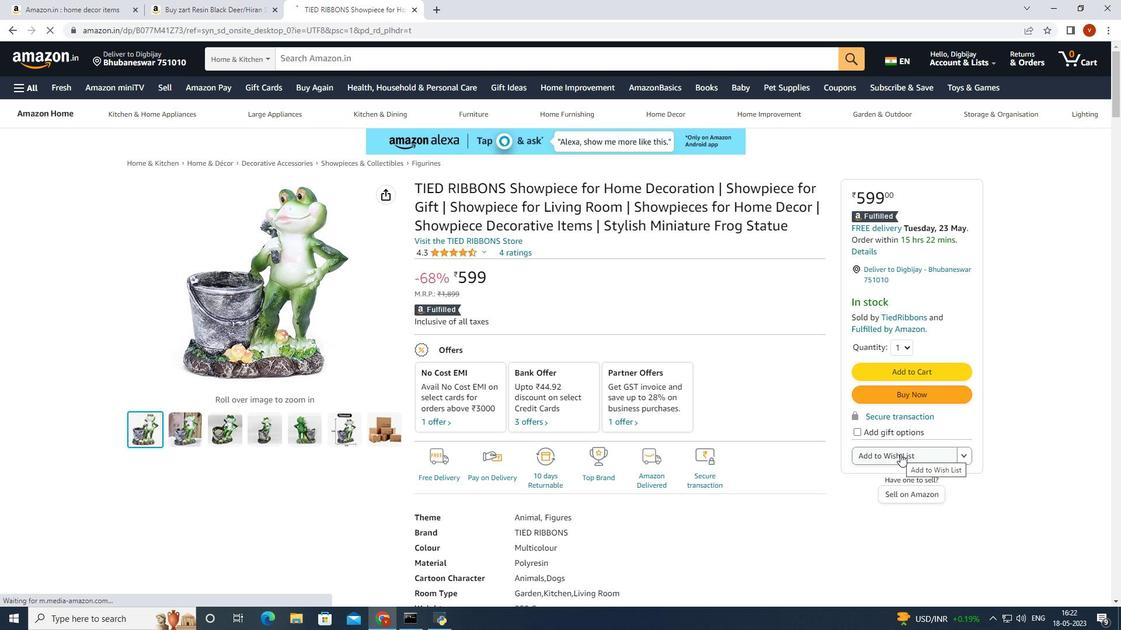 
Action: Mouse moved to (747, 210)
Screenshot: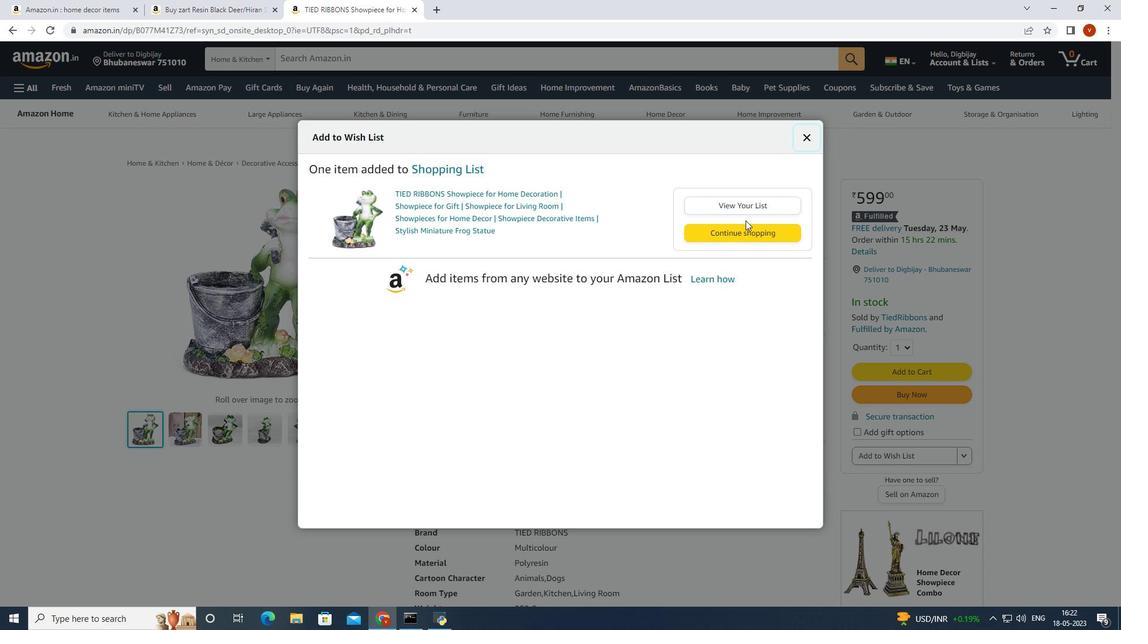 
Action: Mouse pressed left at (747, 210)
Screenshot: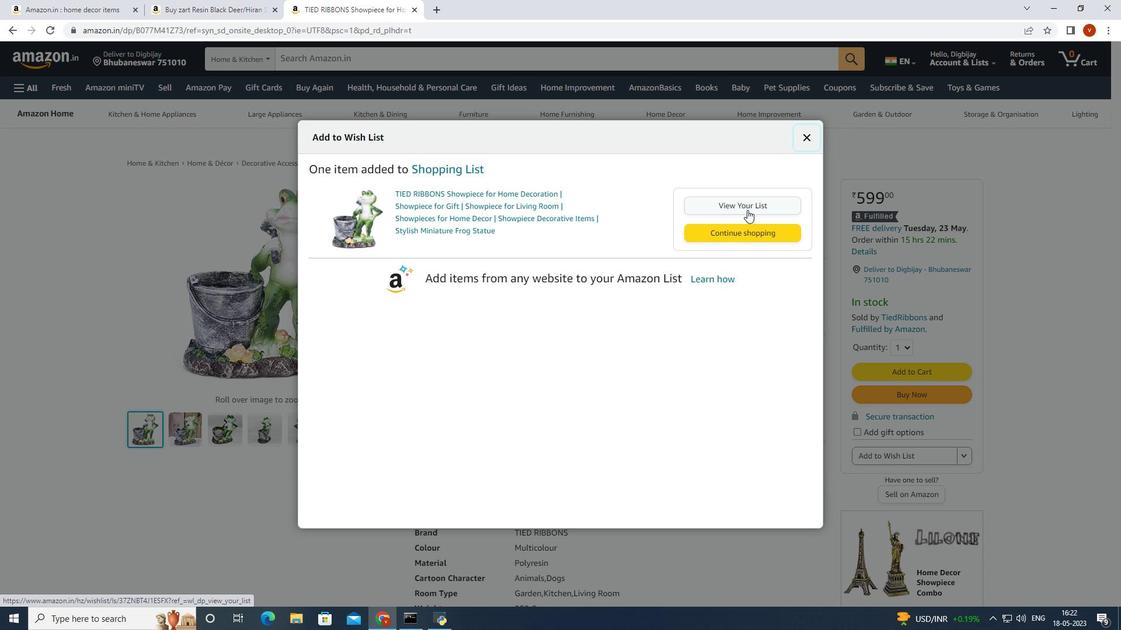 
Action: Mouse moved to (722, 407)
Screenshot: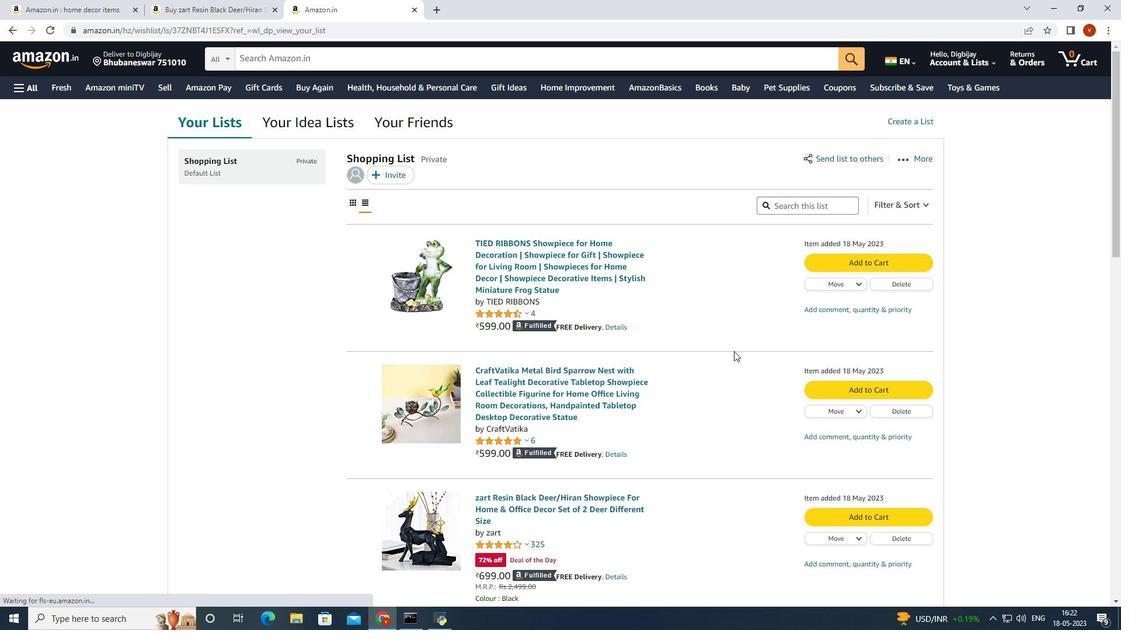 
Action: Mouse scrolled (724, 395) with delta (0, 0)
Screenshot: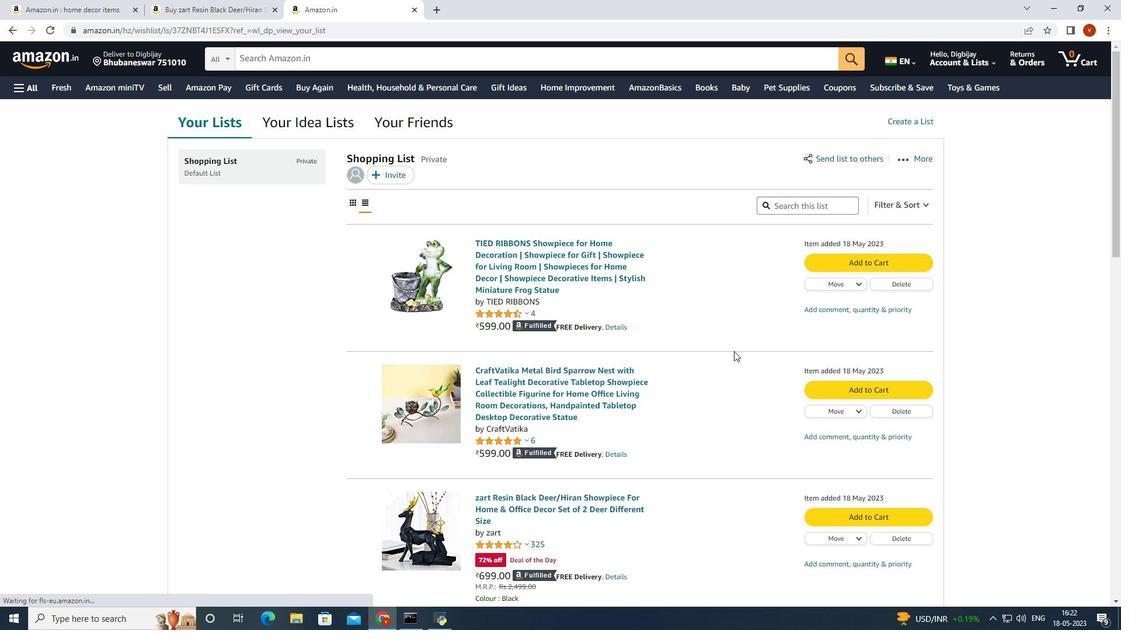 
Action: Mouse scrolled (722, 407) with delta (0, 0)
Screenshot: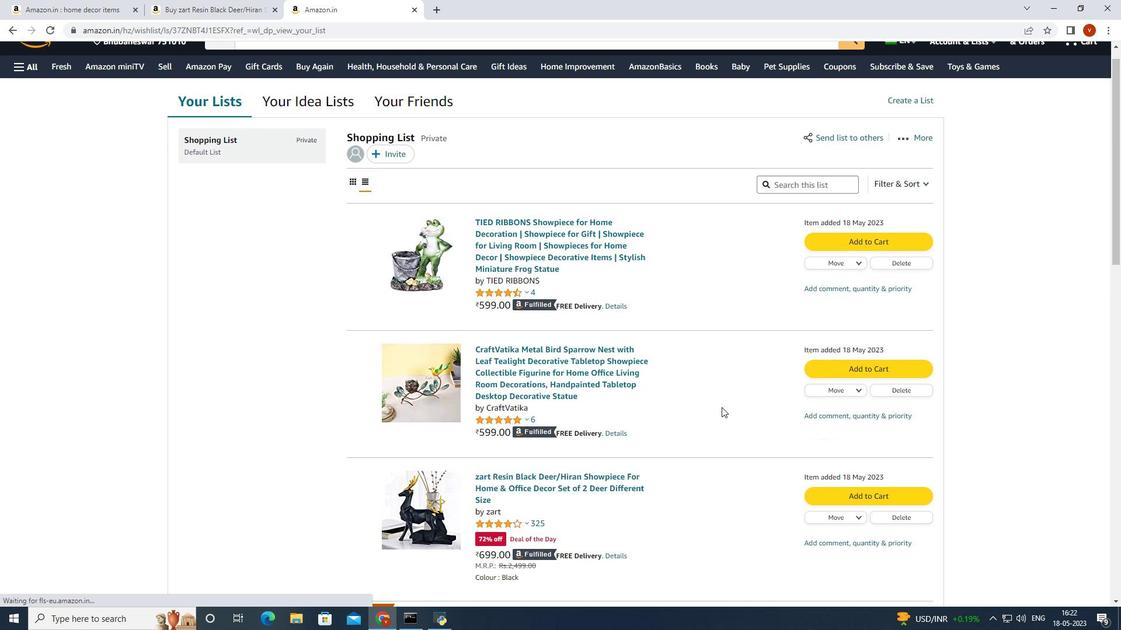 
Action: Mouse scrolled (722, 407) with delta (0, 0)
Screenshot: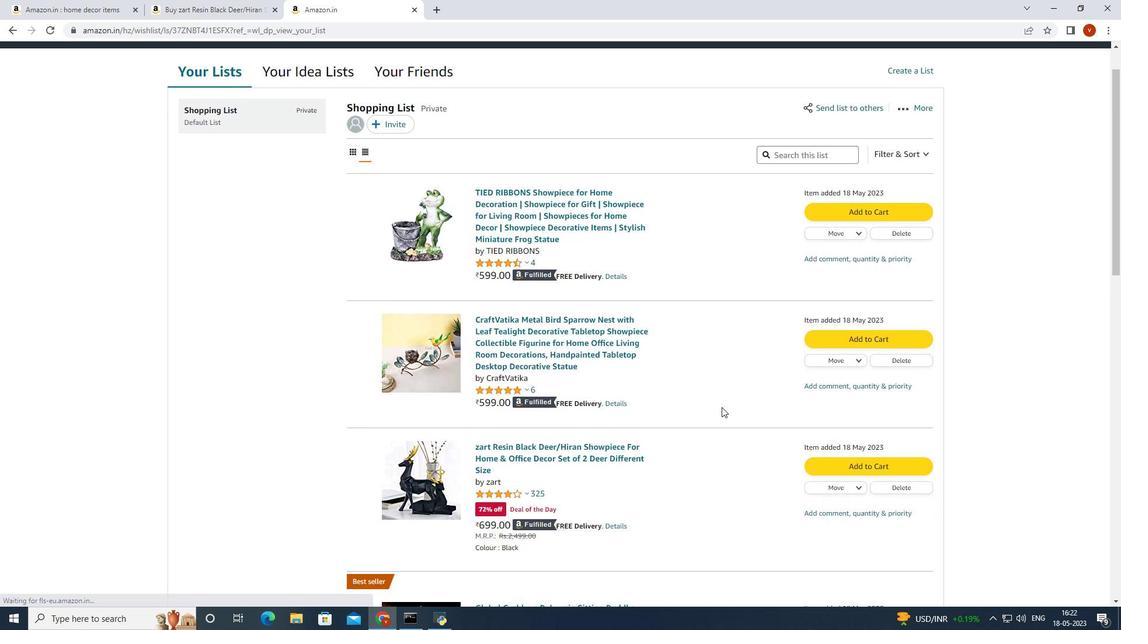 
Action: Mouse scrolled (722, 407) with delta (0, 0)
Screenshot: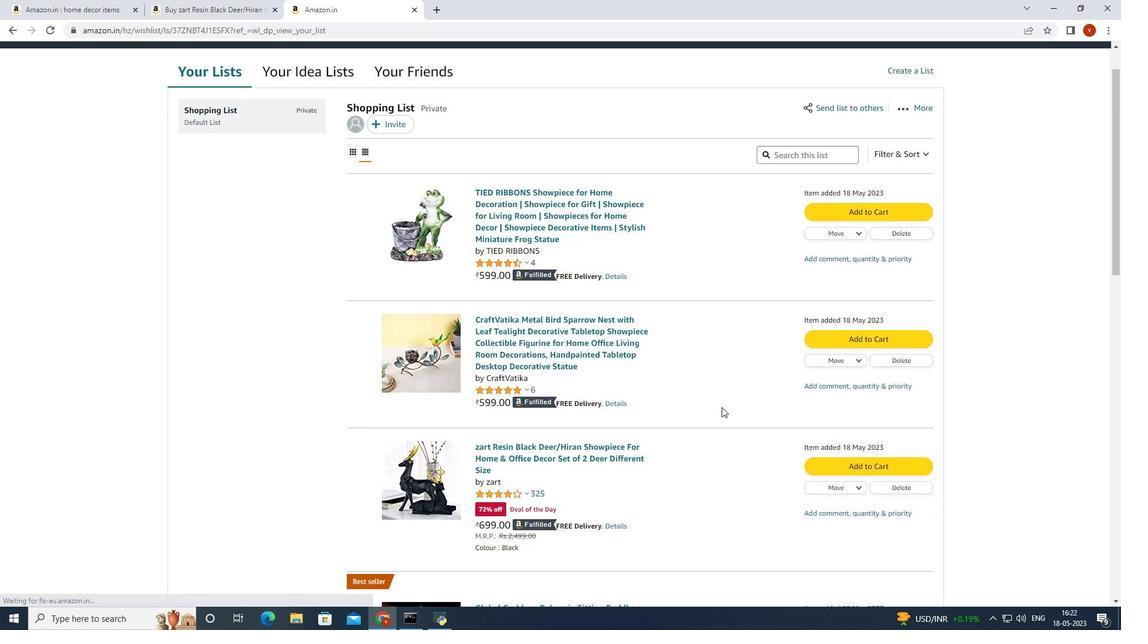 
Action: Mouse scrolled (722, 407) with delta (0, 0)
Screenshot: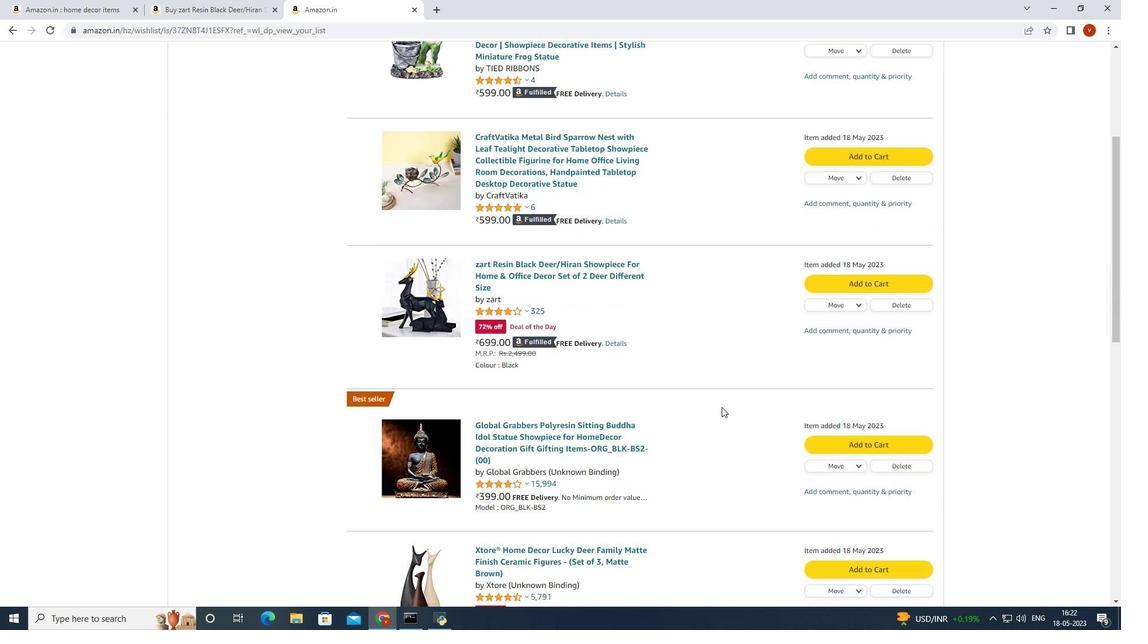 
Action: Mouse scrolled (722, 407) with delta (0, 0)
Screenshot: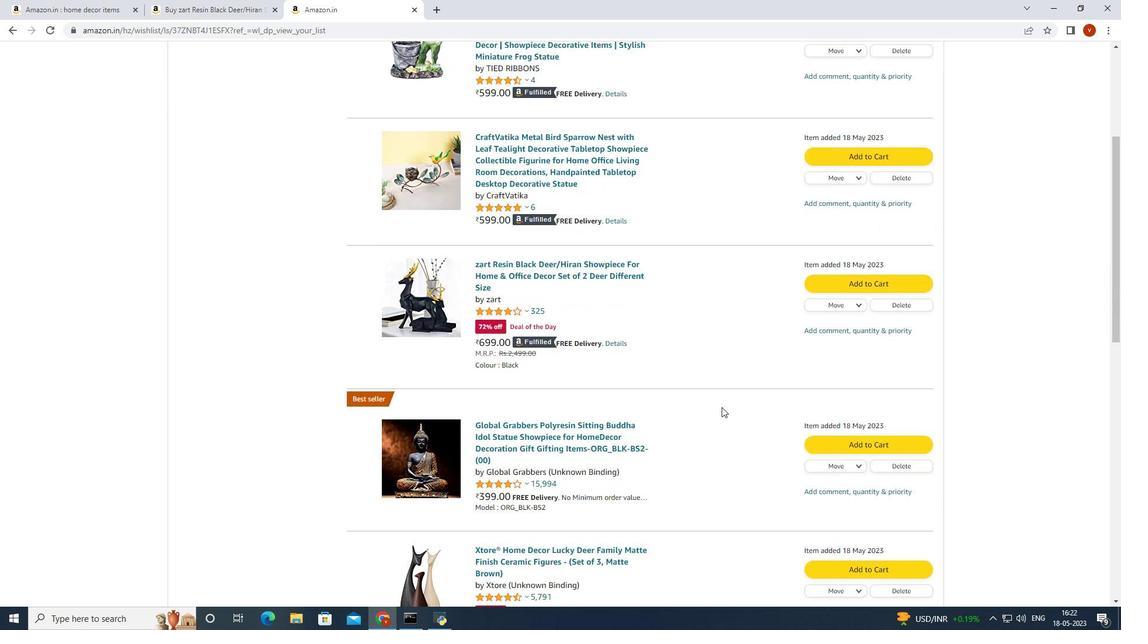 
Action: Mouse scrolled (722, 407) with delta (0, 0)
Screenshot: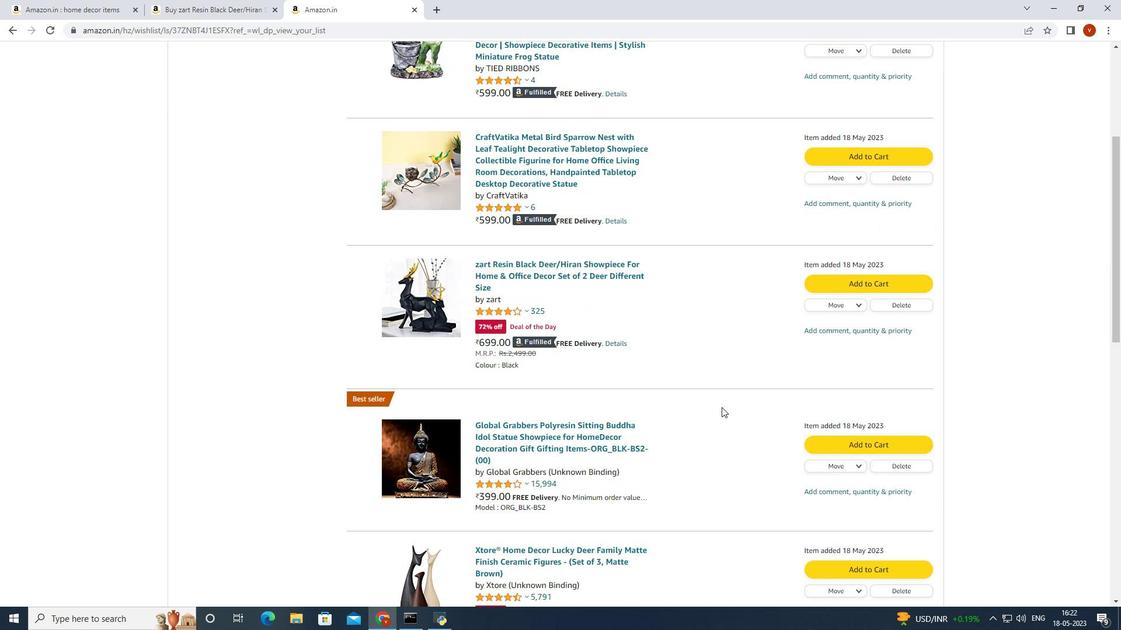 
Action: Mouse scrolled (722, 407) with delta (0, 0)
Screenshot: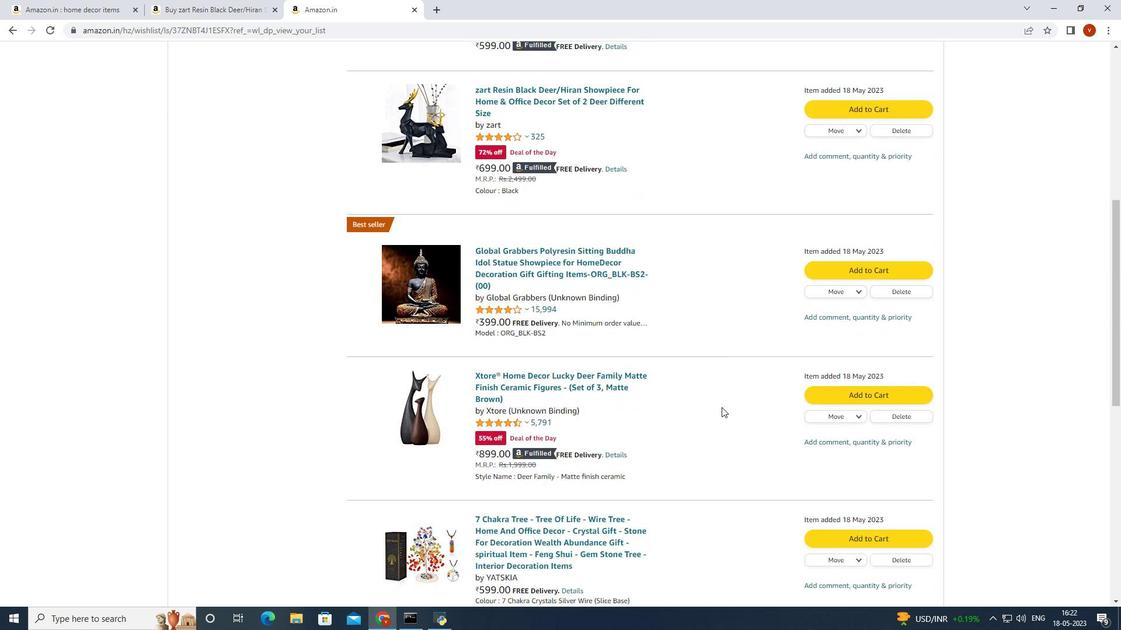 
Action: Mouse scrolled (722, 407) with delta (0, 0)
Screenshot: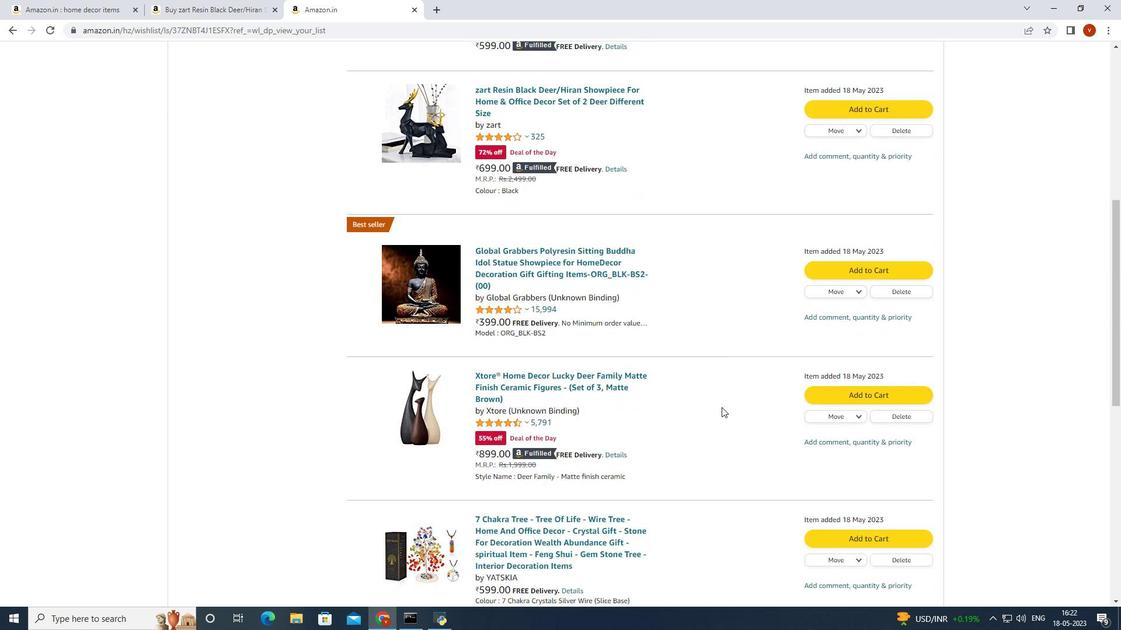 
Action: Mouse scrolled (722, 407) with delta (0, 0)
Screenshot: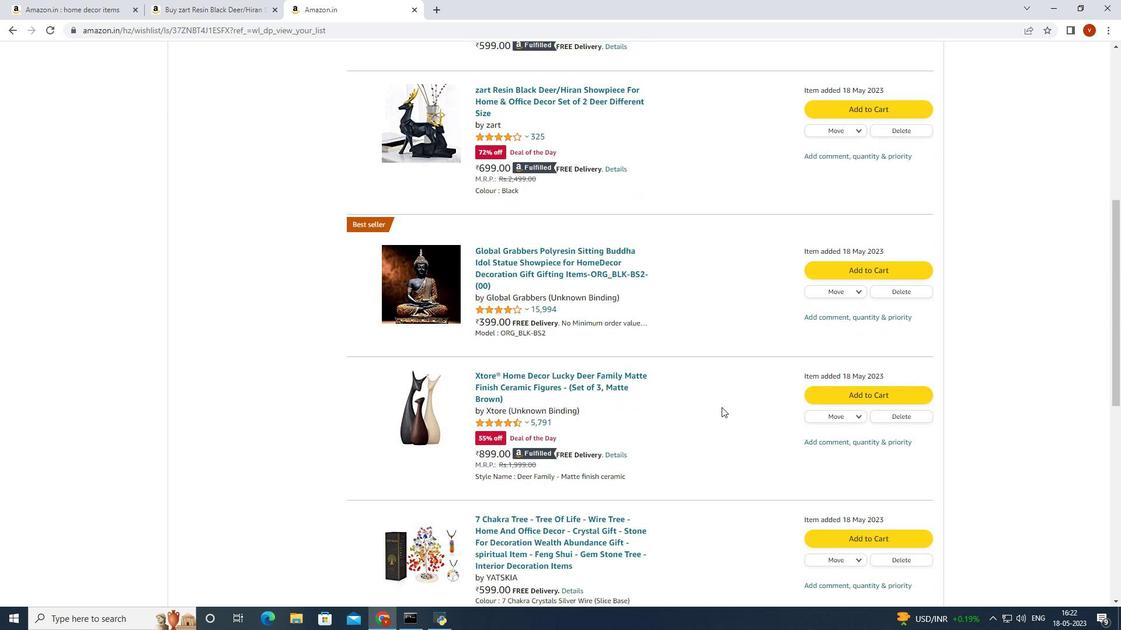 
Action: Mouse scrolled (722, 407) with delta (0, 0)
Screenshot: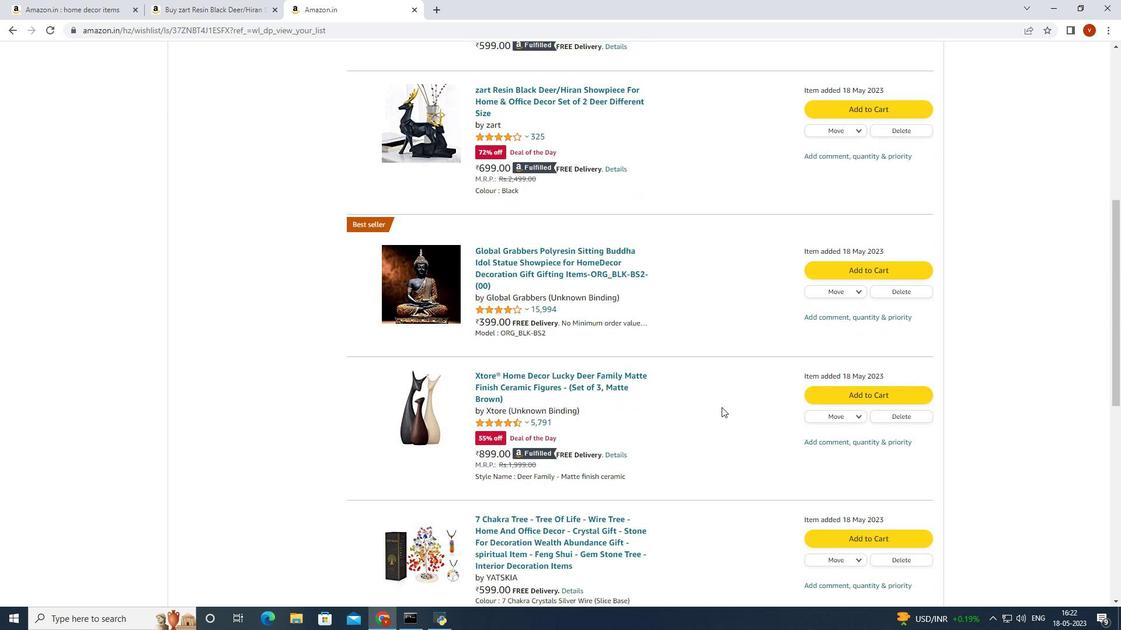 
Action: Mouse scrolled (722, 407) with delta (0, 0)
Screenshot: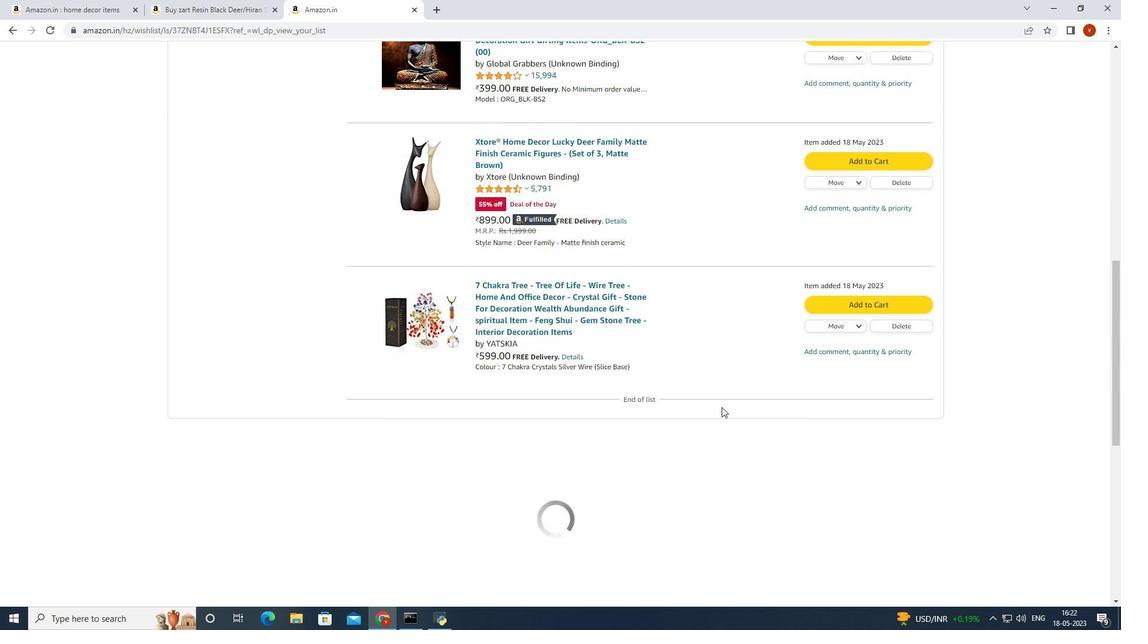 
Action: Mouse scrolled (722, 407) with delta (0, 0)
Screenshot: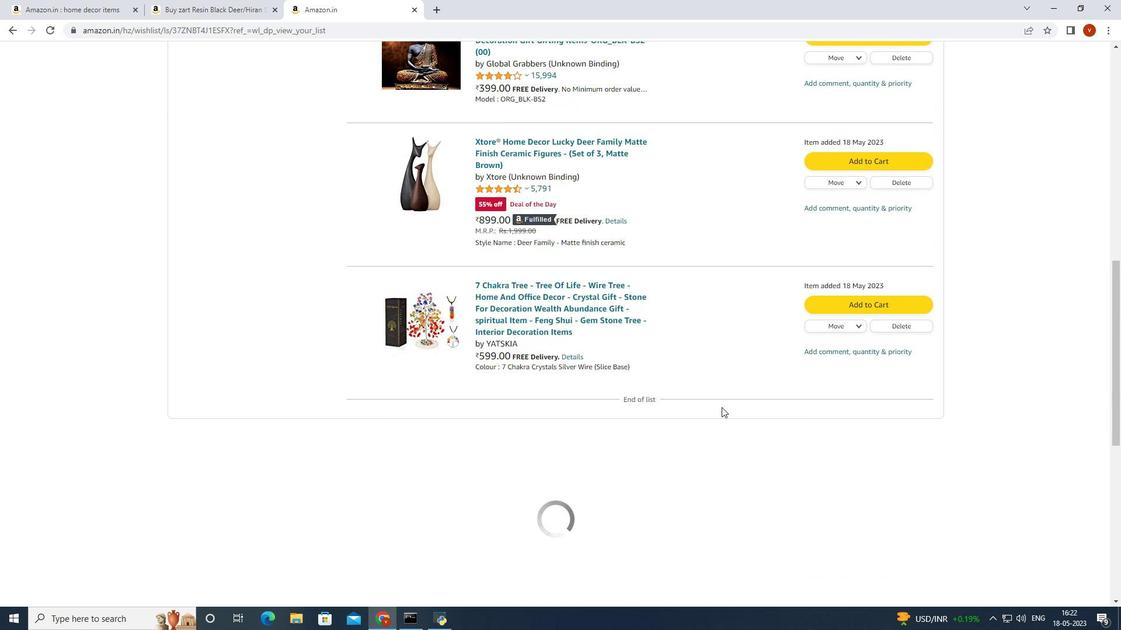 
Action: Mouse scrolled (722, 407) with delta (0, 0)
Screenshot: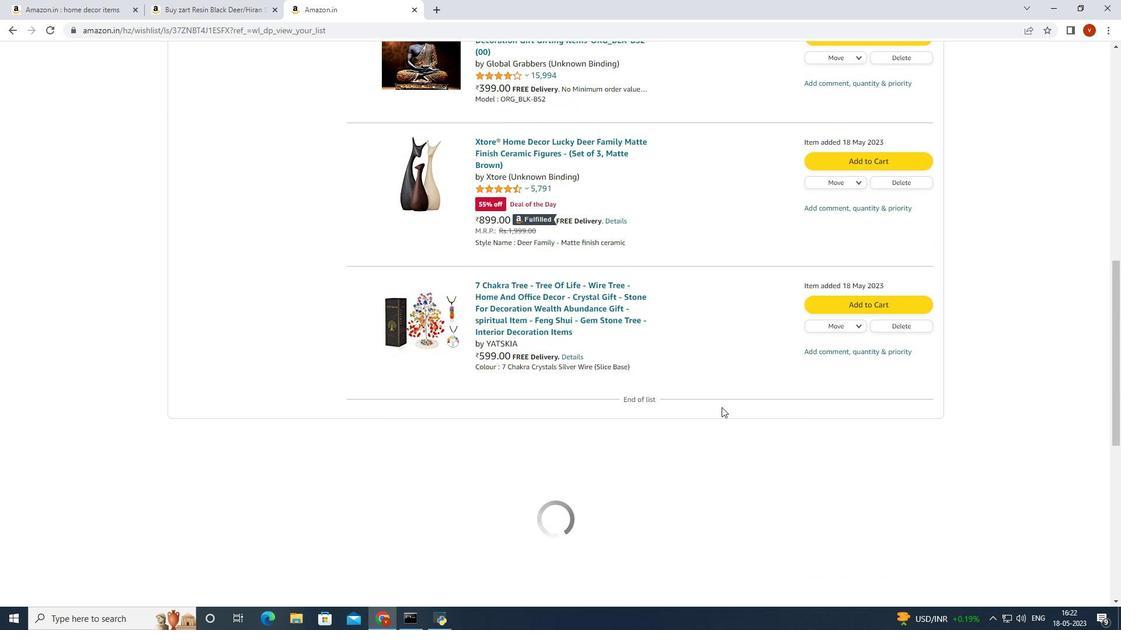 
Action: Mouse scrolled (722, 407) with delta (0, 0)
Screenshot: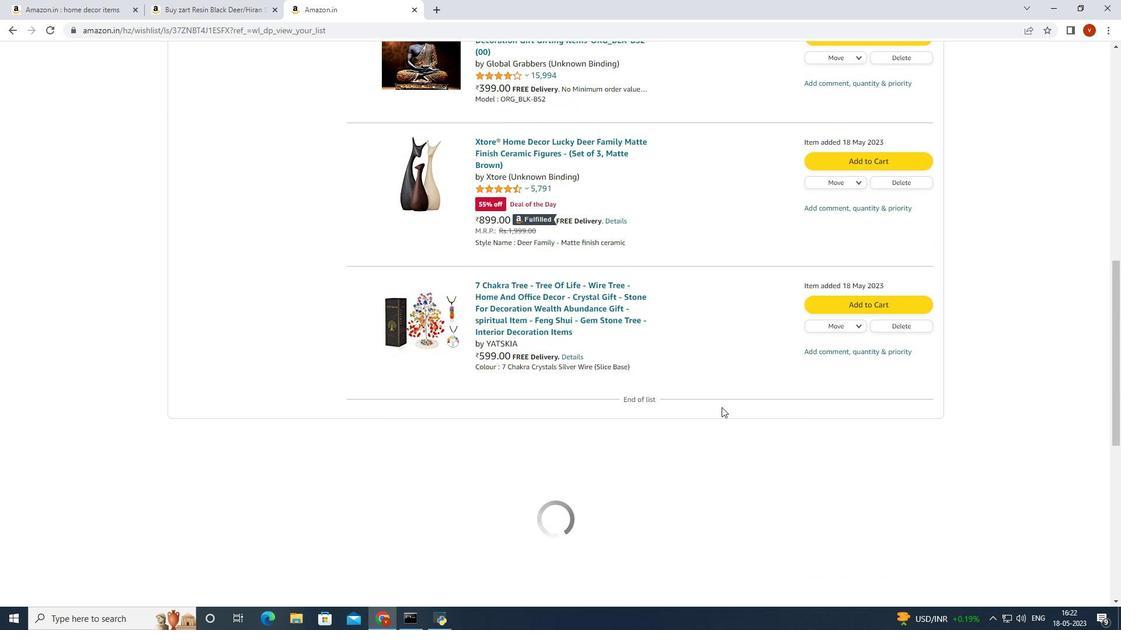 
Action: Mouse moved to (637, 376)
Screenshot: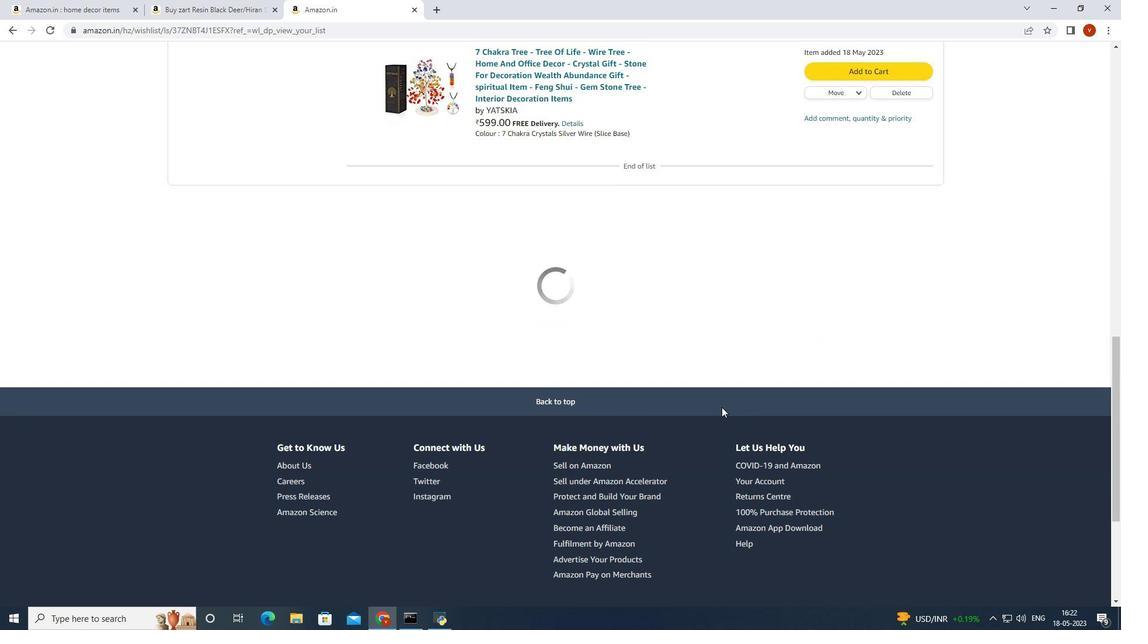 
Action: Mouse scrolled (637, 375) with delta (0, 0)
Screenshot: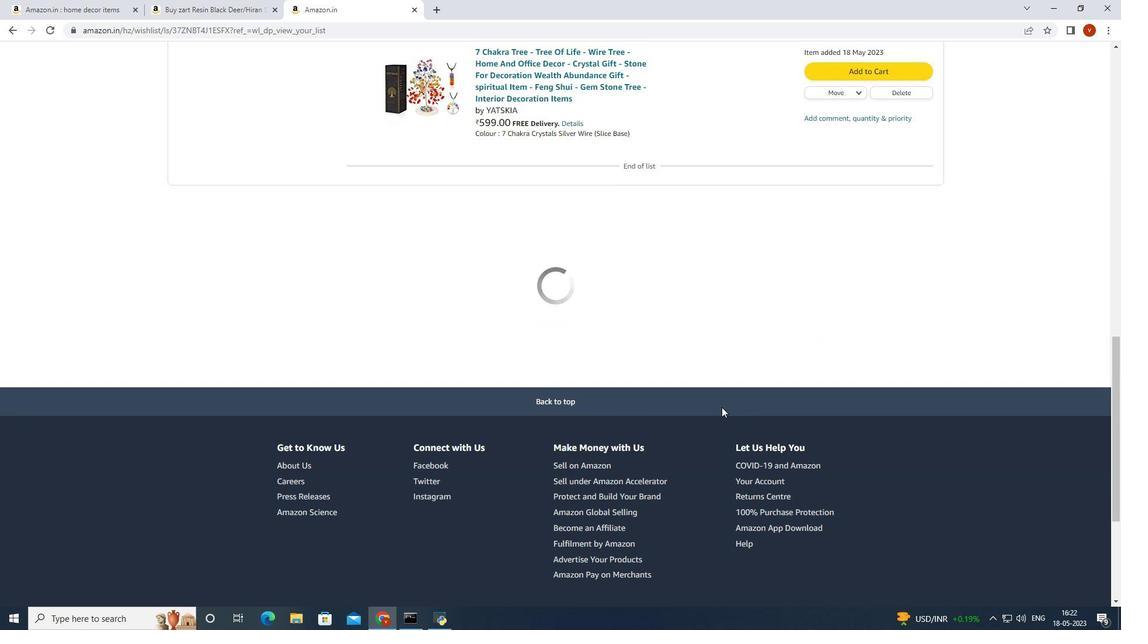 
Action: Mouse moved to (194, 237)
Screenshot: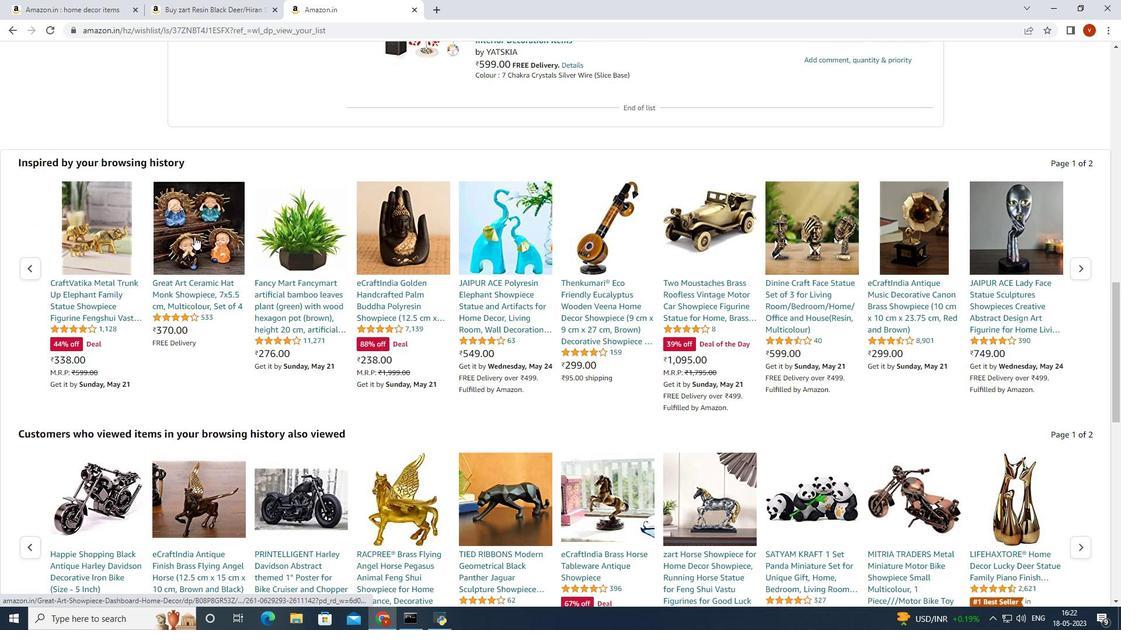 
Action: Mouse pressed left at (194, 237)
Screenshot: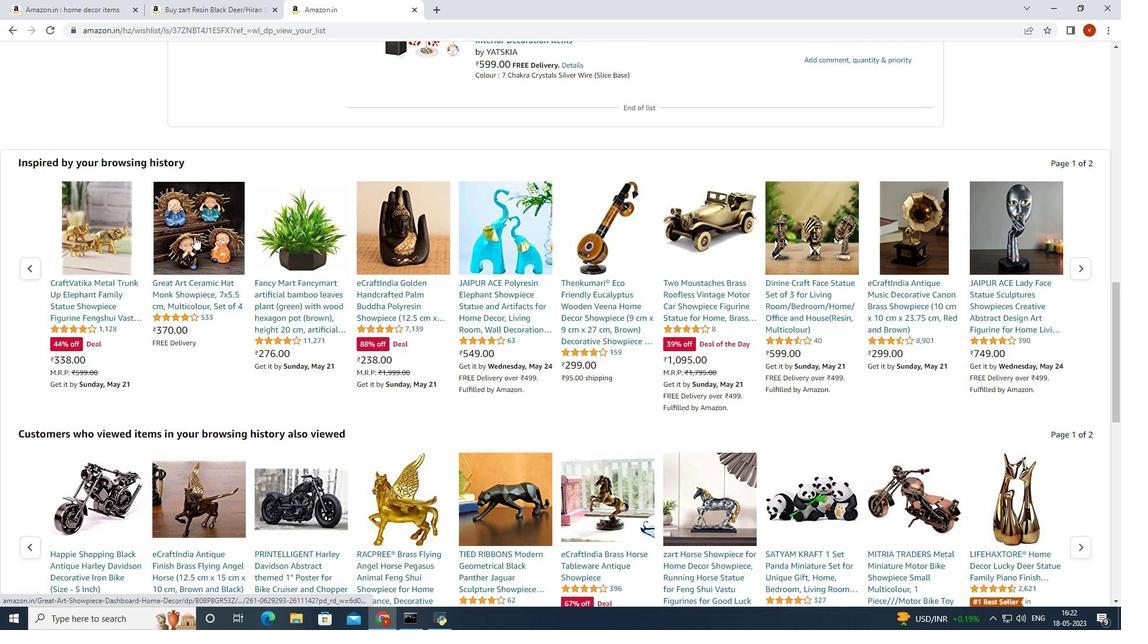 
Action: Mouse moved to (909, 468)
Screenshot: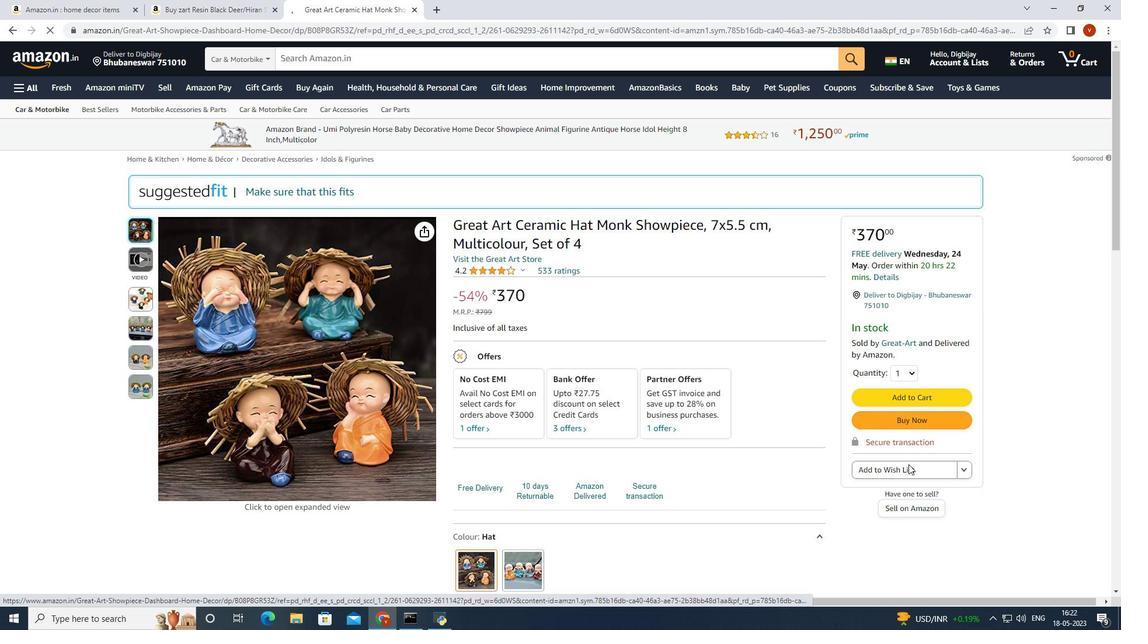 
Action: Mouse pressed left at (909, 468)
Screenshot: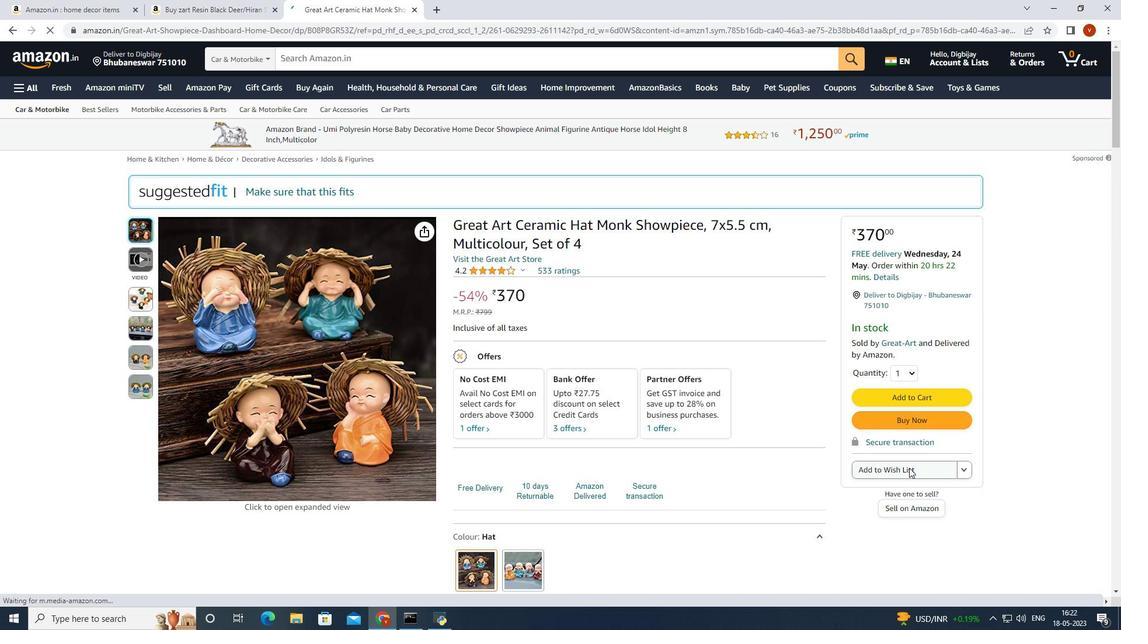 
Action: Mouse moved to (419, 11)
Screenshot: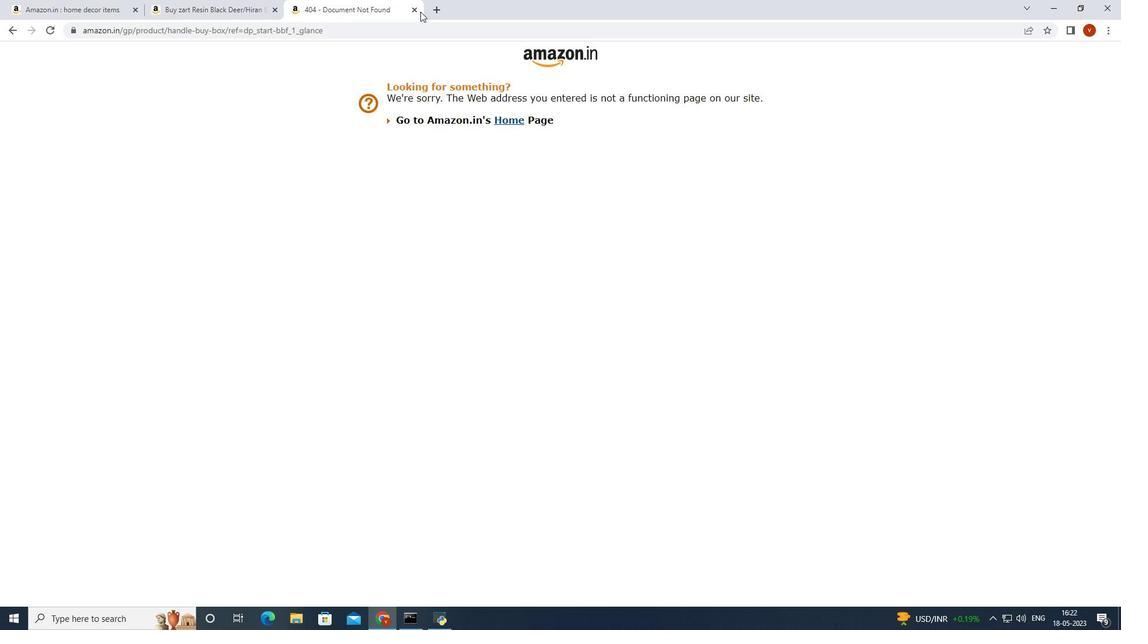 
Action: Mouse pressed left at (419, 11)
Screenshot: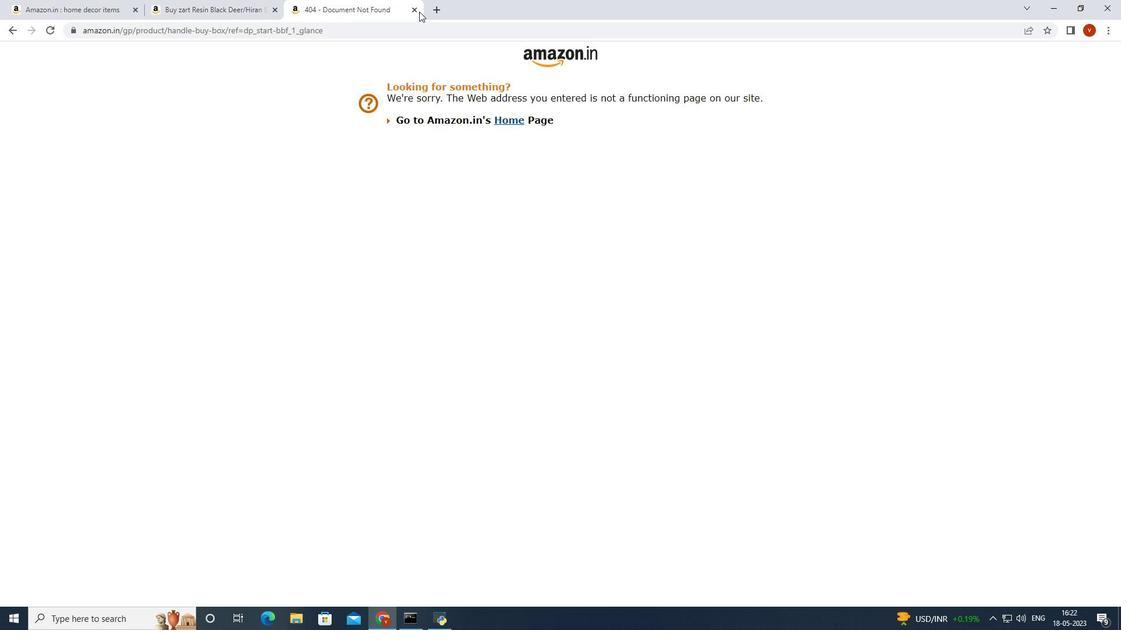 
Action: Mouse moved to (413, 6)
Screenshot: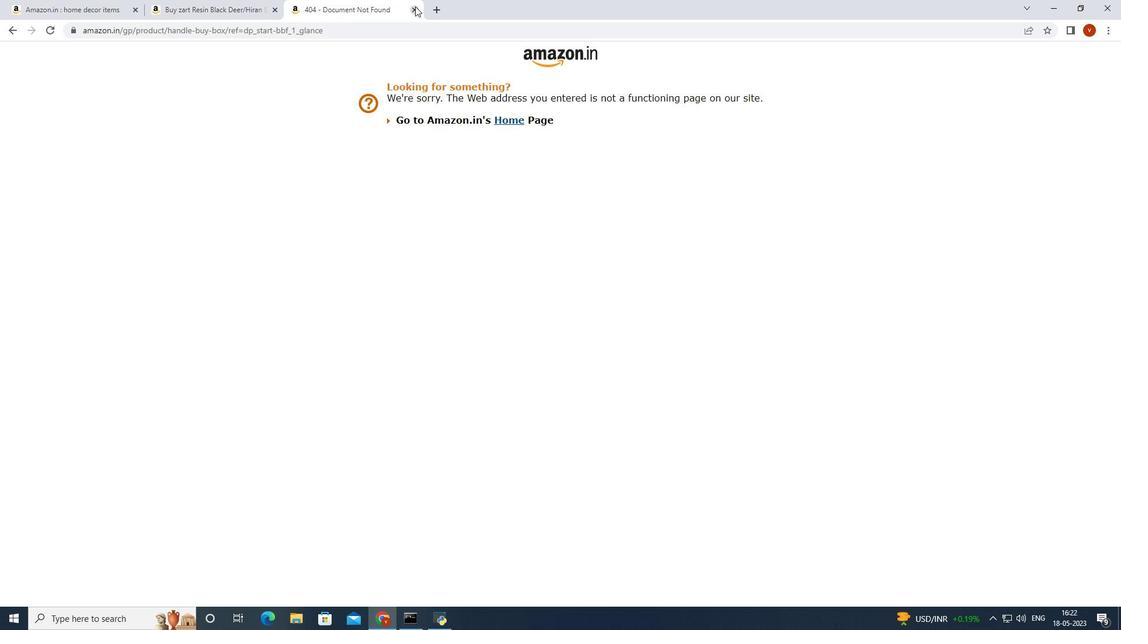 
Action: Mouse pressed left at (413, 6)
Screenshot: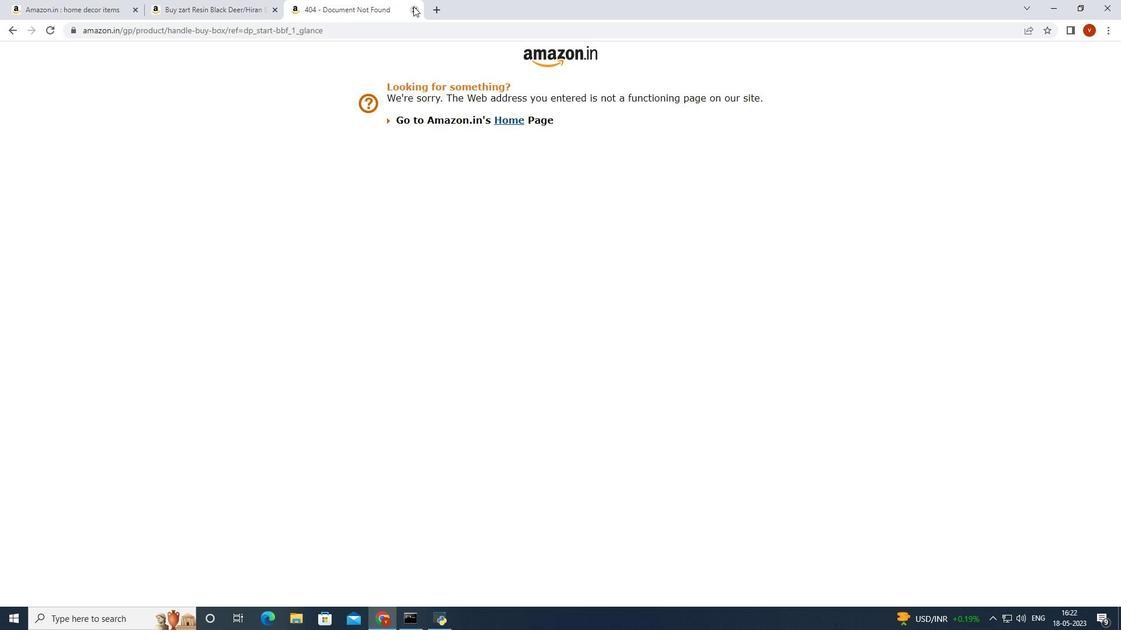 
Action: Mouse moved to (757, 276)
Screenshot: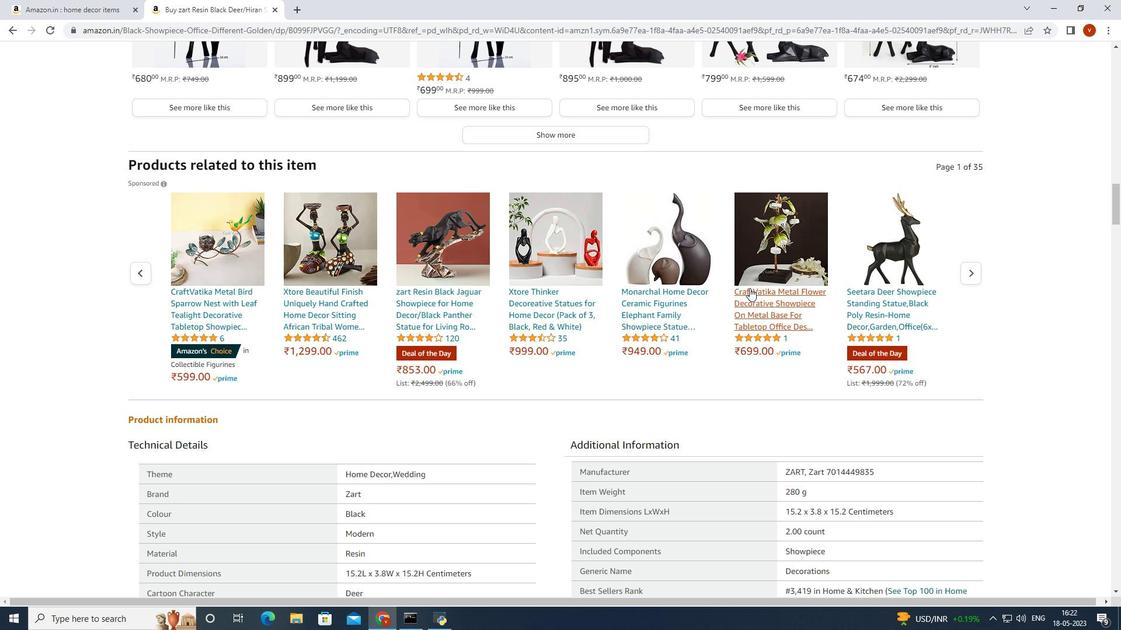 
Action: Mouse pressed left at (757, 276)
Screenshot: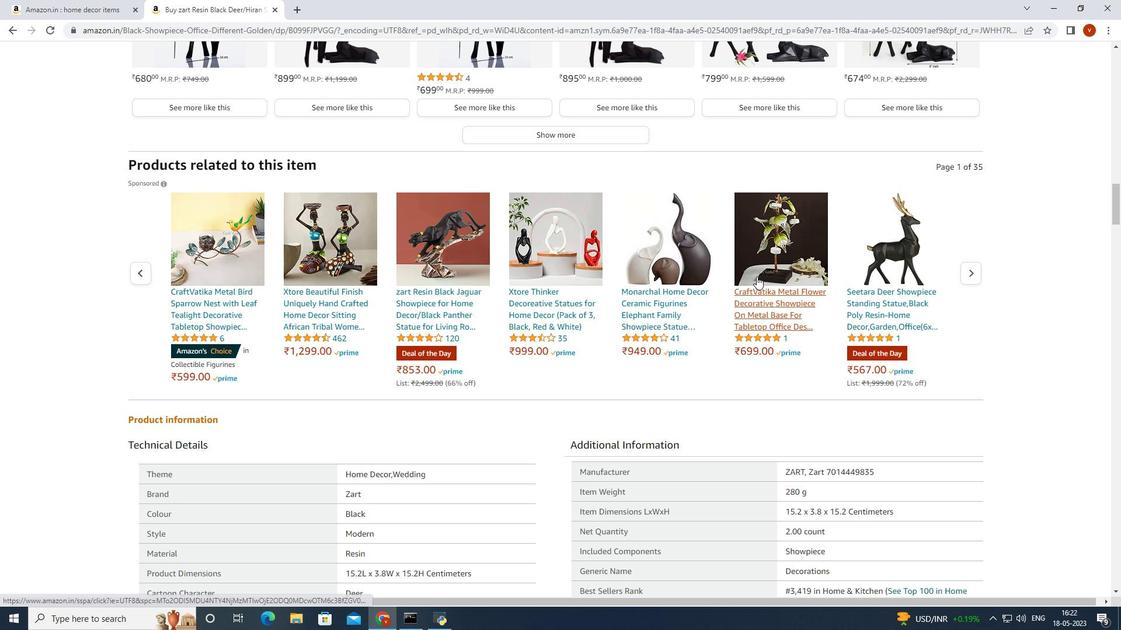 
Action: Mouse moved to (893, 462)
Screenshot: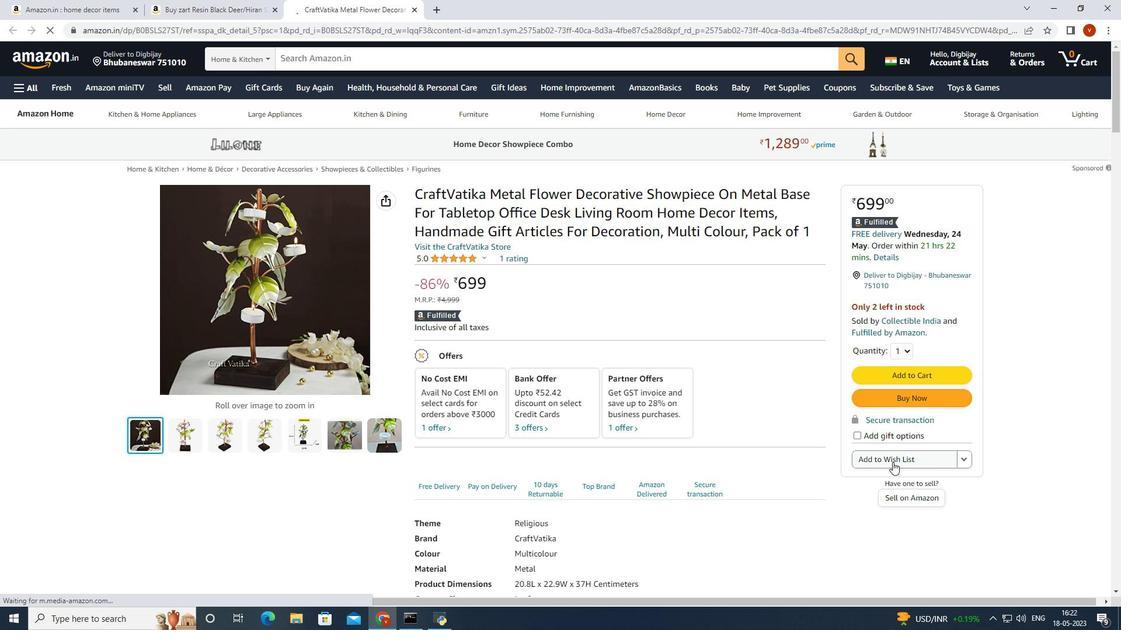 
Action: Mouse pressed left at (893, 462)
Screenshot: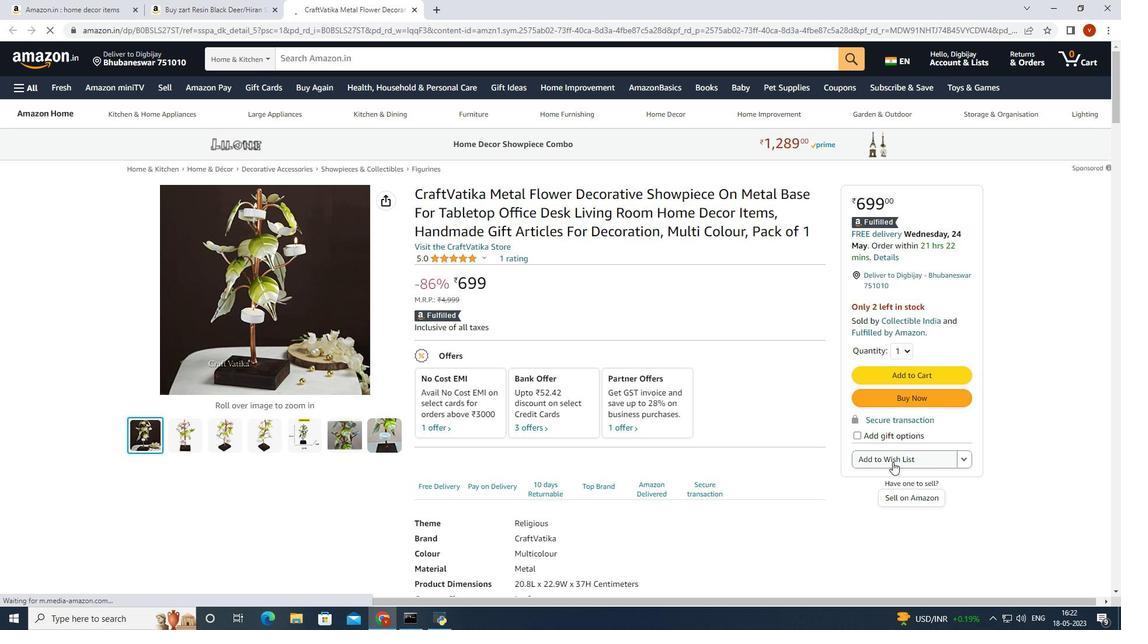 
Action: Mouse moved to (733, 233)
Screenshot: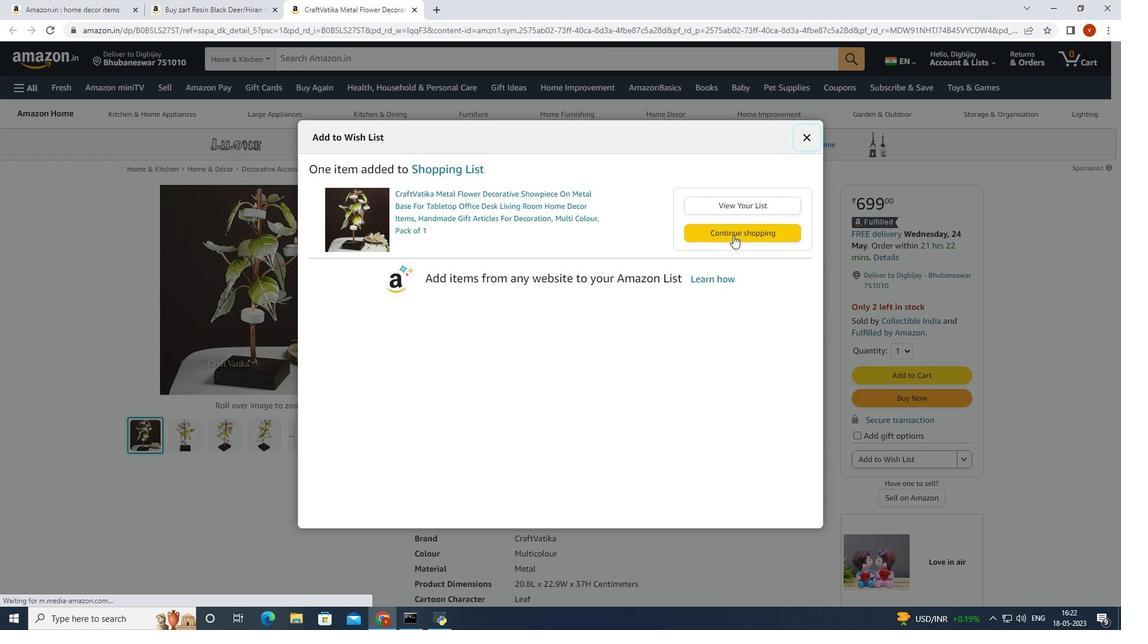 
Action: Mouse pressed left at (733, 233)
Screenshot: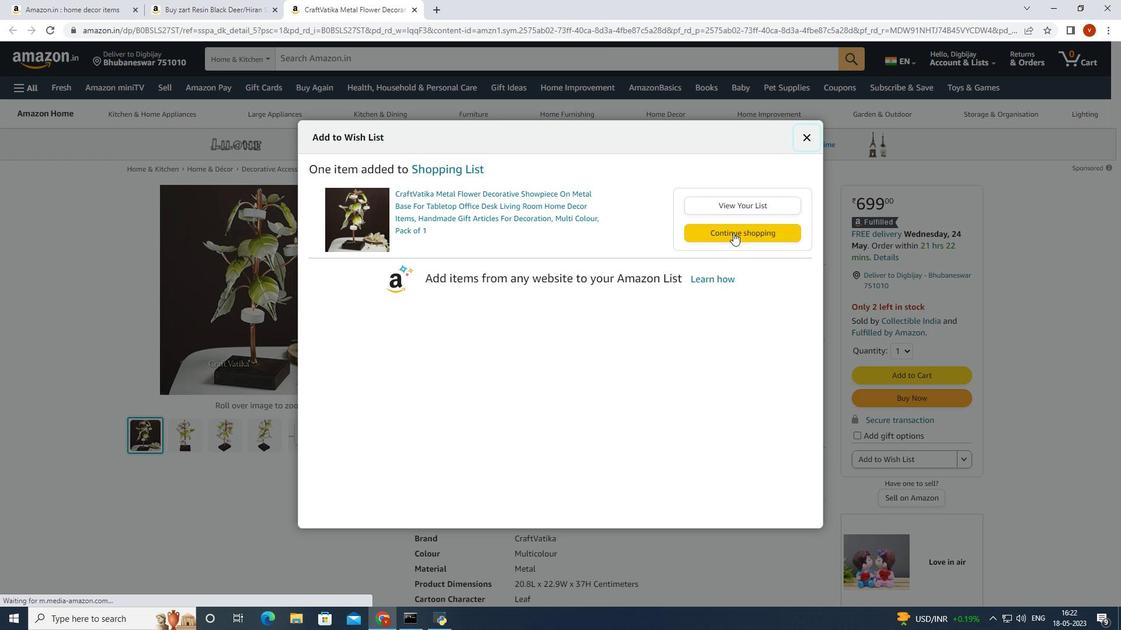 
Action: Mouse moved to (635, 332)
Screenshot: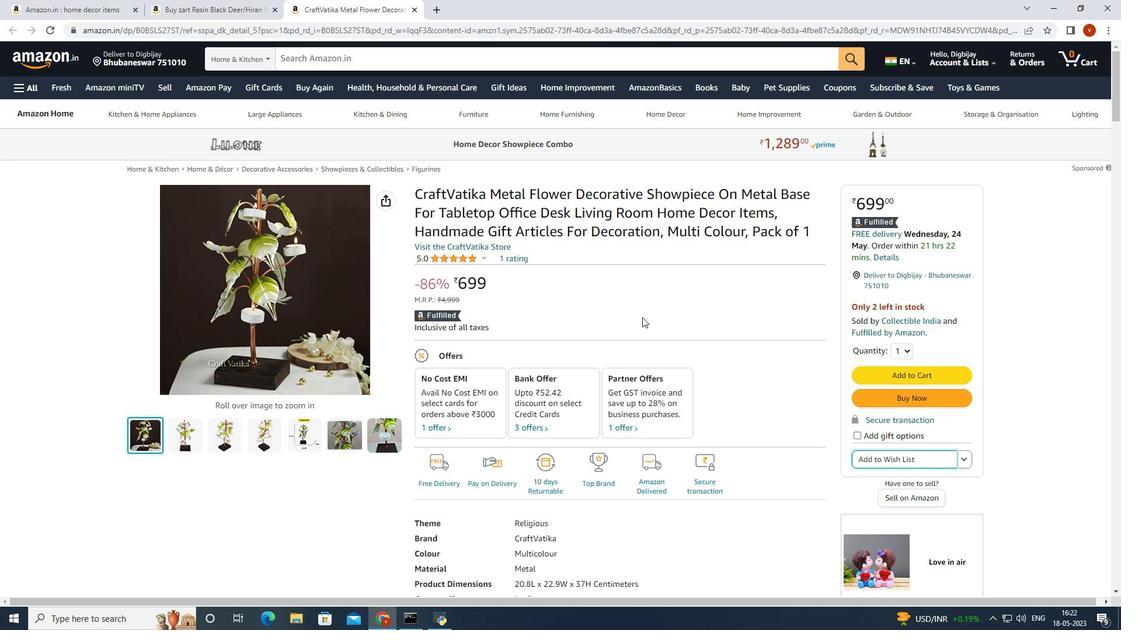 
Action: Mouse scrolled (635, 331) with delta (0, 0)
Screenshot: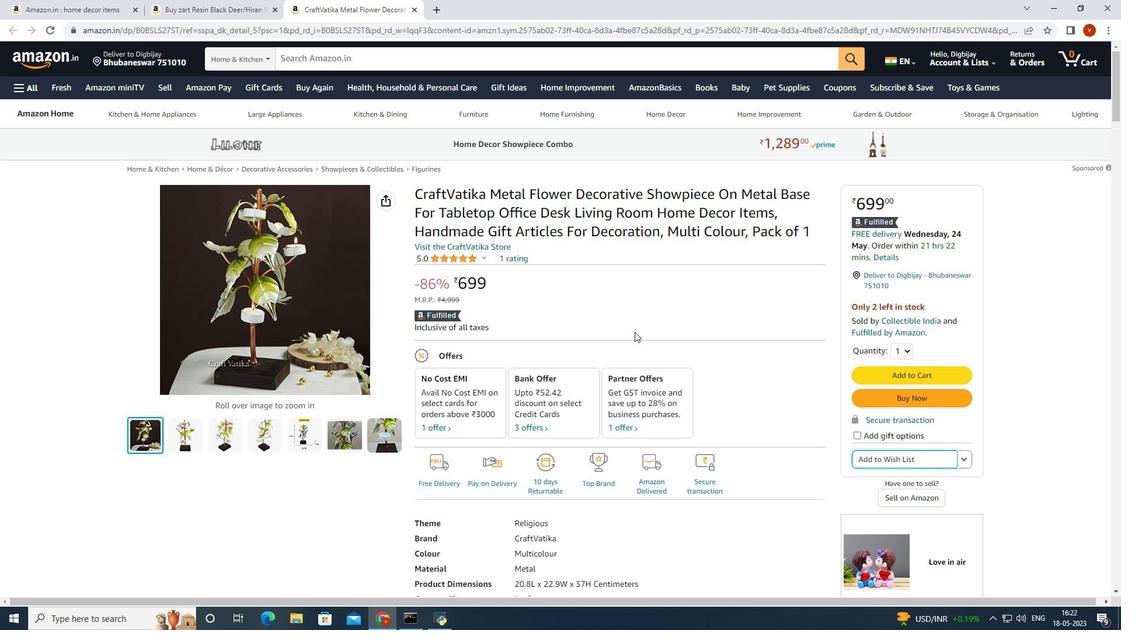 
Action: Mouse scrolled (635, 331) with delta (0, 0)
Screenshot: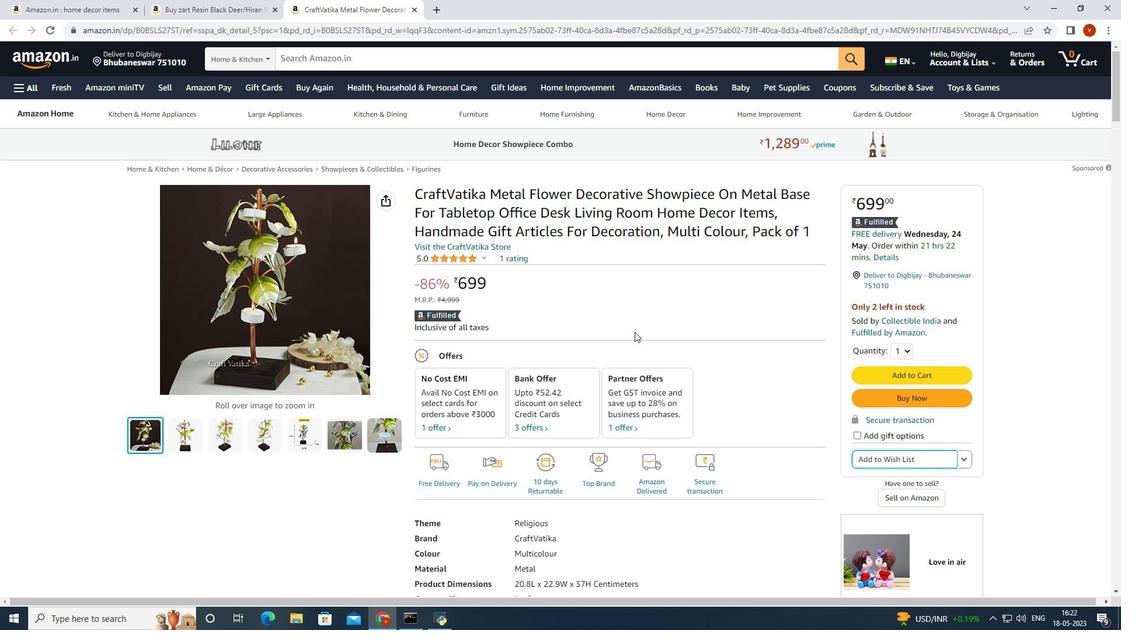 
Action: Mouse scrolled (635, 331) with delta (0, 0)
Screenshot: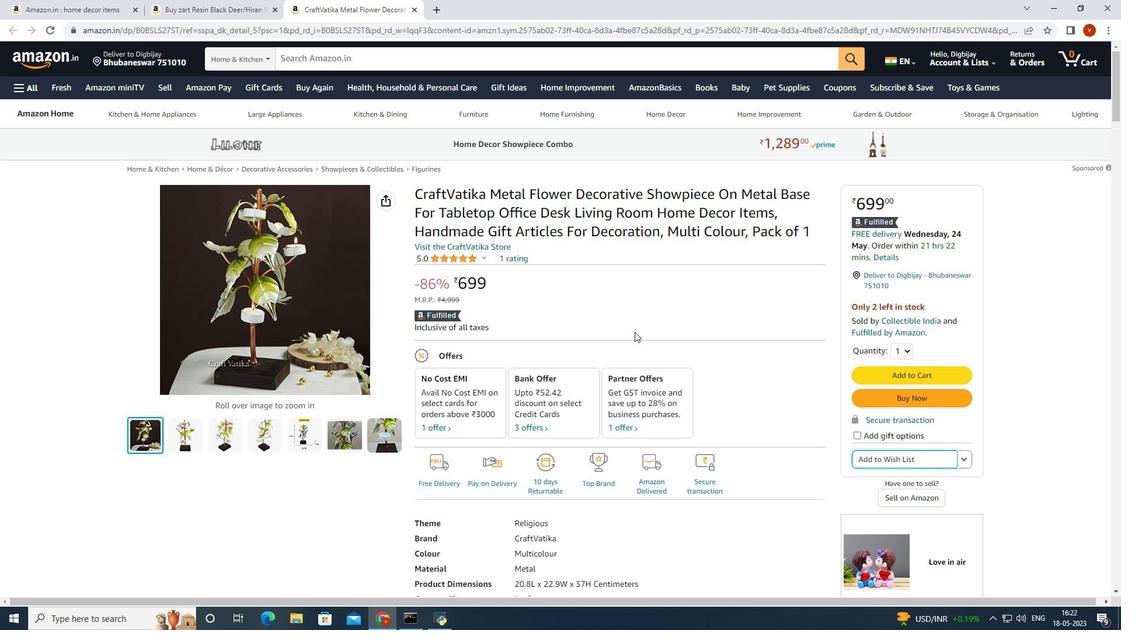 
Action: Mouse scrolled (635, 331) with delta (0, 0)
Screenshot: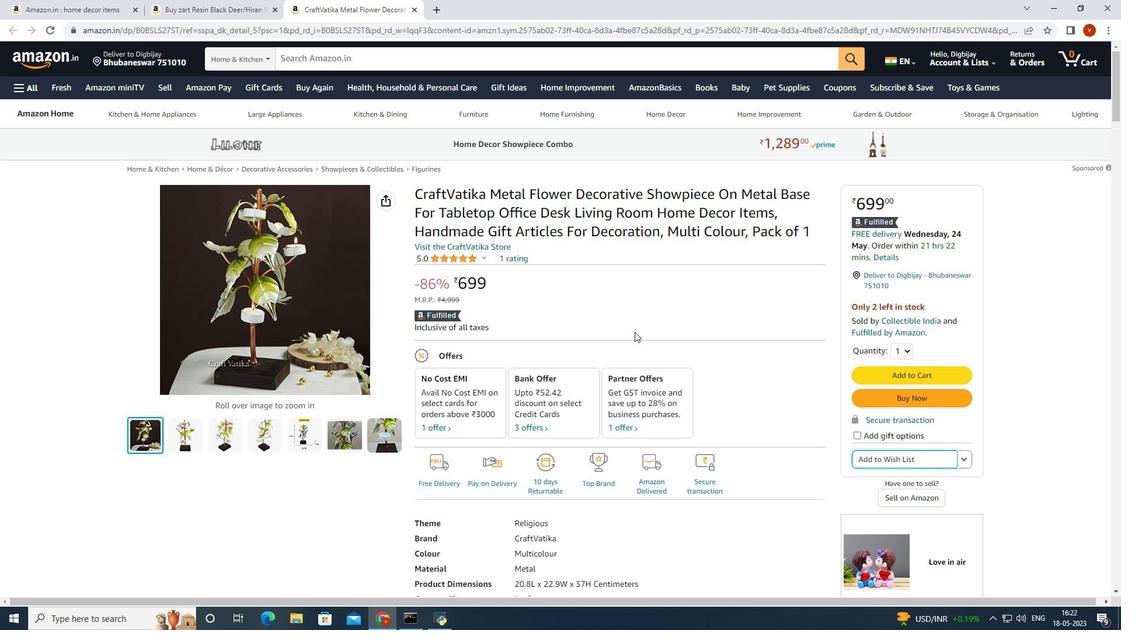 
Action: Mouse scrolled (635, 331) with delta (0, 0)
Screenshot: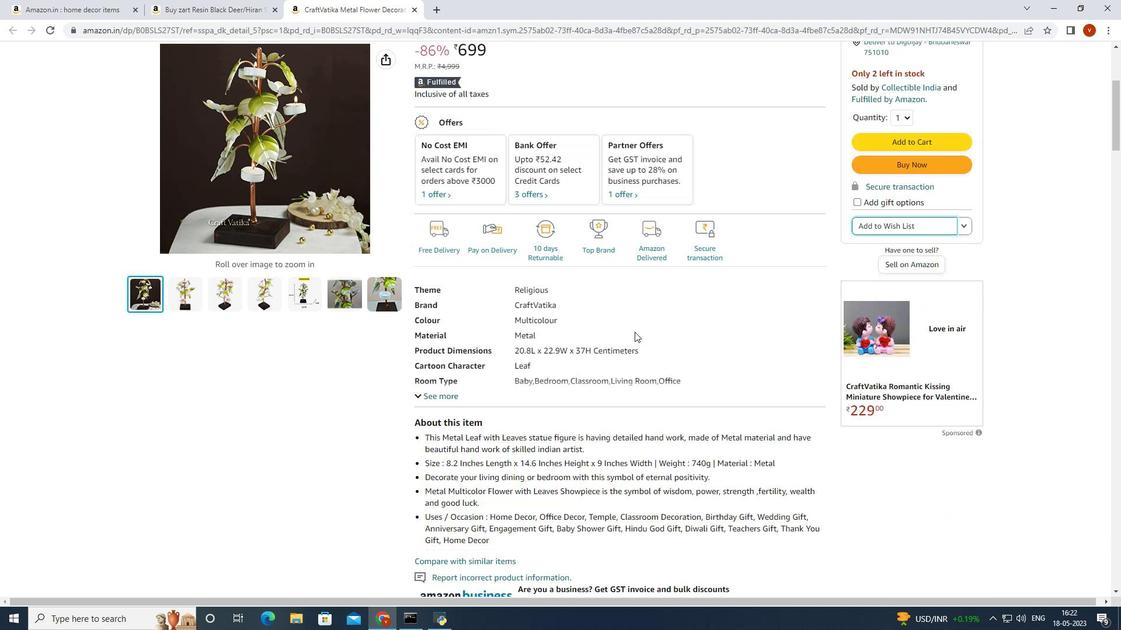 
Action: Mouse scrolled (635, 331) with delta (0, 0)
Screenshot: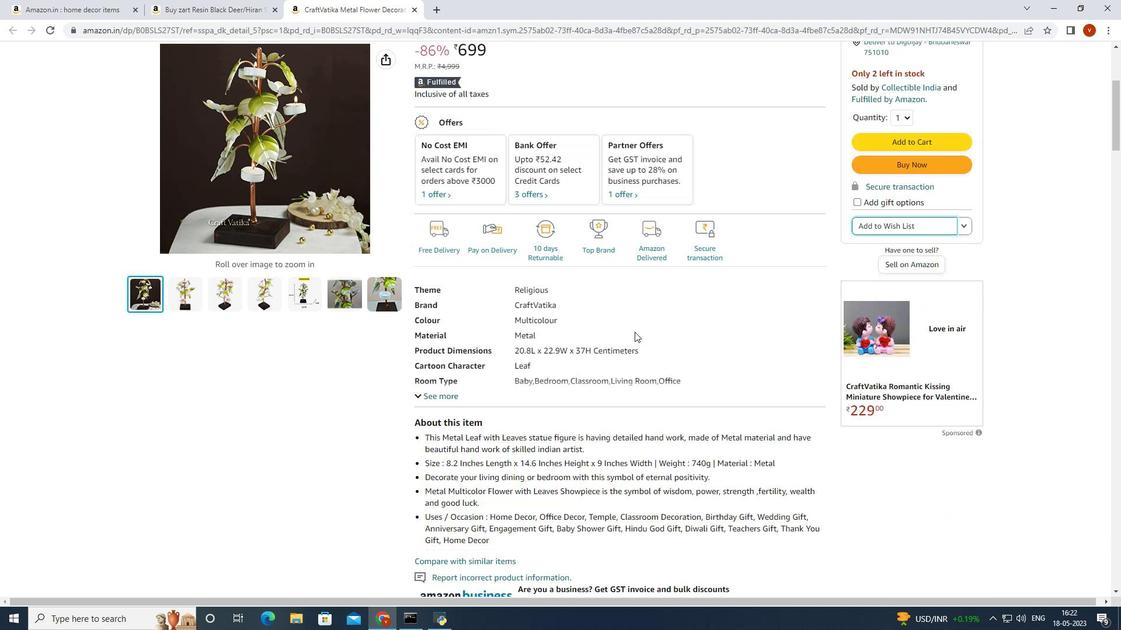 
Action: Mouse scrolled (635, 331) with delta (0, 0)
Screenshot: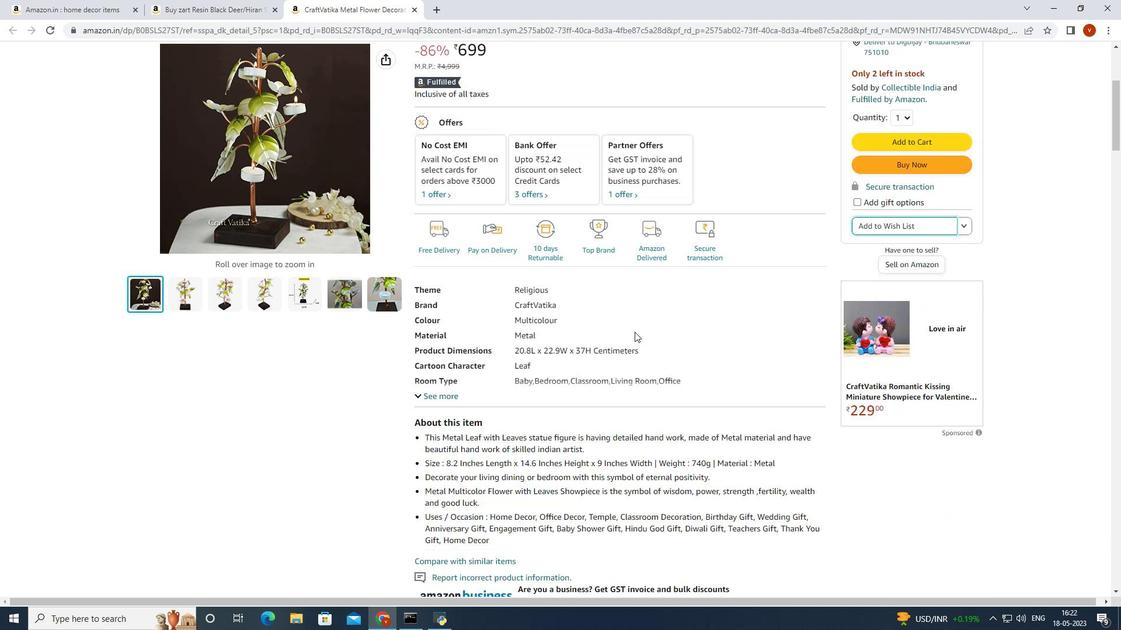 
Action: Mouse scrolled (635, 331) with delta (0, 0)
Screenshot: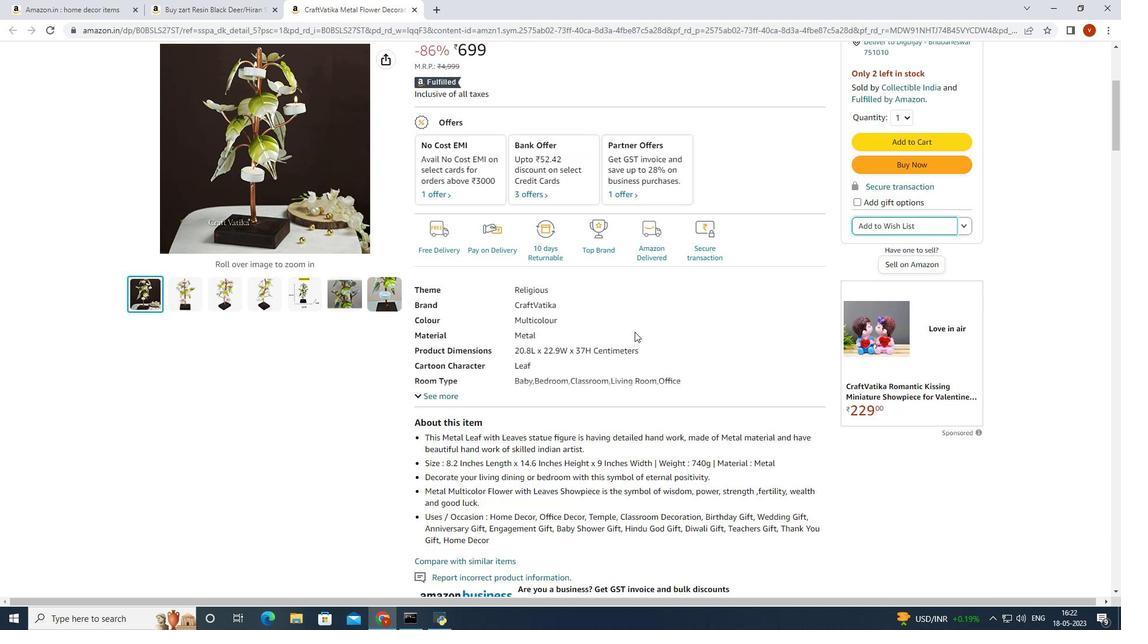 
Action: Mouse scrolled (635, 331) with delta (0, 0)
Screenshot: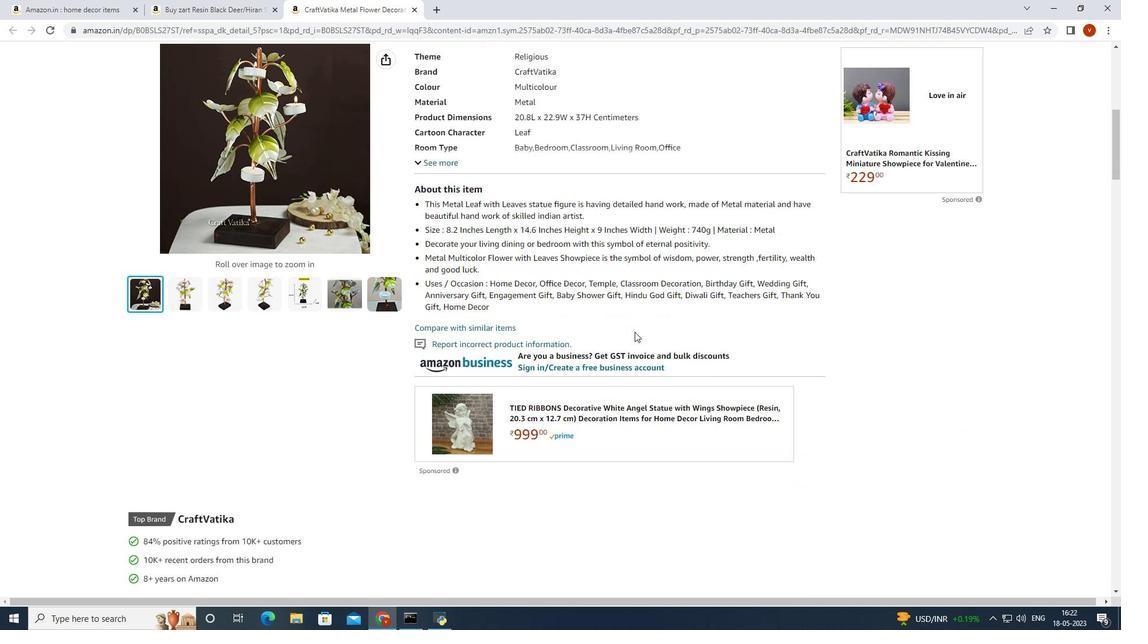 
Action: Mouse scrolled (635, 331) with delta (0, 0)
Screenshot: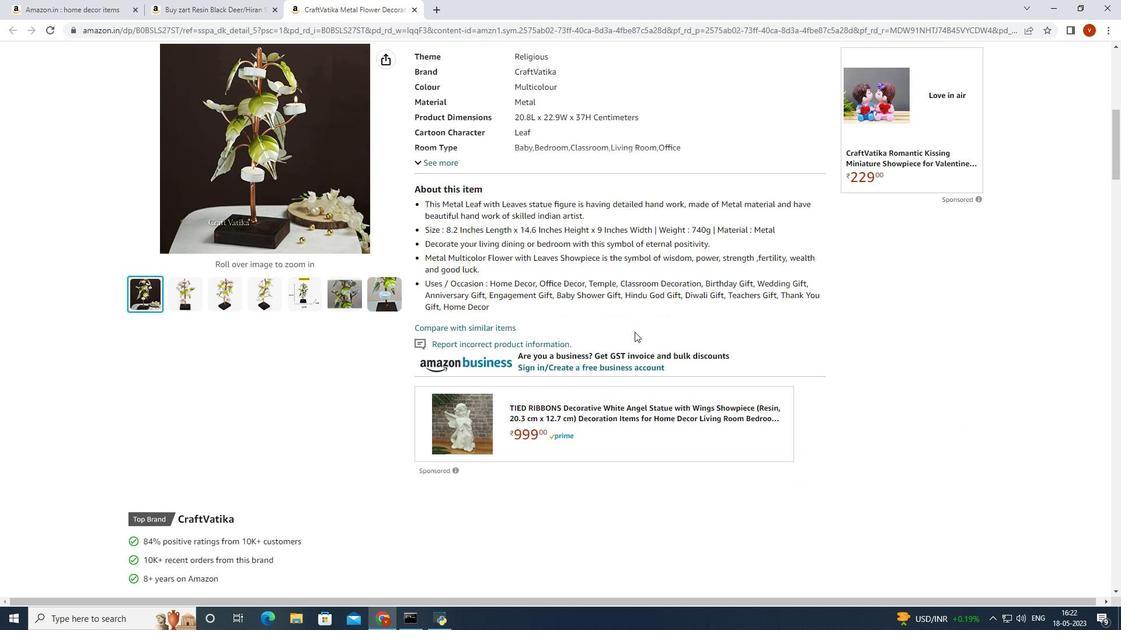 
Action: Mouse scrolled (635, 331) with delta (0, 0)
Screenshot: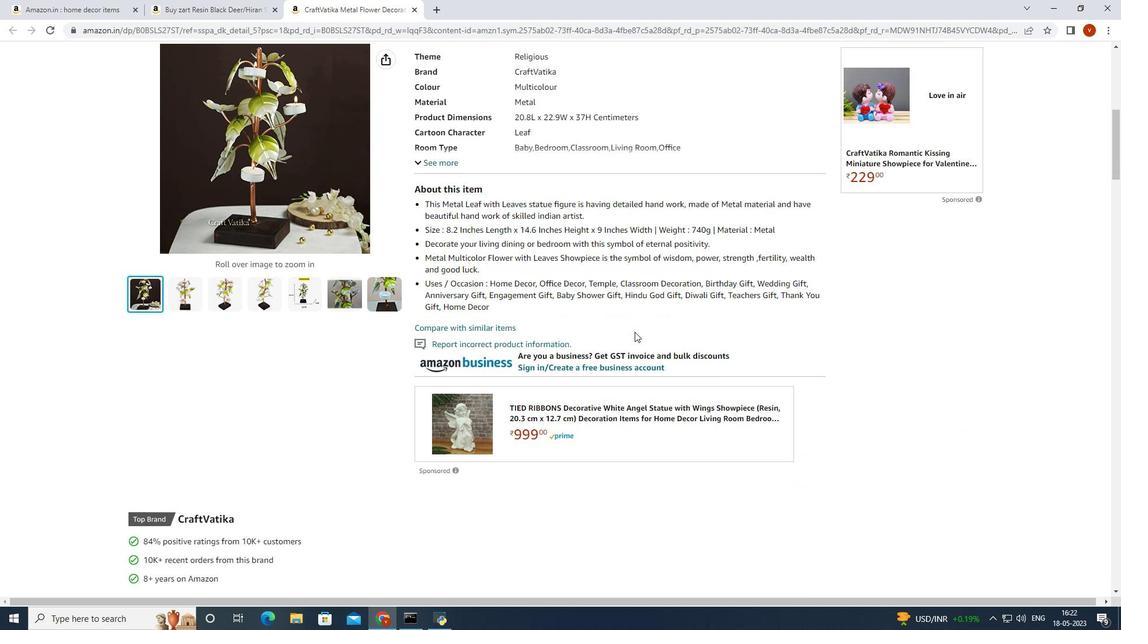 
Action: Mouse scrolled (635, 331) with delta (0, 0)
Screenshot: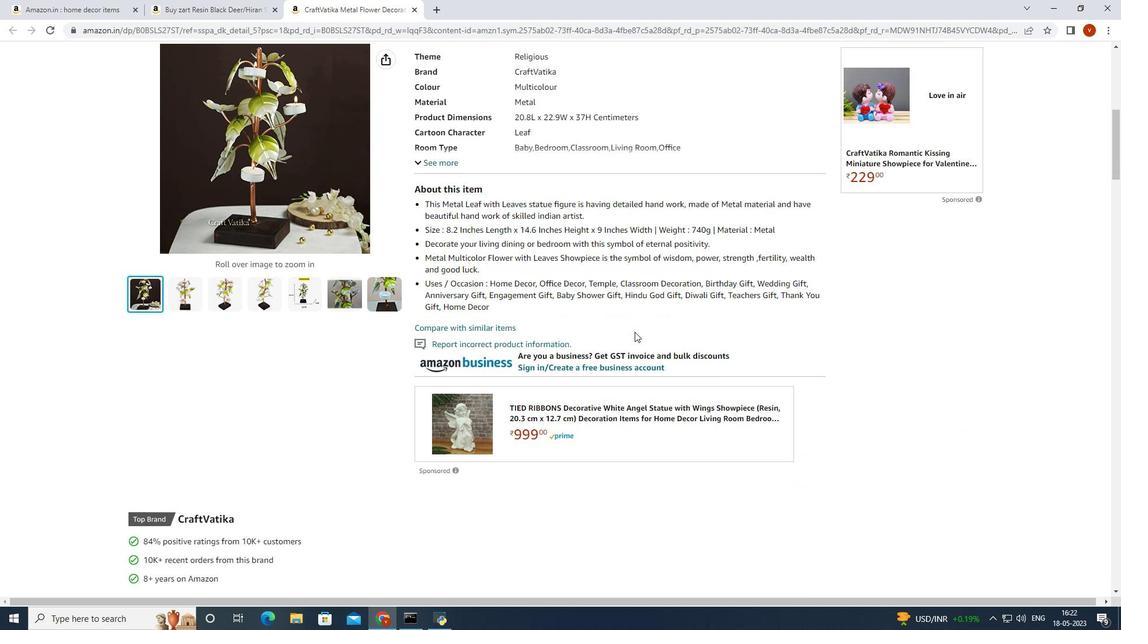 
Action: Mouse moved to (592, 356)
Screenshot: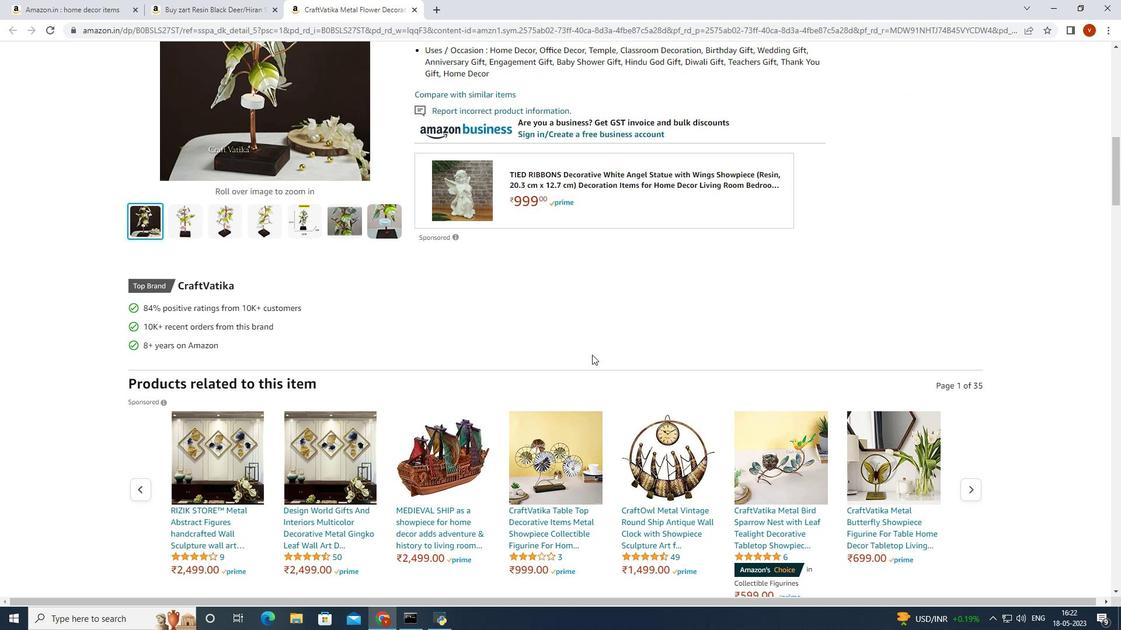 
Action: Mouse scrolled (592, 355) with delta (0, 0)
Screenshot: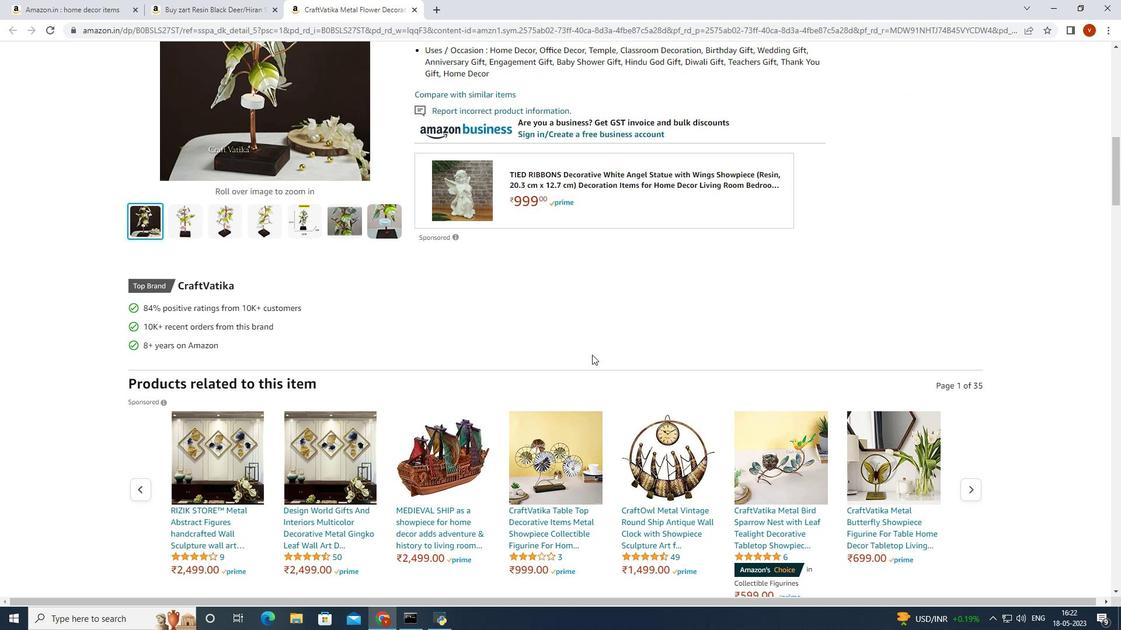 
Action: Mouse moved to (592, 357)
Screenshot: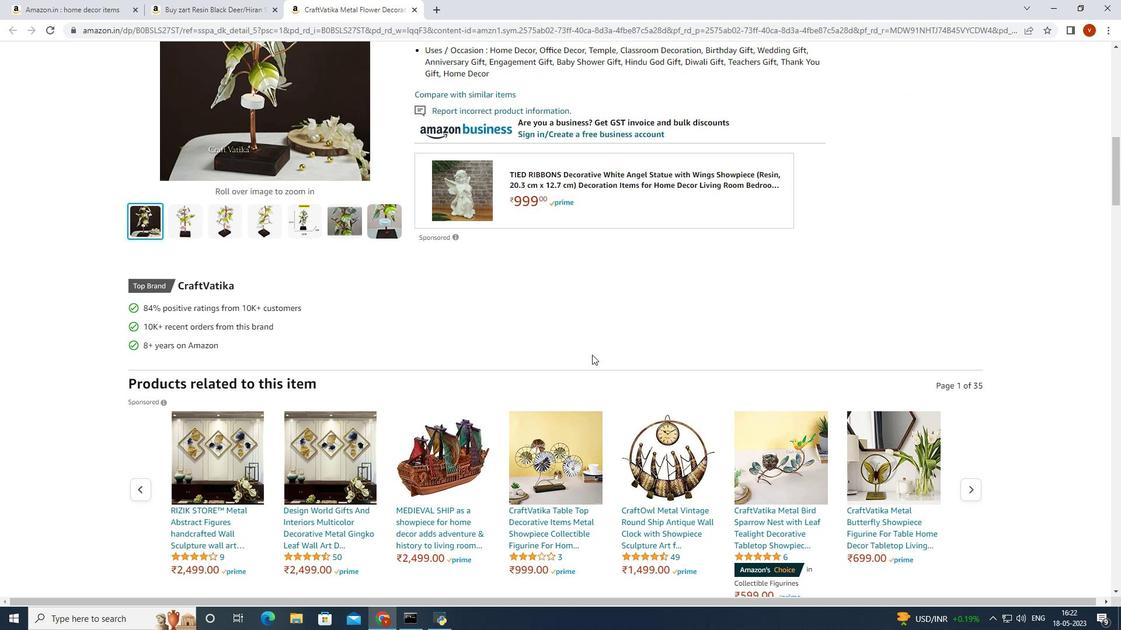 
Action: Mouse scrolled (592, 356) with delta (0, 0)
